 Task: Research Airbnb options in Nsawam, Ghana from 6th December, 2023 to 10th December, 2023 for 1 adult.1  bedroom having 1 bed and 1 bathroom. Property type can be hotel. Look for 4 properties as per requirement.
Action: Mouse moved to (451, 95)
Screenshot: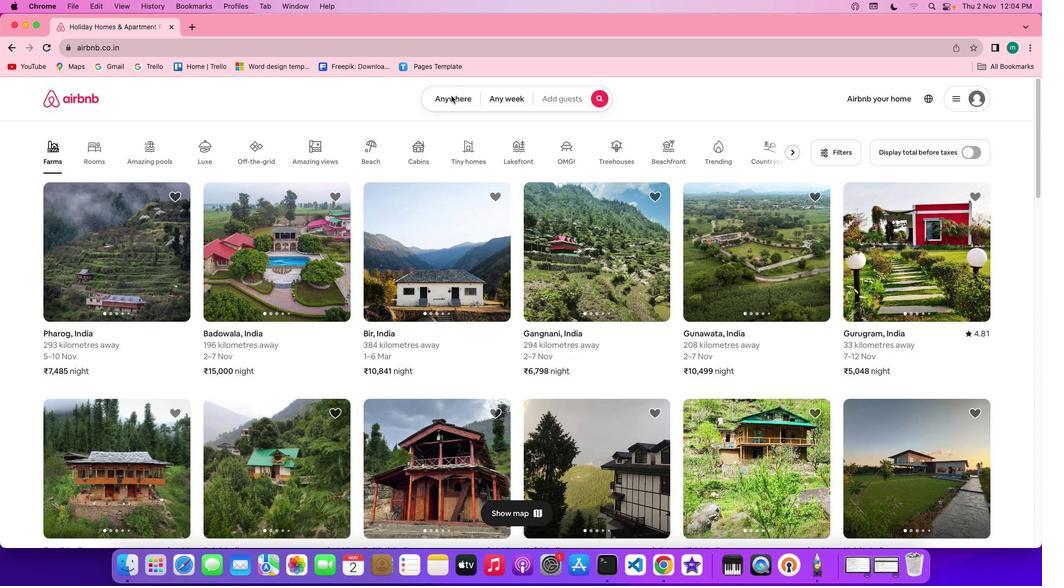 
Action: Mouse pressed left at (451, 95)
Screenshot: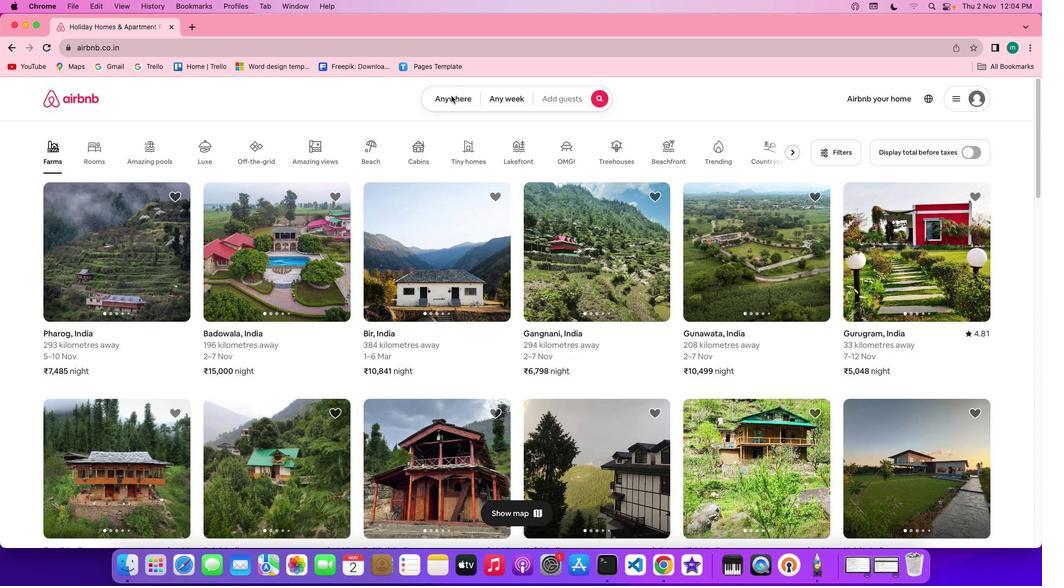 
Action: Mouse pressed left at (451, 95)
Screenshot: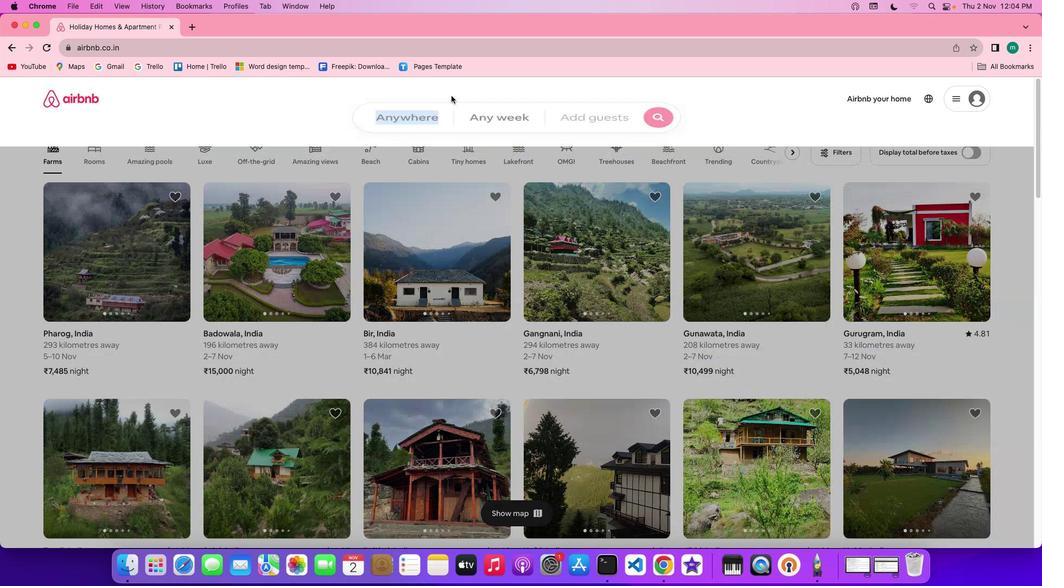 
Action: Mouse moved to (398, 146)
Screenshot: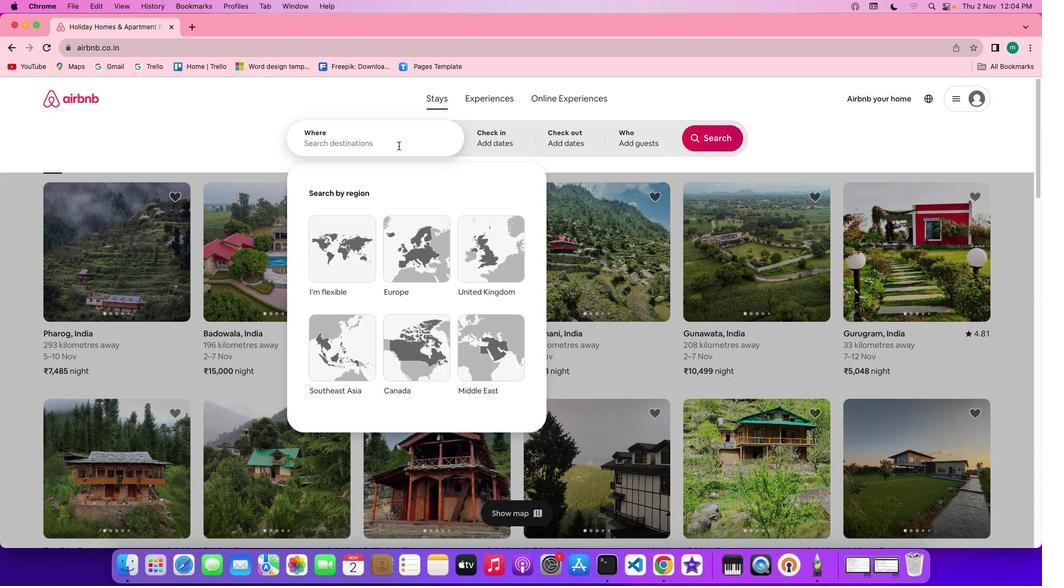 
Action: Key pressed Key.shift'N''s''a''w''a''m'','Key.spaceKey.shift'G''h''a''n''a'
Screenshot: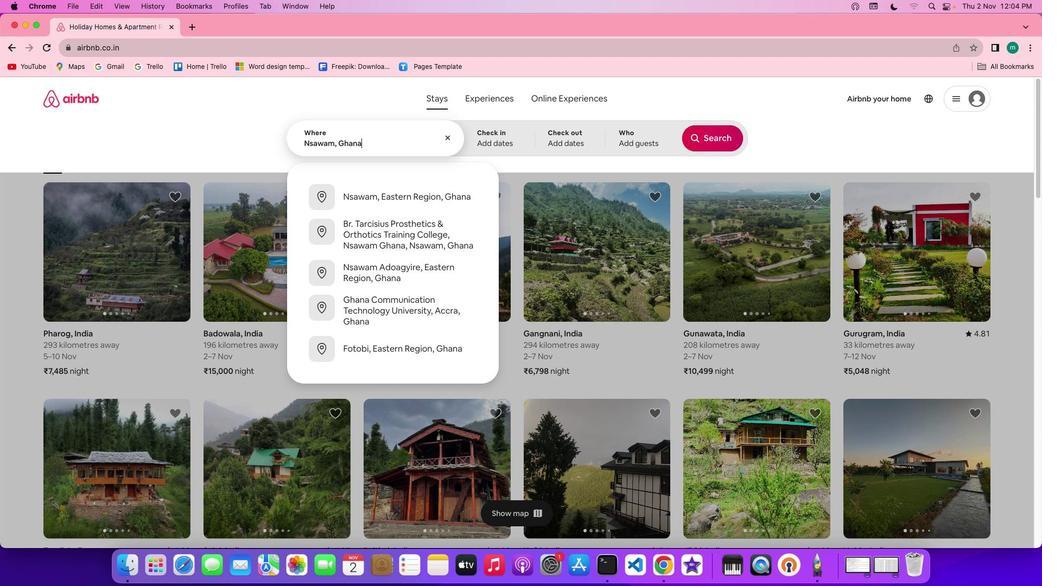 
Action: Mouse moved to (503, 137)
Screenshot: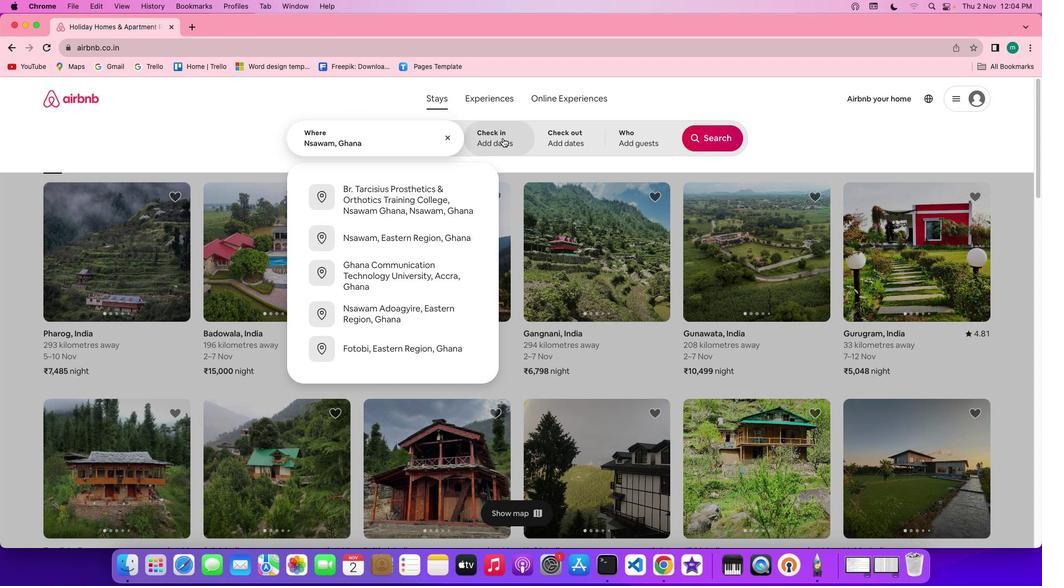 
Action: Mouse pressed left at (503, 137)
Screenshot: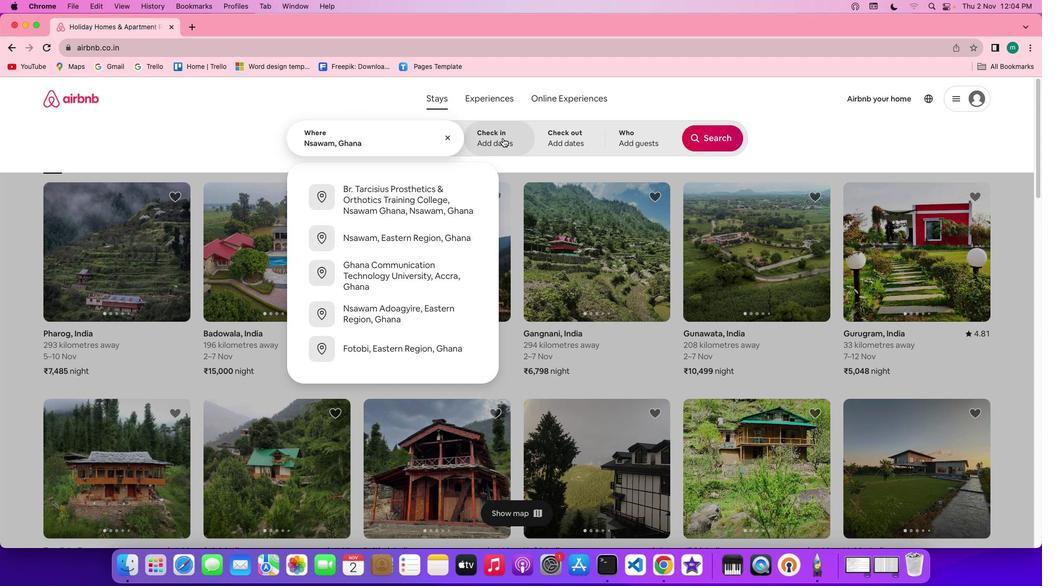 
Action: Mouse moved to (627, 296)
Screenshot: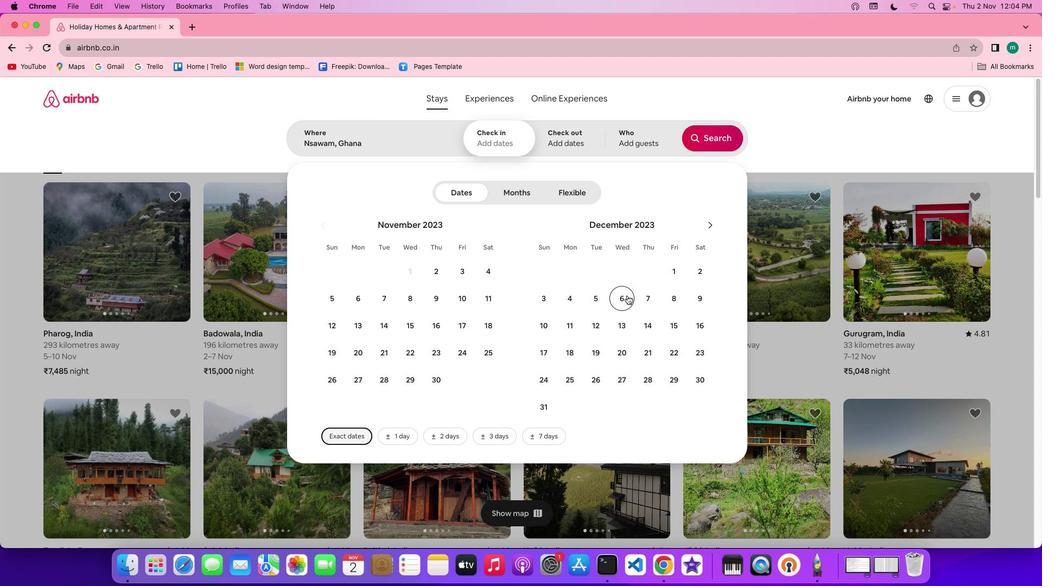 
Action: Mouse pressed left at (627, 296)
Screenshot: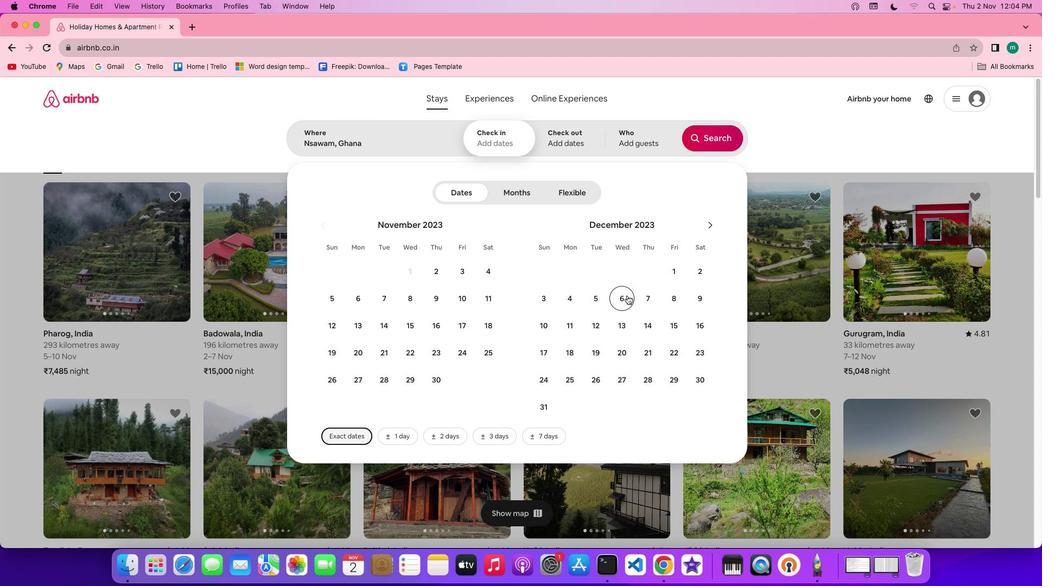 
Action: Mouse moved to (538, 320)
Screenshot: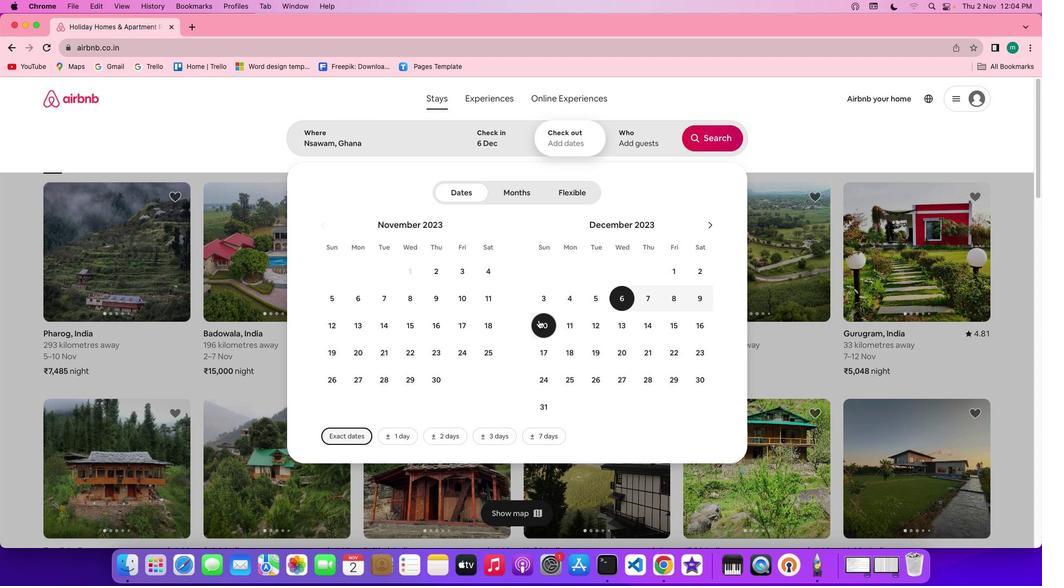 
Action: Mouse pressed left at (538, 320)
Screenshot: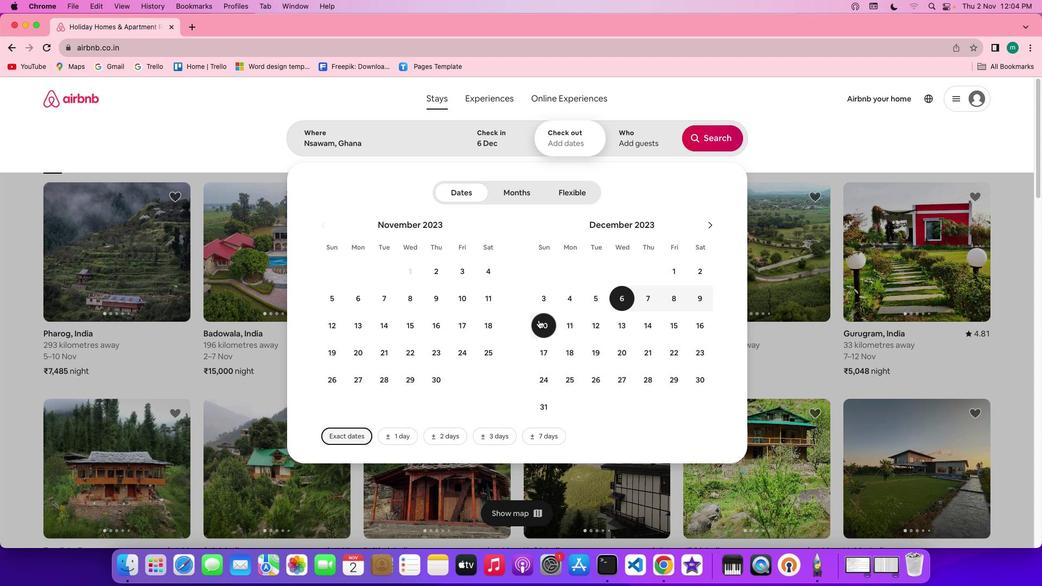 
Action: Mouse moved to (639, 145)
Screenshot: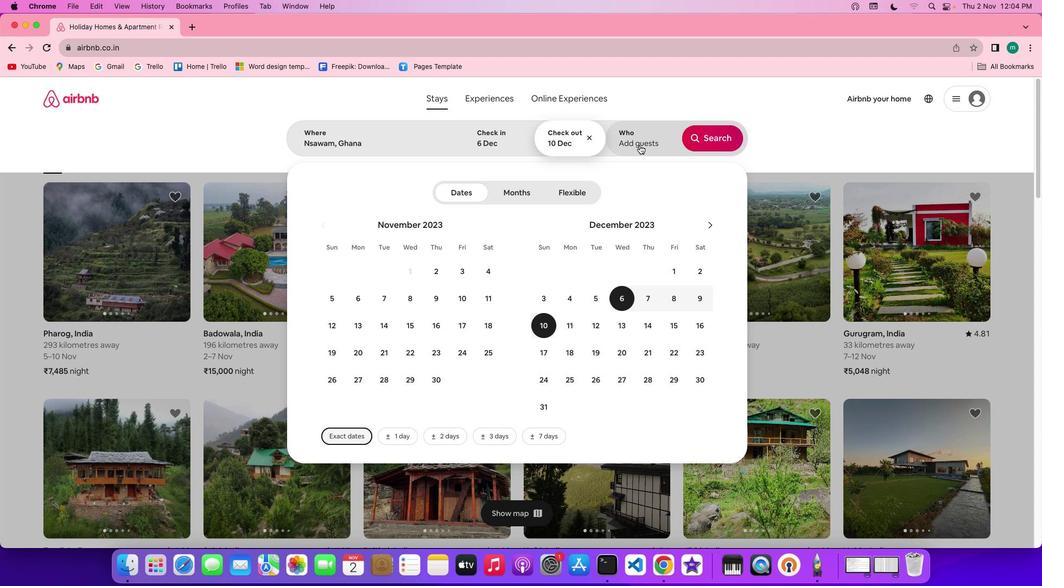 
Action: Mouse pressed left at (639, 145)
Screenshot: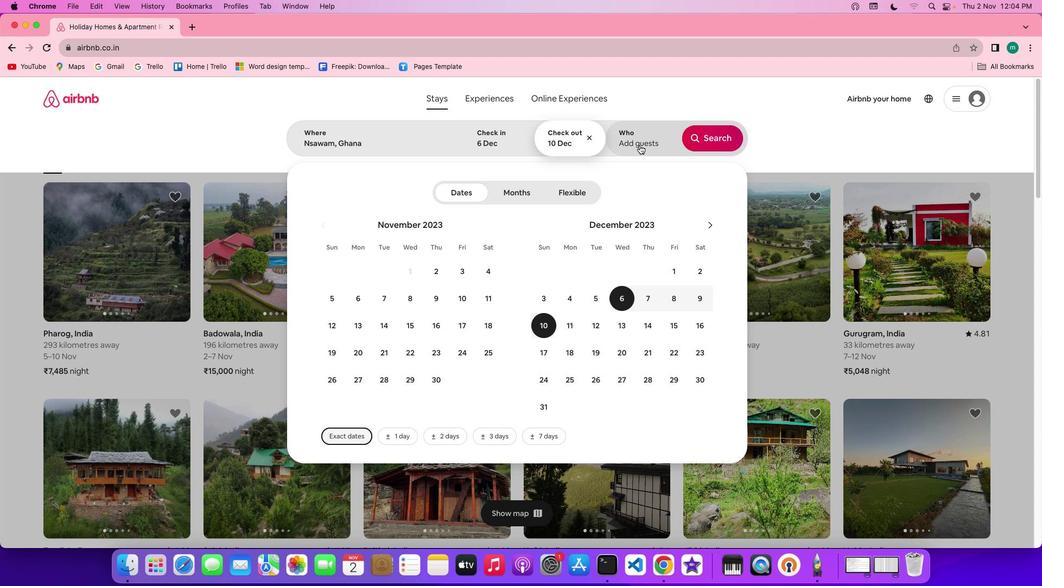 
Action: Mouse moved to (718, 197)
Screenshot: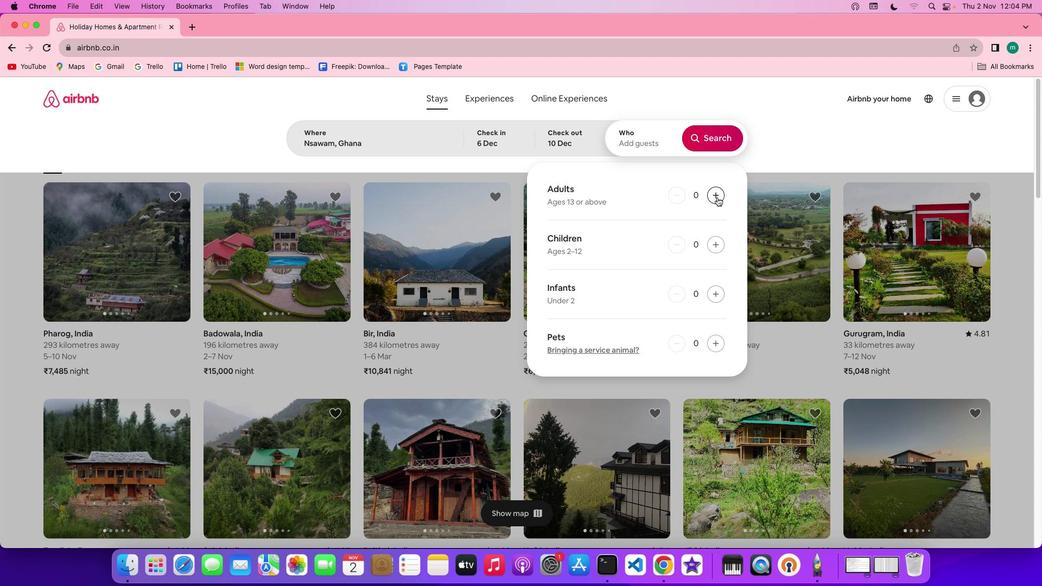 
Action: Mouse pressed left at (718, 197)
Screenshot: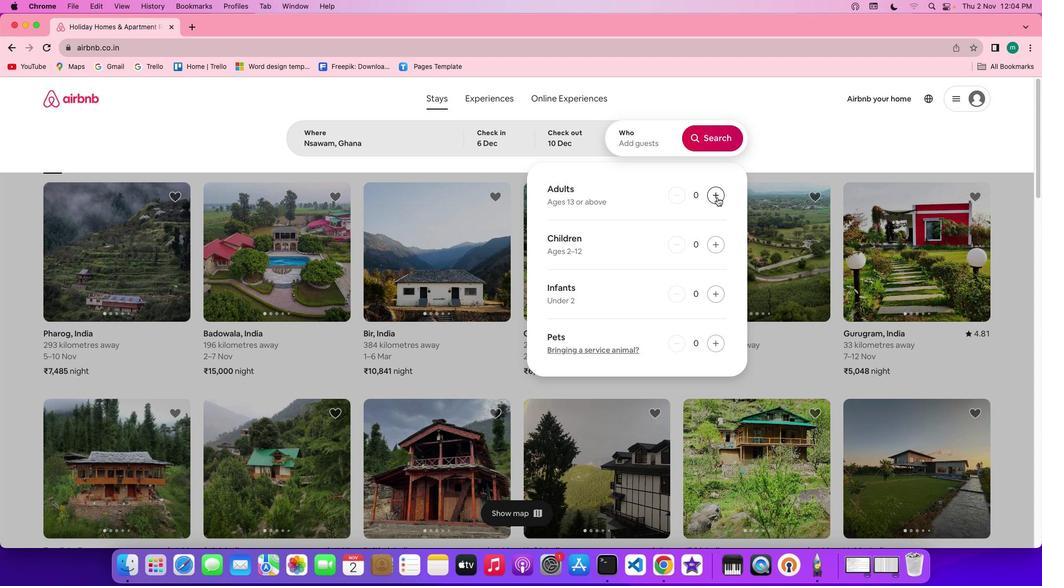 
Action: Mouse moved to (708, 140)
Screenshot: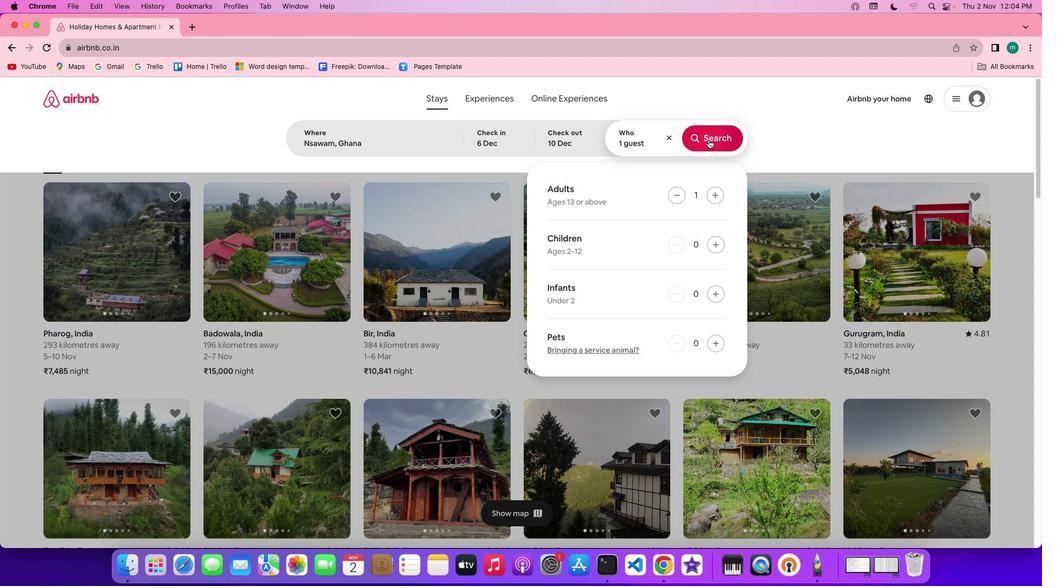 
Action: Mouse pressed left at (708, 140)
Screenshot: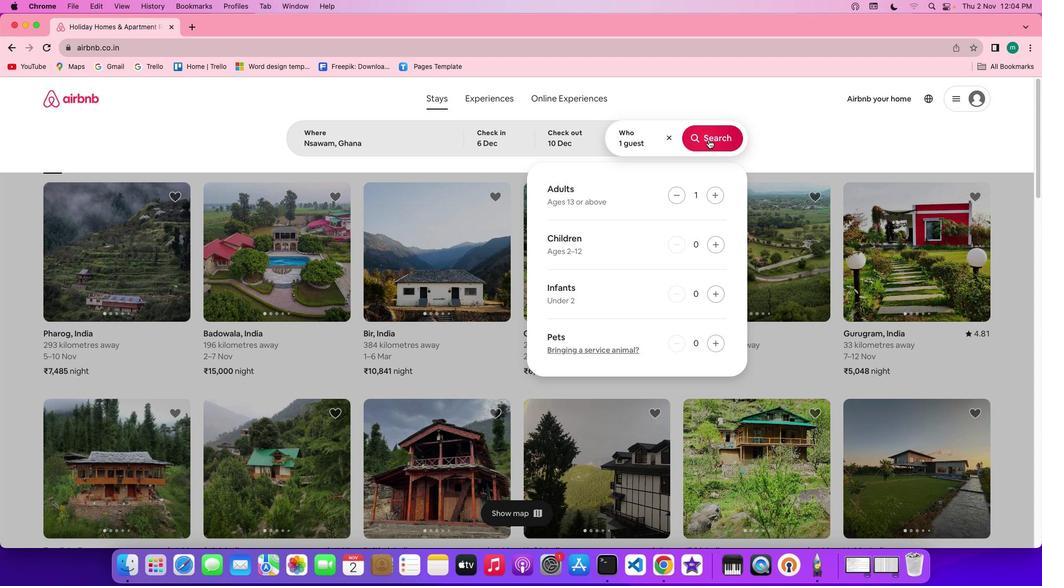 
Action: Mouse moved to (873, 142)
Screenshot: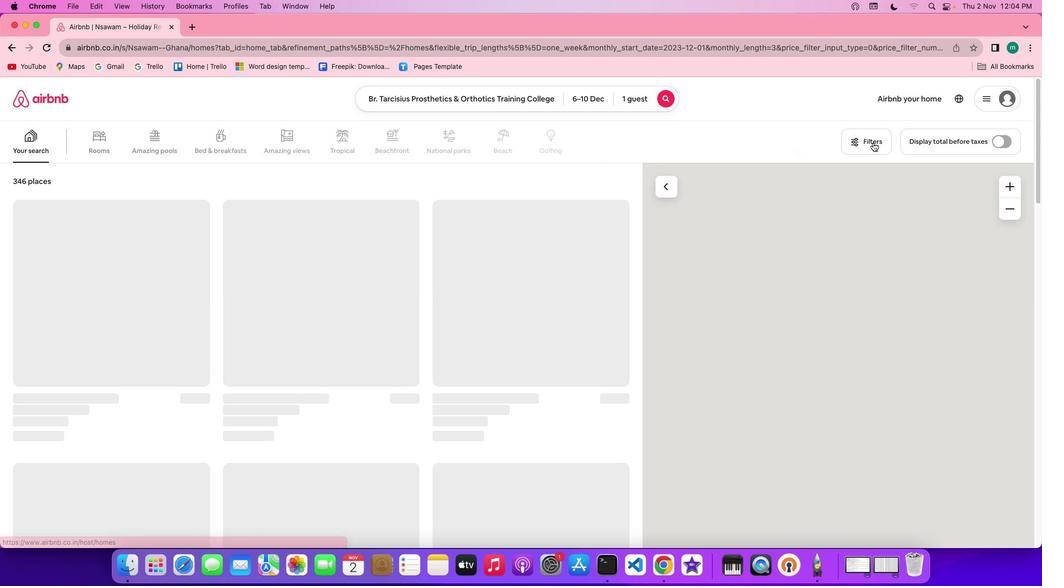 
Action: Mouse pressed left at (873, 142)
Screenshot: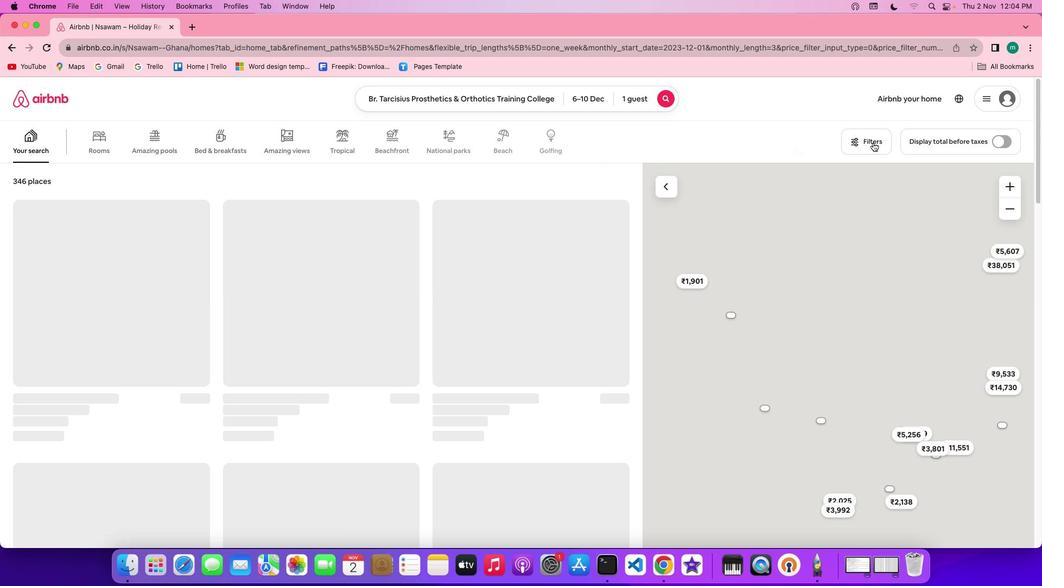 
Action: Mouse moved to (876, 140)
Screenshot: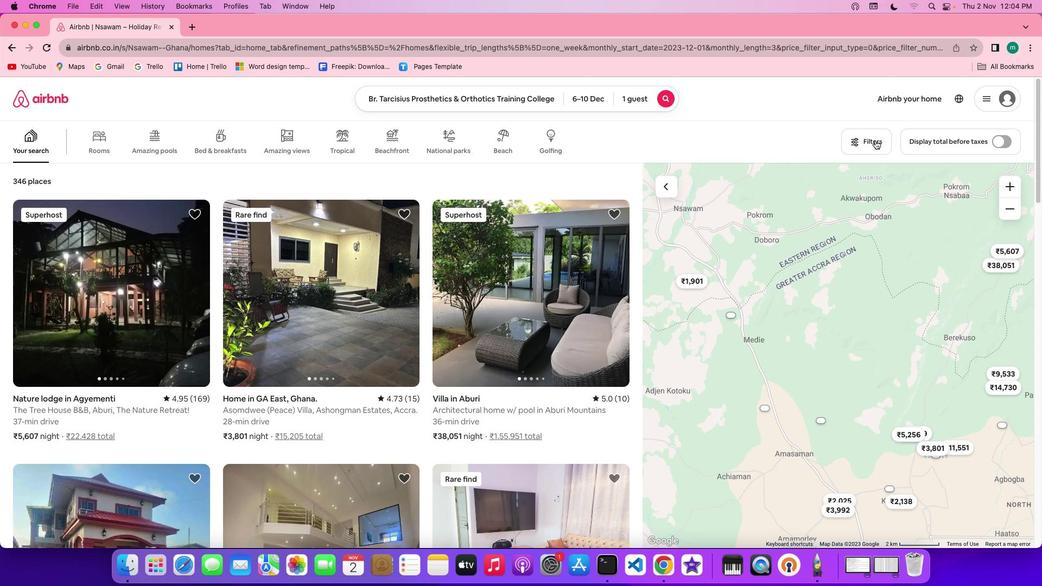 
Action: Mouse pressed left at (876, 140)
Screenshot: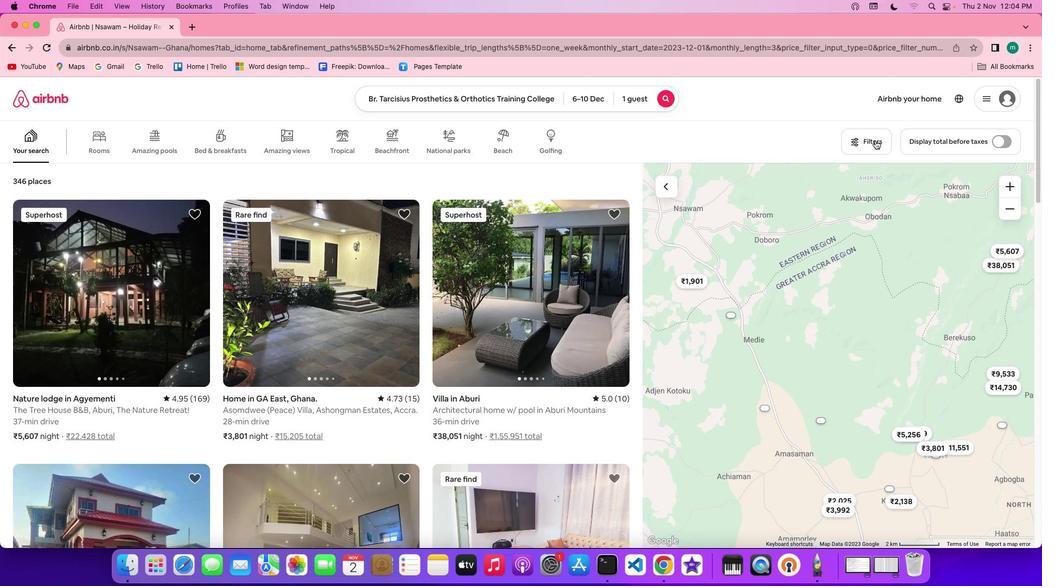 
Action: Mouse moved to (610, 293)
Screenshot: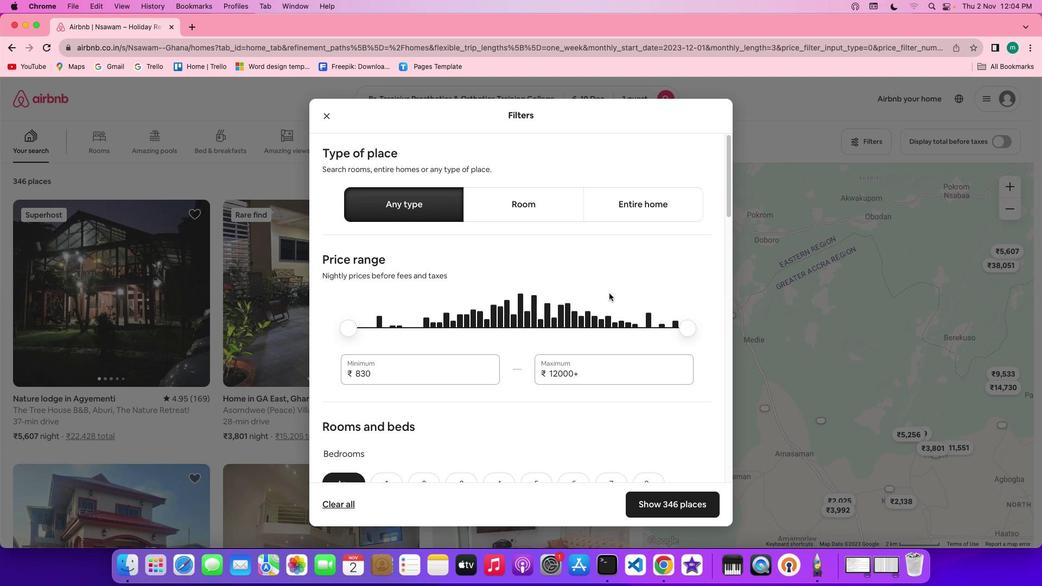 
Action: Mouse scrolled (610, 293) with delta (0, 0)
Screenshot: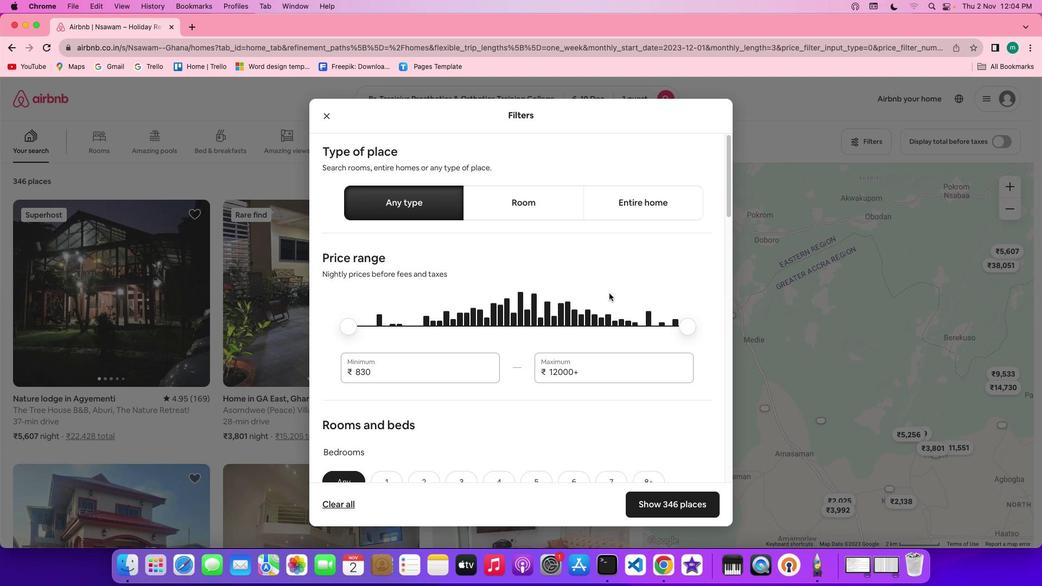 
Action: Mouse scrolled (610, 293) with delta (0, 0)
Screenshot: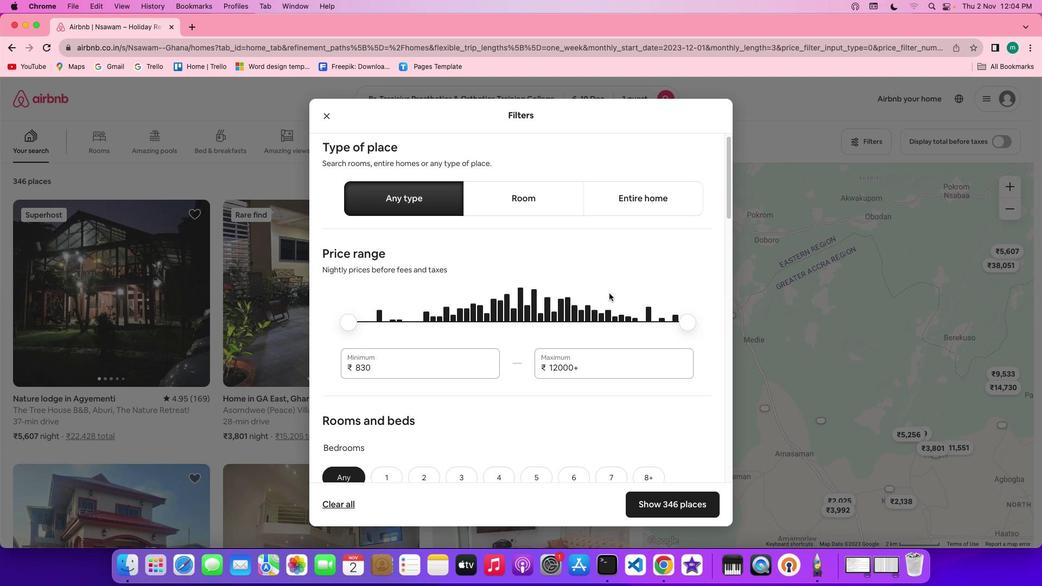 
Action: Mouse scrolled (610, 293) with delta (0, -1)
Screenshot: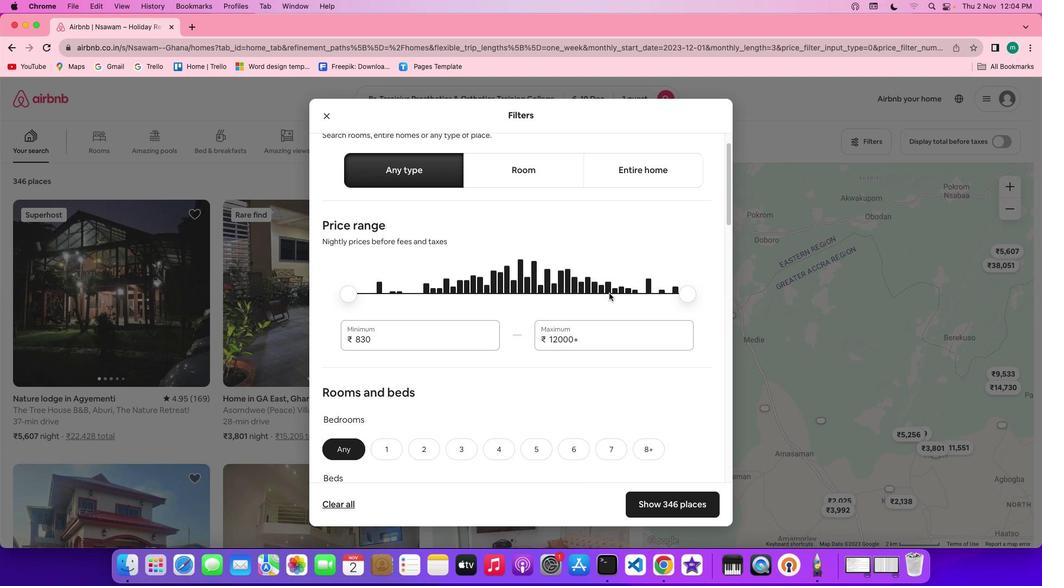
Action: Mouse scrolled (610, 293) with delta (0, -1)
Screenshot: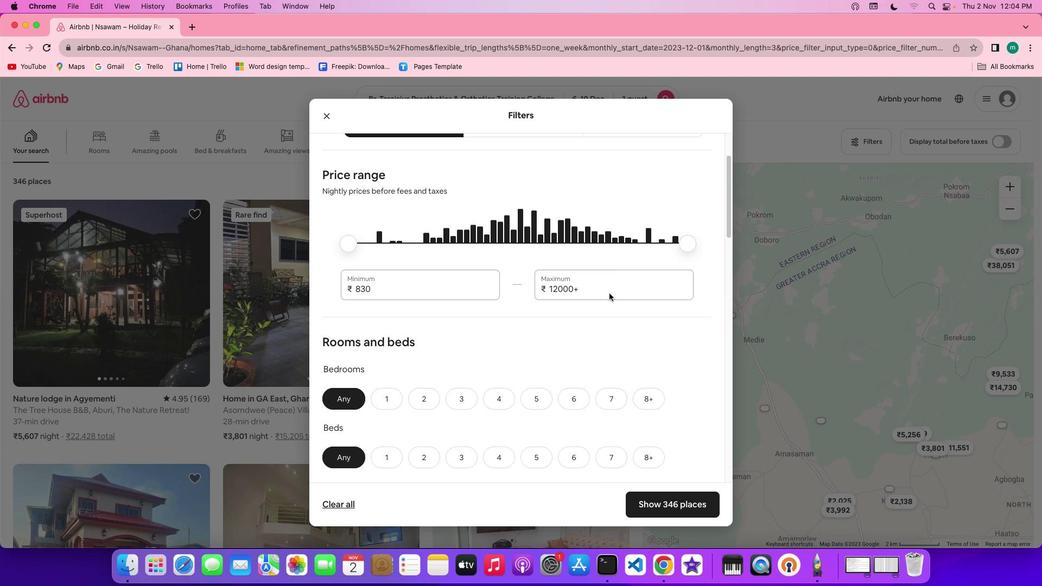 
Action: Mouse scrolled (610, 293) with delta (0, 0)
Screenshot: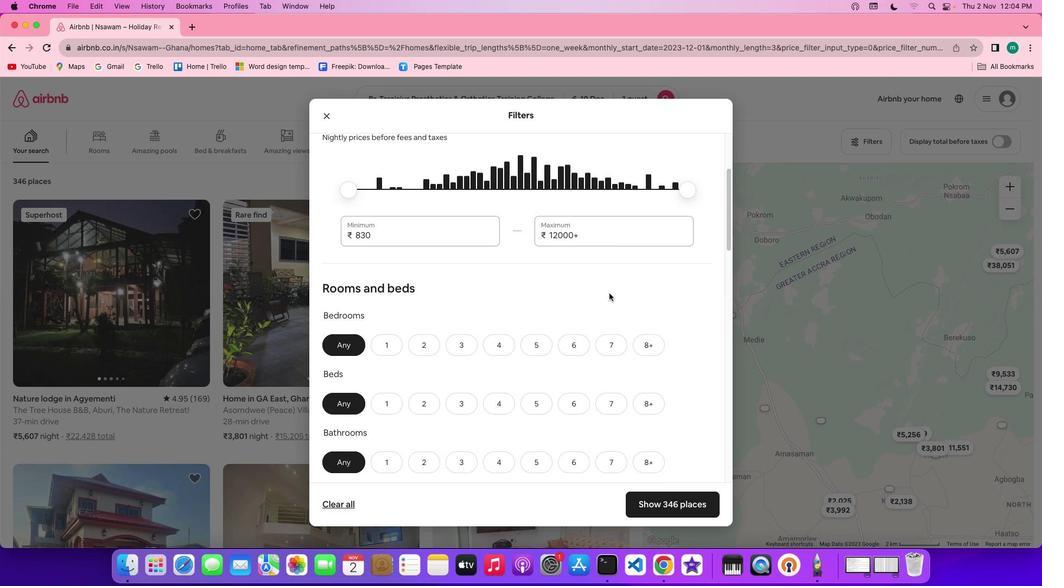 
Action: Mouse scrolled (610, 293) with delta (0, 0)
Screenshot: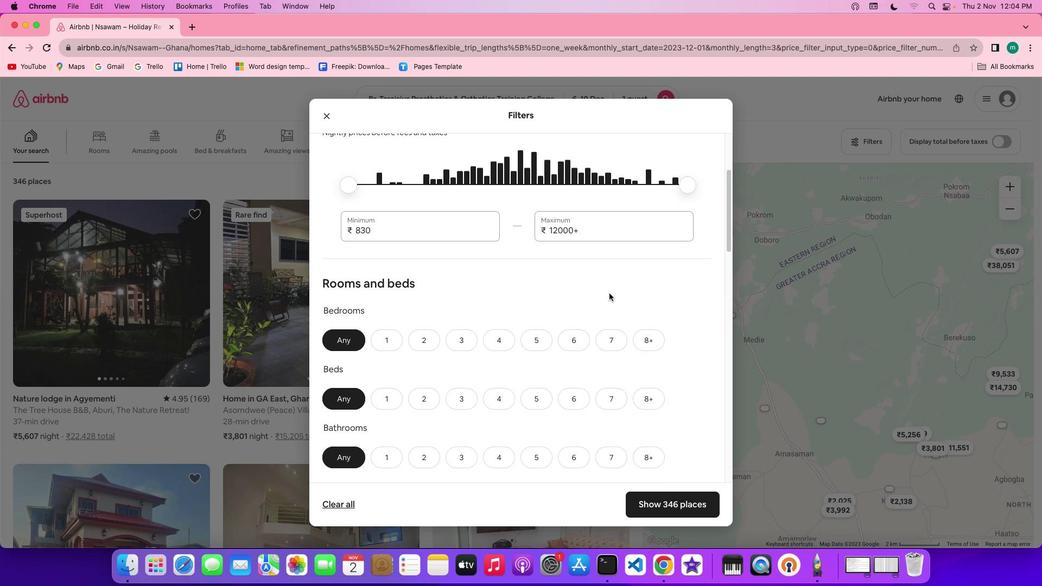 
Action: Mouse scrolled (610, 293) with delta (0, 0)
Screenshot: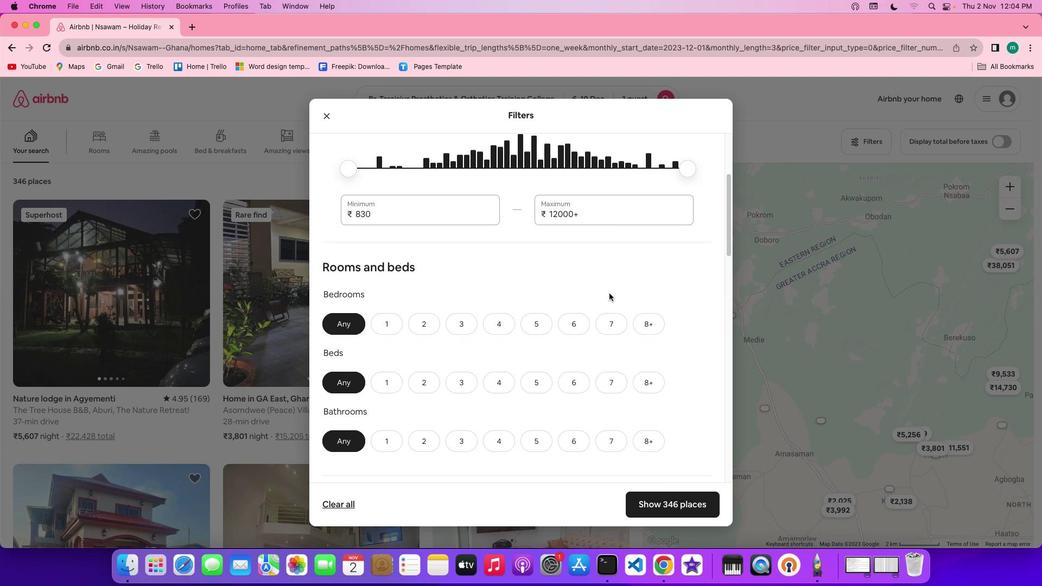
Action: Mouse scrolled (610, 293) with delta (0, 0)
Screenshot: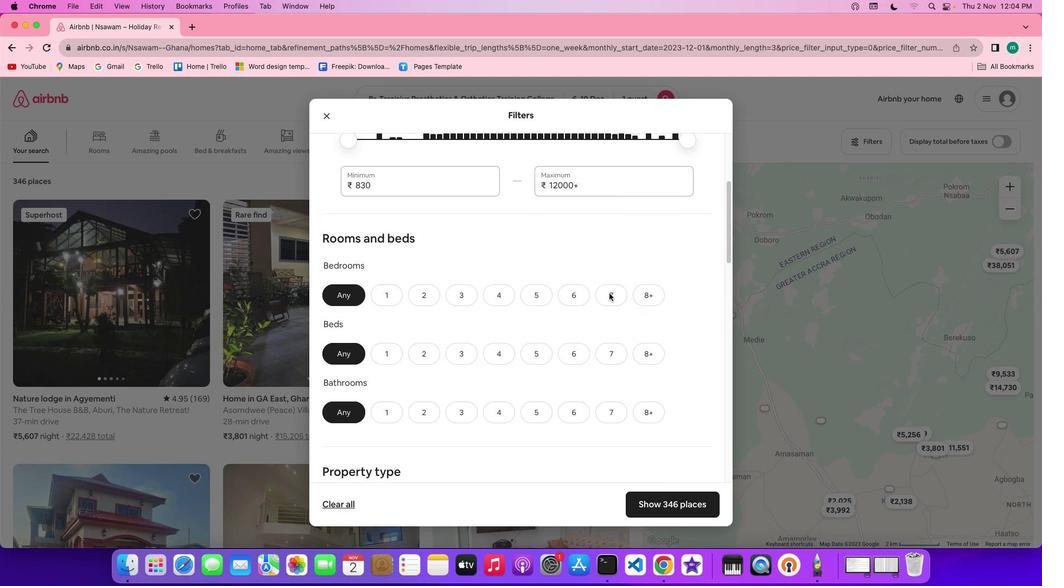 
Action: Mouse scrolled (610, 293) with delta (0, 0)
Screenshot: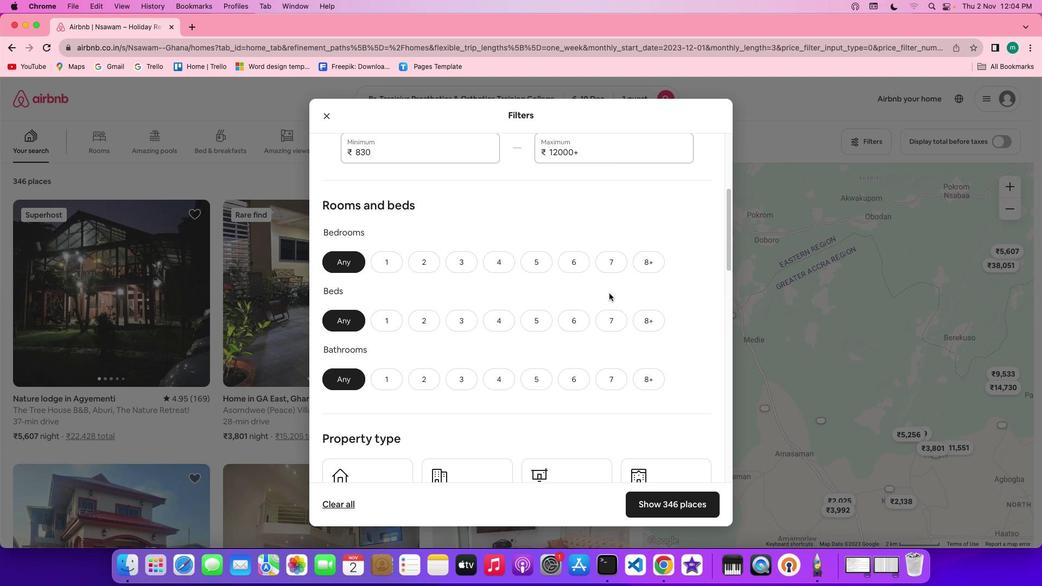 
Action: Mouse scrolled (610, 293) with delta (0, 0)
Screenshot: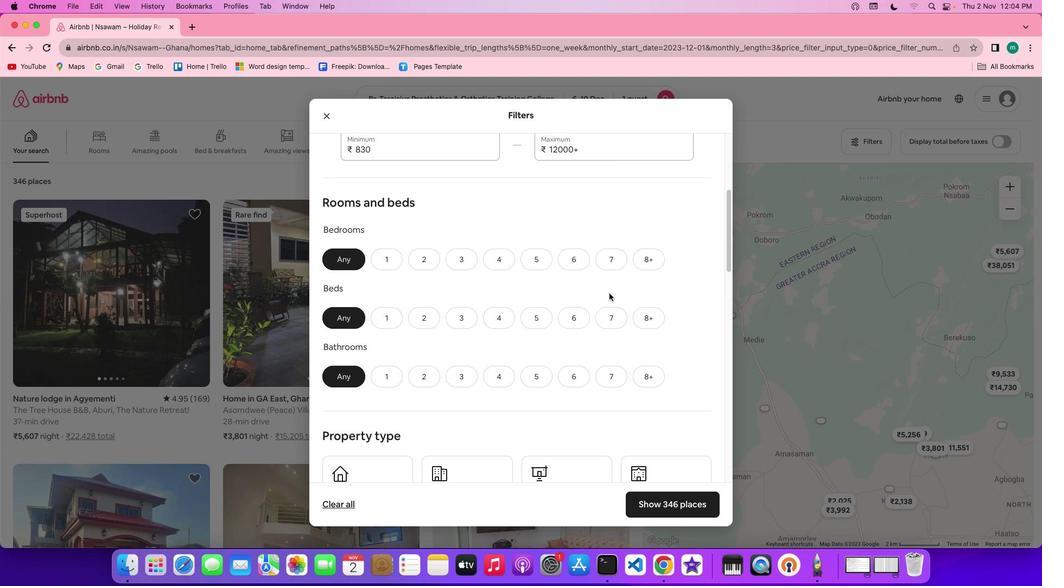 
Action: Mouse scrolled (610, 293) with delta (0, -1)
Screenshot: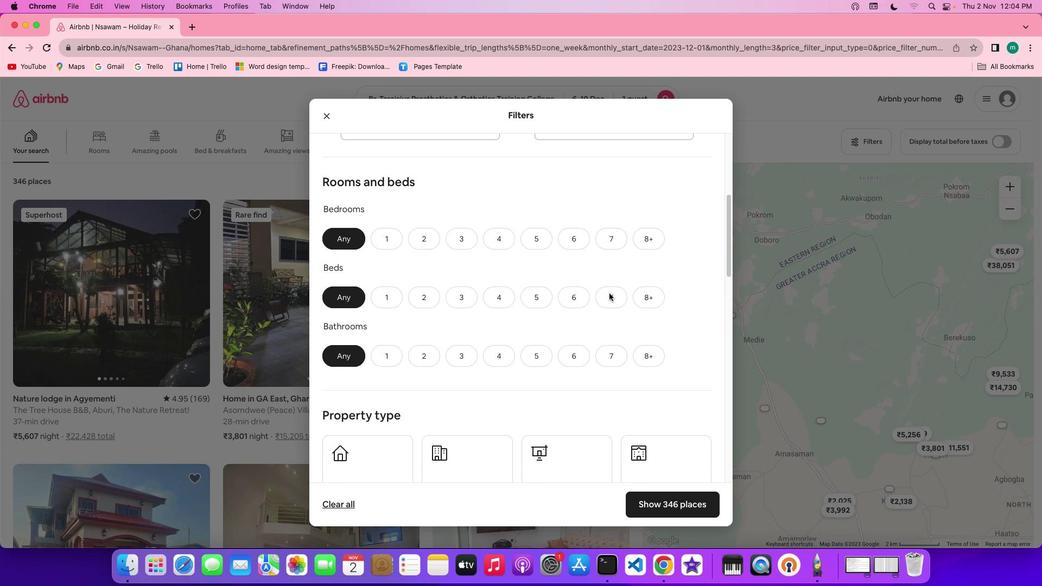 
Action: Mouse scrolled (610, 293) with delta (0, 0)
Screenshot: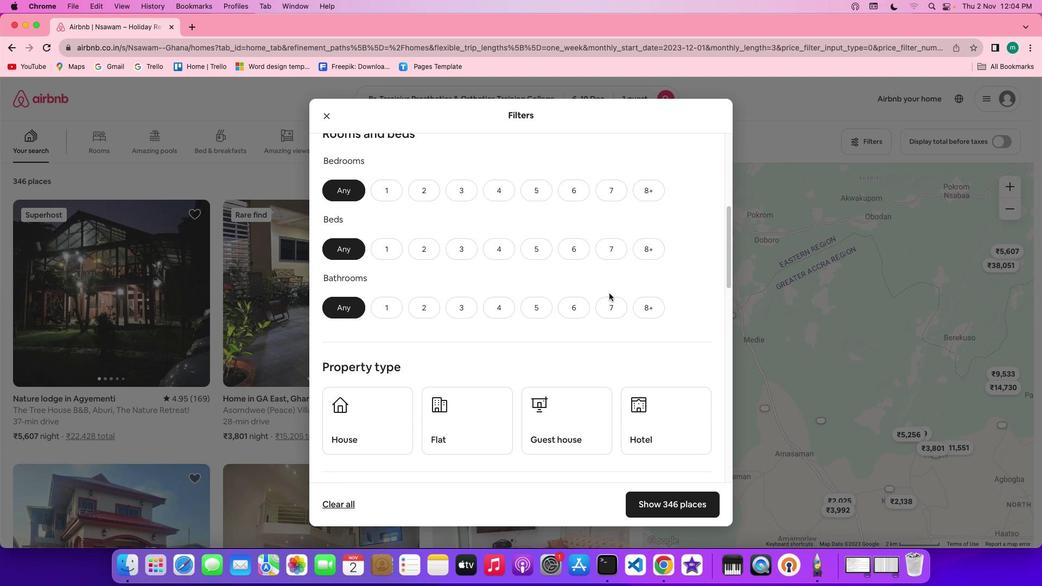 
Action: Mouse scrolled (610, 293) with delta (0, 0)
Screenshot: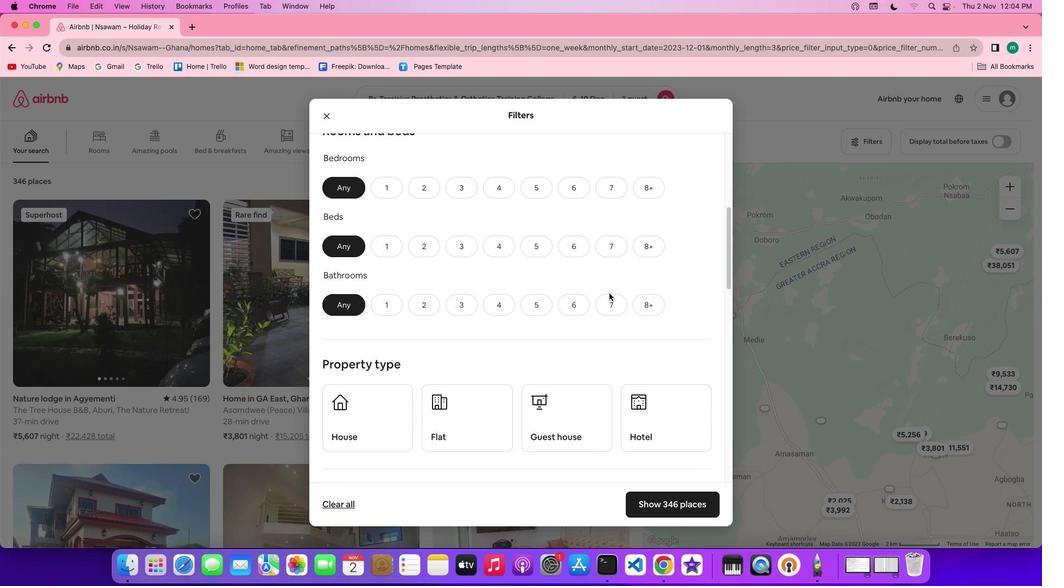 
Action: Mouse moved to (388, 185)
Screenshot: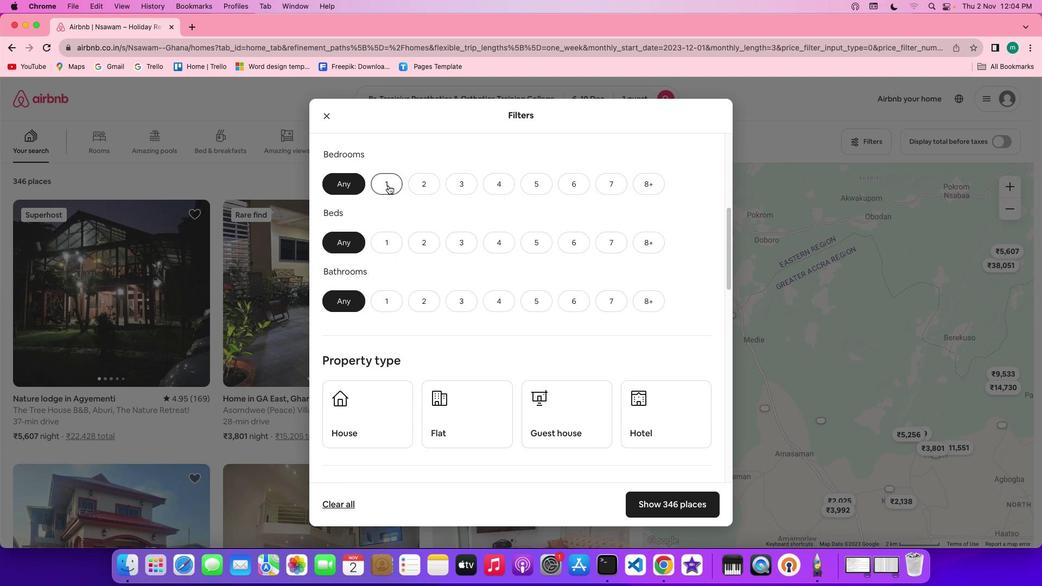
Action: Mouse pressed left at (388, 185)
Screenshot: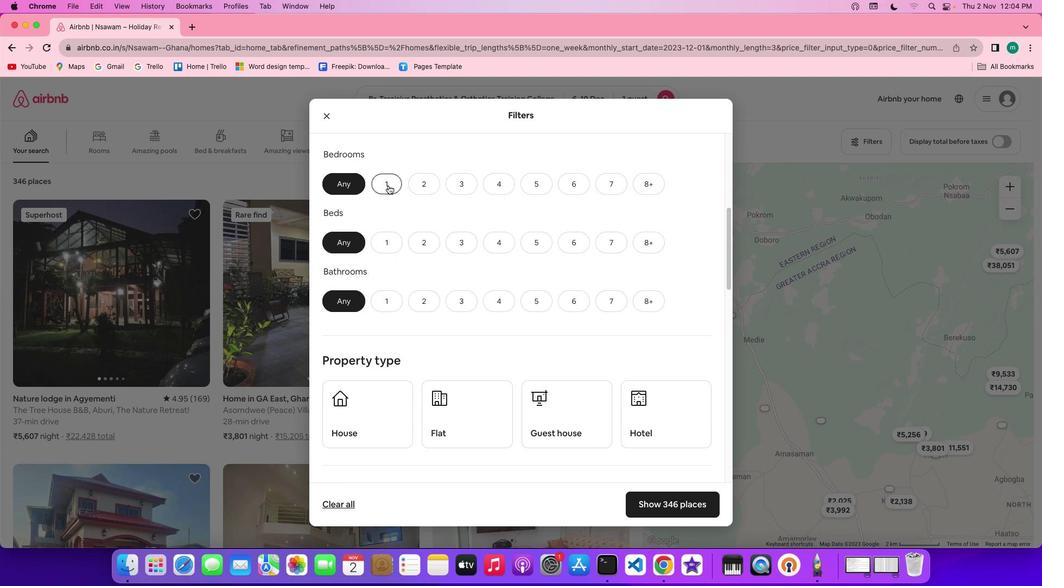 
Action: Mouse moved to (384, 241)
Screenshot: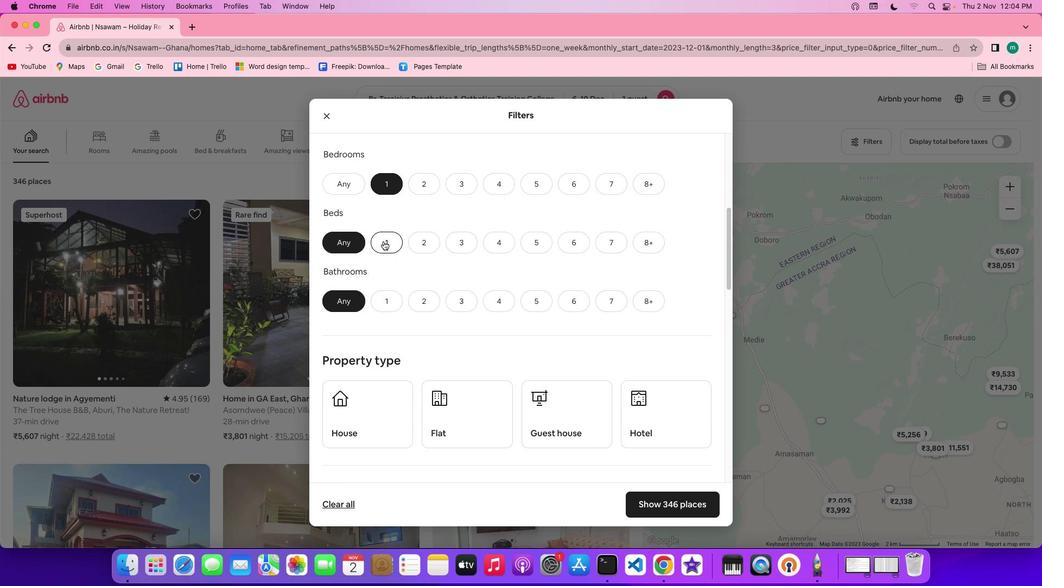 
Action: Mouse pressed left at (384, 241)
Screenshot: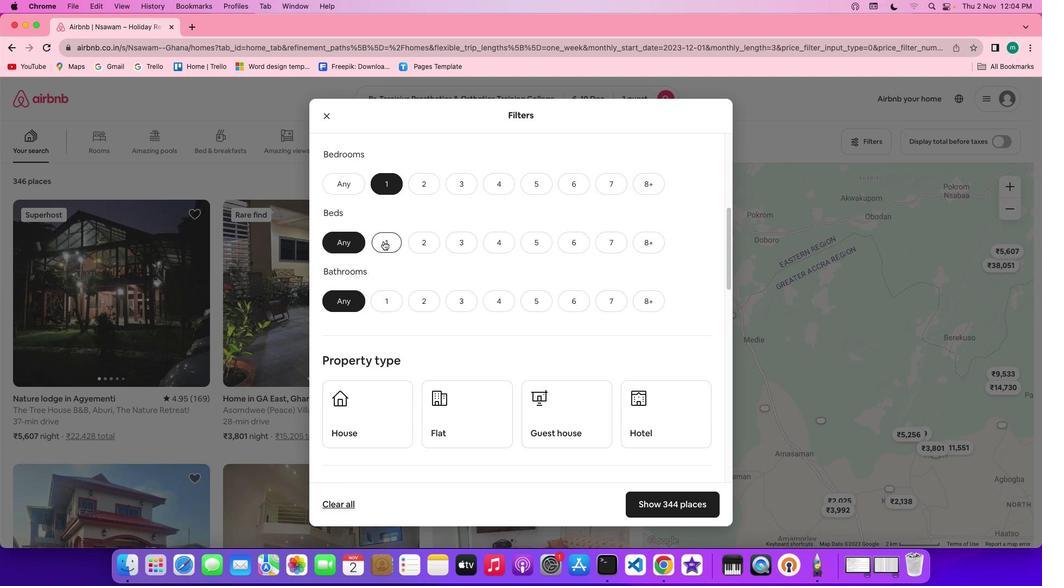 
Action: Mouse moved to (380, 296)
Screenshot: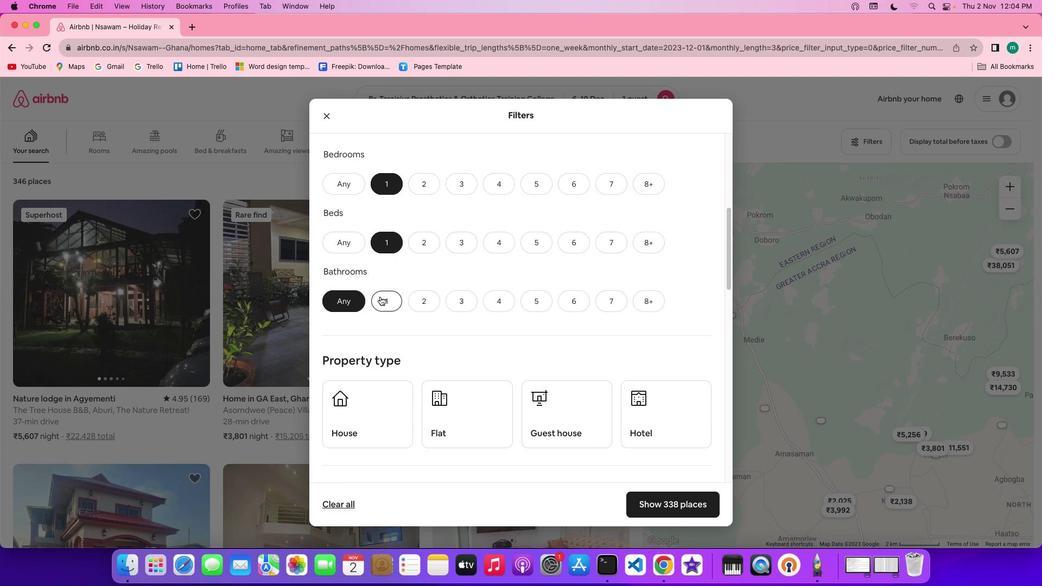 
Action: Mouse pressed left at (380, 296)
Screenshot: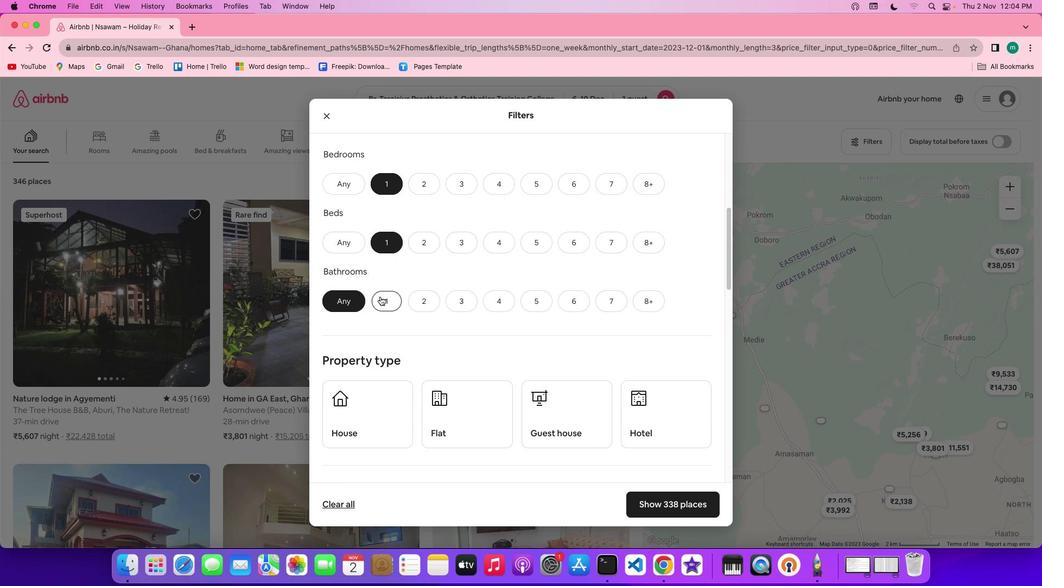 
Action: Mouse moved to (518, 291)
Screenshot: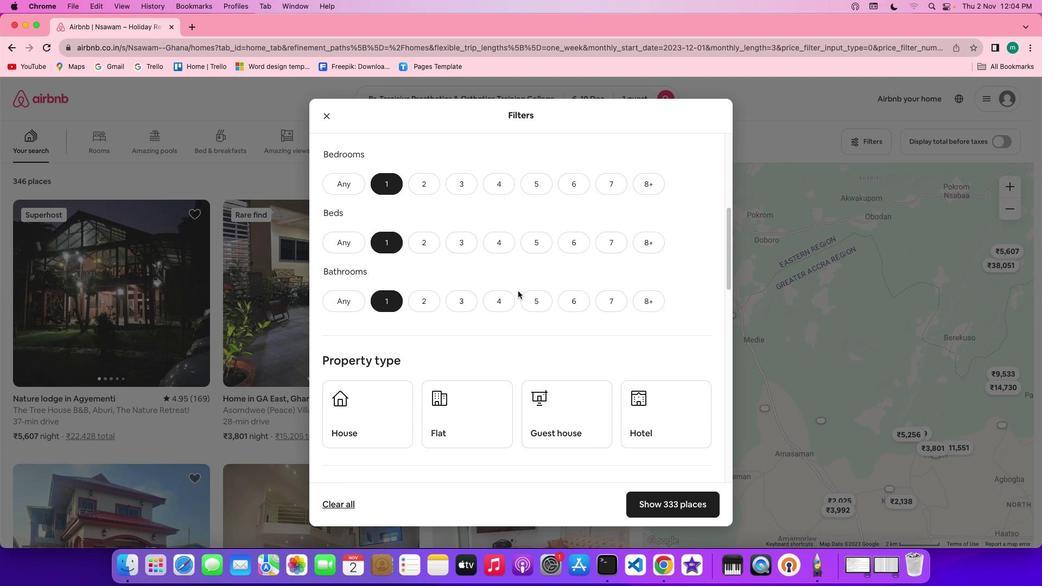 
Action: Mouse scrolled (518, 291) with delta (0, 0)
Screenshot: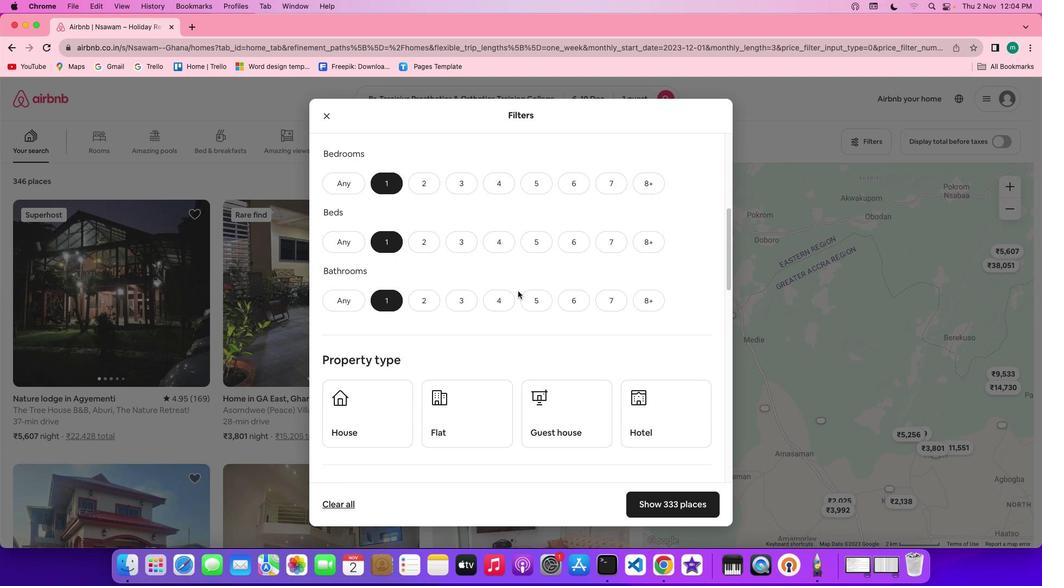 
Action: Mouse scrolled (518, 291) with delta (0, 0)
Screenshot: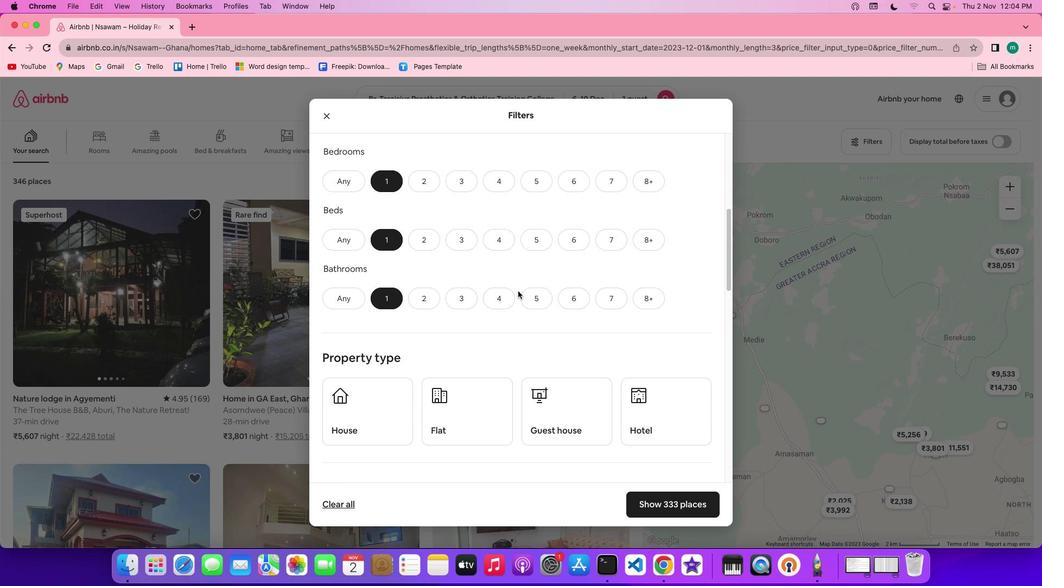 
Action: Mouse scrolled (518, 291) with delta (0, 0)
Screenshot: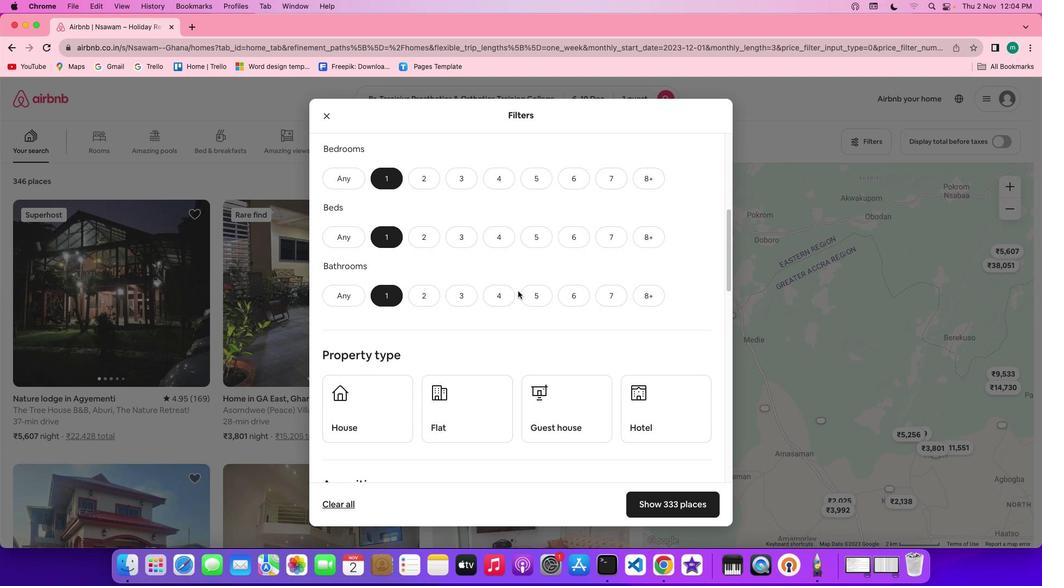
Action: Mouse scrolled (518, 291) with delta (0, 0)
Screenshot: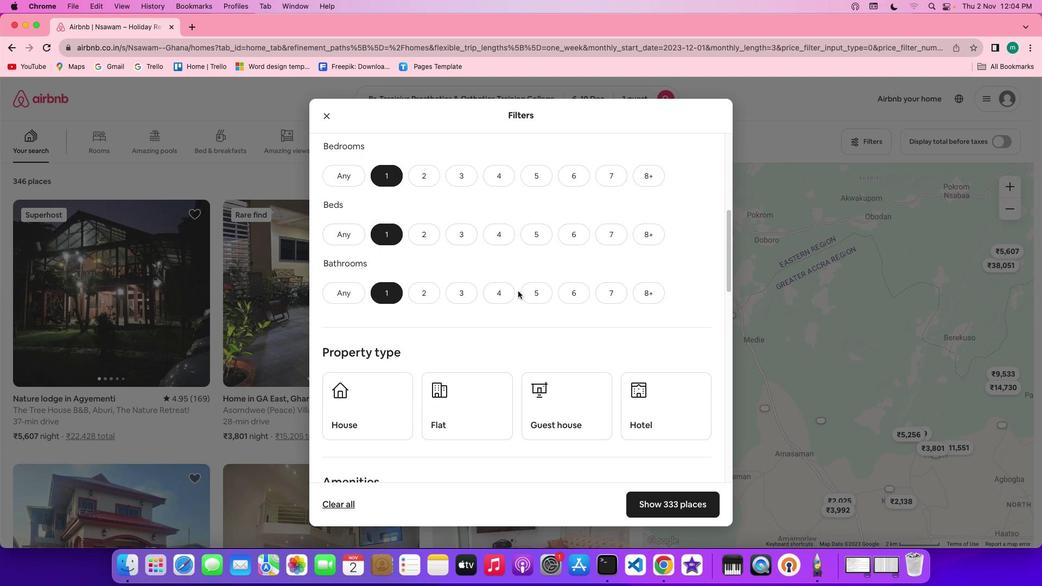 
Action: Mouse scrolled (518, 291) with delta (0, 0)
Screenshot: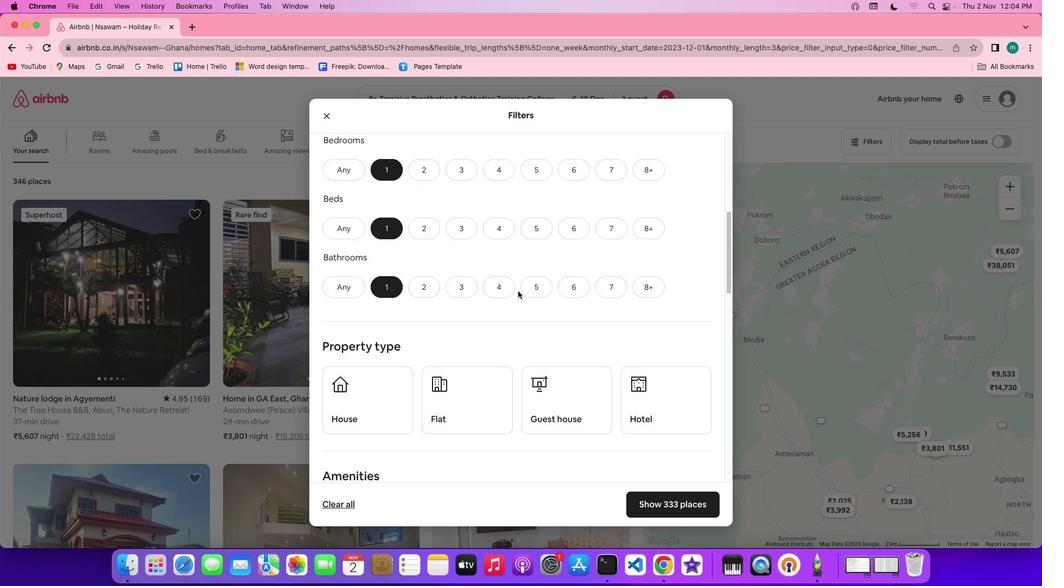 
Action: Mouse scrolled (518, 291) with delta (0, -1)
Screenshot: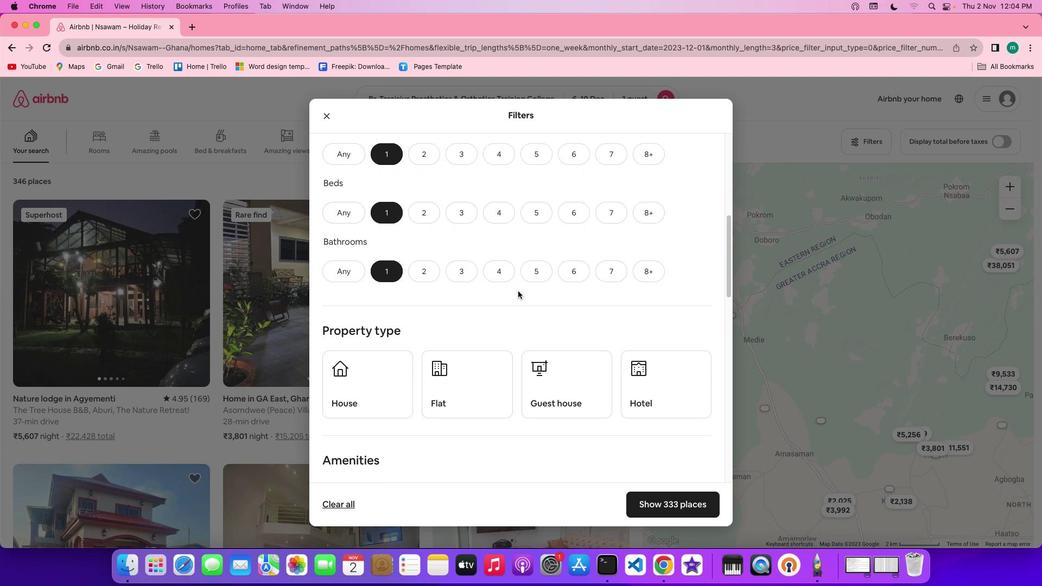 
Action: Mouse scrolled (518, 291) with delta (0, 0)
Screenshot: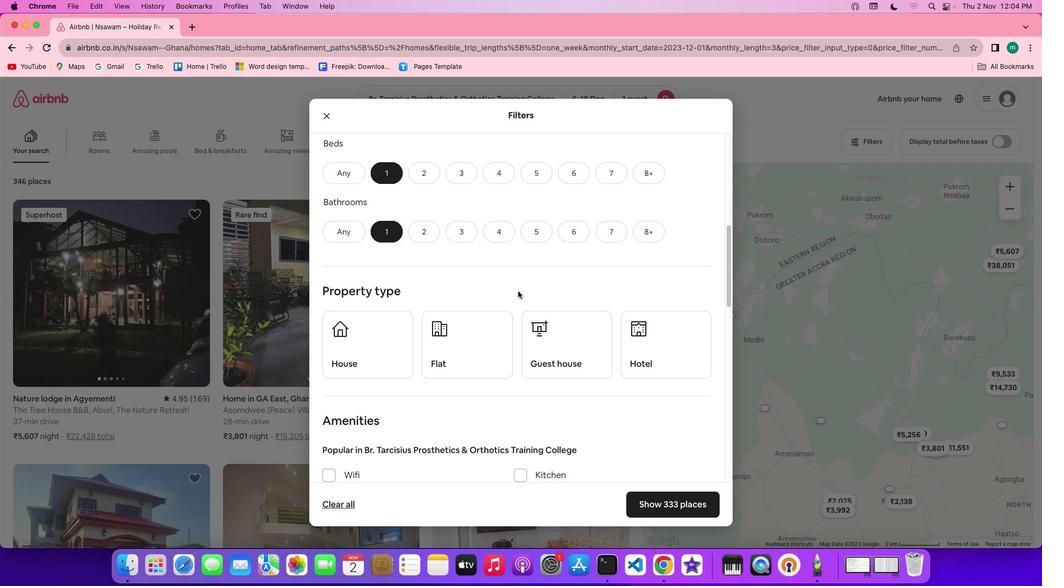 
Action: Mouse scrolled (518, 291) with delta (0, 0)
Screenshot: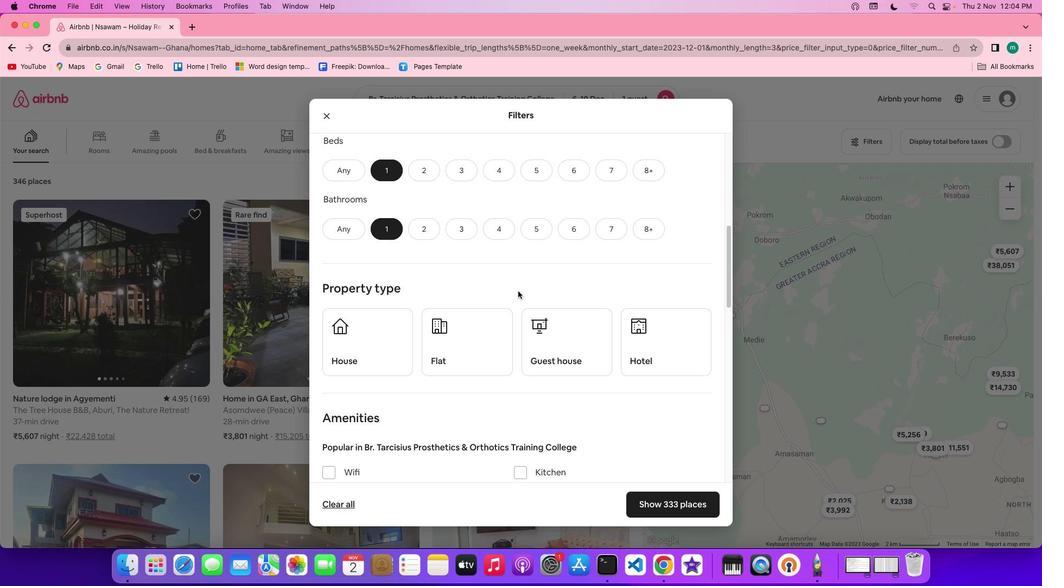 
Action: Mouse scrolled (518, 291) with delta (0, 0)
Screenshot: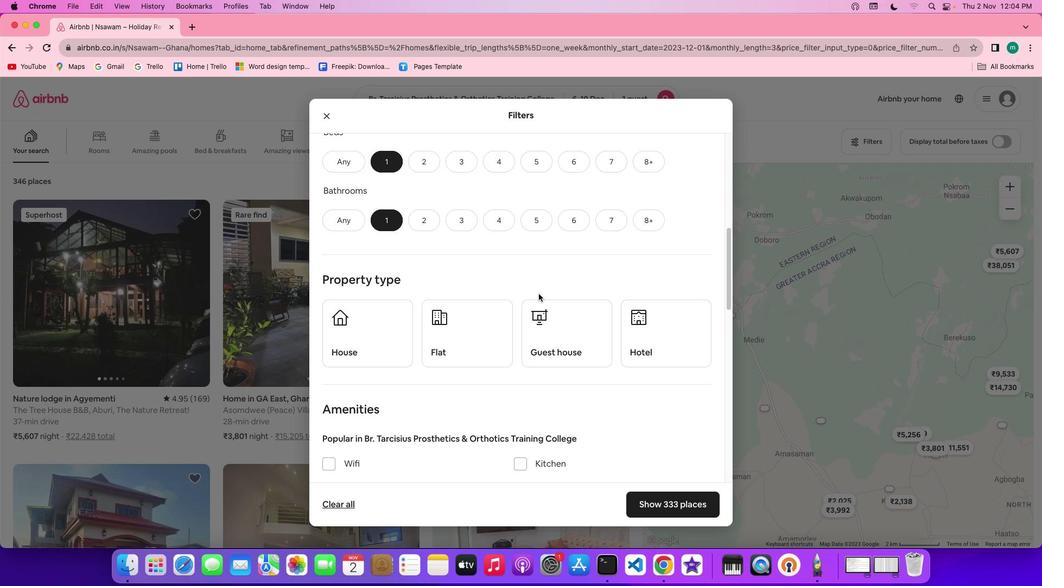 
Action: Mouse moved to (637, 312)
Screenshot: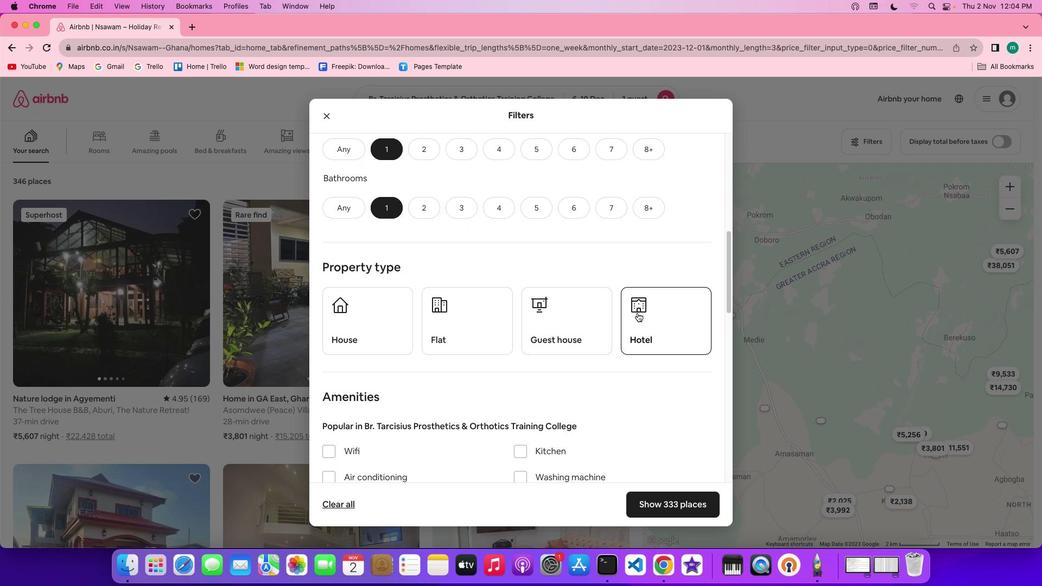 
Action: Mouse pressed left at (637, 312)
Screenshot: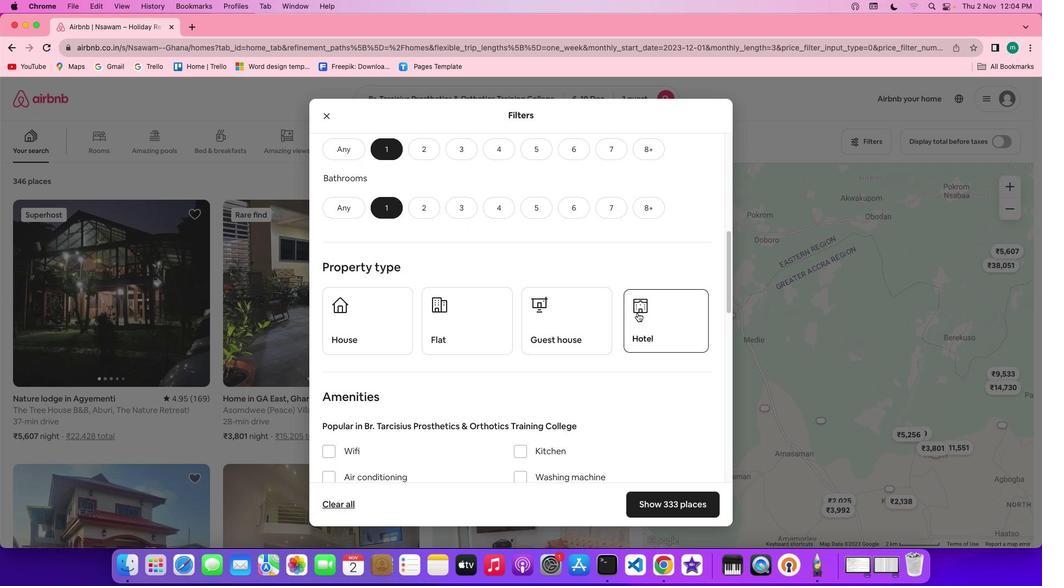 
Action: Mouse moved to (514, 345)
Screenshot: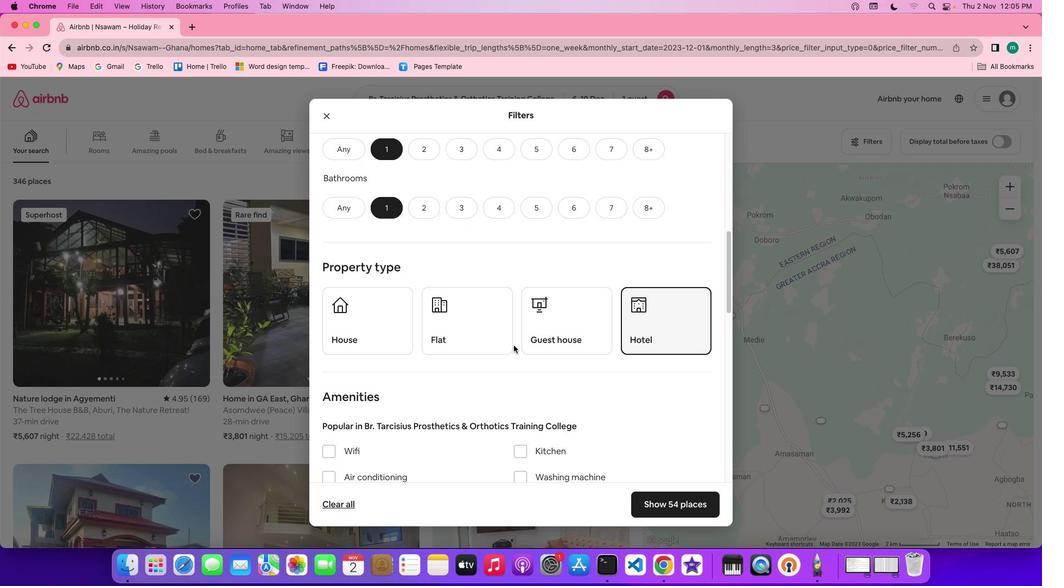 
Action: Mouse scrolled (514, 345) with delta (0, 0)
Screenshot: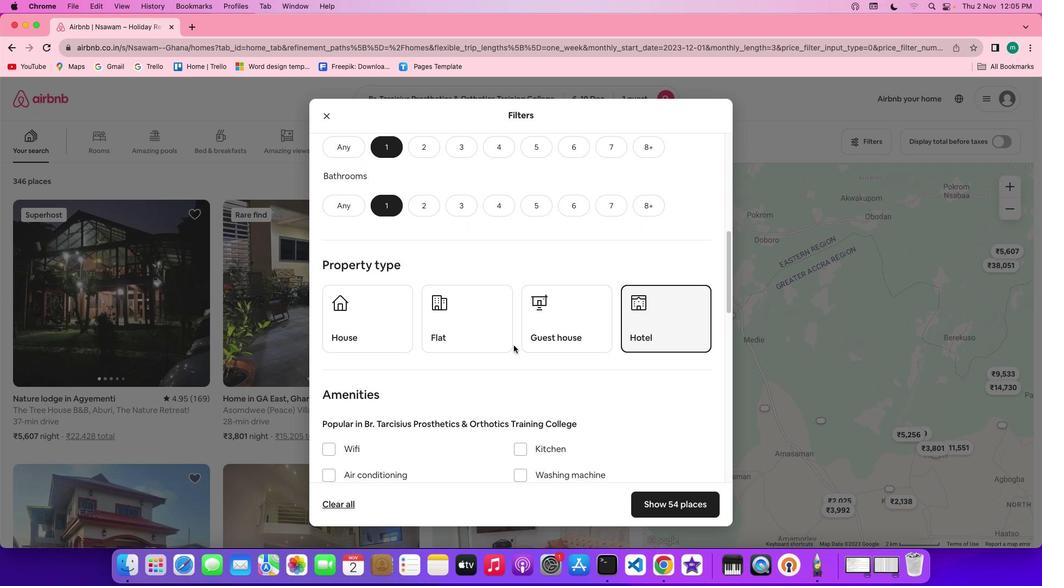 
Action: Mouse scrolled (514, 345) with delta (0, 0)
Screenshot: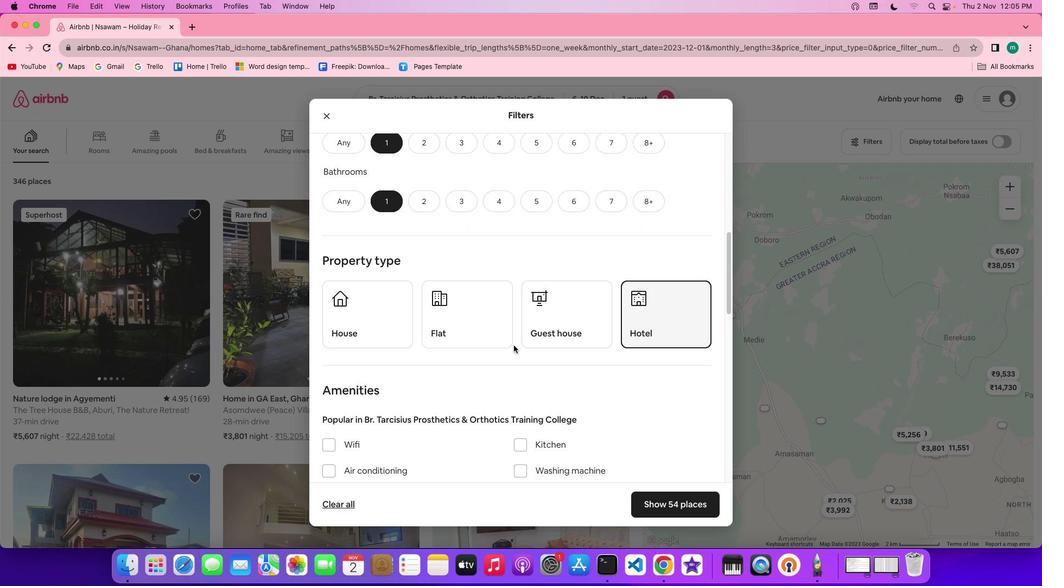 
Action: Mouse scrolled (514, 345) with delta (0, 0)
Screenshot: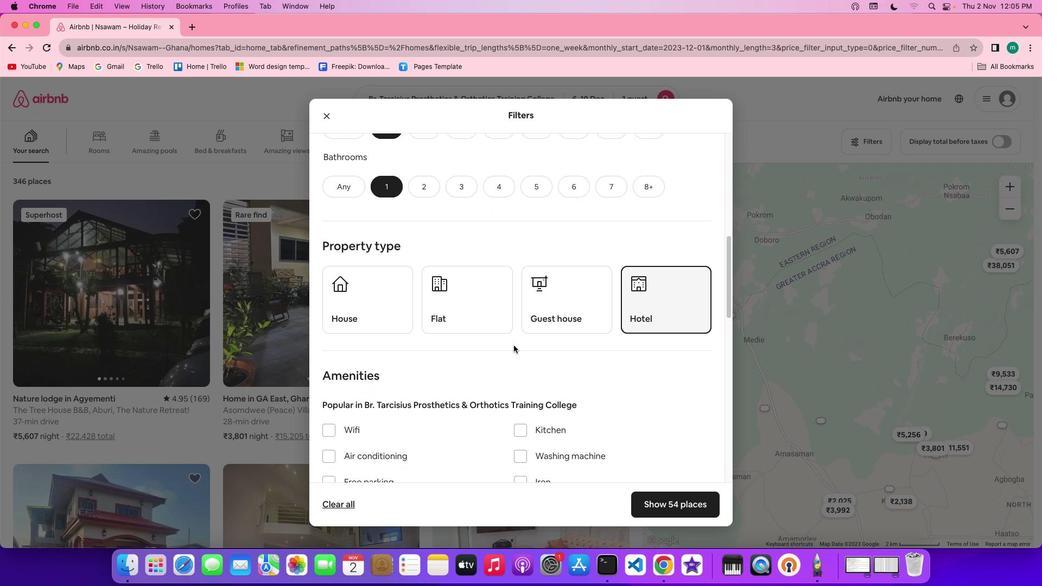 
Action: Mouse moved to (506, 347)
Screenshot: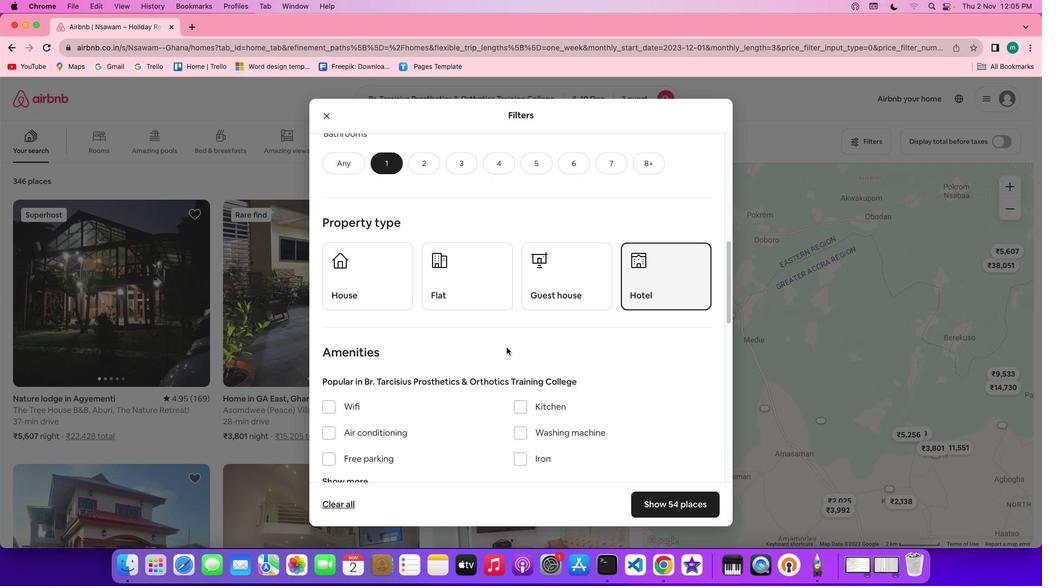 
Action: Mouse scrolled (506, 347) with delta (0, 0)
Screenshot: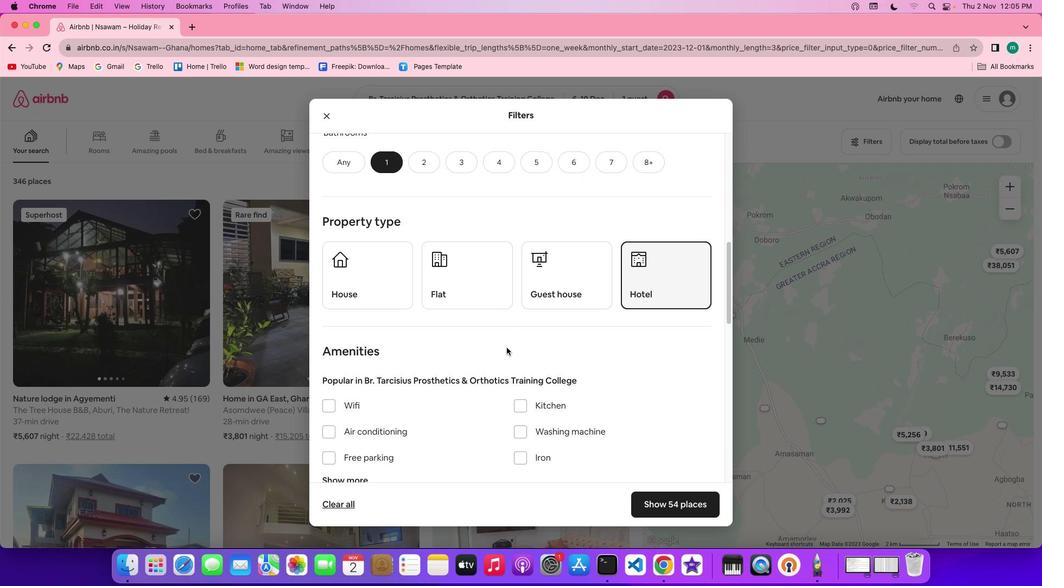 
Action: Mouse scrolled (506, 347) with delta (0, 0)
Screenshot: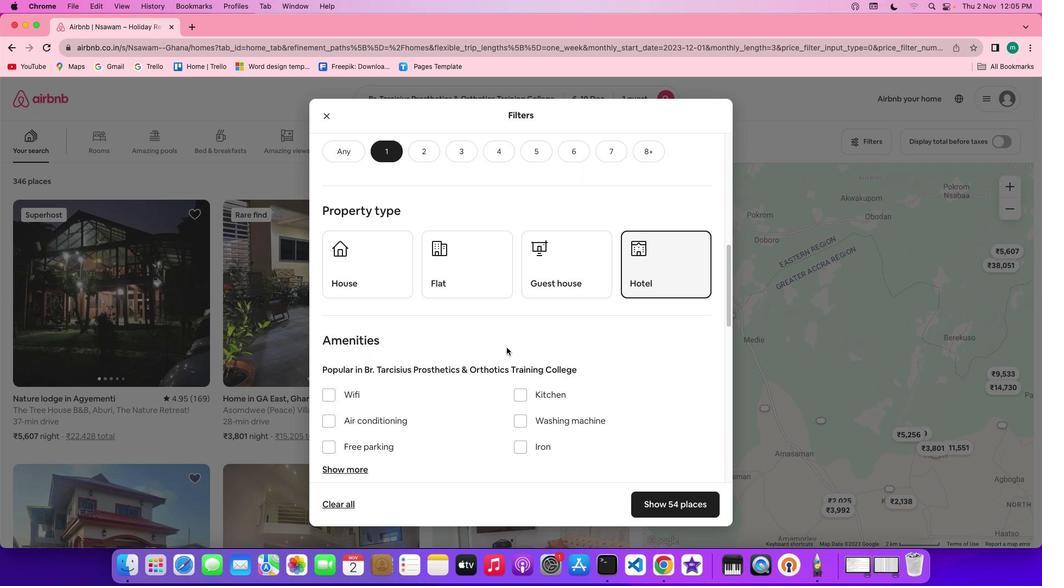 
Action: Mouse scrolled (506, 347) with delta (0, -1)
Screenshot: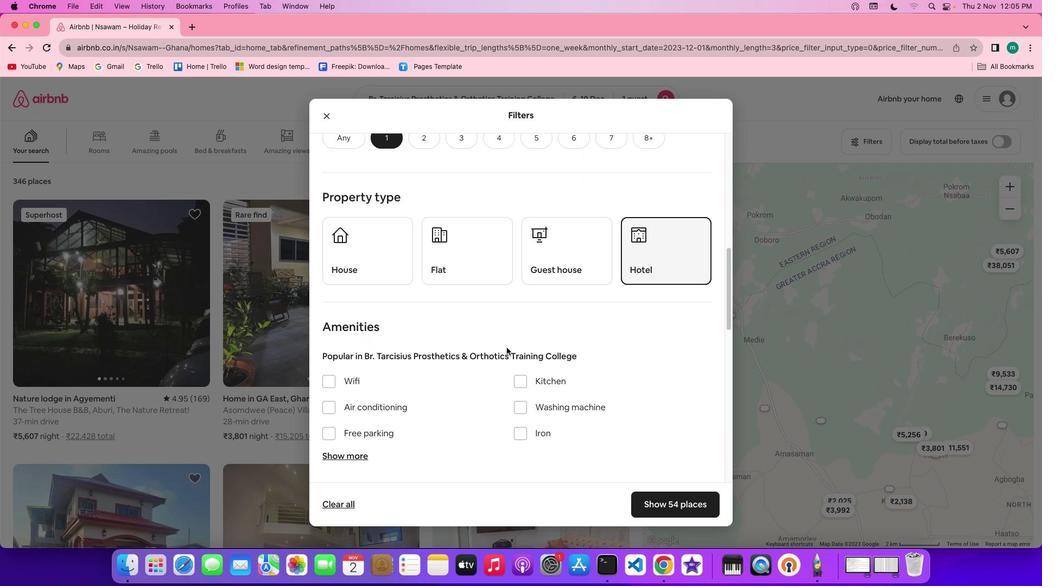 
Action: Mouse scrolled (506, 347) with delta (0, -1)
Screenshot: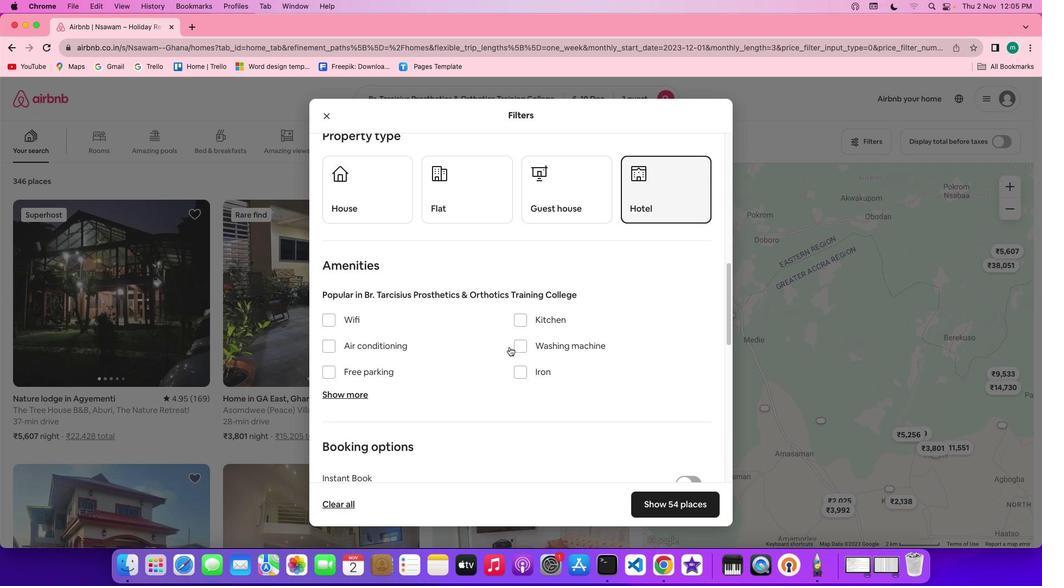 
Action: Mouse moved to (597, 373)
Screenshot: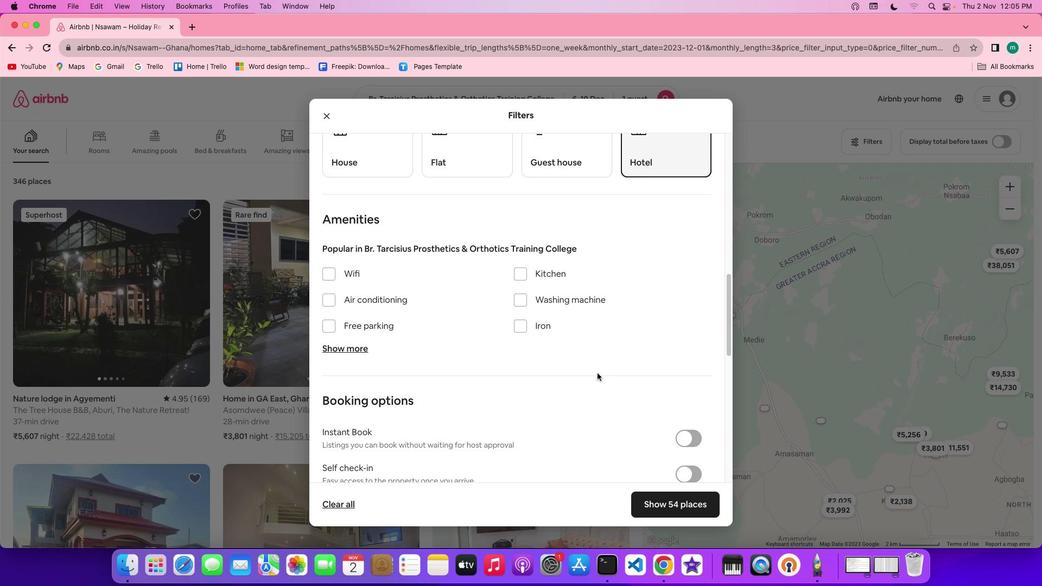 
Action: Mouse scrolled (597, 373) with delta (0, 0)
Screenshot: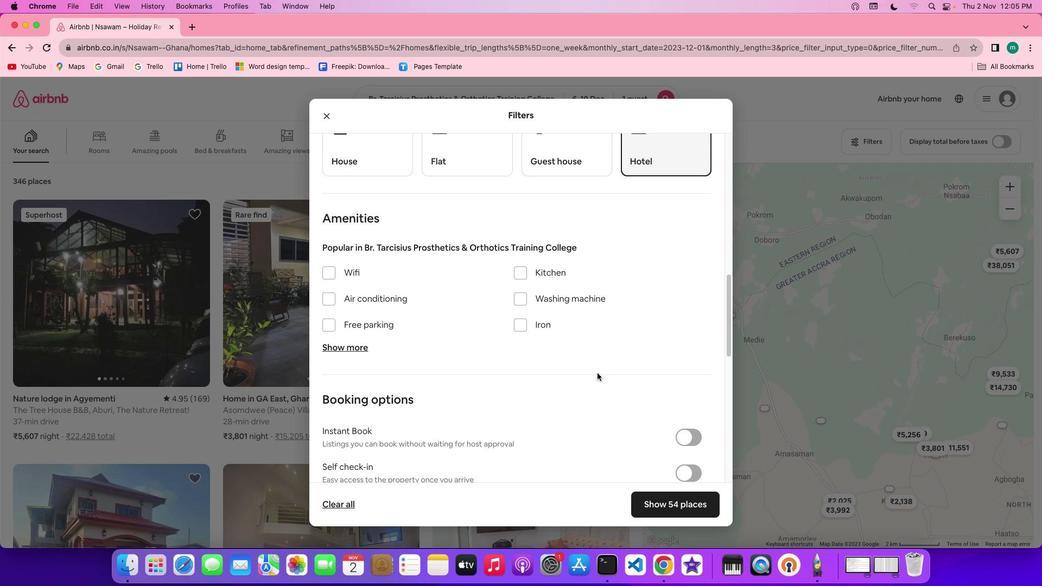 
Action: Mouse scrolled (597, 373) with delta (0, 0)
Screenshot: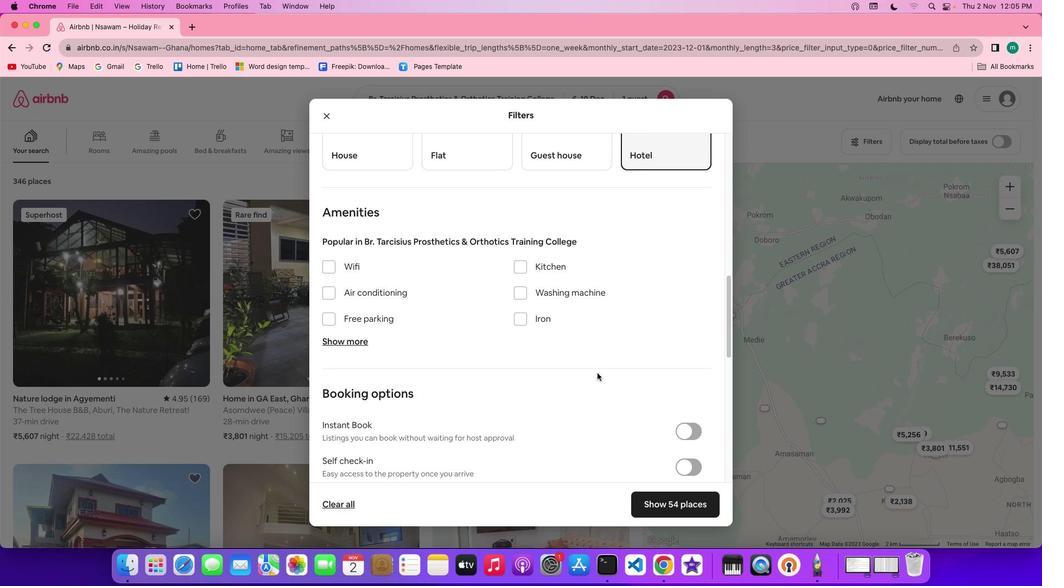 
Action: Mouse scrolled (597, 373) with delta (0, 0)
Screenshot: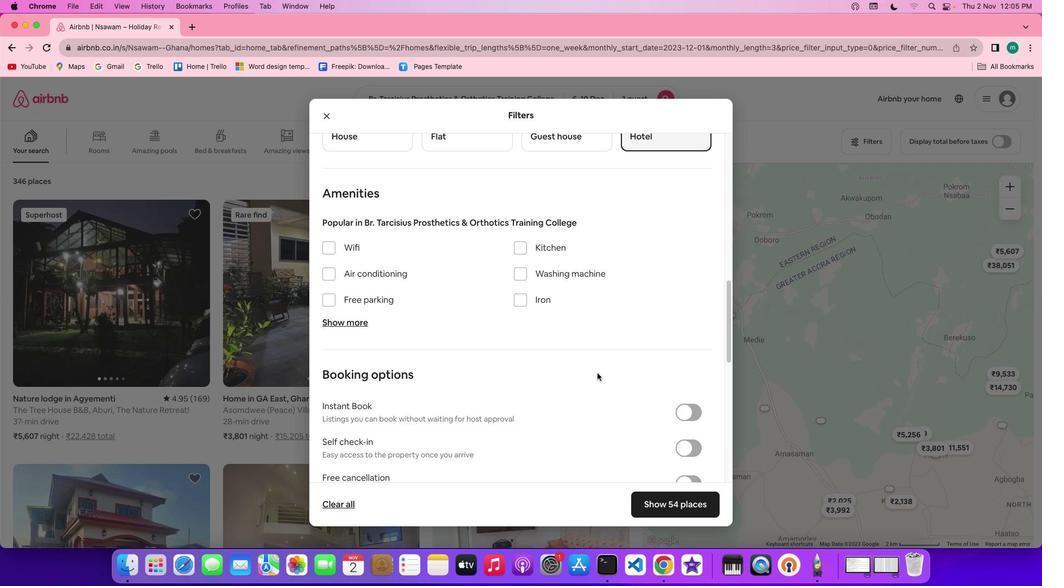 
Action: Mouse moved to (598, 373)
Screenshot: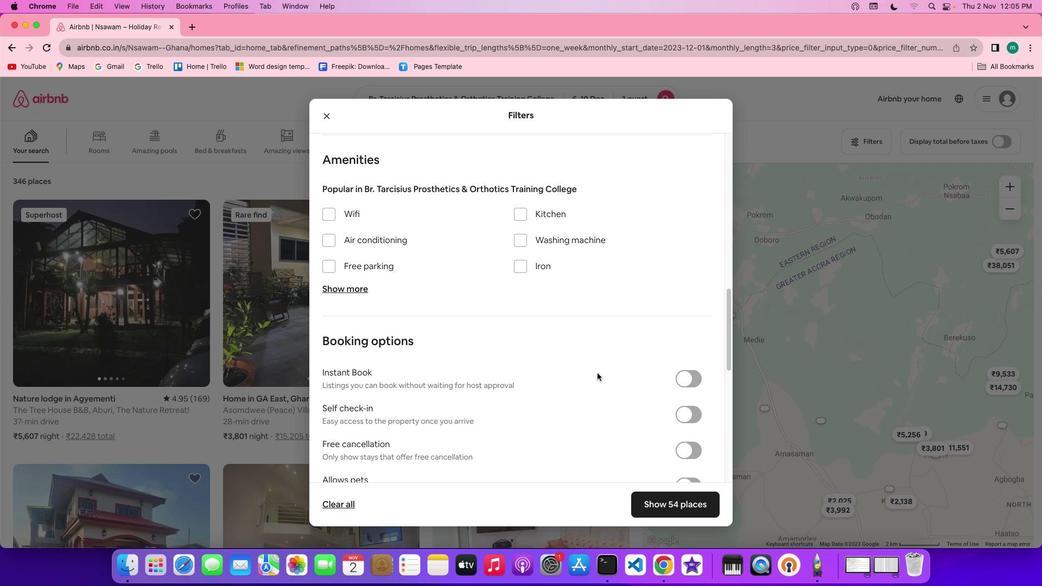 
Action: Mouse scrolled (598, 373) with delta (0, 0)
Screenshot: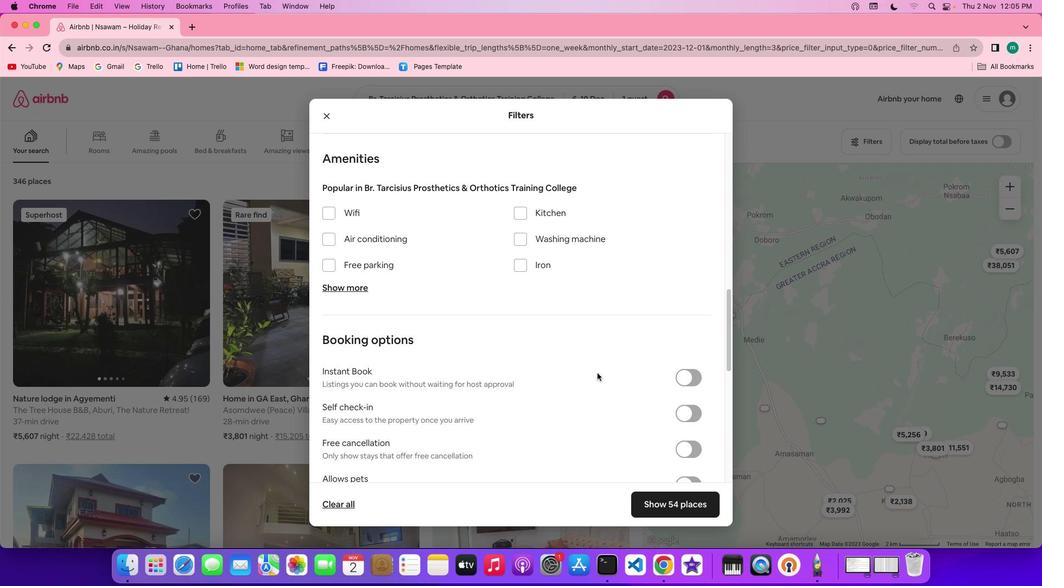 
Action: Mouse scrolled (598, 373) with delta (0, 0)
Screenshot: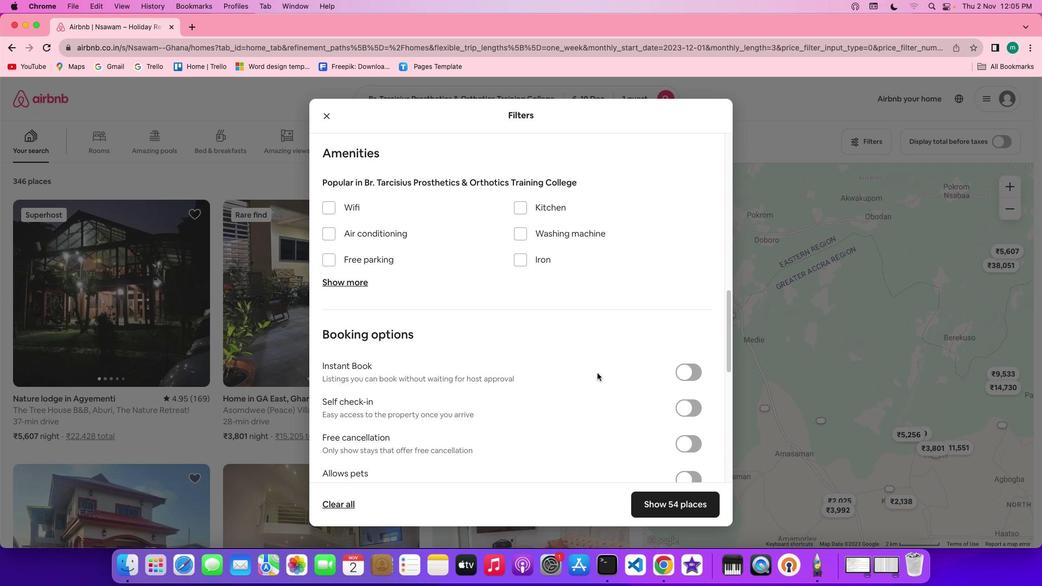 
Action: Mouse scrolled (598, 373) with delta (0, 0)
Screenshot: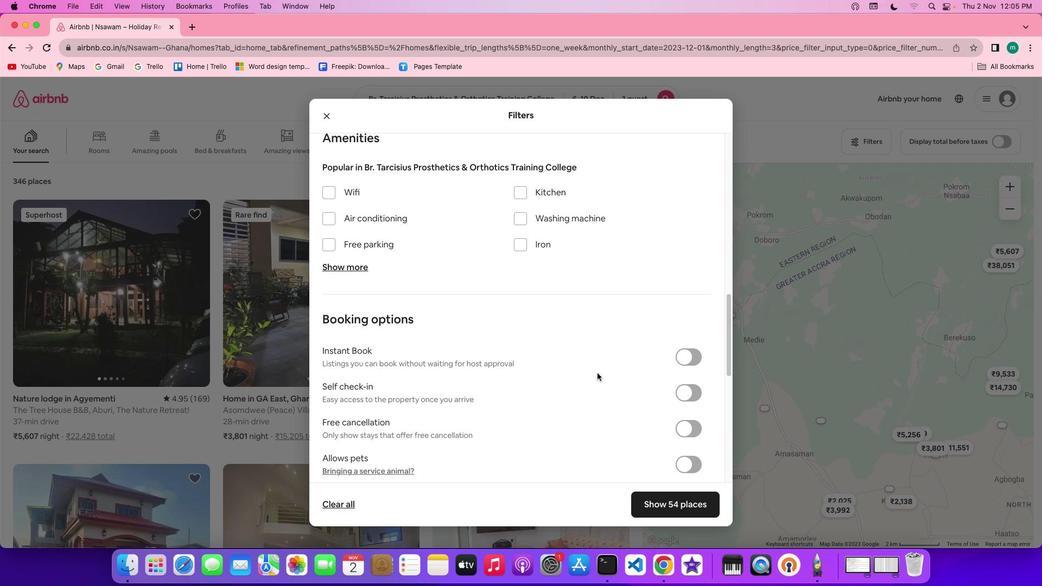 
Action: Mouse scrolled (598, 373) with delta (0, 0)
Screenshot: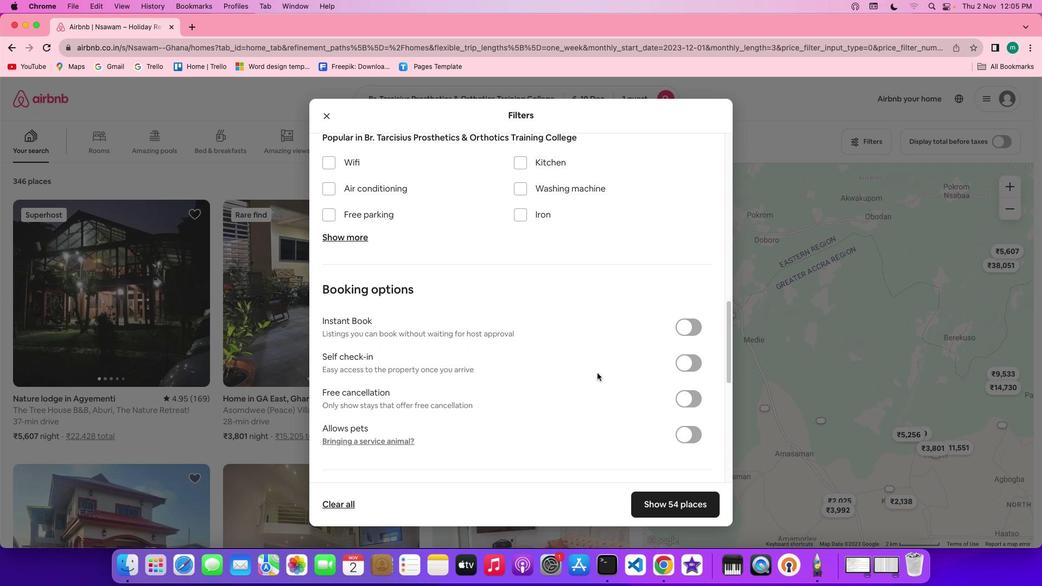 
Action: Mouse scrolled (598, 373) with delta (0, 0)
Screenshot: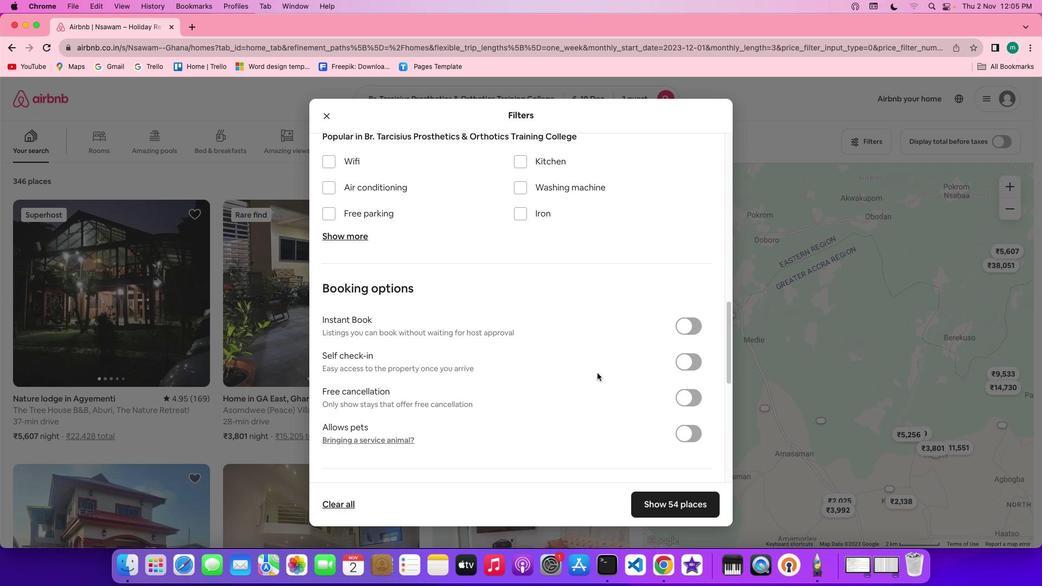 
Action: Mouse scrolled (598, 373) with delta (0, 0)
Screenshot: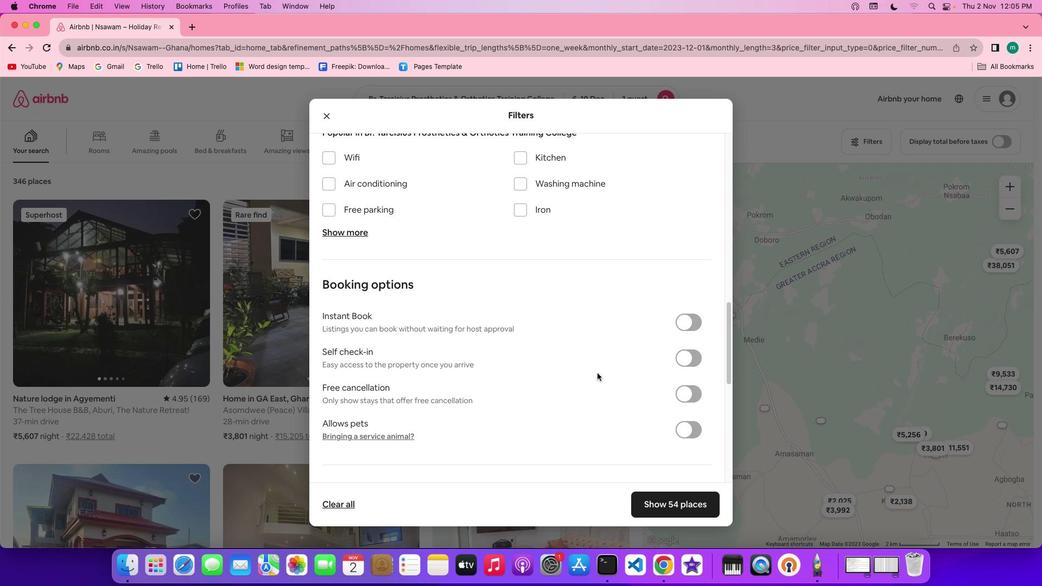 
Action: Mouse scrolled (598, 373) with delta (0, 0)
Screenshot: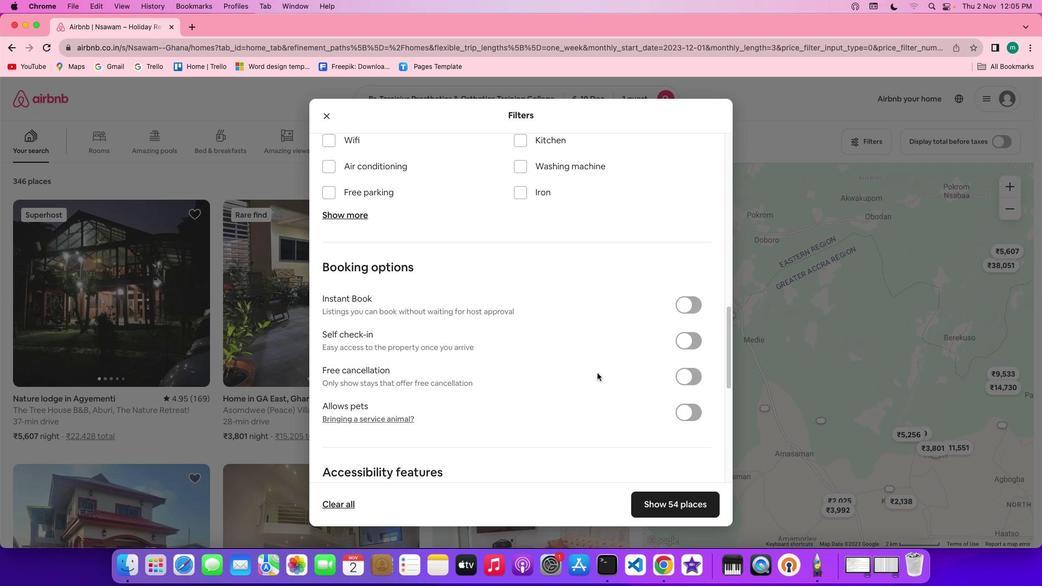 
Action: Mouse moved to (618, 392)
Screenshot: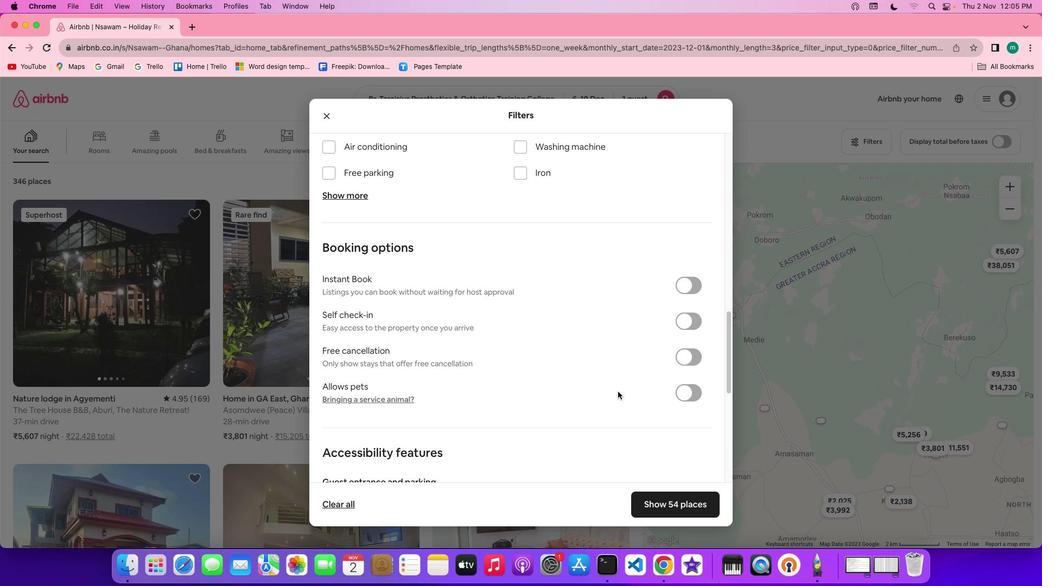 
Action: Mouse scrolled (618, 392) with delta (0, 0)
Screenshot: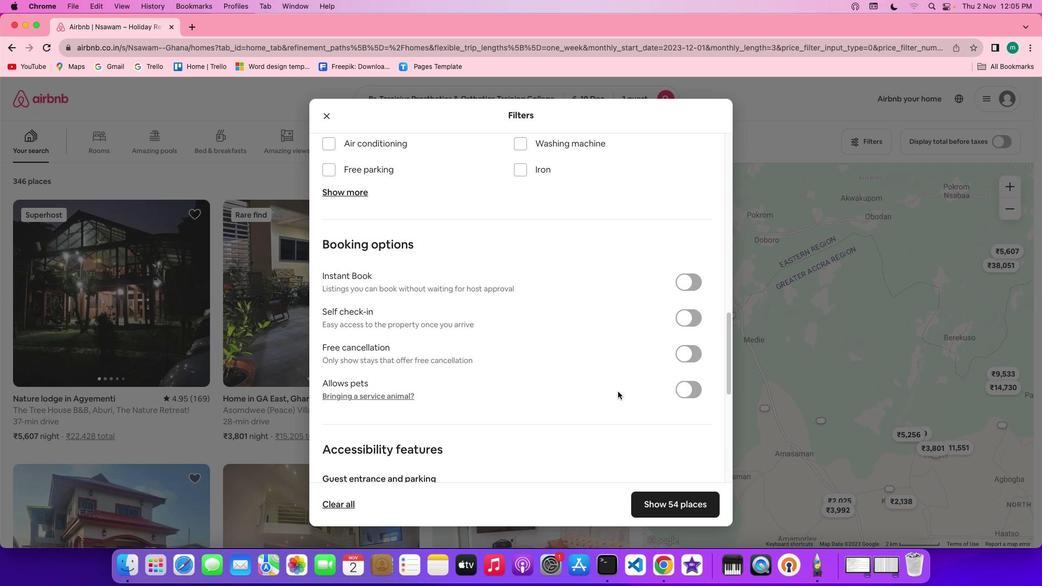 
Action: Mouse scrolled (618, 392) with delta (0, 0)
Screenshot: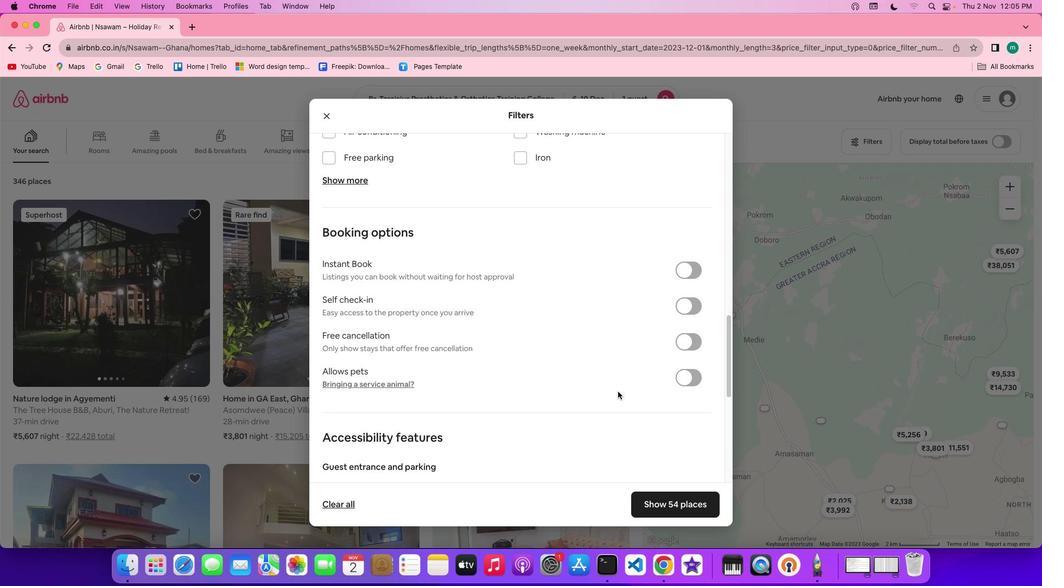 
Action: Mouse scrolled (618, 392) with delta (0, -1)
Screenshot: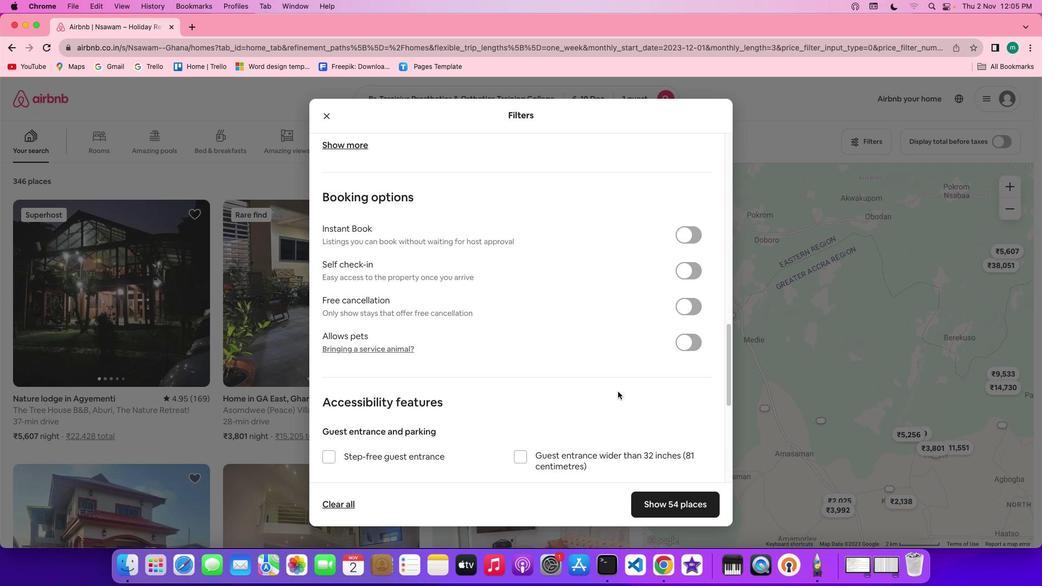 
Action: Mouse scrolled (618, 392) with delta (0, -2)
Screenshot: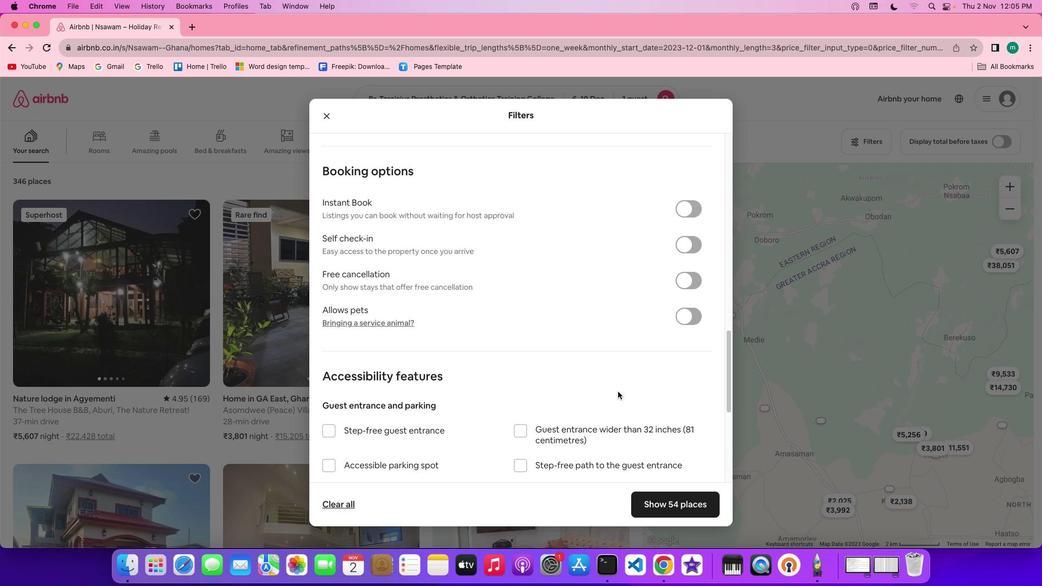 
Action: Mouse scrolled (618, 392) with delta (0, -2)
Screenshot: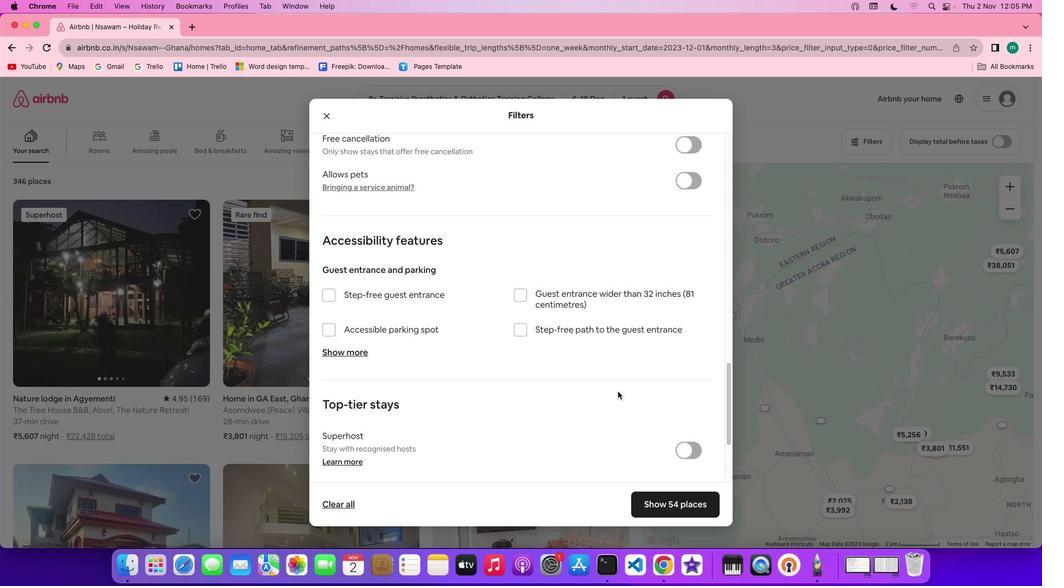 
Action: Mouse scrolled (618, 392) with delta (0, 0)
Screenshot: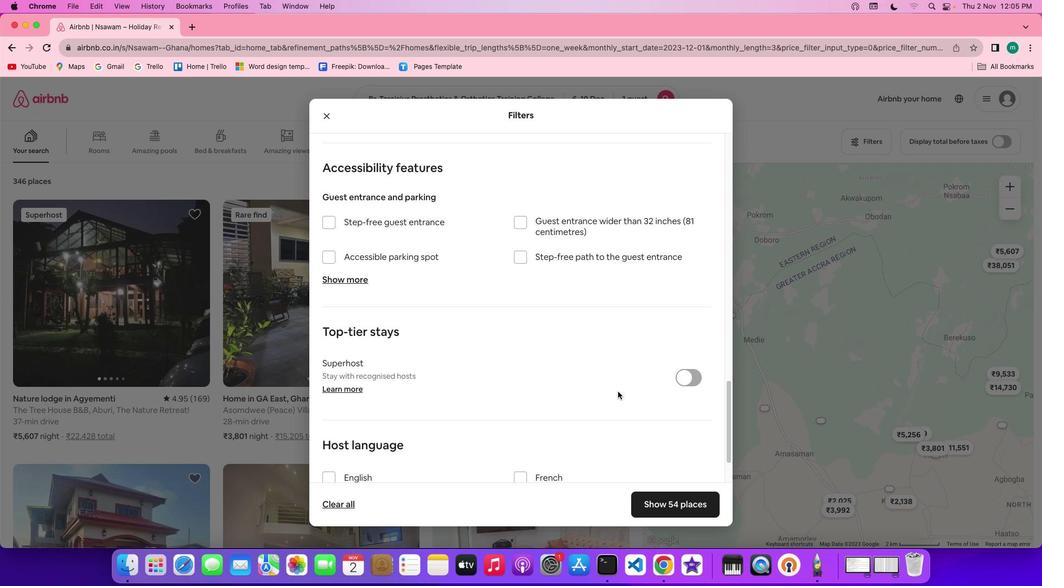 
Action: Mouse scrolled (618, 392) with delta (0, 0)
Screenshot: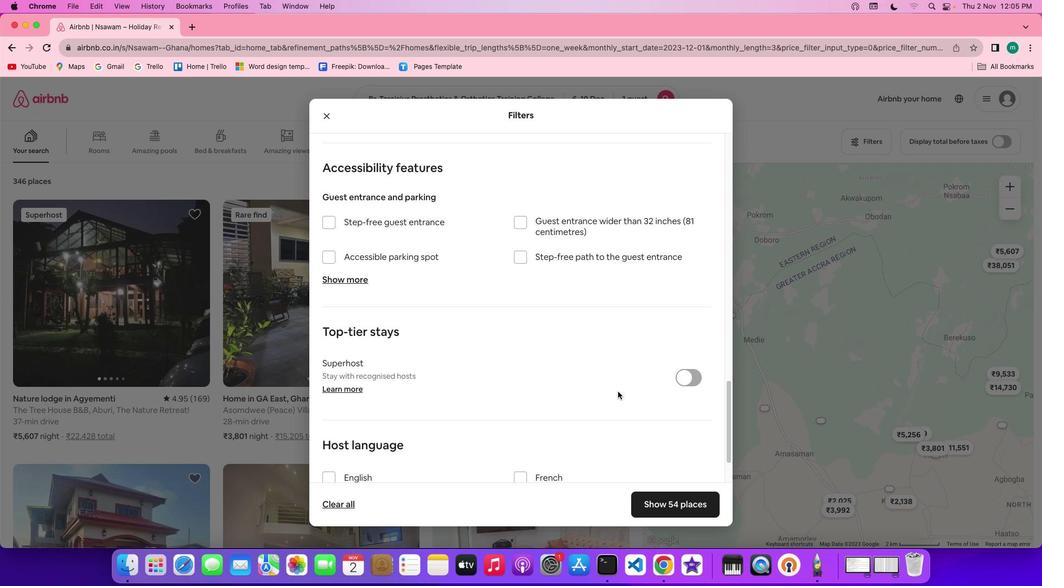 
Action: Mouse scrolled (618, 392) with delta (0, -1)
Screenshot: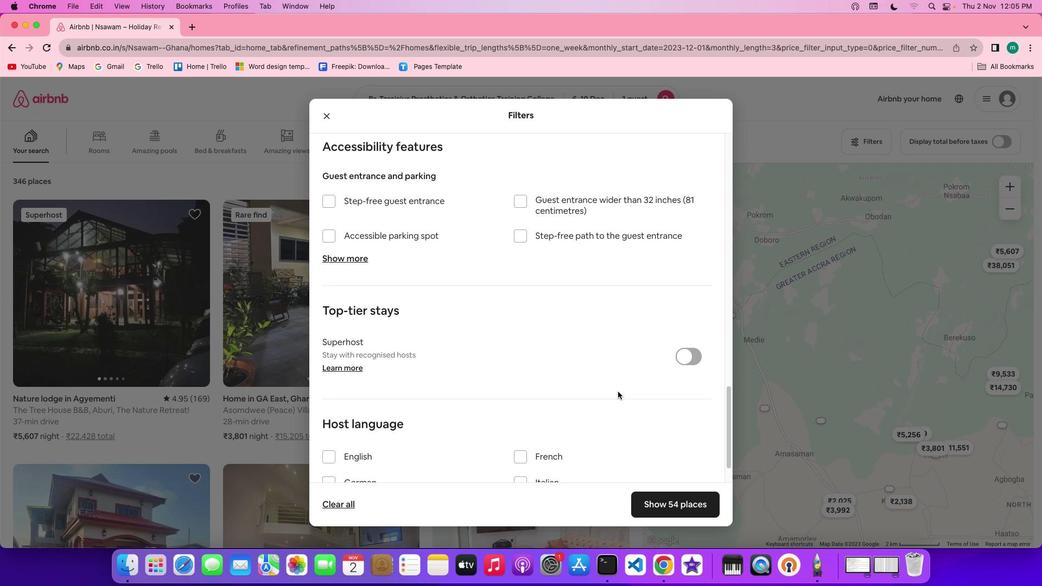 
Action: Mouse scrolled (618, 392) with delta (0, -2)
Screenshot: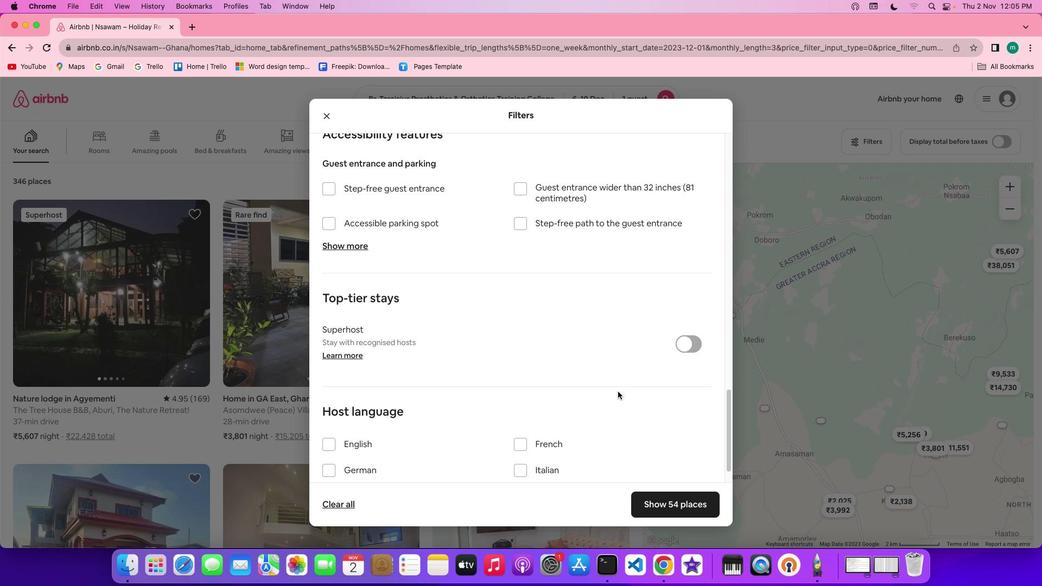 
Action: Mouse scrolled (618, 392) with delta (0, -2)
Screenshot: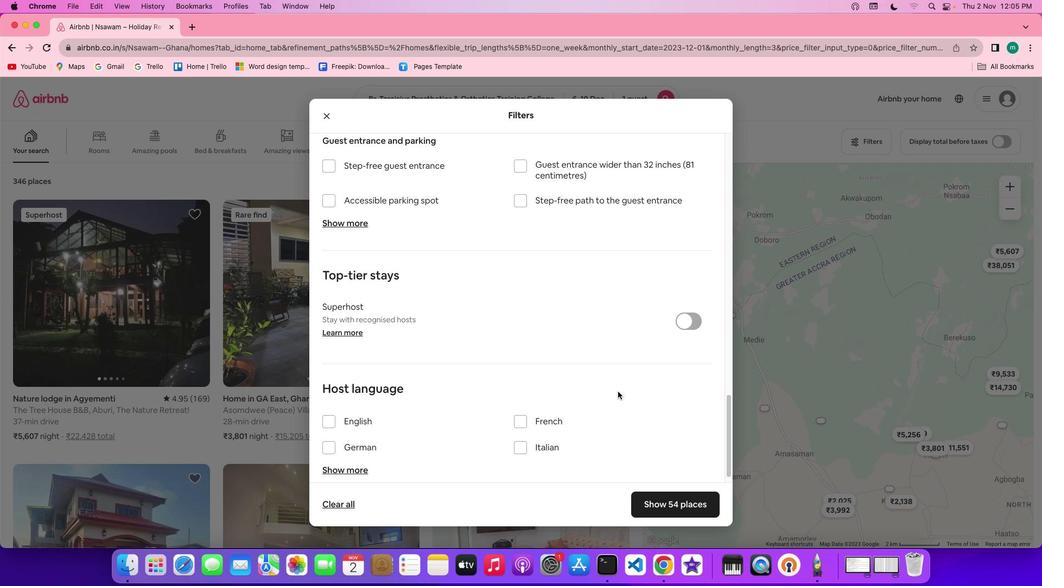 
Action: Mouse scrolled (618, 392) with delta (0, 0)
Screenshot: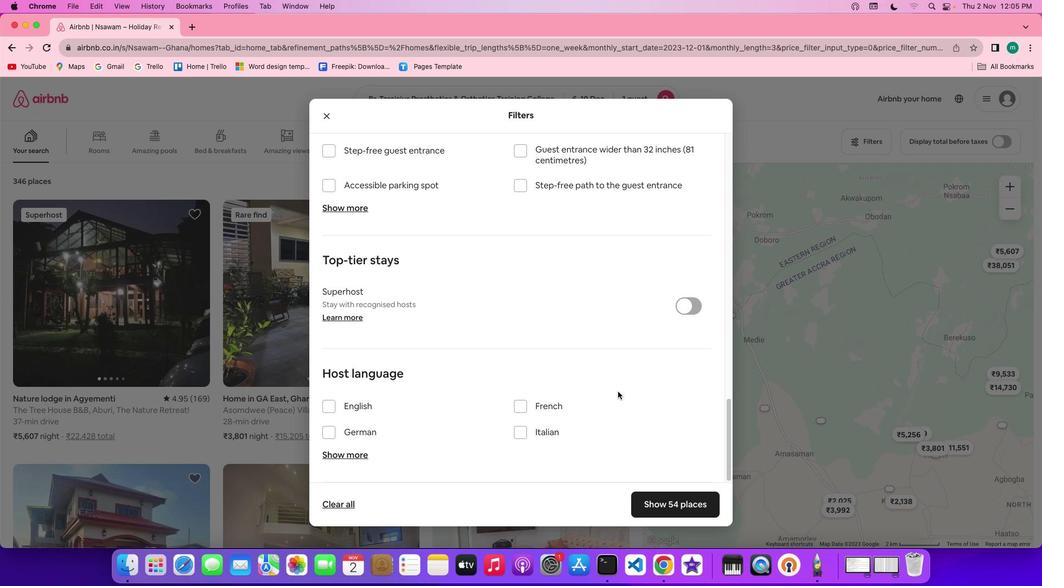 
Action: Mouse scrolled (618, 392) with delta (0, 0)
Screenshot: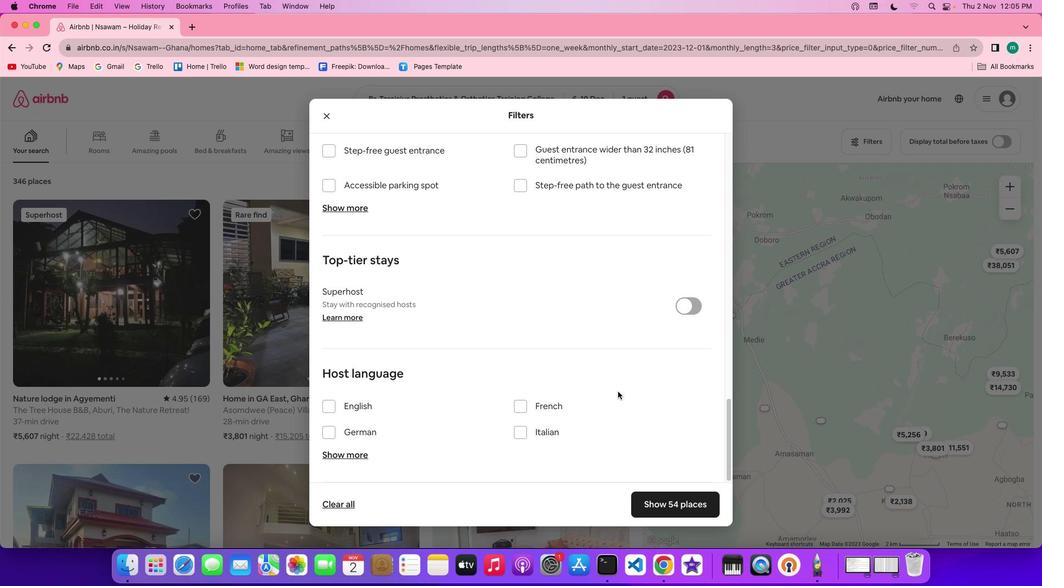 
Action: Mouse scrolled (618, 392) with delta (0, -1)
Screenshot: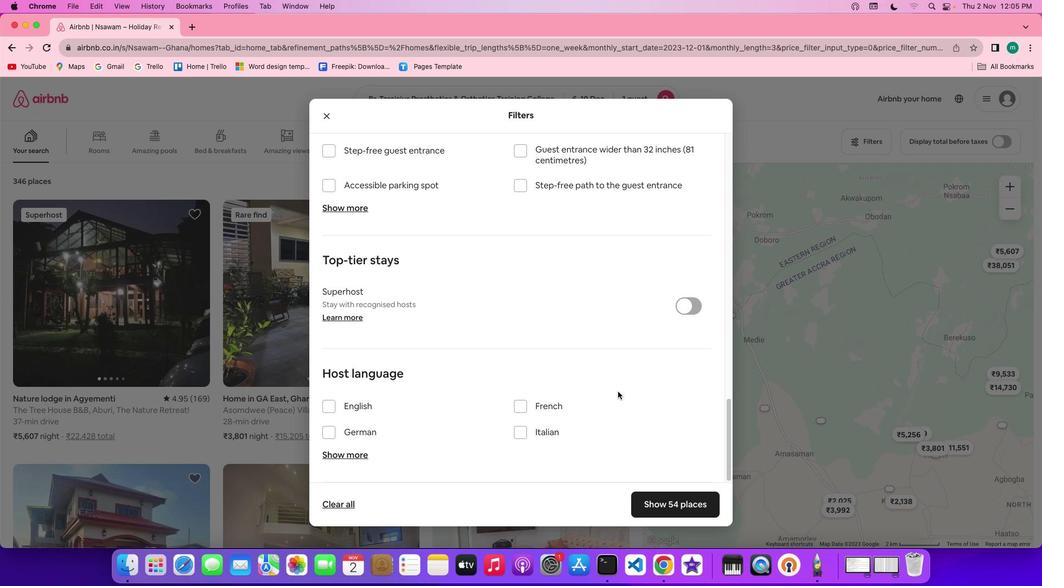 
Action: Mouse scrolled (618, 392) with delta (0, -2)
Screenshot: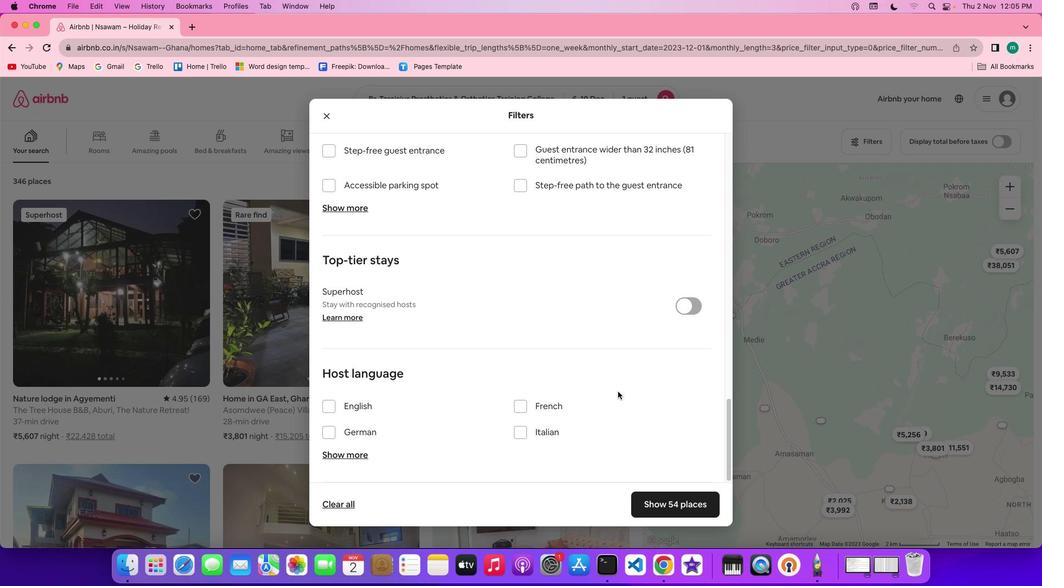
Action: Mouse scrolled (618, 392) with delta (0, -3)
Screenshot: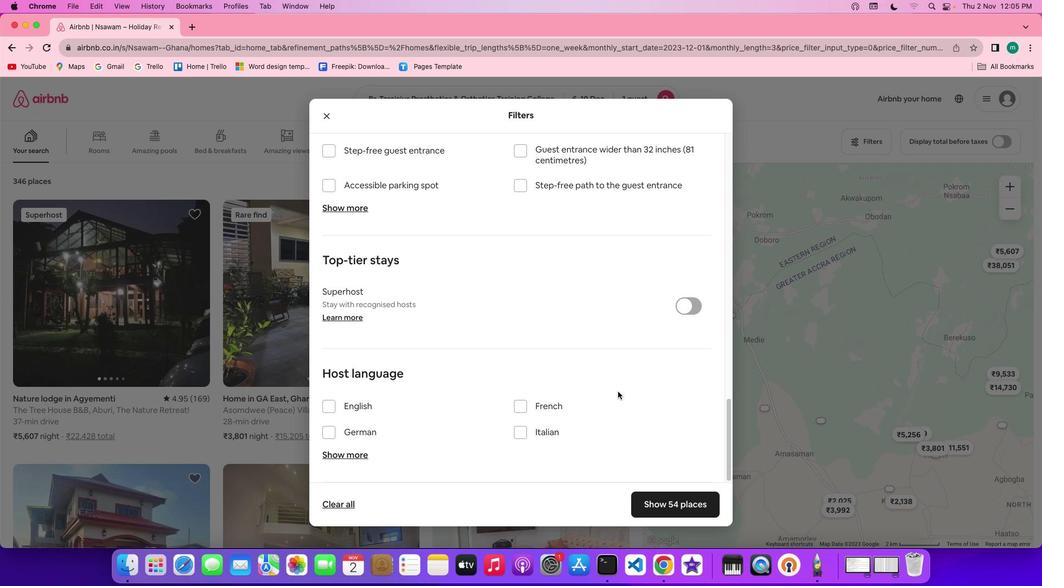 
Action: Mouse scrolled (618, 392) with delta (0, -3)
Screenshot: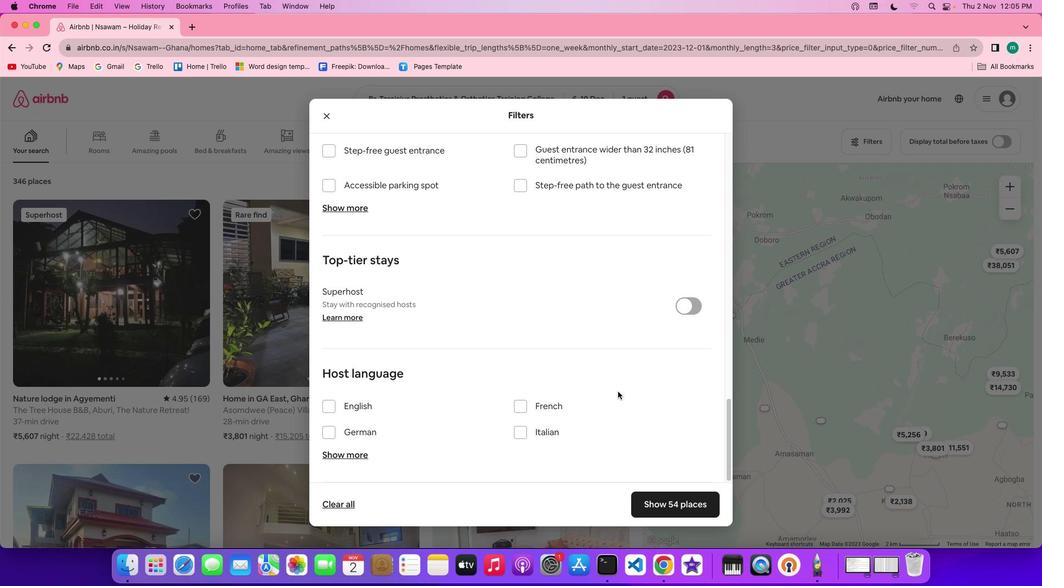 
Action: Mouse moved to (681, 497)
Screenshot: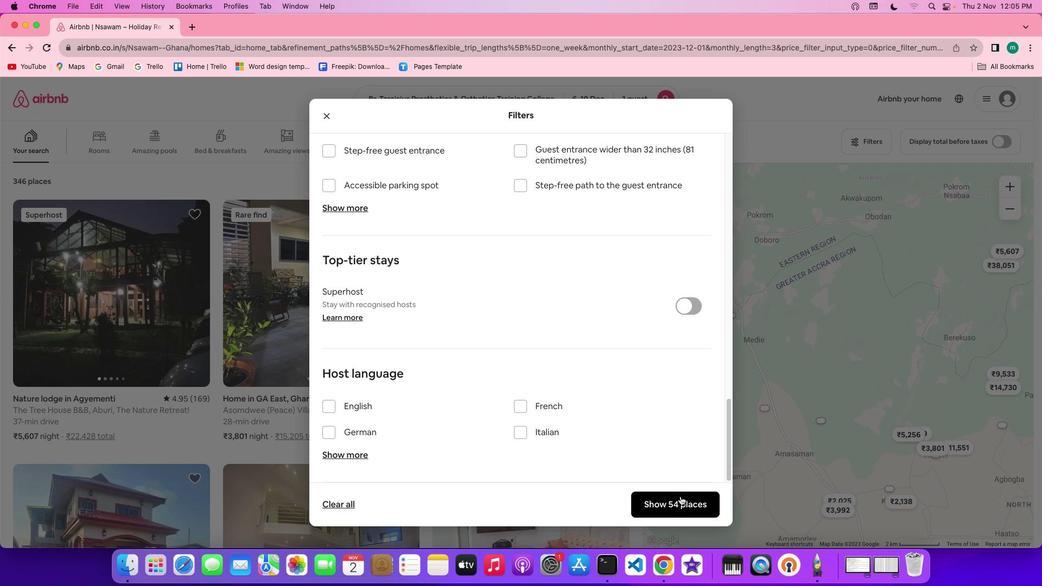 
Action: Mouse pressed left at (681, 497)
Screenshot: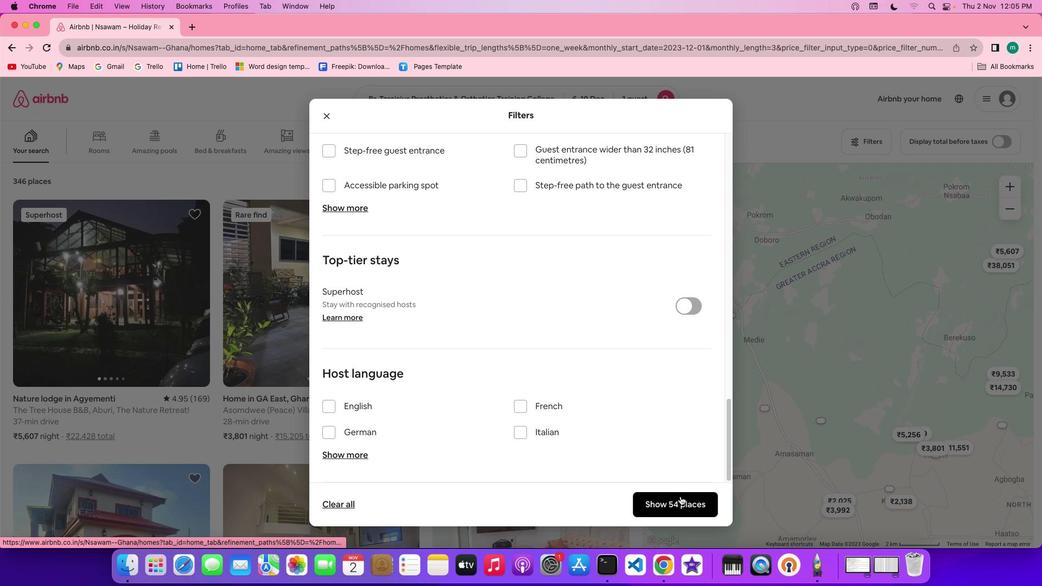 
Action: Mouse moved to (181, 328)
Screenshot: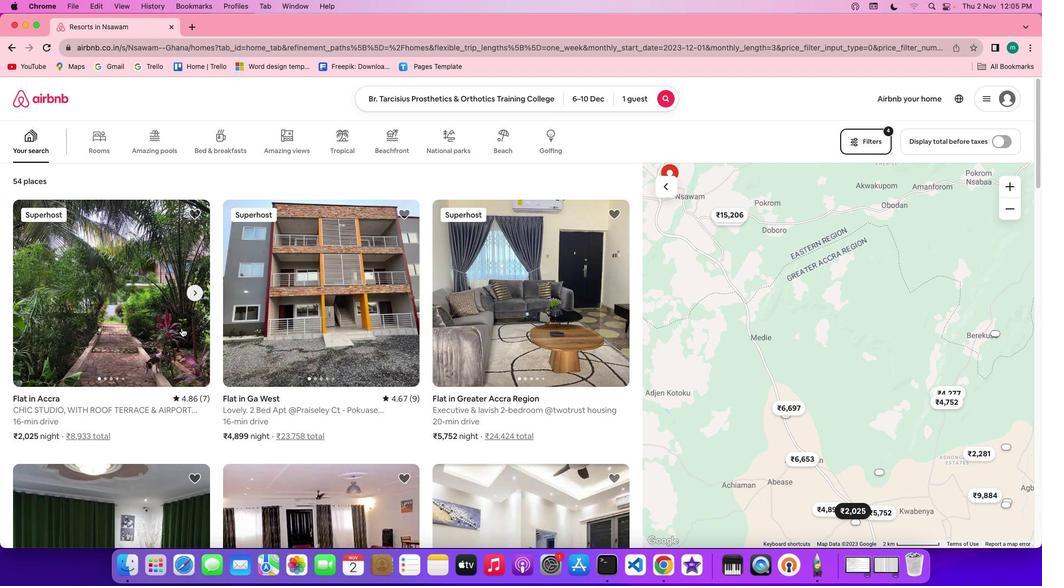 
Action: Mouse pressed left at (181, 328)
Screenshot: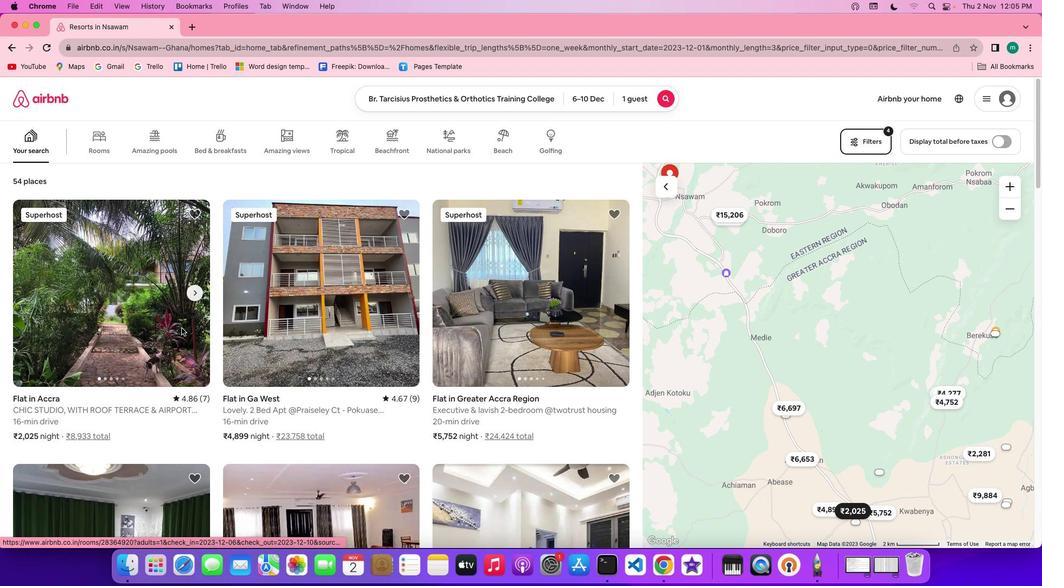 
Action: Mouse moved to (742, 405)
Screenshot: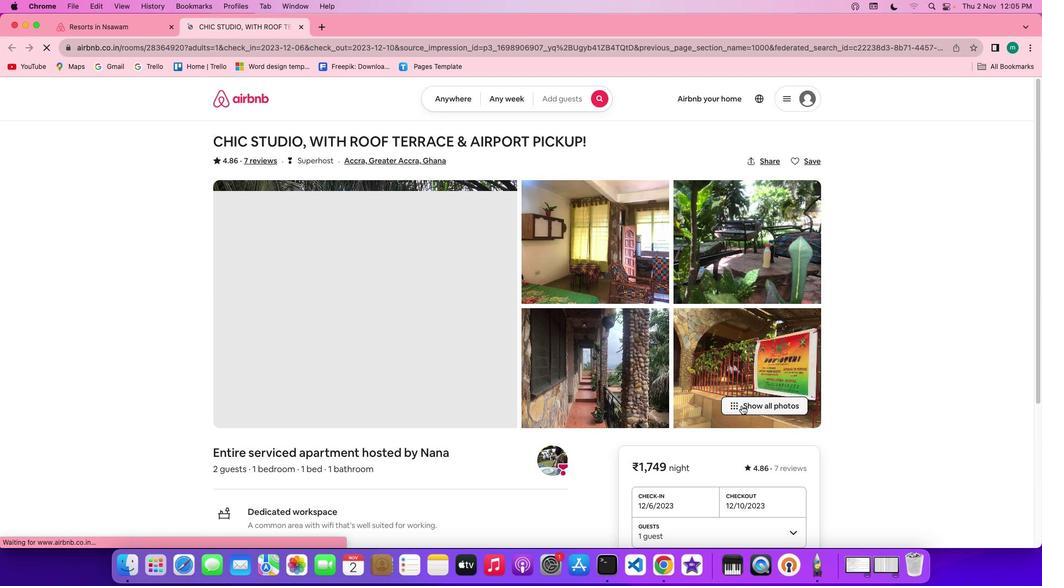 
Action: Mouse pressed left at (742, 405)
Screenshot: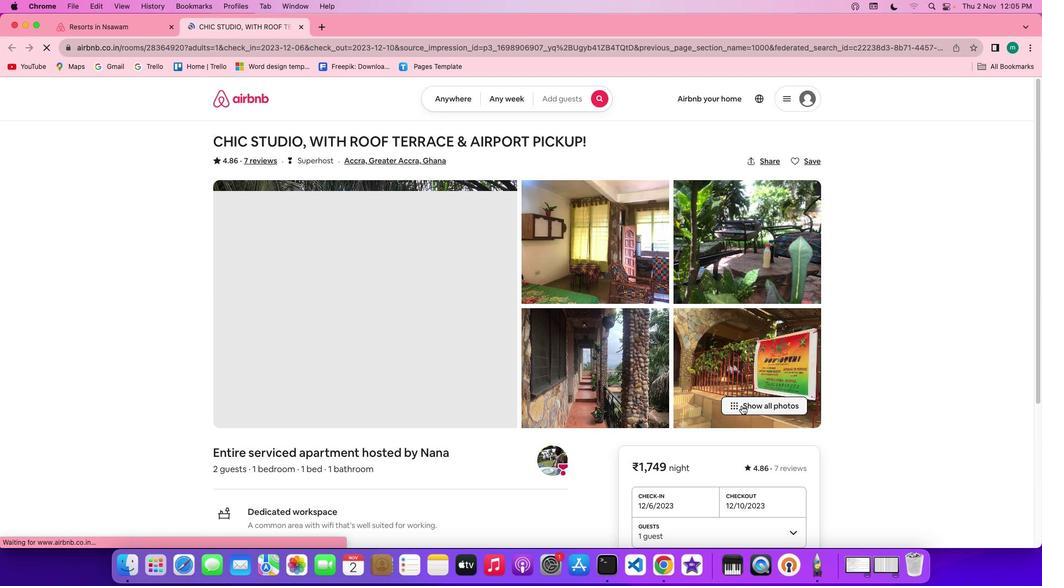 
Action: Mouse moved to (506, 424)
Screenshot: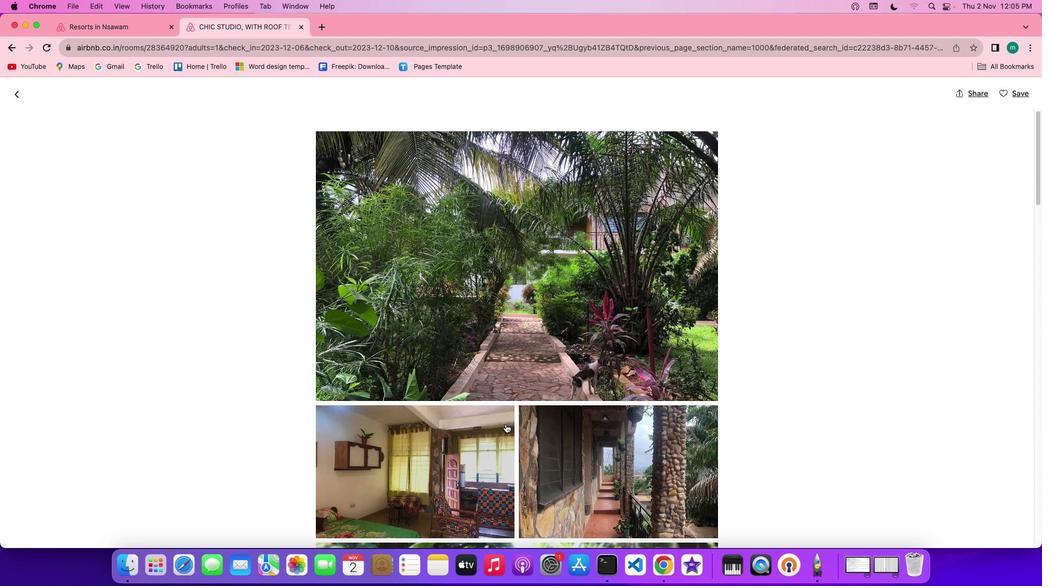
Action: Mouse scrolled (506, 424) with delta (0, 0)
Screenshot: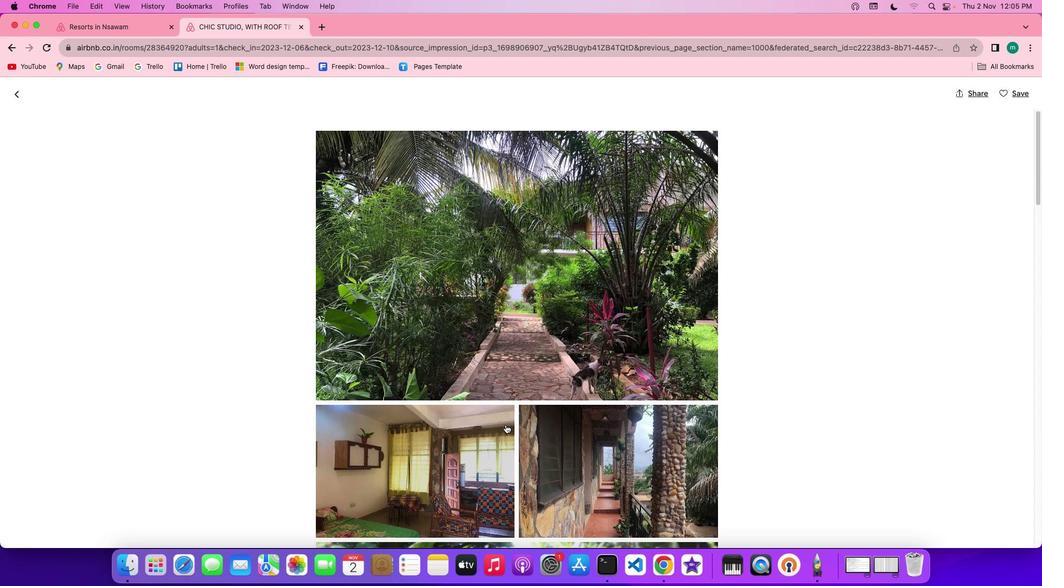 
Action: Mouse scrolled (506, 424) with delta (0, 0)
Screenshot: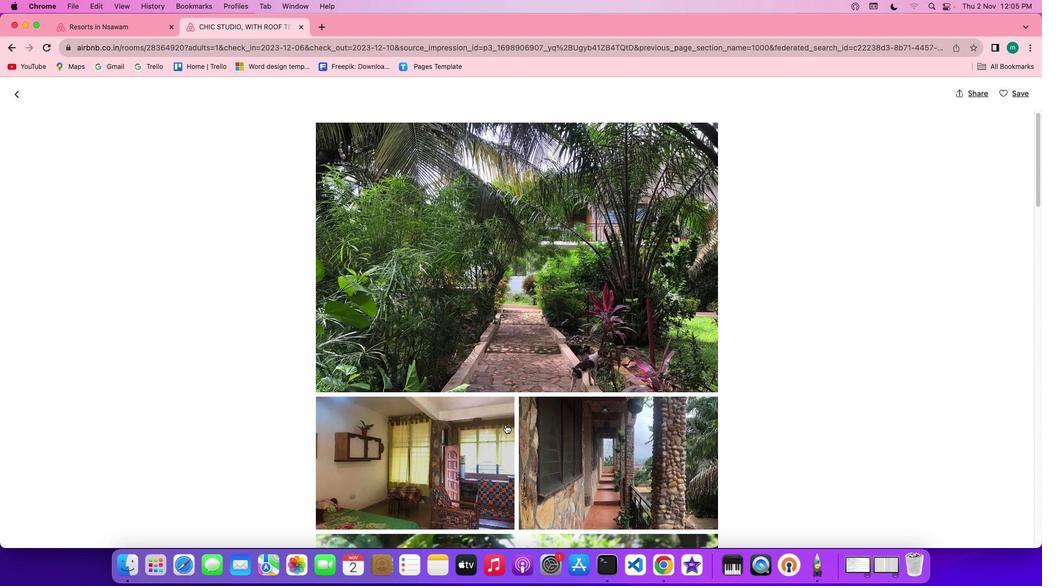 
Action: Mouse moved to (506, 424)
Screenshot: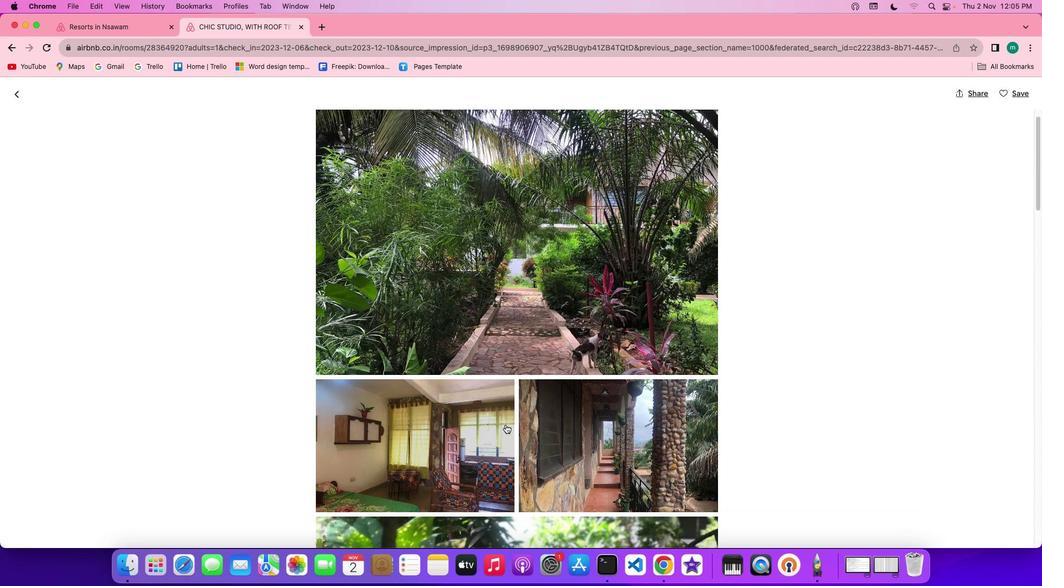 
Action: Mouse scrolled (506, 424) with delta (0, -1)
Screenshot: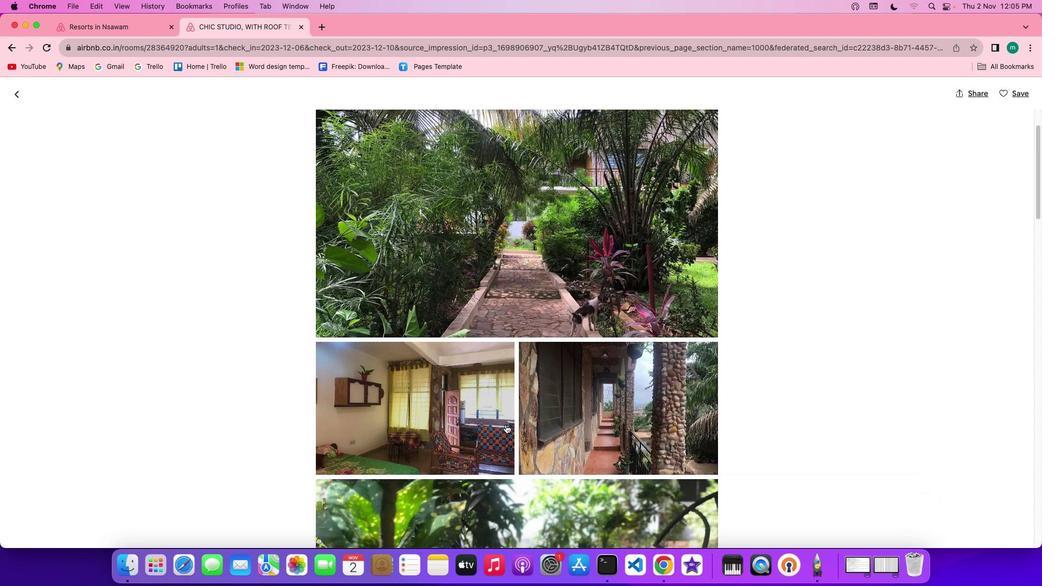 
Action: Mouse moved to (506, 426)
Screenshot: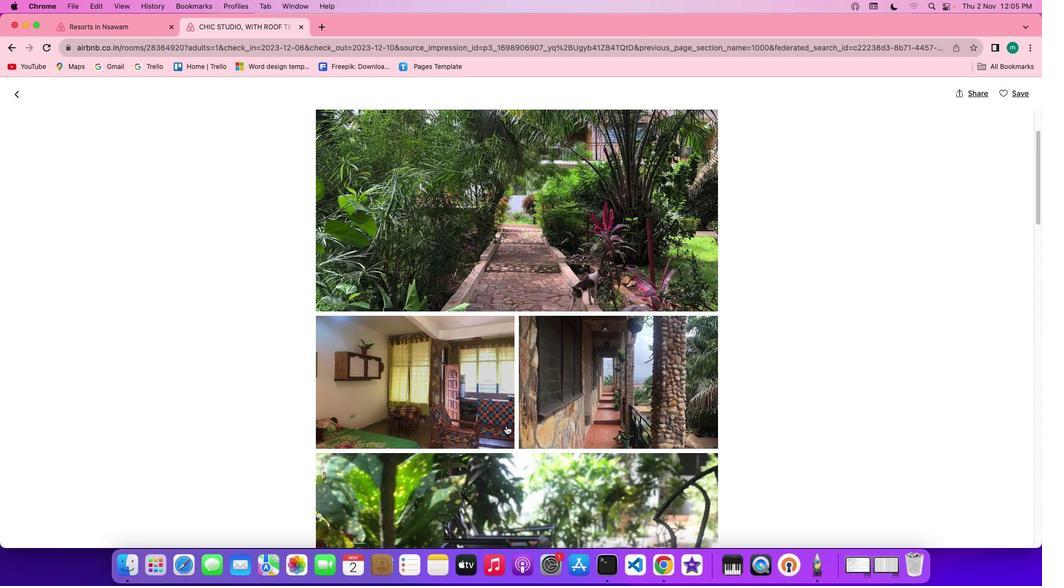 
Action: Mouse scrolled (506, 426) with delta (0, 0)
Screenshot: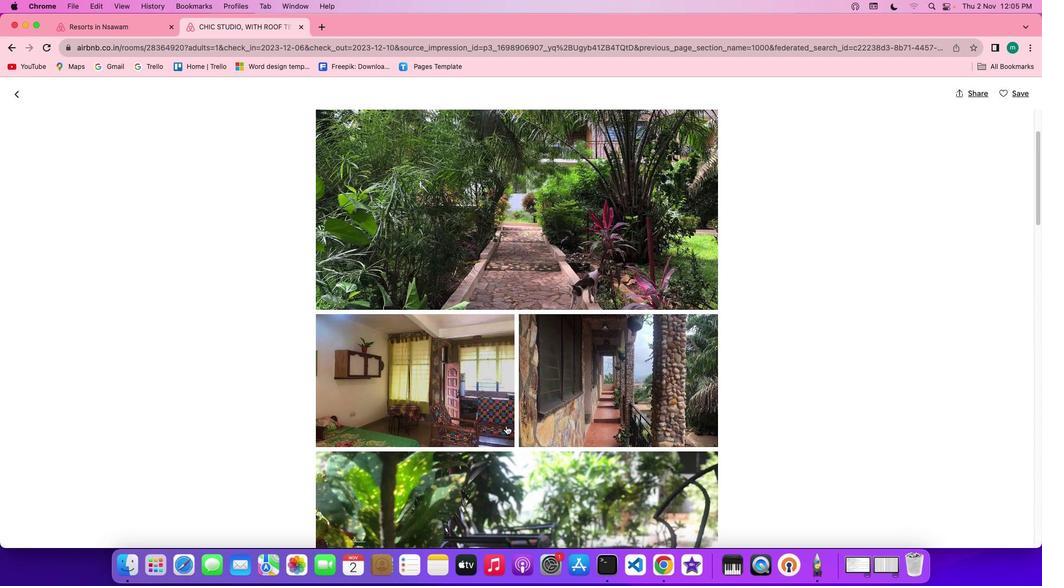 
Action: Mouse scrolled (506, 426) with delta (0, 0)
Screenshot: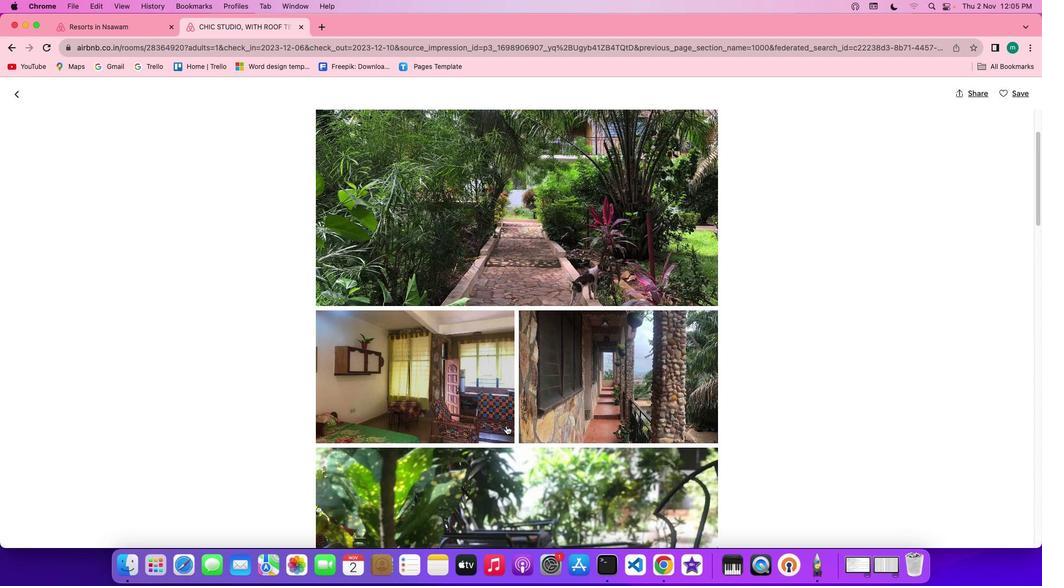 
Action: Mouse moved to (506, 426)
Screenshot: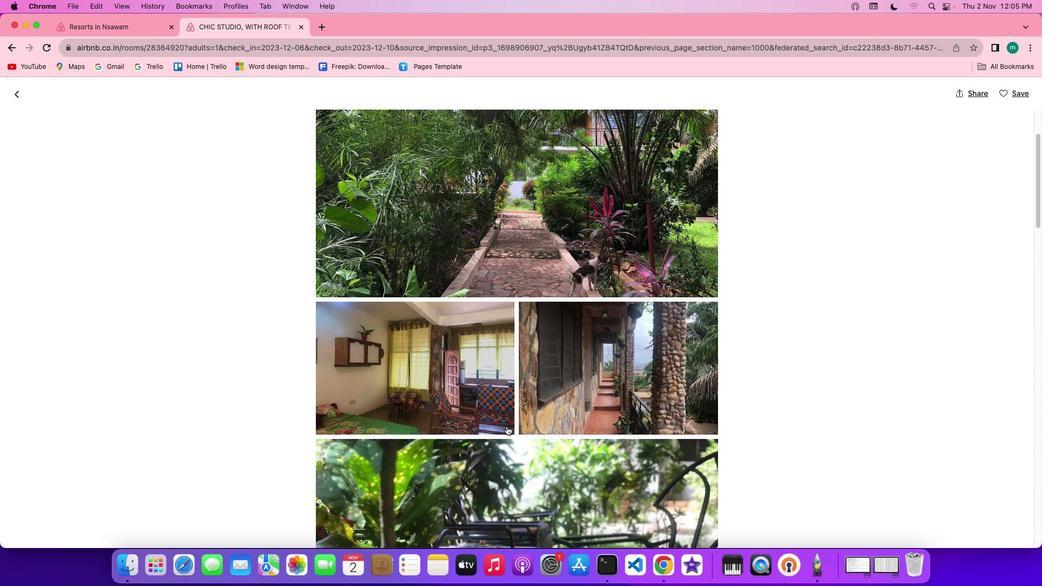 
Action: Mouse scrolled (506, 426) with delta (0, 0)
Screenshot: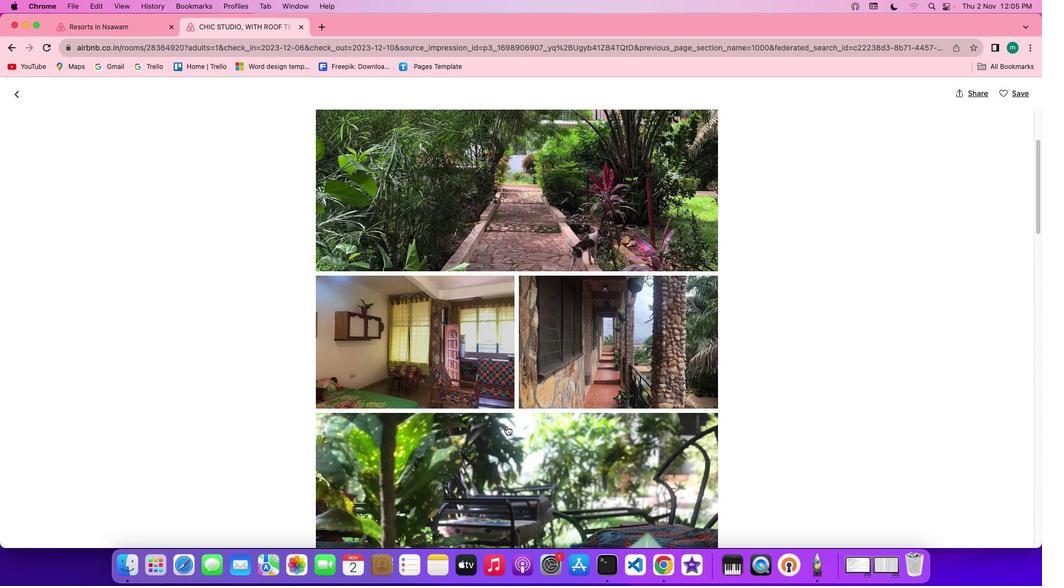 
Action: Mouse scrolled (506, 426) with delta (0, 0)
Screenshot: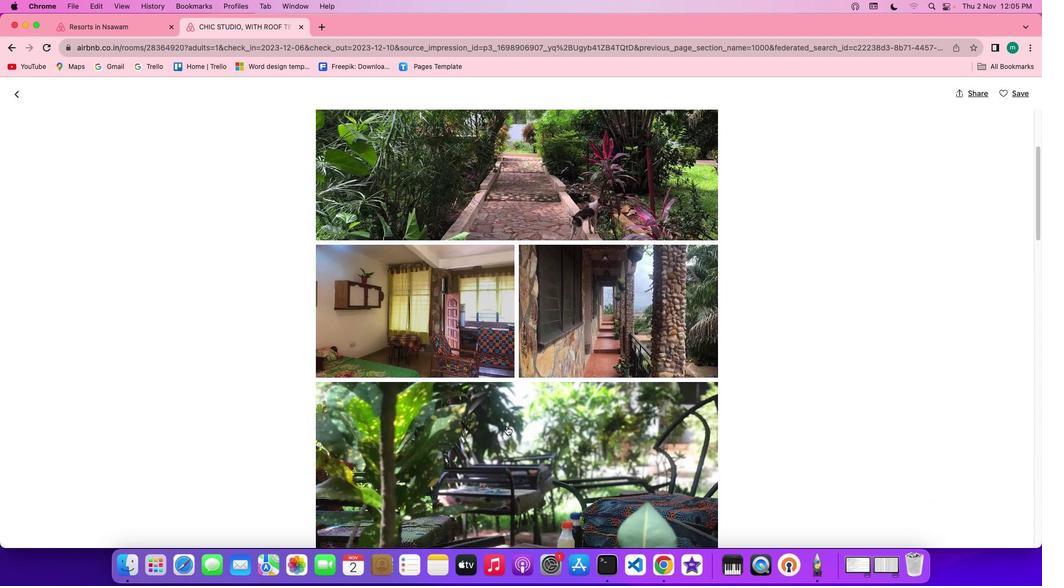 
Action: Mouse scrolled (506, 426) with delta (0, -1)
Screenshot: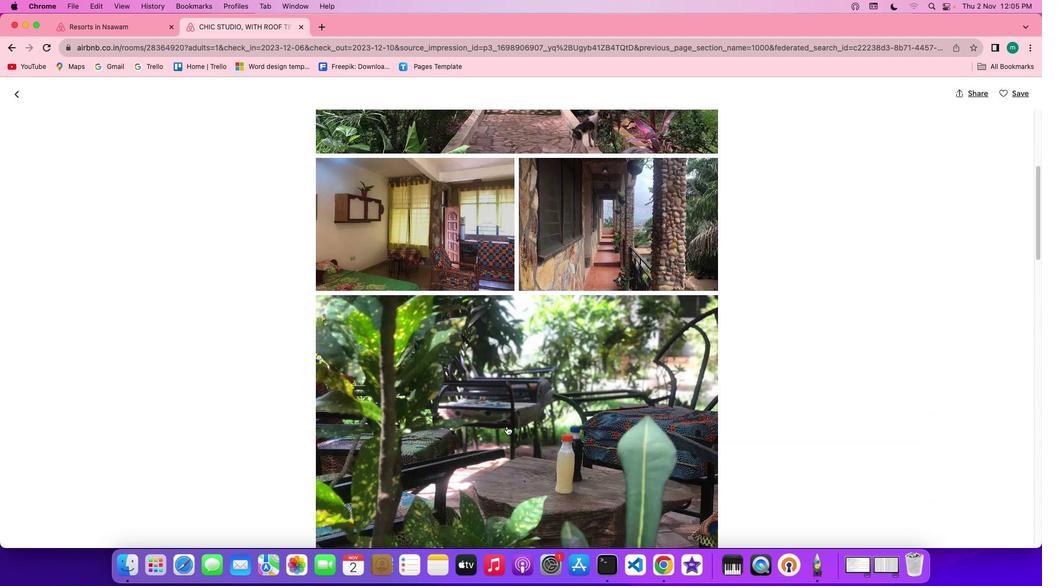 
Action: Mouse scrolled (506, 426) with delta (0, -2)
Screenshot: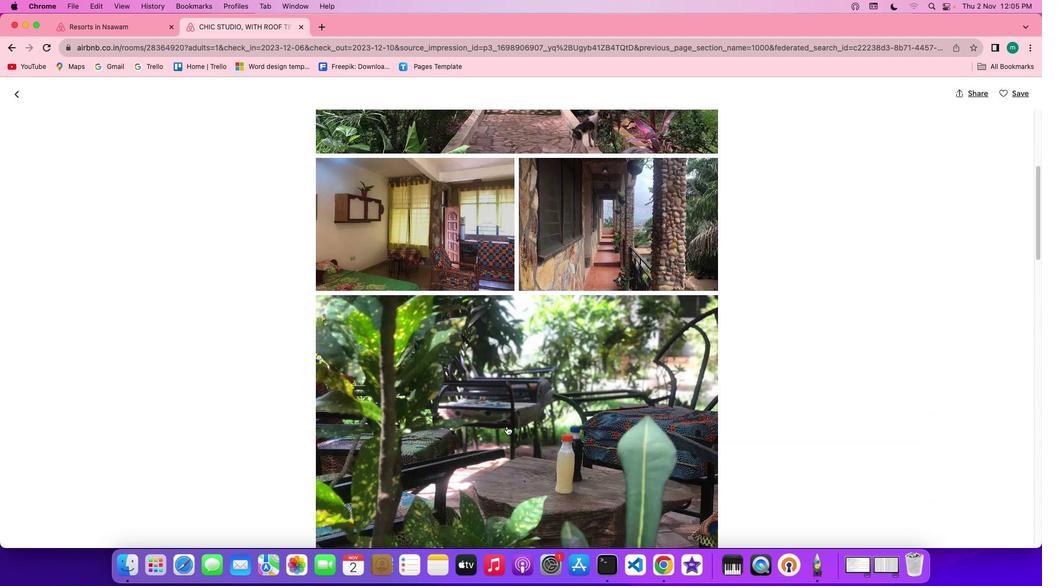 
Action: Mouse moved to (506, 427)
Screenshot: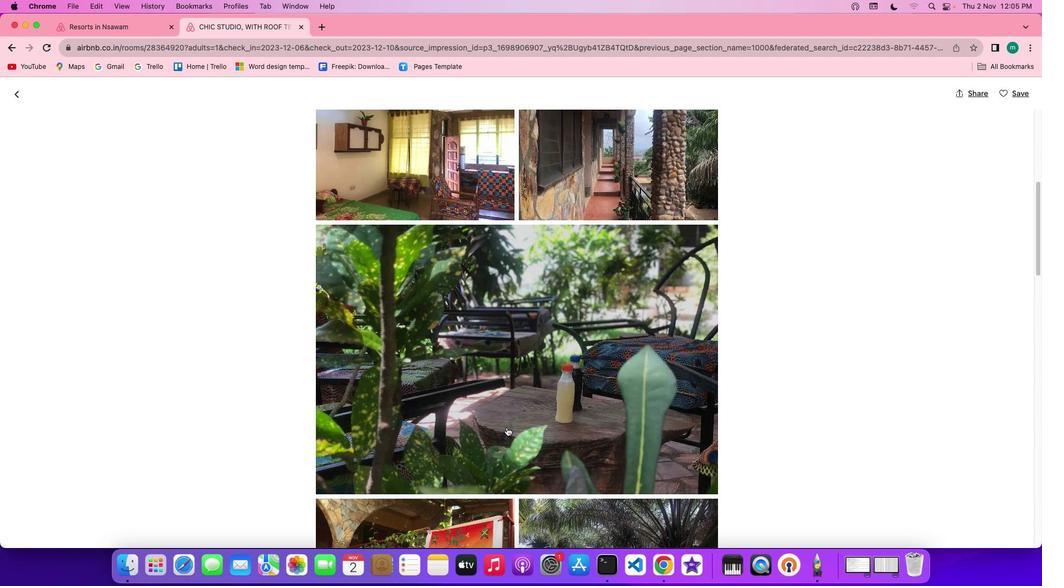 
Action: Mouse scrolled (506, 427) with delta (0, 0)
Screenshot: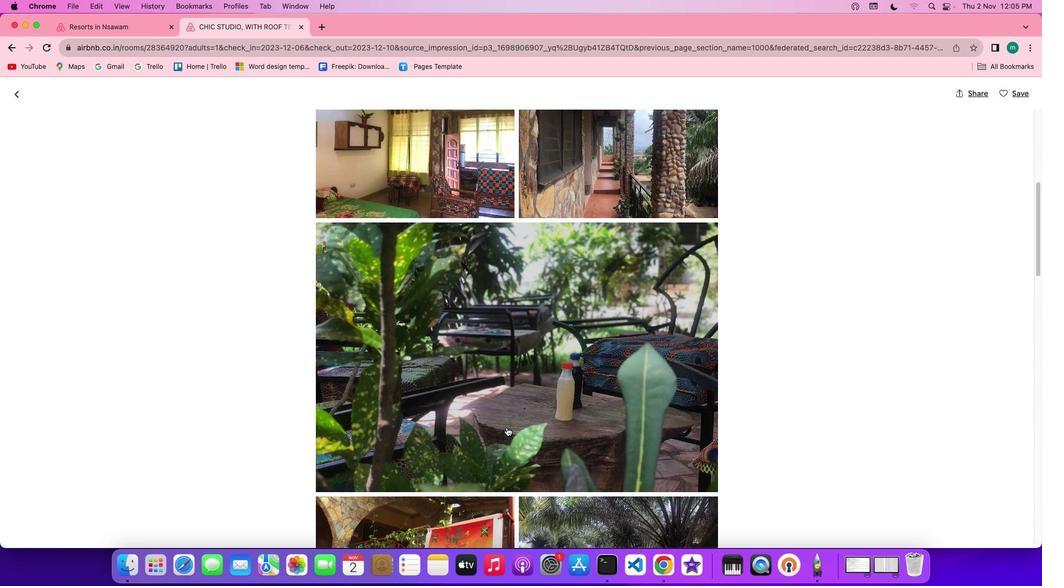 
Action: Mouse scrolled (506, 427) with delta (0, 0)
Screenshot: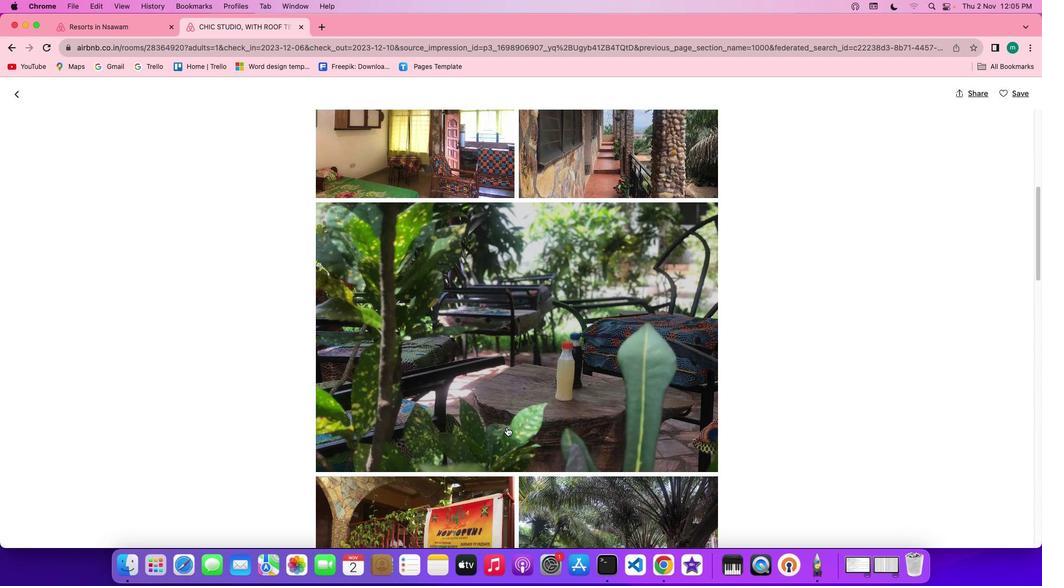 
Action: Mouse scrolled (506, 427) with delta (0, -1)
Screenshot: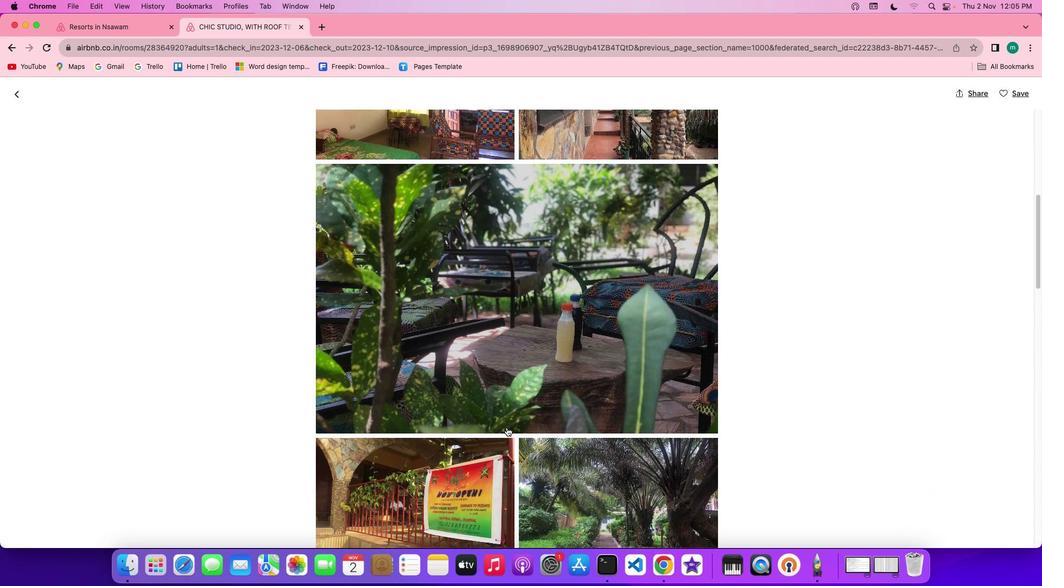 
Action: Mouse scrolled (506, 427) with delta (0, -2)
Screenshot: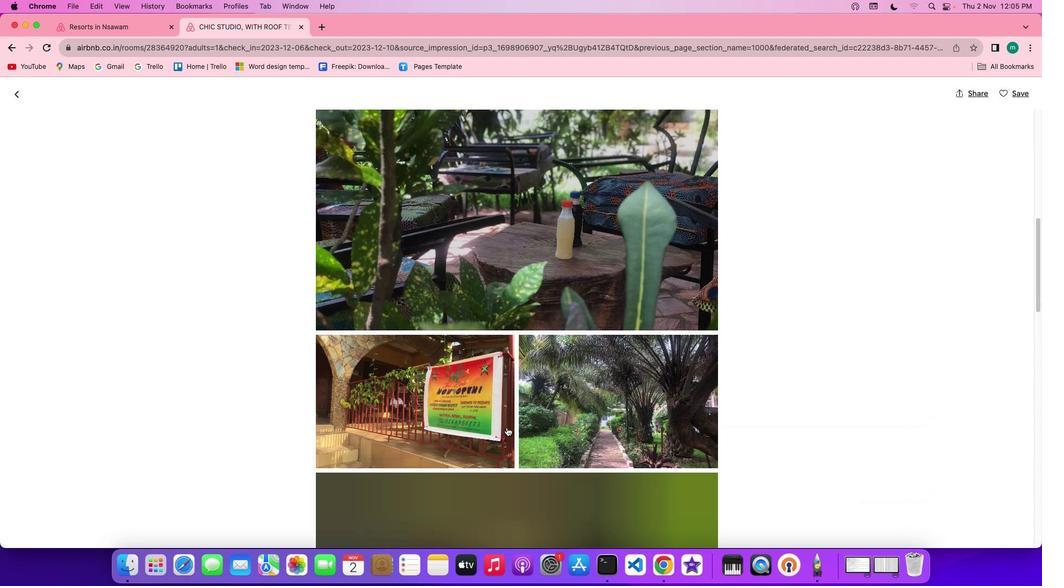 
Action: Mouse moved to (506, 428)
Screenshot: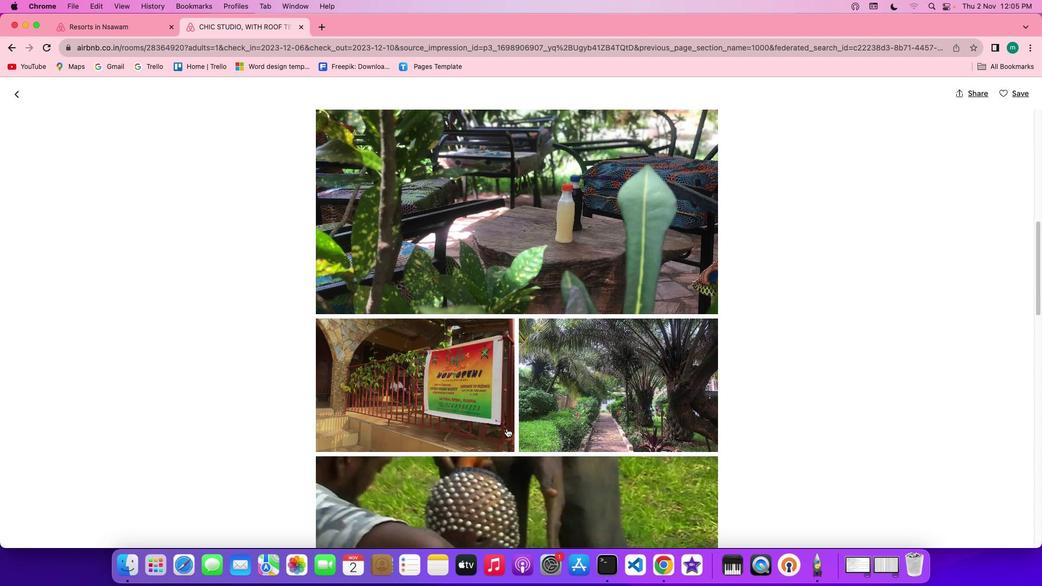 
Action: Mouse scrolled (506, 428) with delta (0, 0)
Screenshot: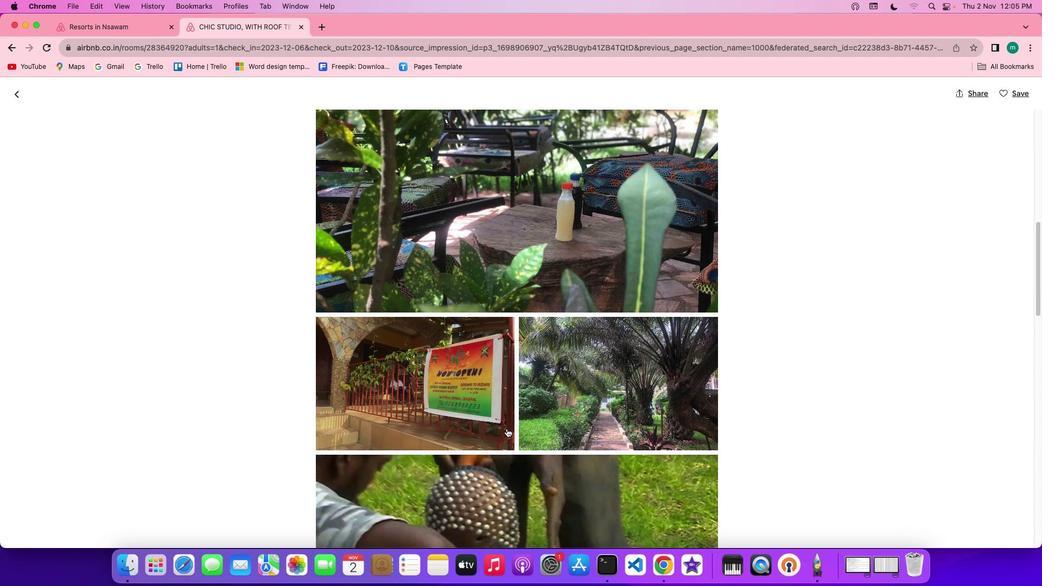 
Action: Mouse scrolled (506, 428) with delta (0, 0)
Screenshot: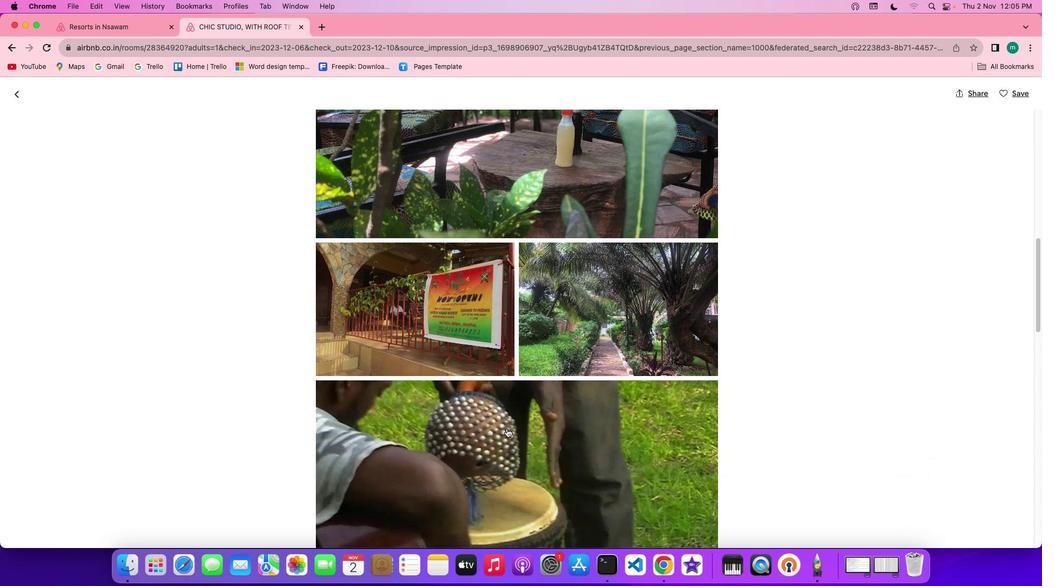 
Action: Mouse scrolled (506, 428) with delta (0, -1)
Screenshot: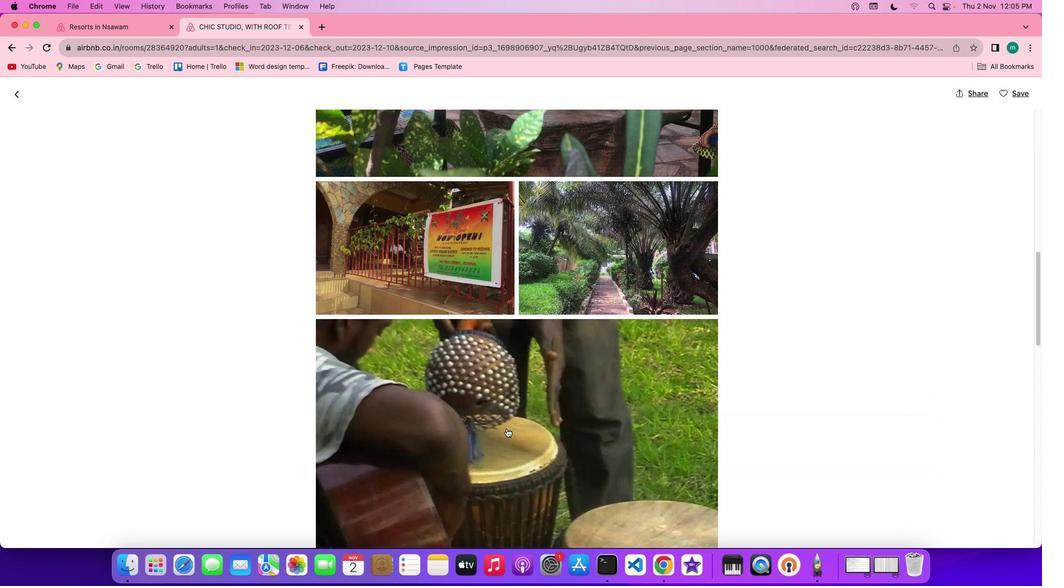 
Action: Mouse scrolled (506, 428) with delta (0, -2)
Screenshot: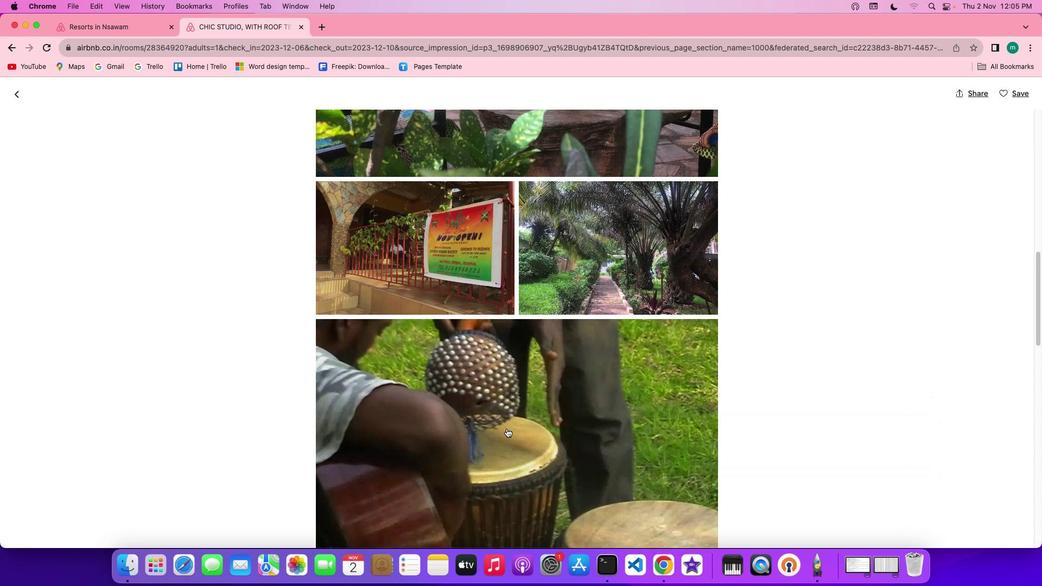 
Action: Mouse scrolled (506, 428) with delta (0, 0)
Screenshot: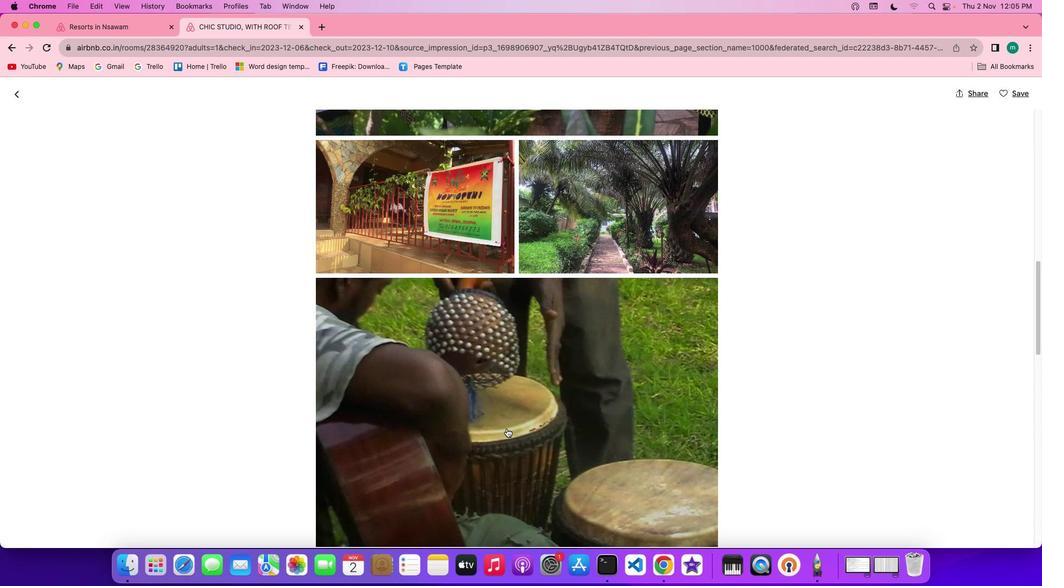 
Action: Mouse scrolled (506, 428) with delta (0, 0)
Screenshot: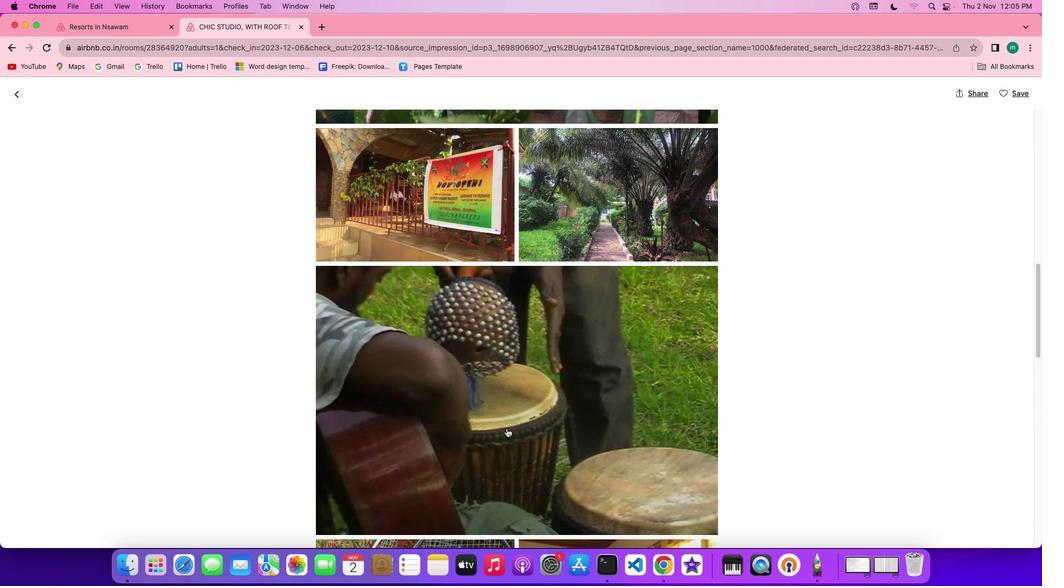 
Action: Mouse scrolled (506, 428) with delta (0, -1)
Screenshot: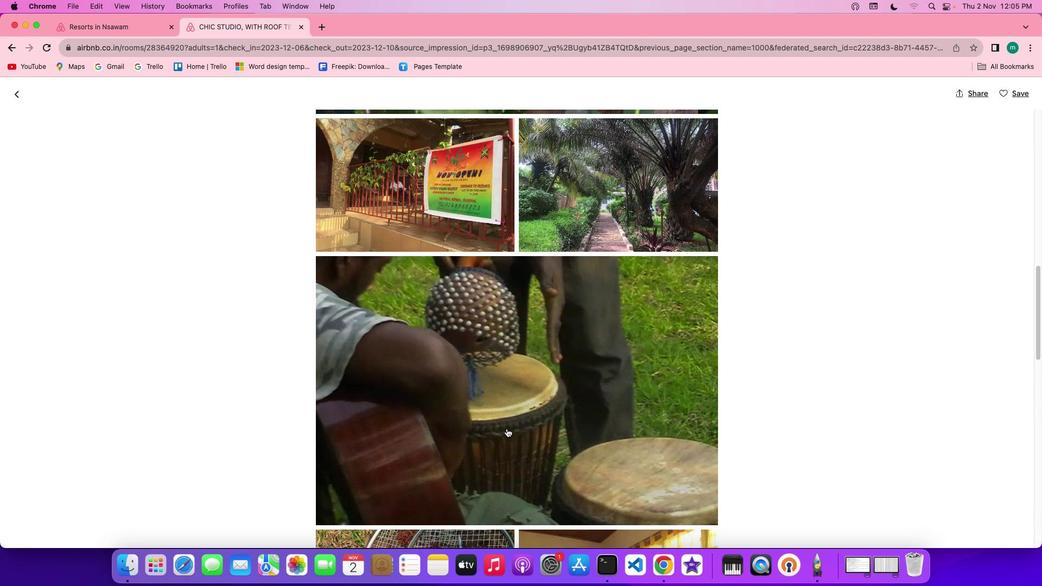 
Action: Mouse scrolled (506, 428) with delta (0, -2)
Screenshot: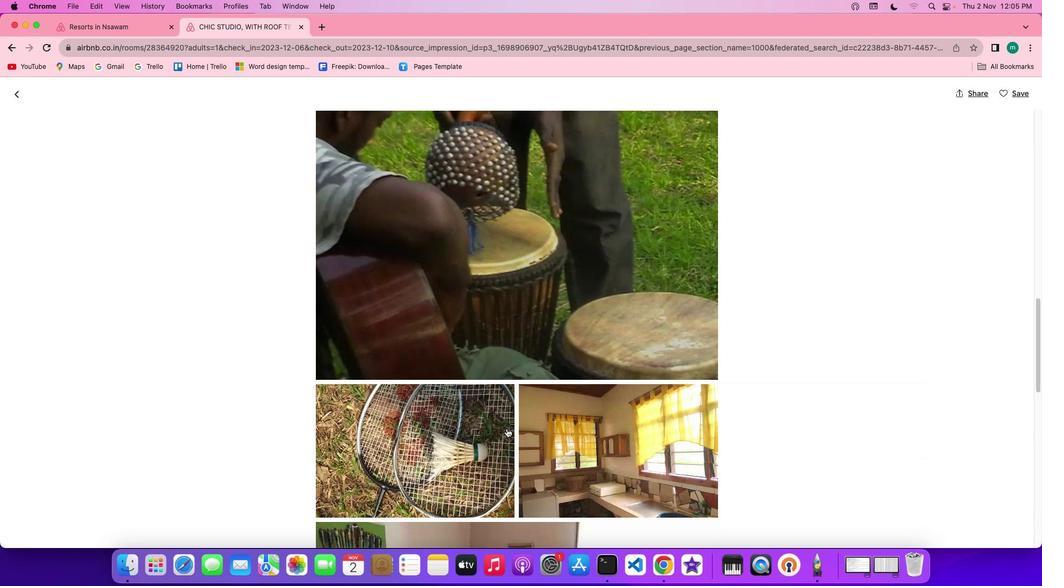
Action: Mouse scrolled (506, 428) with delta (0, -2)
Screenshot: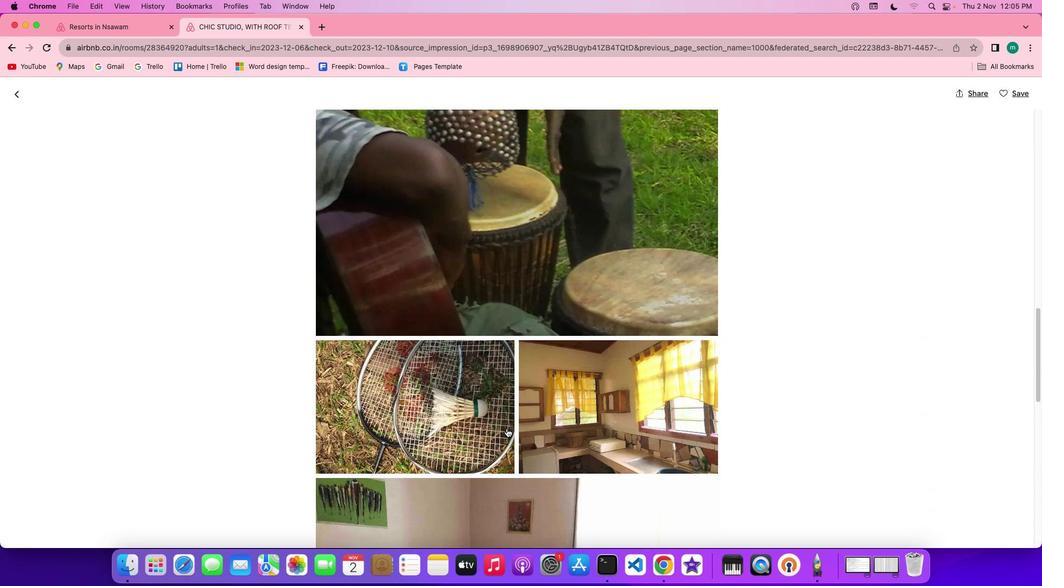 
Action: Mouse scrolled (506, 428) with delta (0, 0)
Screenshot: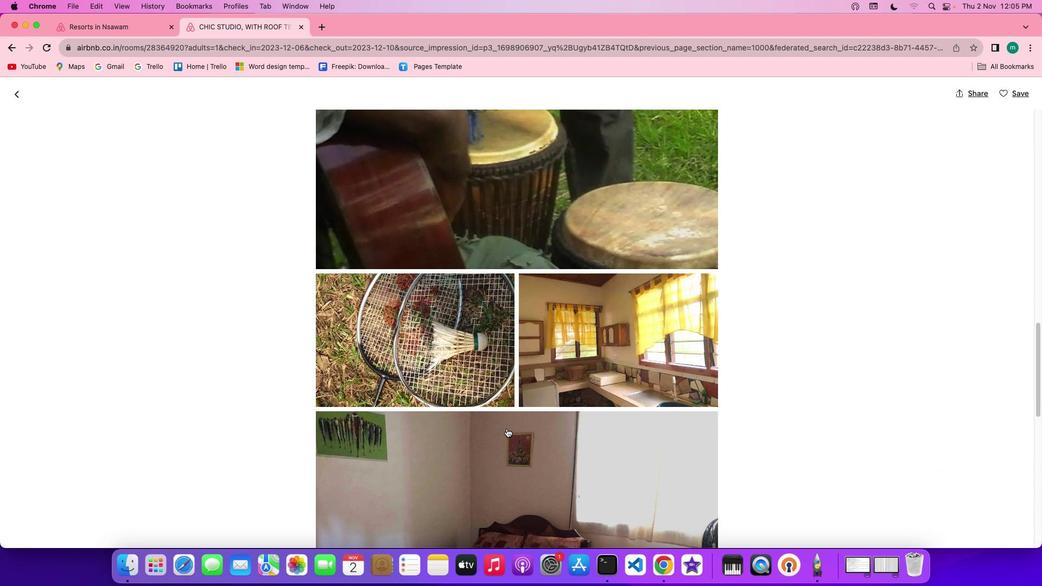 
Action: Mouse scrolled (506, 428) with delta (0, 0)
Screenshot: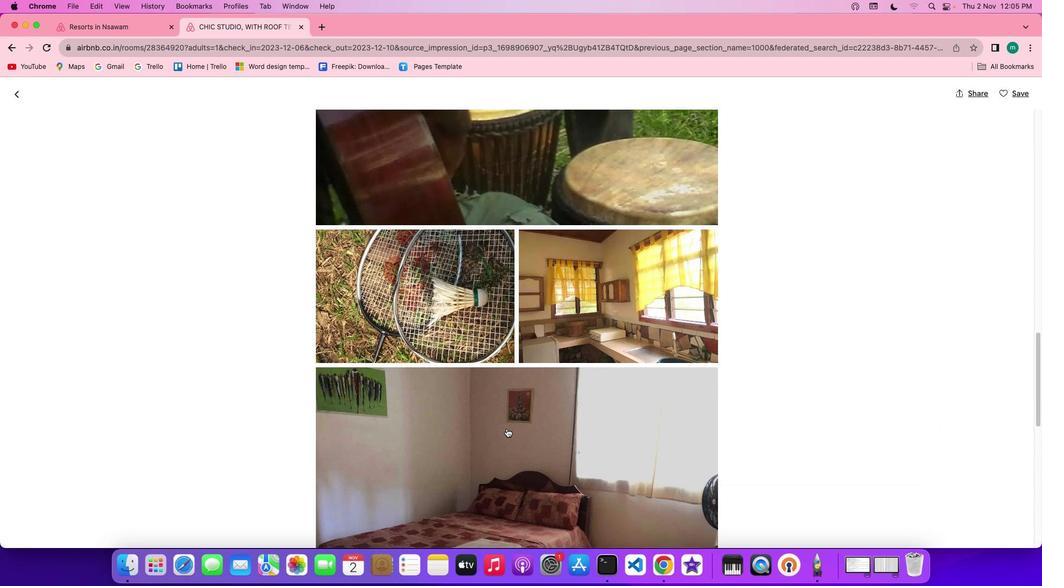 
Action: Mouse scrolled (506, 428) with delta (0, -1)
Screenshot: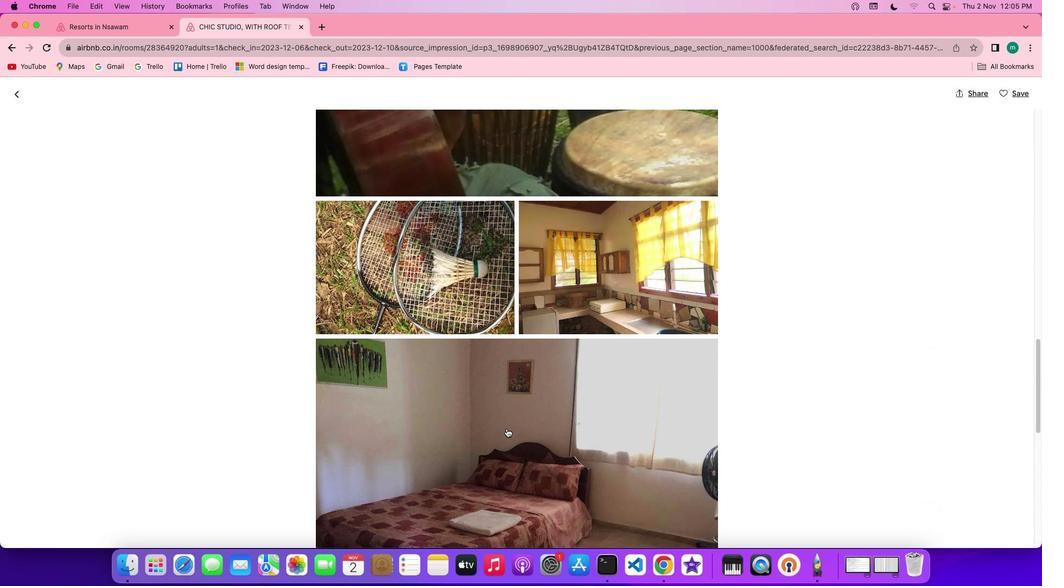 
Action: Mouse scrolled (506, 428) with delta (0, -2)
Screenshot: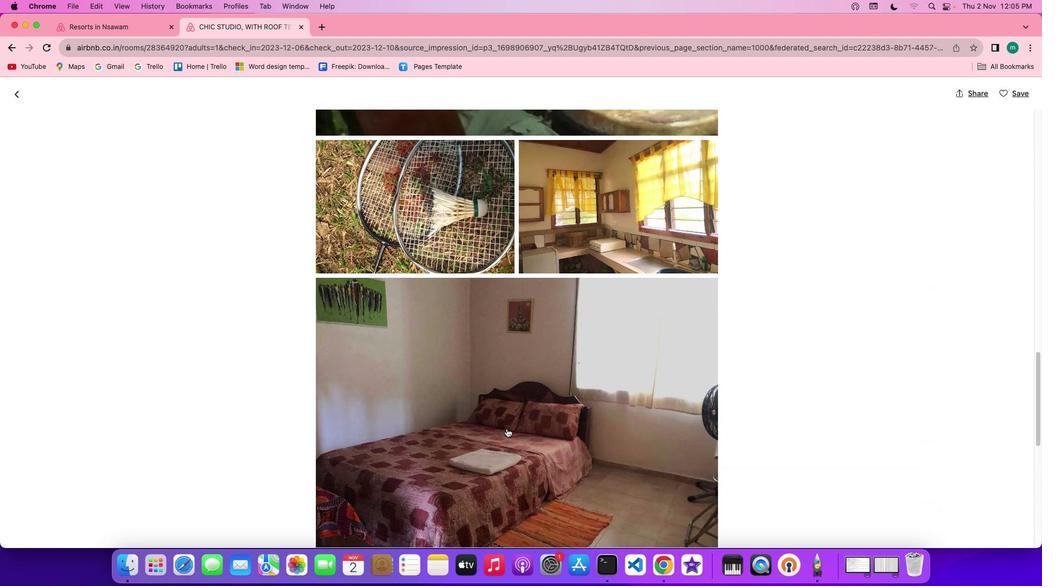 
Action: Mouse scrolled (506, 428) with delta (0, 0)
Screenshot: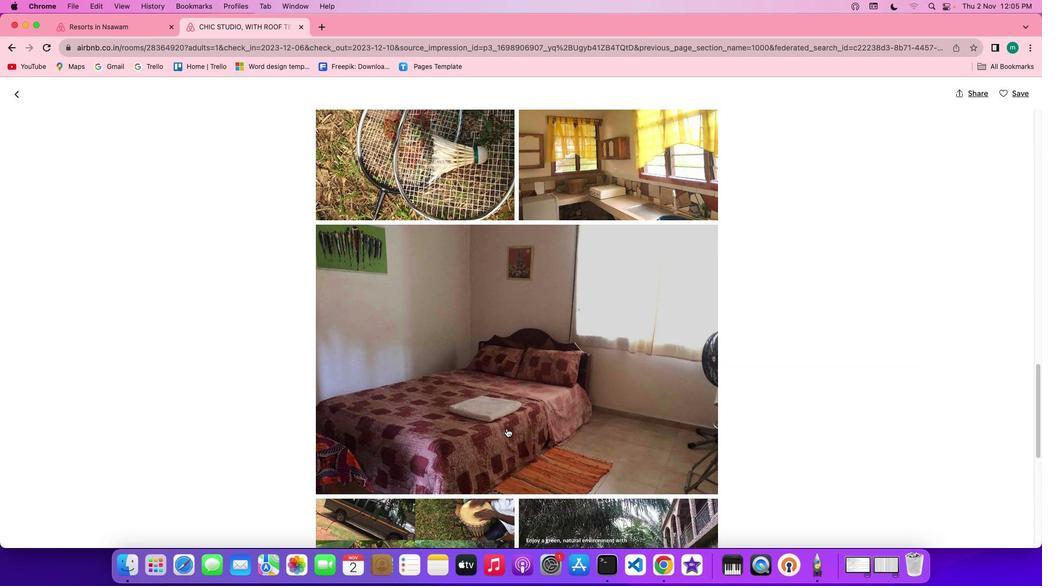 
Action: Mouse scrolled (506, 428) with delta (0, 0)
Screenshot: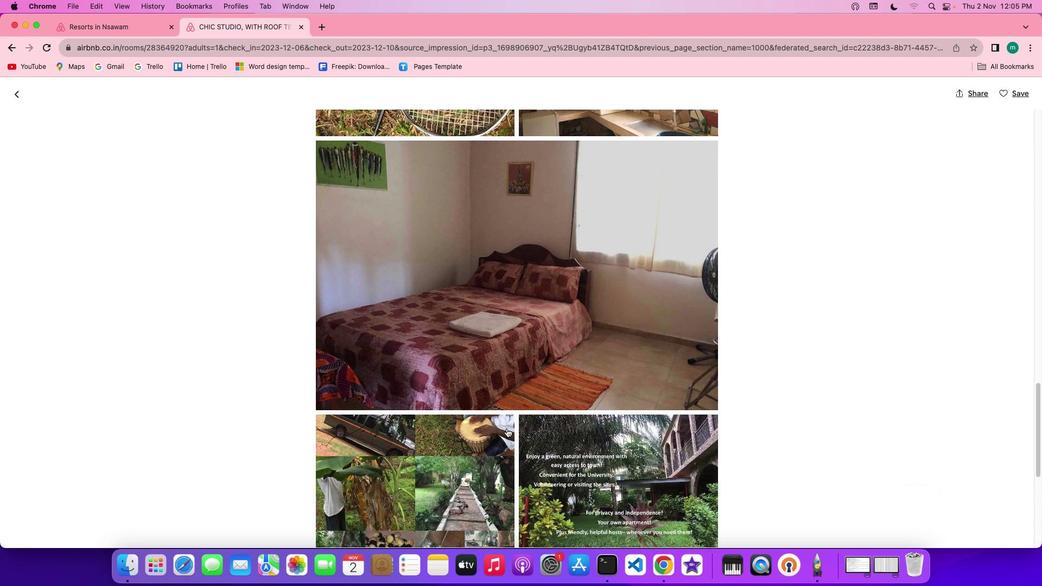 
Action: Mouse scrolled (506, 428) with delta (0, -1)
Screenshot: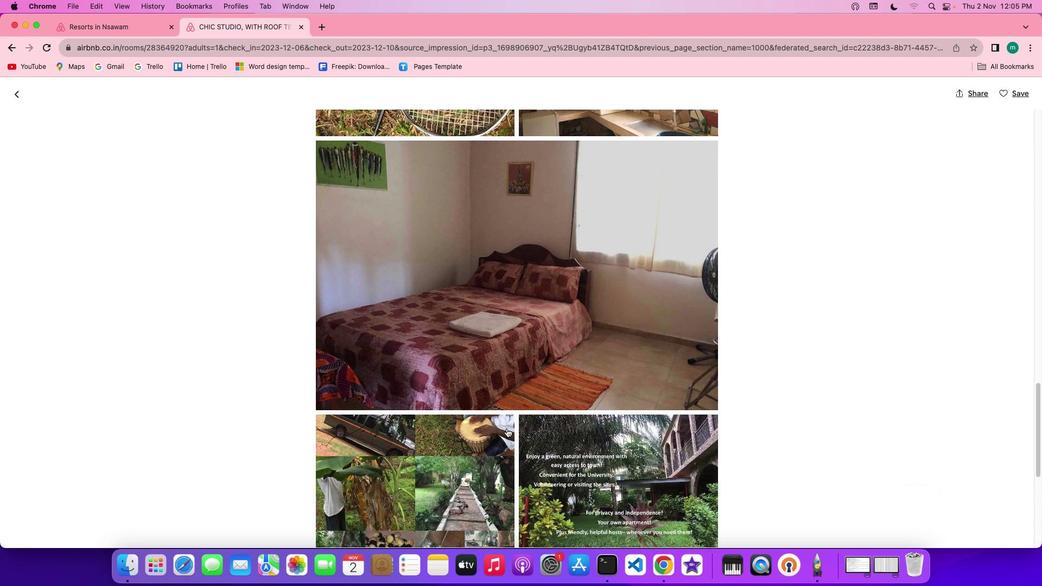 
Action: Mouse scrolled (506, 428) with delta (0, -2)
Screenshot: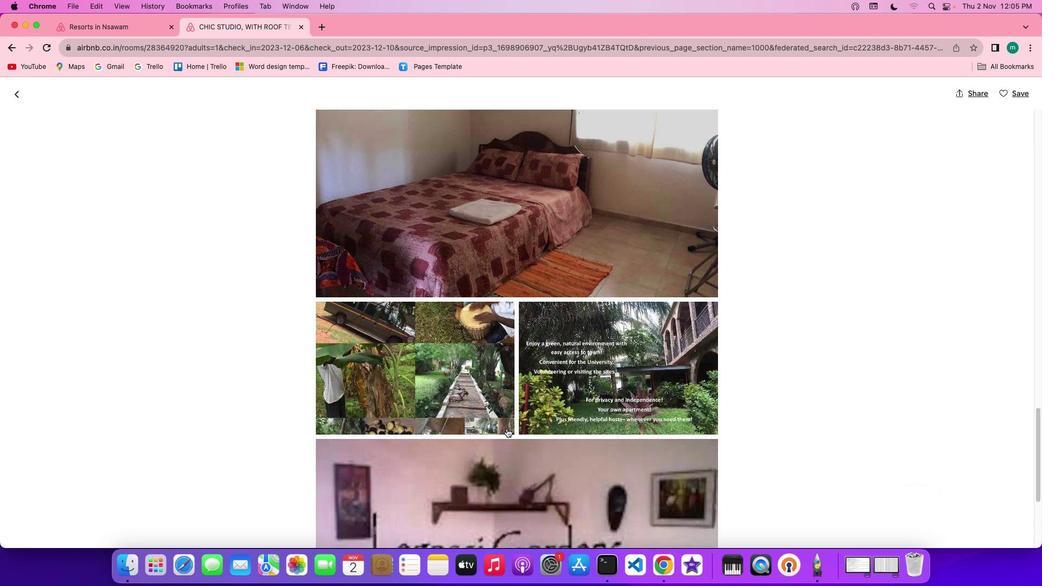 
Action: Mouse scrolled (506, 428) with delta (0, -2)
Screenshot: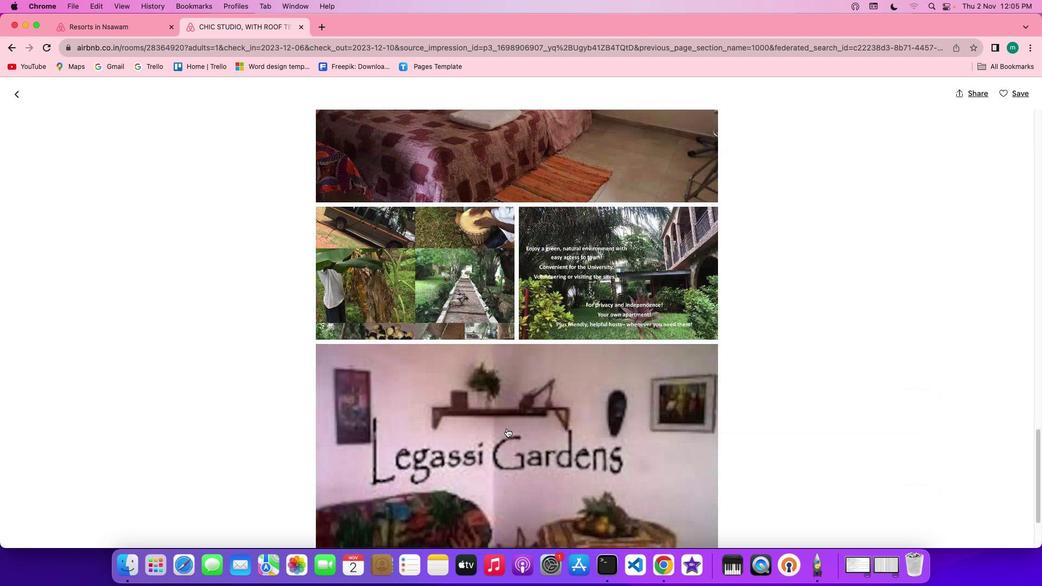 
Action: Mouse scrolled (506, 428) with delta (0, 0)
Screenshot: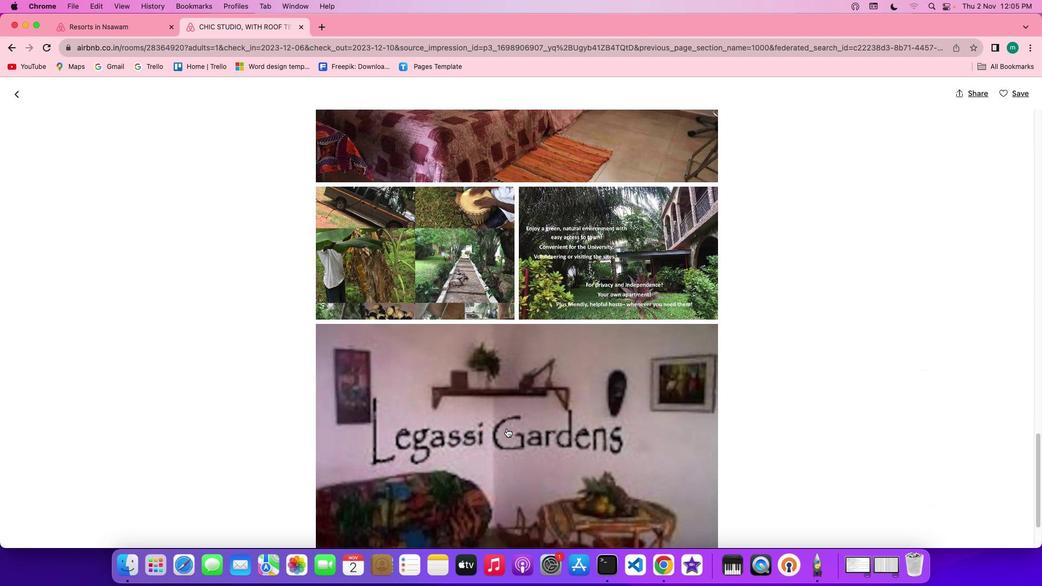 
Action: Mouse scrolled (506, 428) with delta (0, 0)
Screenshot: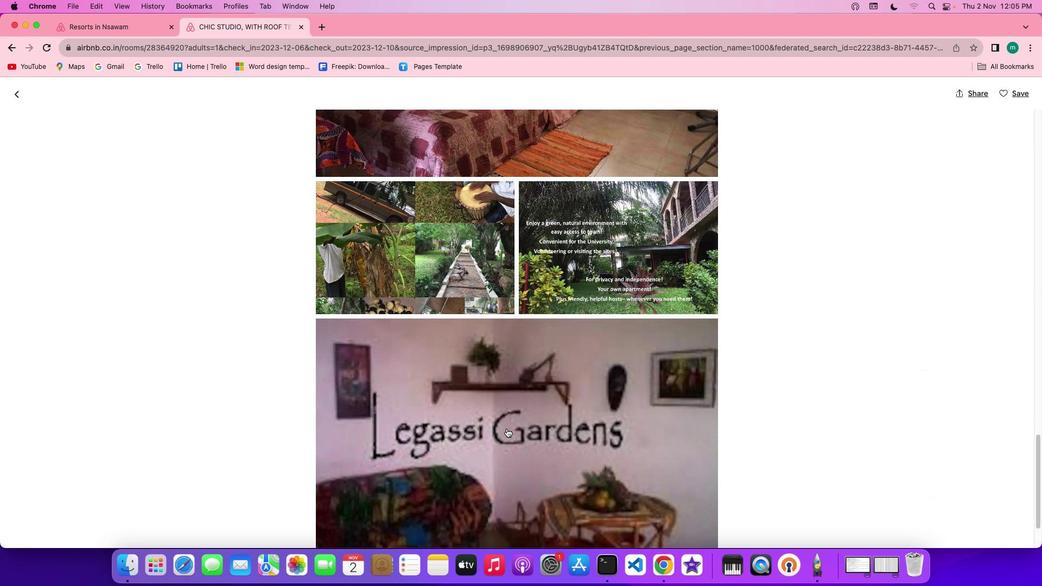 
Action: Mouse scrolled (506, 428) with delta (0, -1)
Screenshot: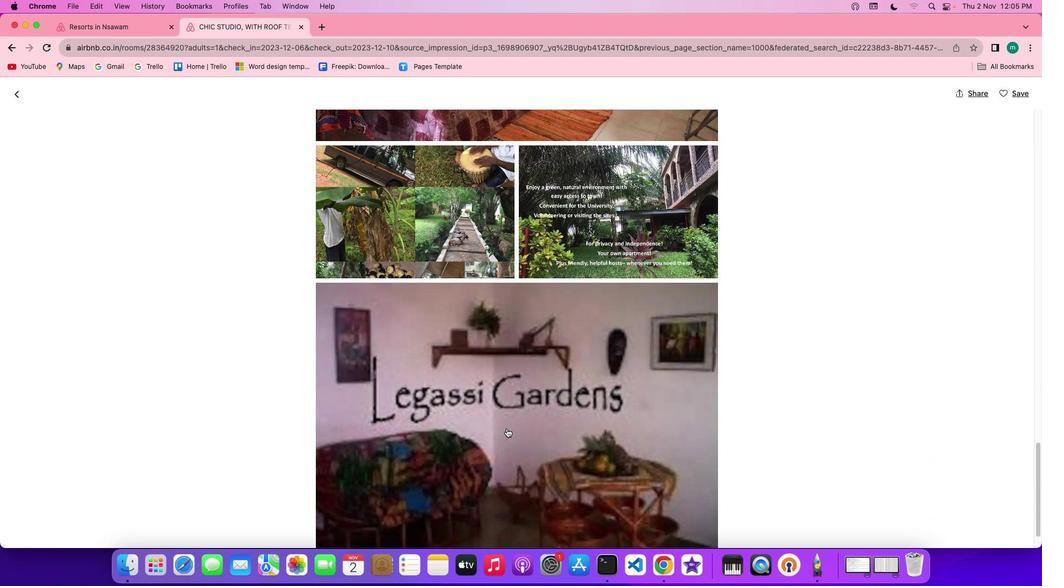 
Action: Mouse scrolled (506, 428) with delta (0, -1)
Screenshot: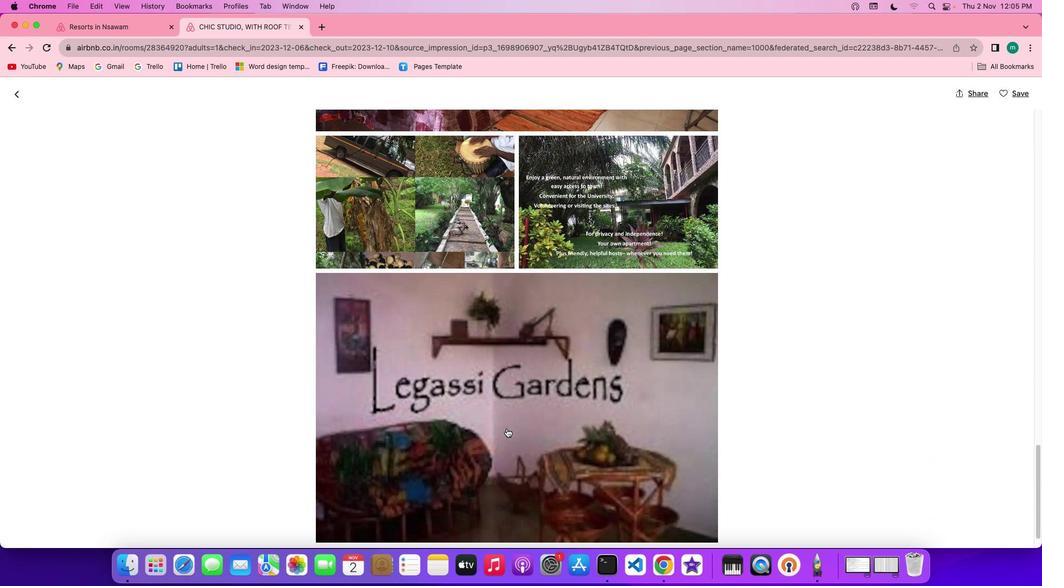 
Action: Mouse scrolled (506, 428) with delta (0, -2)
Screenshot: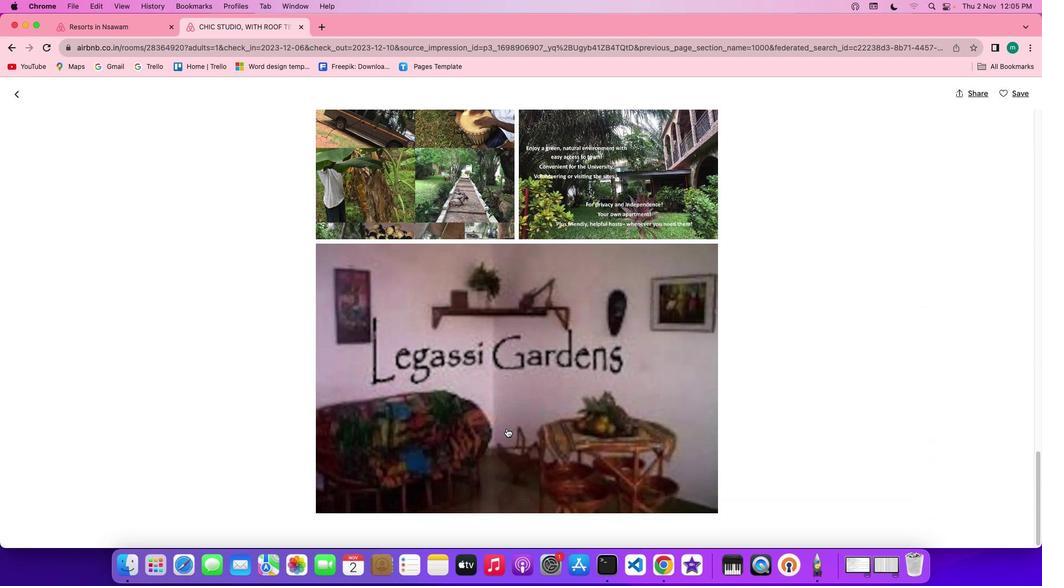 
Action: Mouse moved to (506, 429)
Screenshot: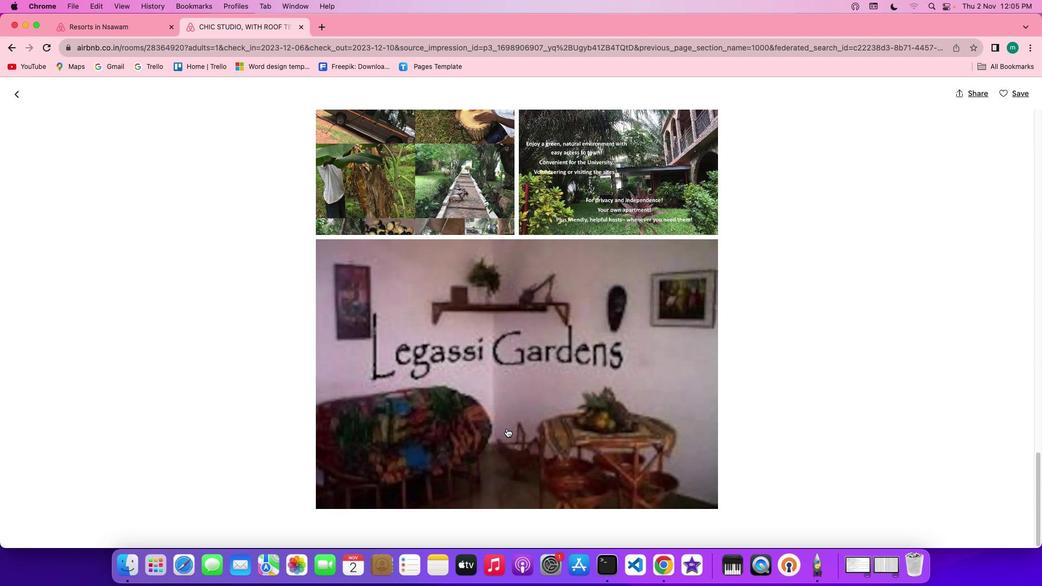 
Action: Mouse scrolled (506, 429) with delta (0, 0)
Screenshot: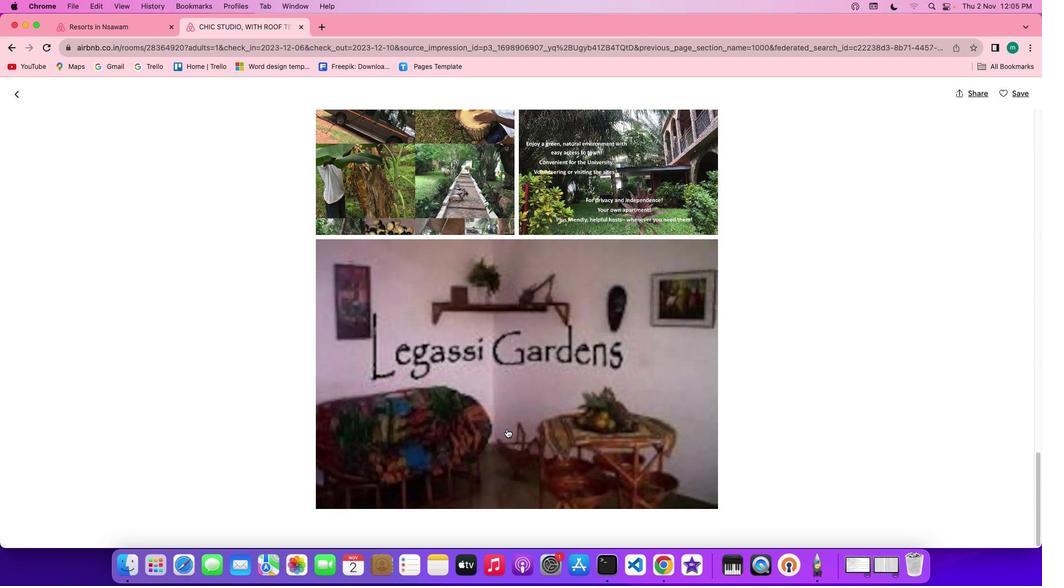 
Action: Mouse scrolled (506, 429) with delta (0, 0)
Screenshot: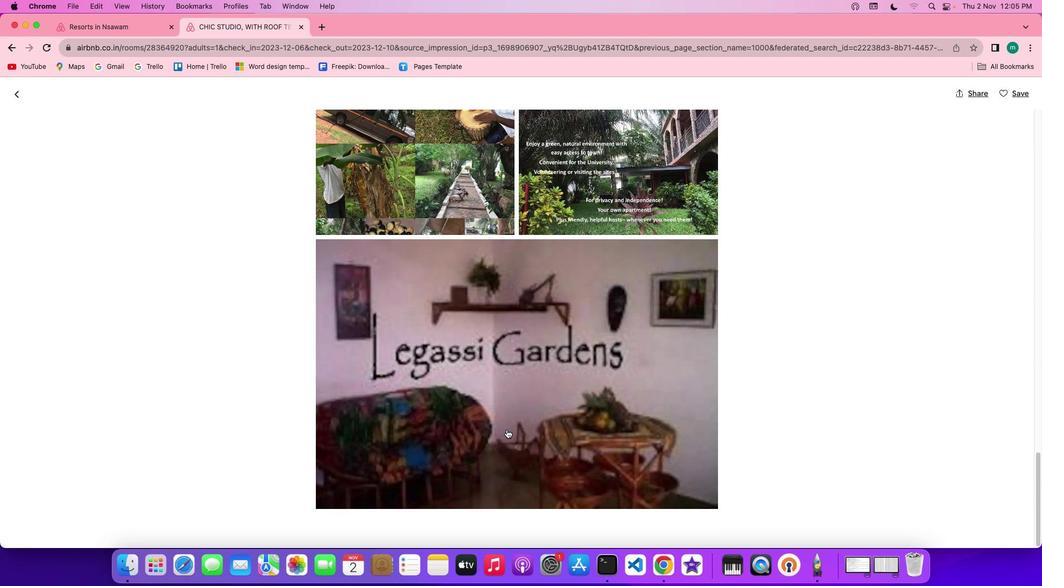 
Action: Mouse moved to (506, 429)
Screenshot: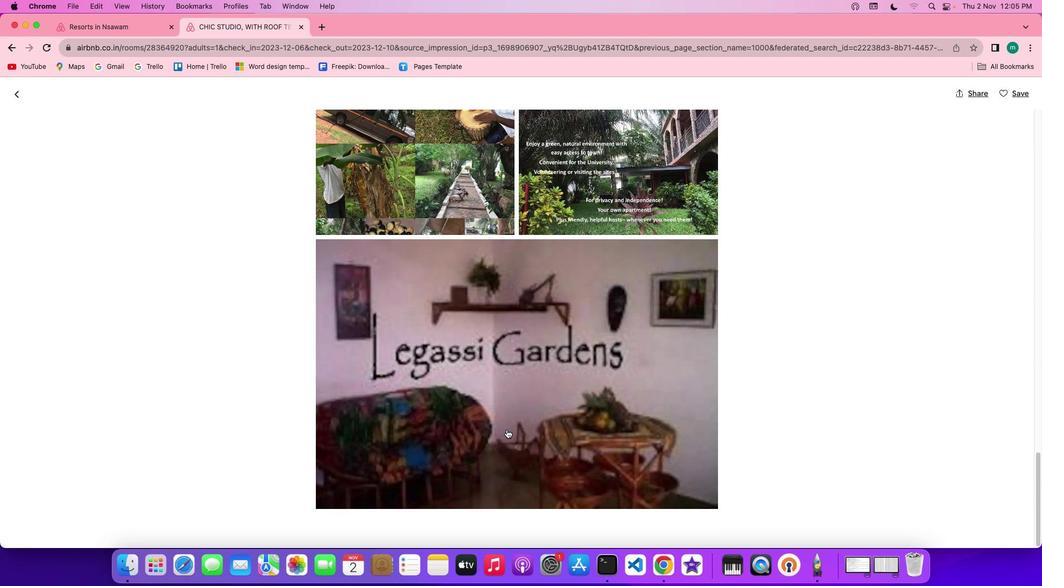 
Action: Mouse scrolled (506, 429) with delta (0, -1)
Screenshot: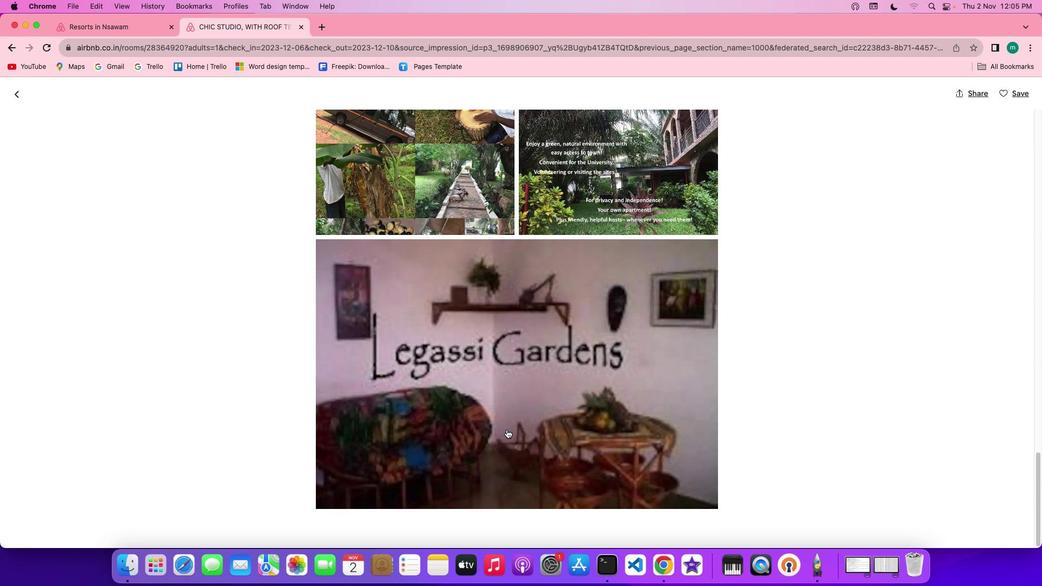 
Action: Mouse moved to (506, 429)
Screenshot: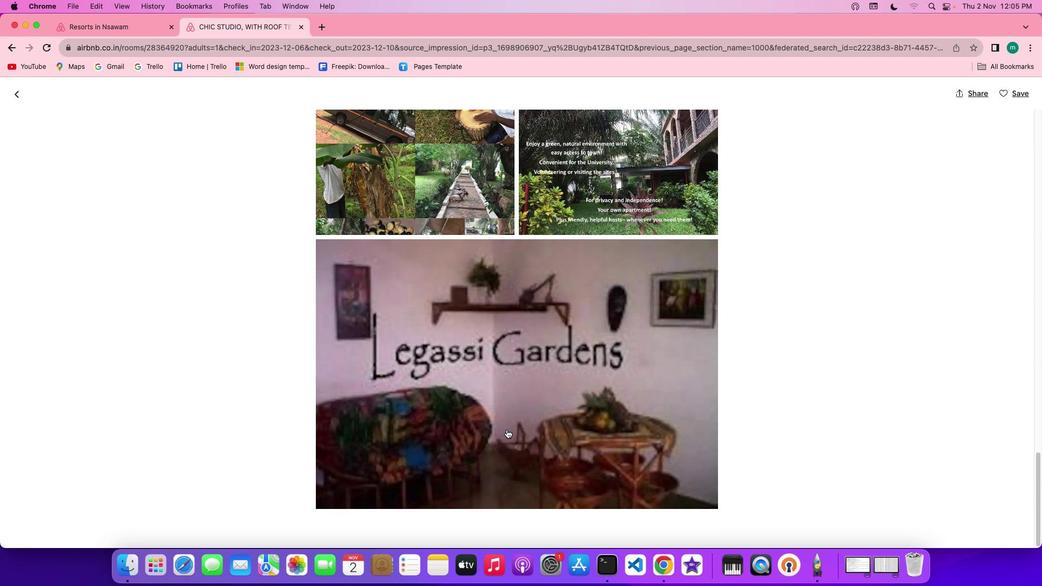 
Action: Mouse scrolled (506, 429) with delta (0, -1)
Screenshot: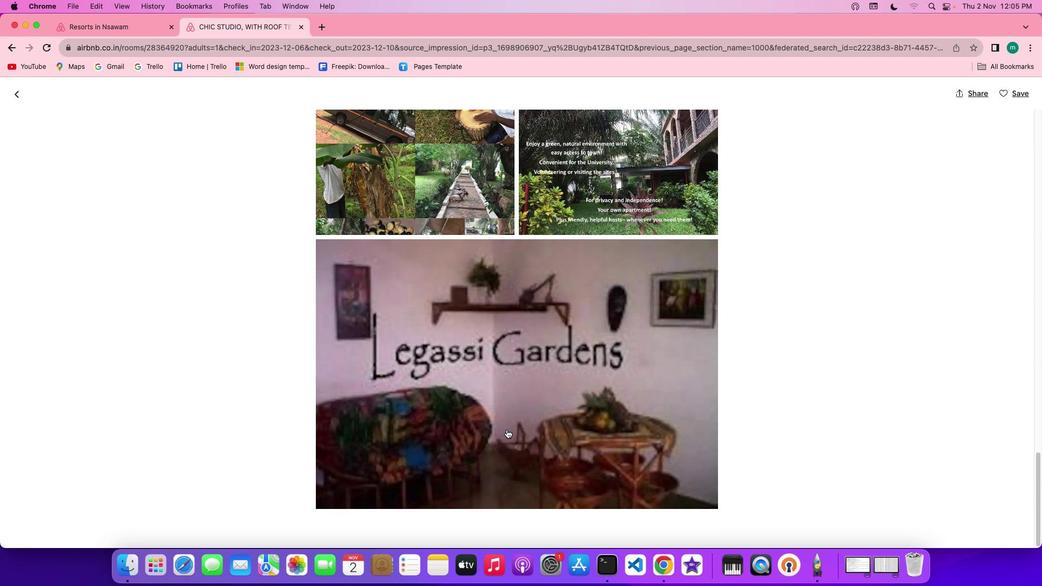 
Action: Mouse moved to (506, 430)
Screenshot: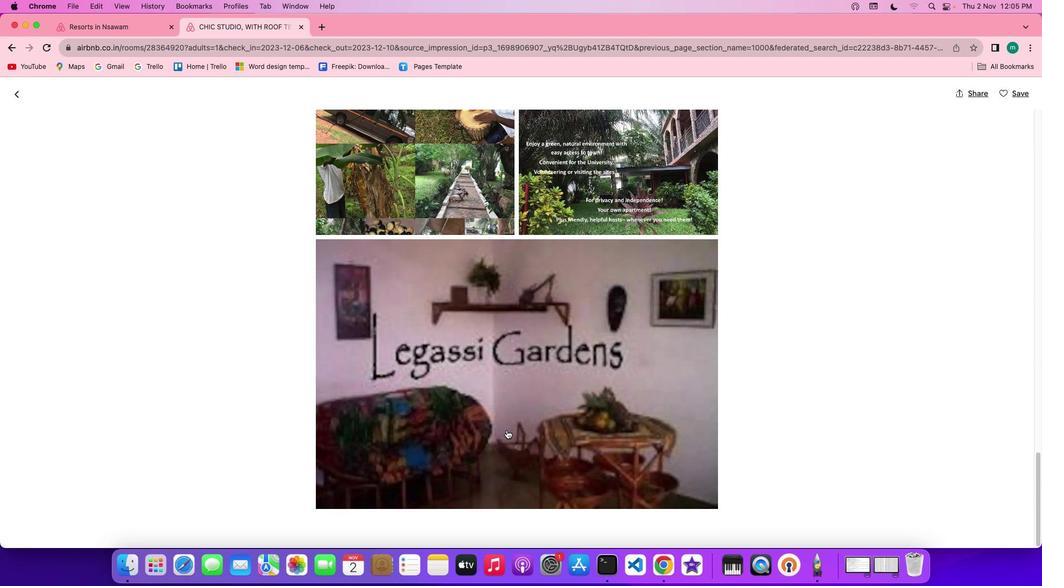 
Action: Mouse scrolled (506, 430) with delta (0, 0)
Screenshot: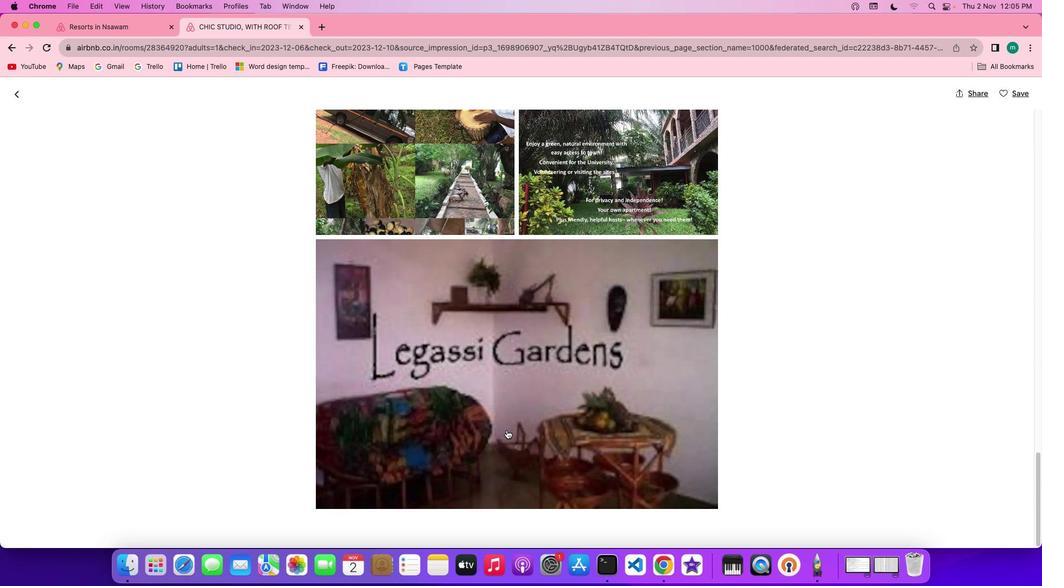 
Action: Mouse scrolled (506, 430) with delta (0, 0)
Screenshot: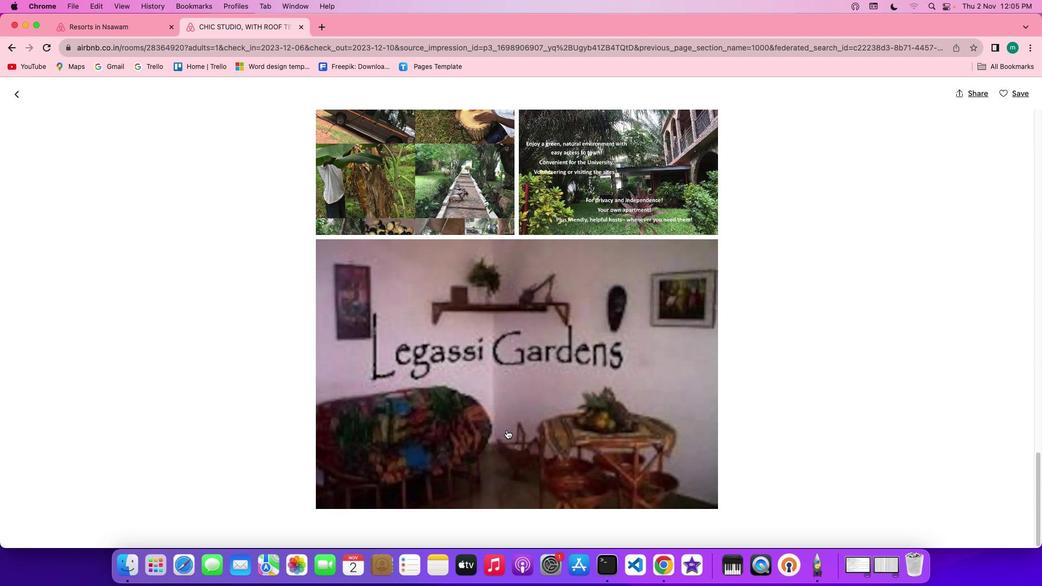 
Action: Mouse scrolled (506, 430) with delta (0, -1)
Screenshot: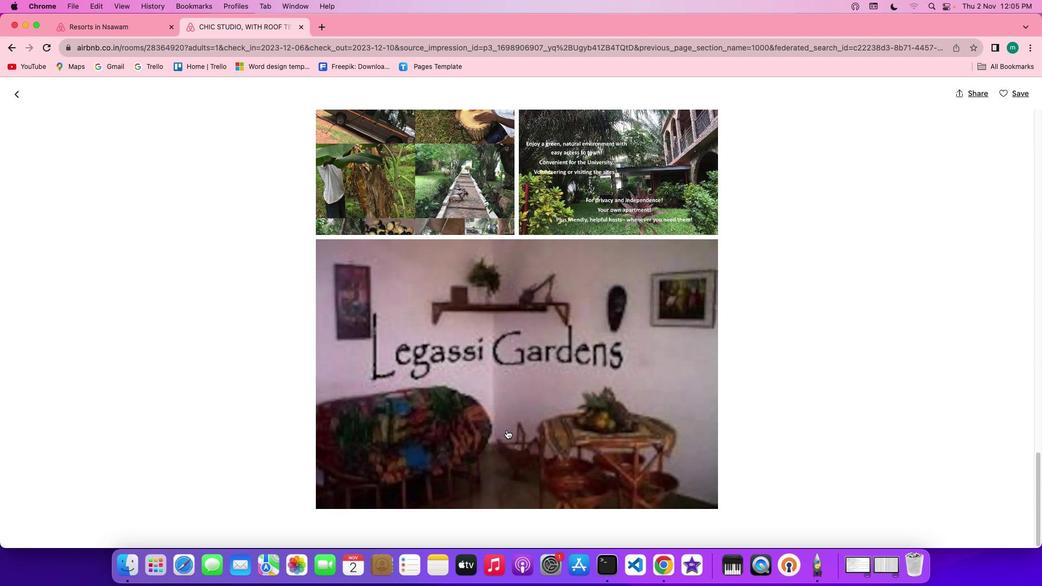 
Action: Mouse scrolled (506, 430) with delta (0, -2)
Screenshot: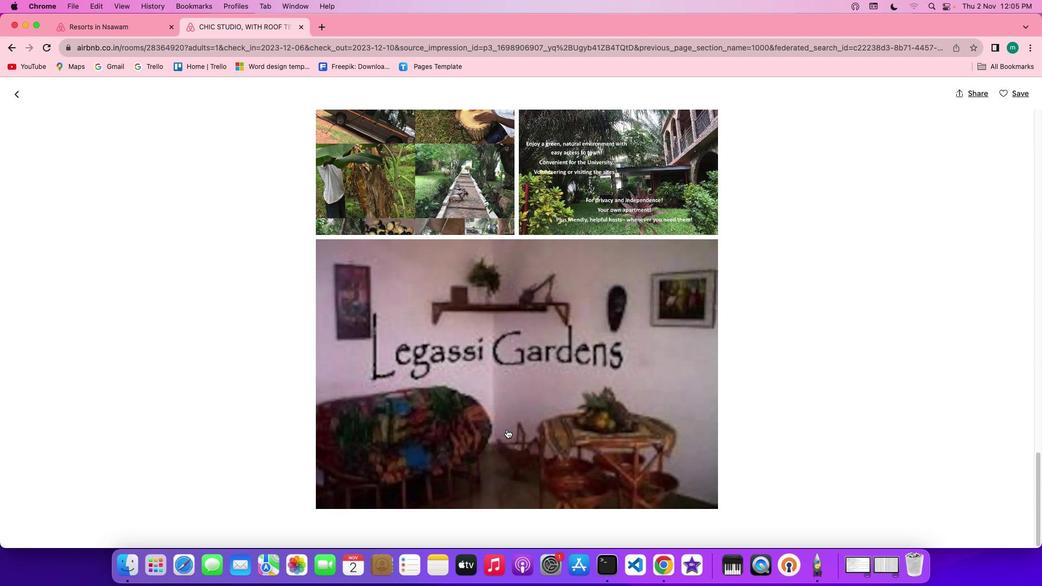 
Action: Mouse moved to (14, 90)
Screenshot: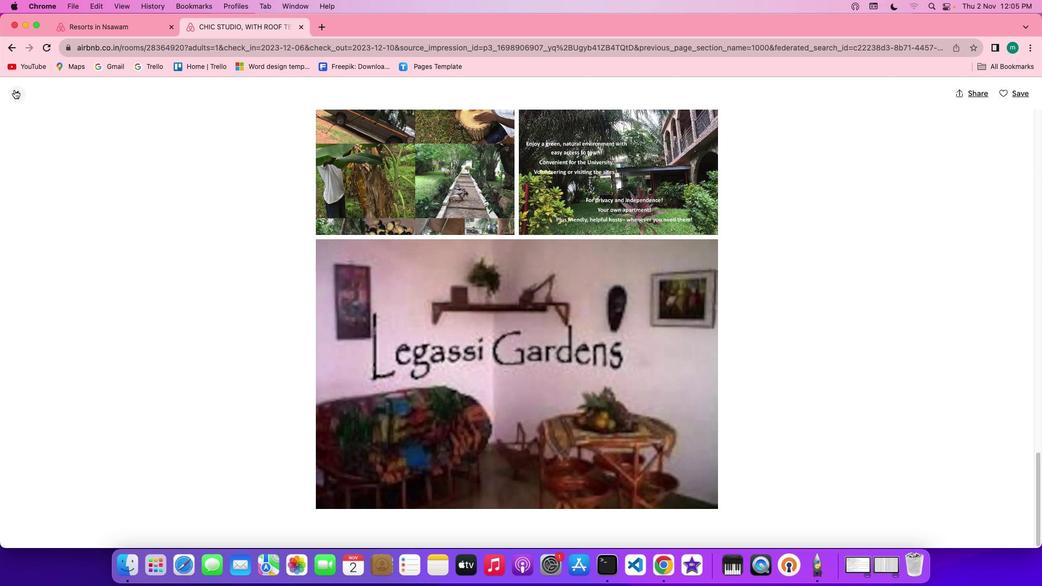
Action: Mouse pressed left at (14, 90)
Screenshot: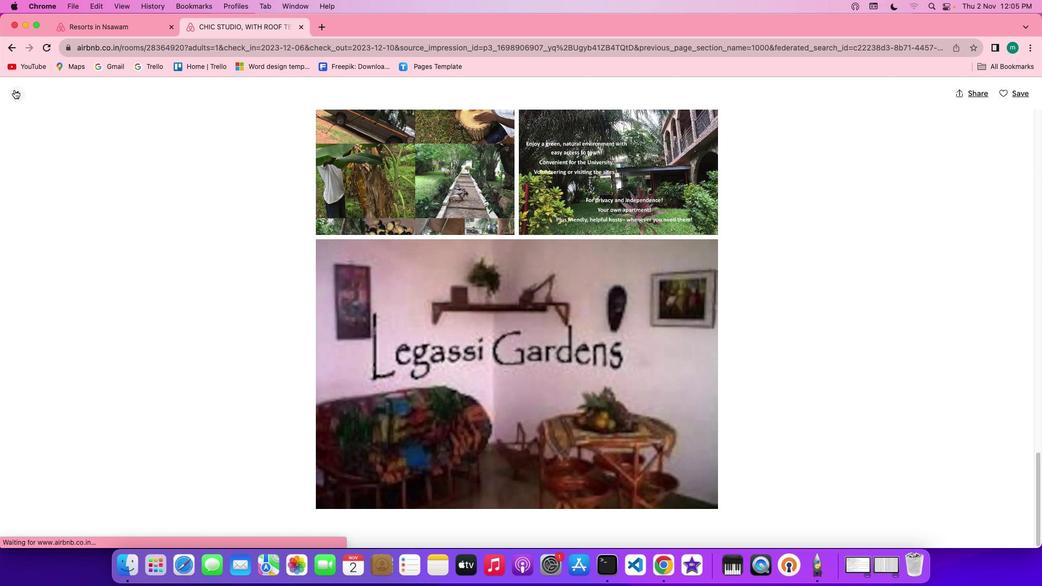 
Action: Mouse moved to (574, 360)
Screenshot: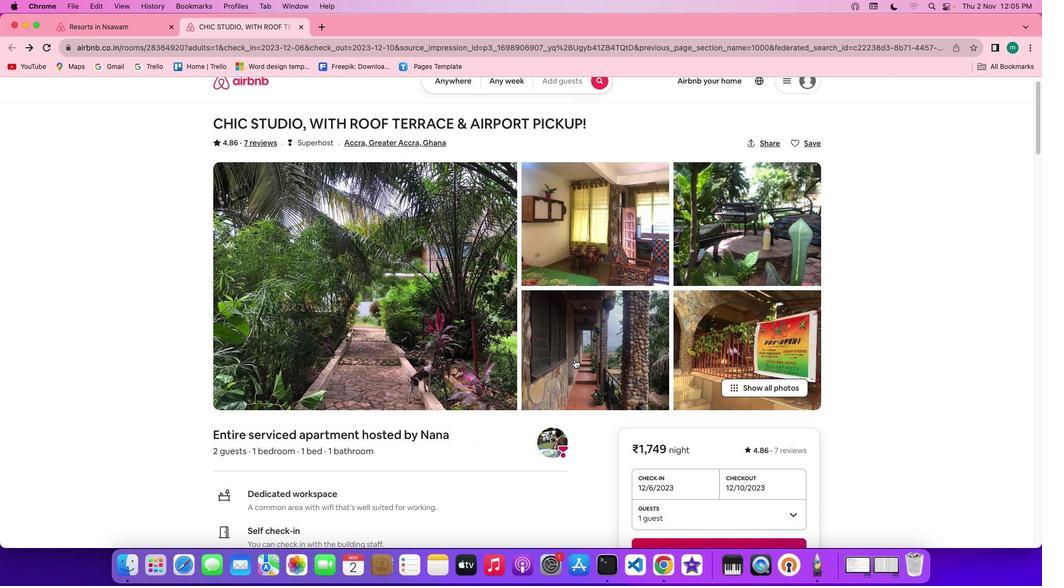 
Action: Mouse scrolled (574, 360) with delta (0, 0)
Screenshot: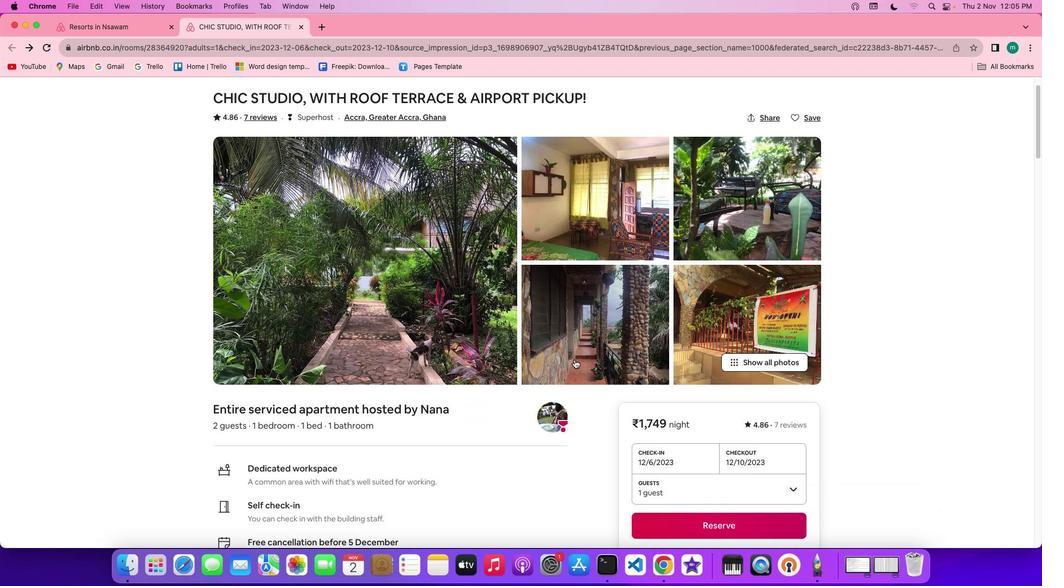 
Action: Mouse scrolled (574, 360) with delta (0, 0)
Screenshot: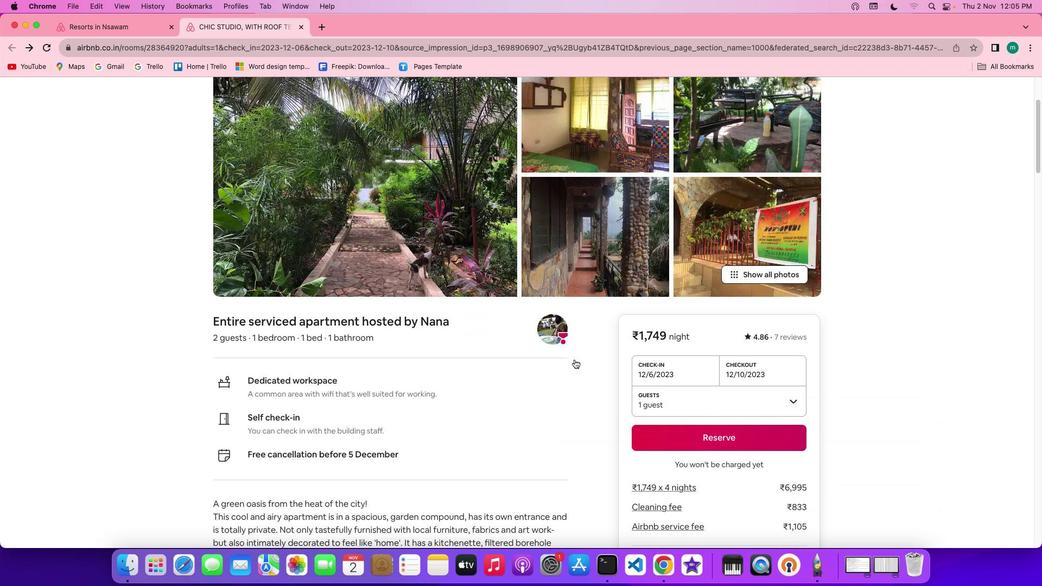 
Action: Mouse scrolled (574, 360) with delta (0, -1)
Screenshot: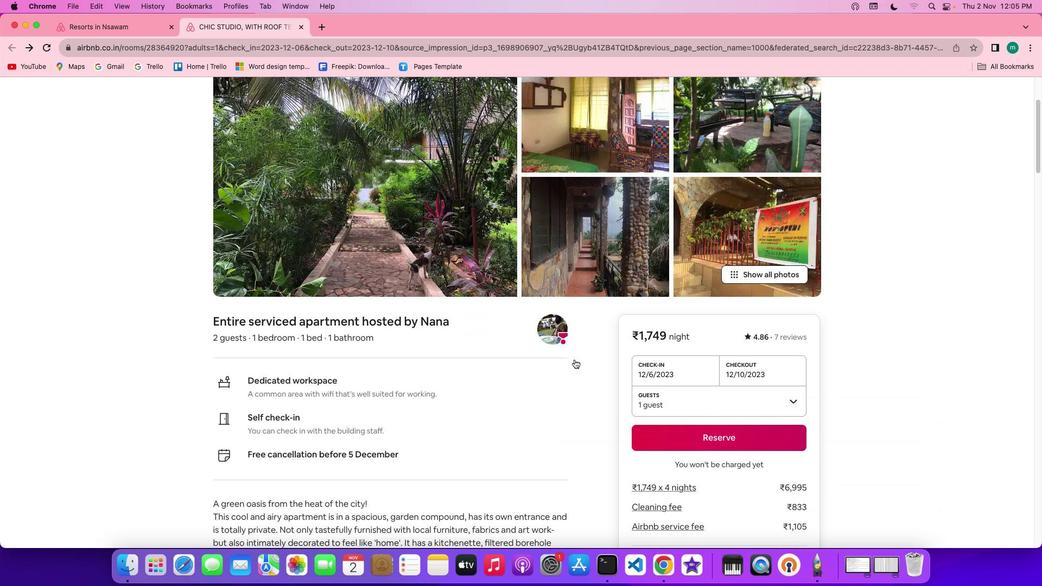 
Action: Mouse scrolled (574, 360) with delta (0, -2)
Screenshot: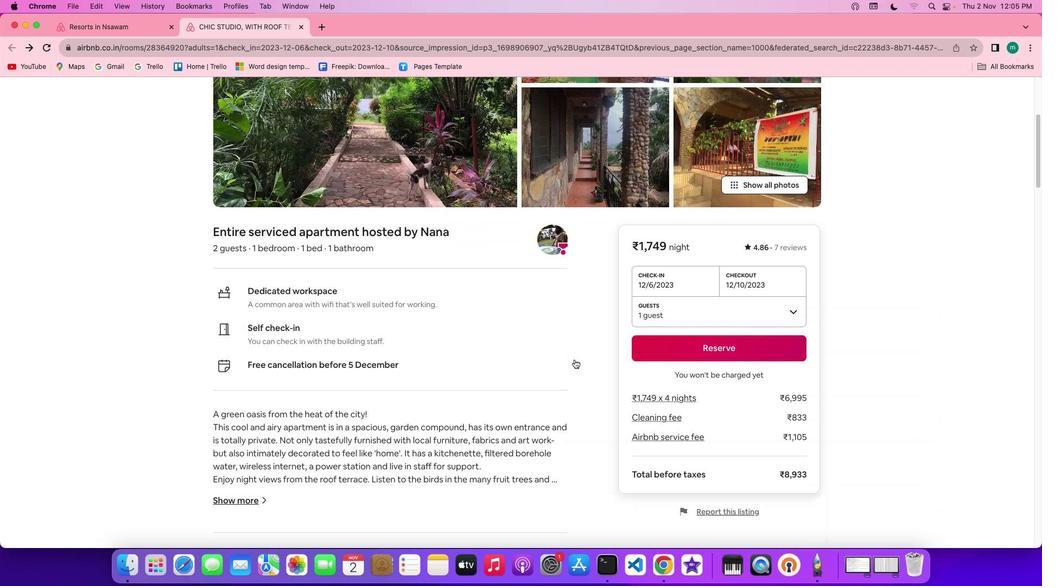 
Action: Mouse scrolled (574, 360) with delta (0, -2)
Screenshot: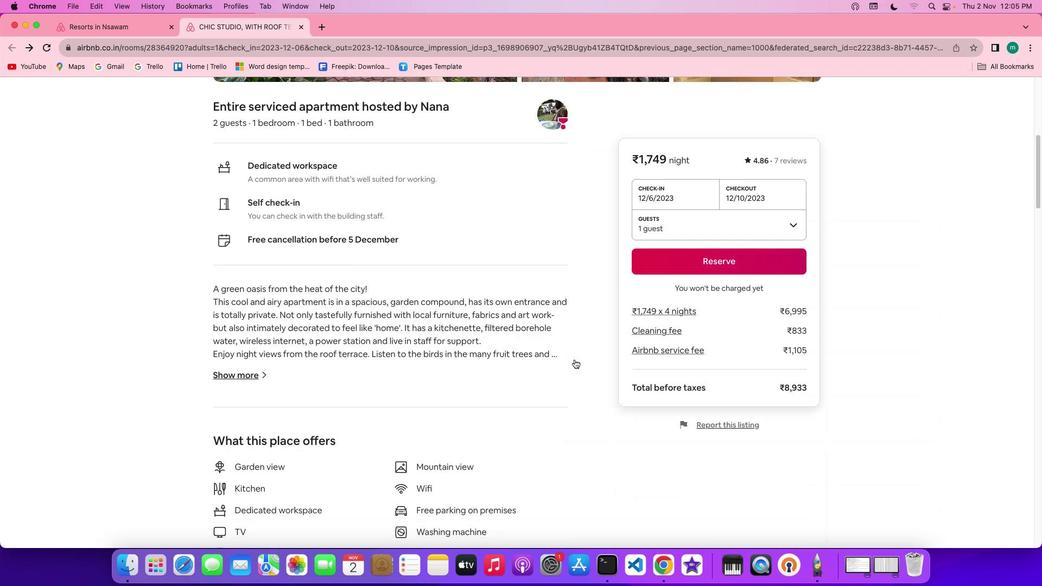 
Action: Mouse moved to (230, 379)
Screenshot: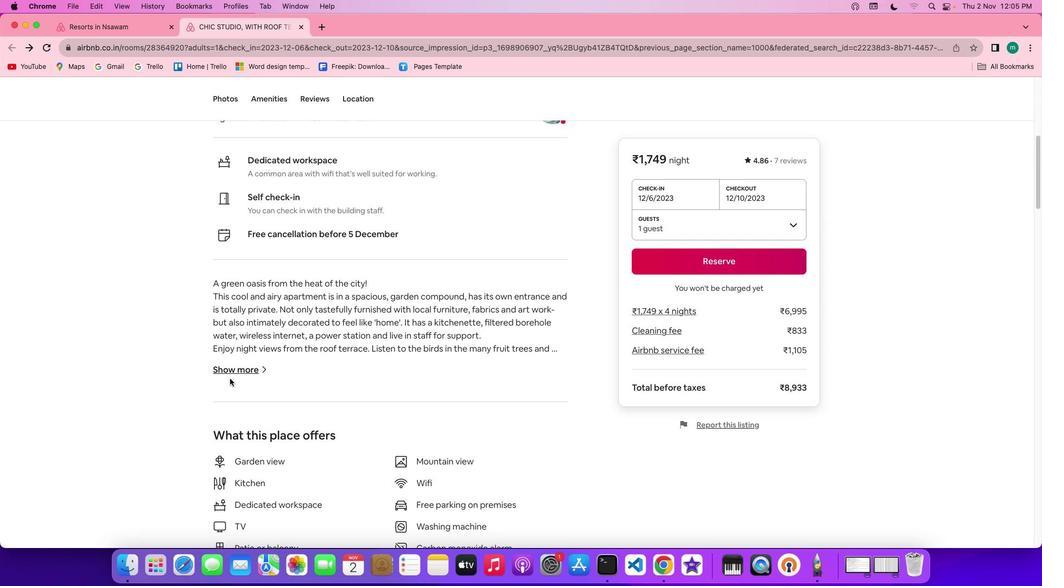 
Action: Mouse pressed left at (230, 379)
Screenshot: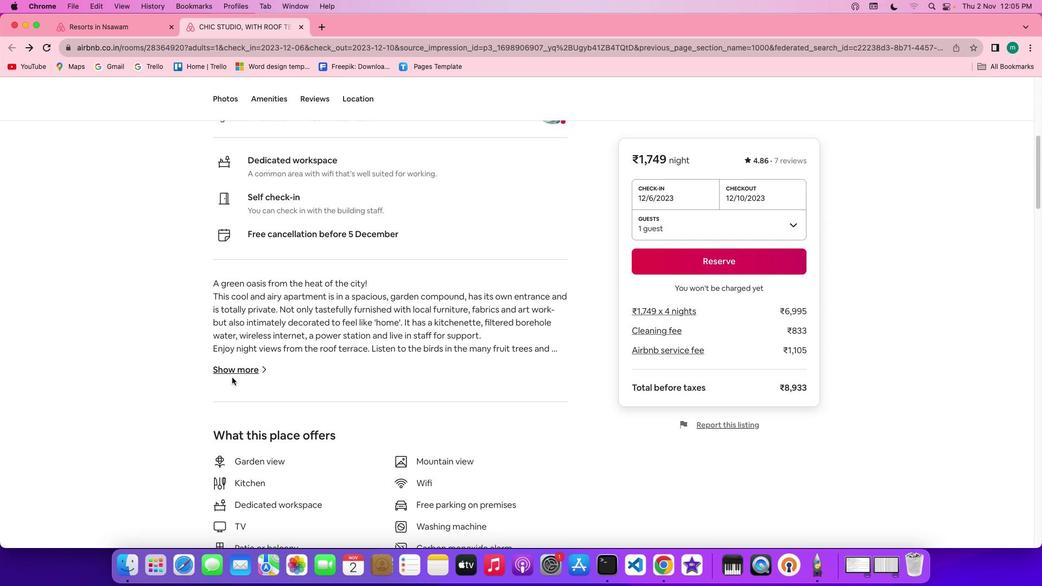 
Action: Mouse moved to (234, 372)
Screenshot: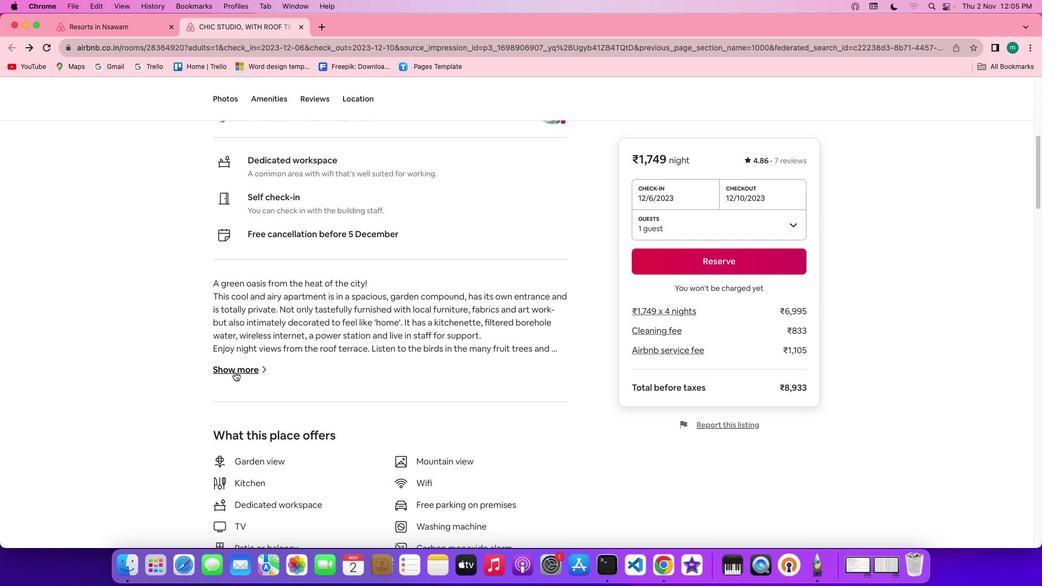 
Action: Mouse pressed left at (234, 372)
Screenshot: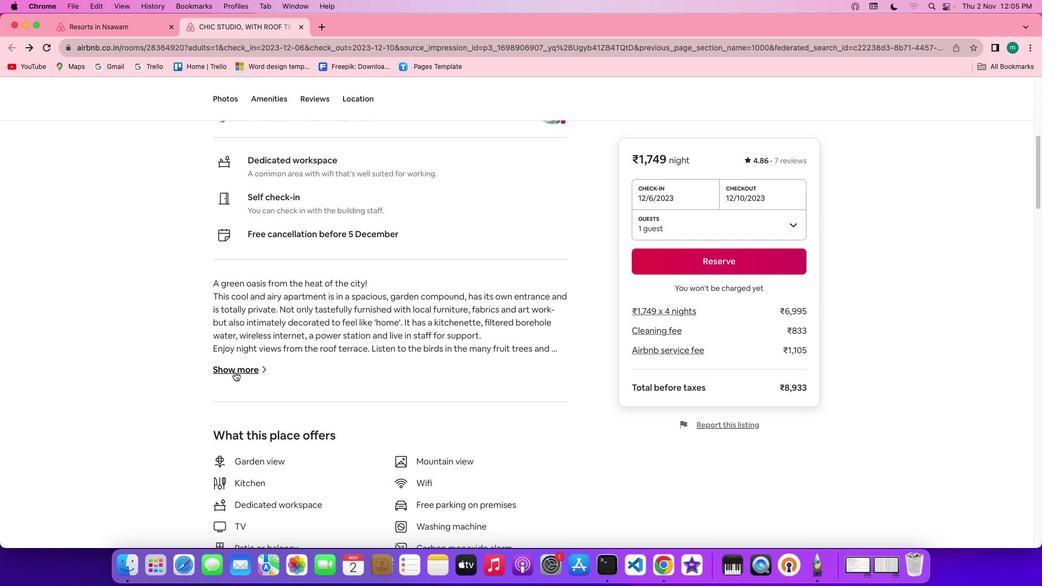 
Action: Mouse moved to (516, 411)
Screenshot: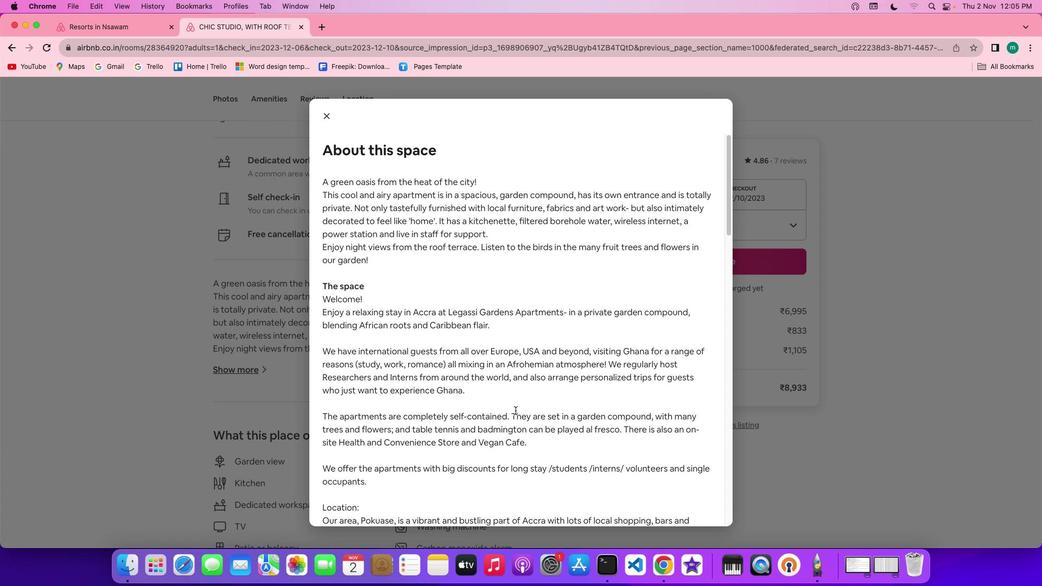 
Action: Mouse scrolled (516, 411) with delta (0, 0)
Screenshot: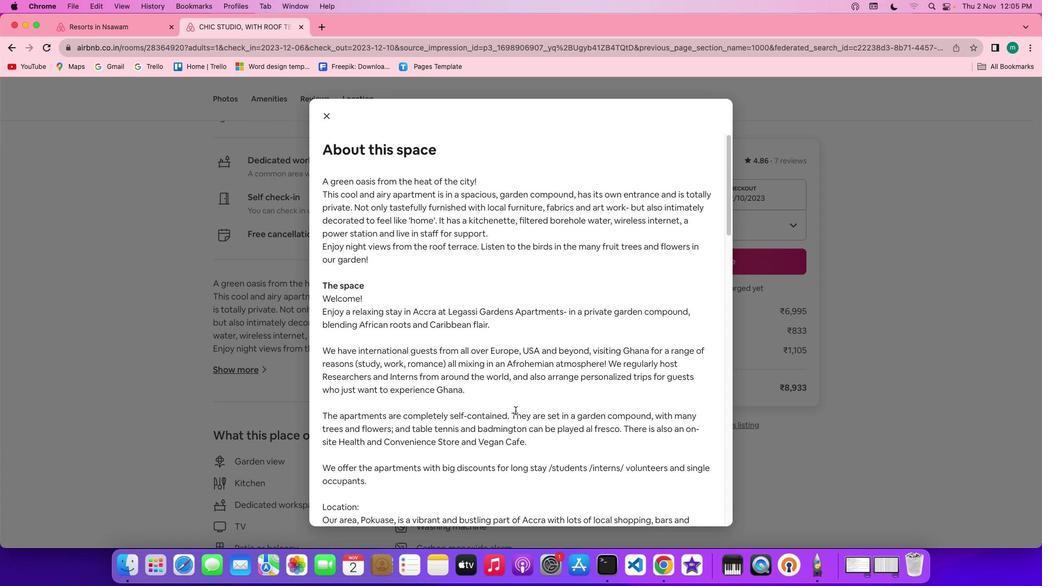 
Action: Mouse scrolled (516, 411) with delta (0, 0)
Screenshot: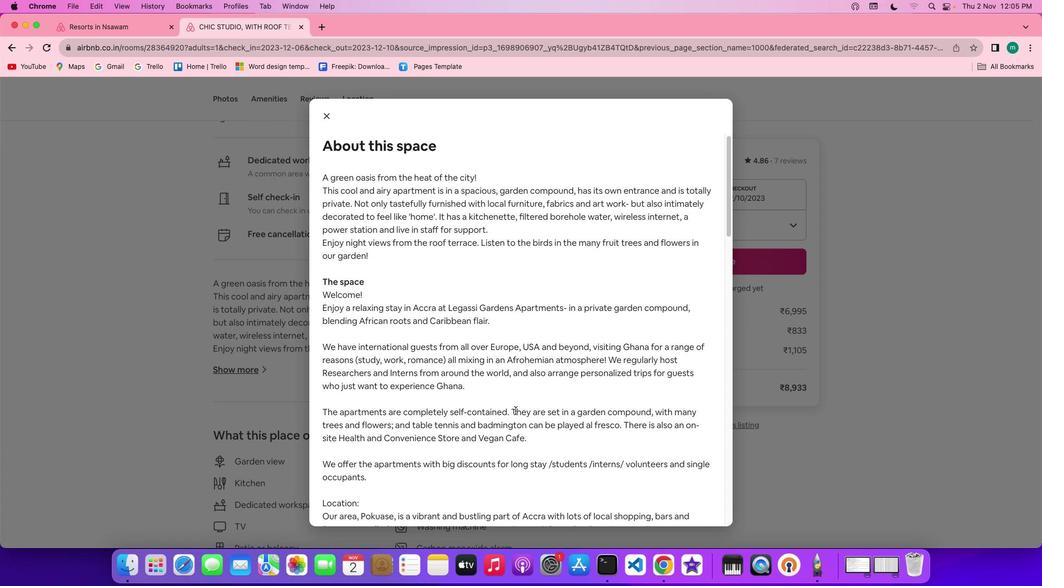 
Action: Mouse scrolled (516, 411) with delta (0, 0)
Screenshot: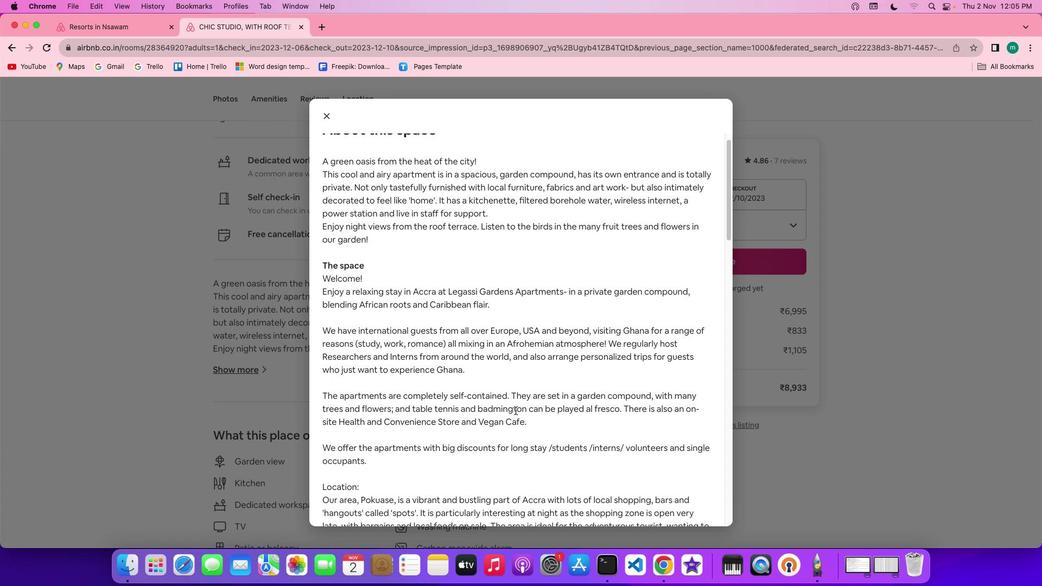 
Action: Mouse scrolled (516, 411) with delta (0, 0)
Screenshot: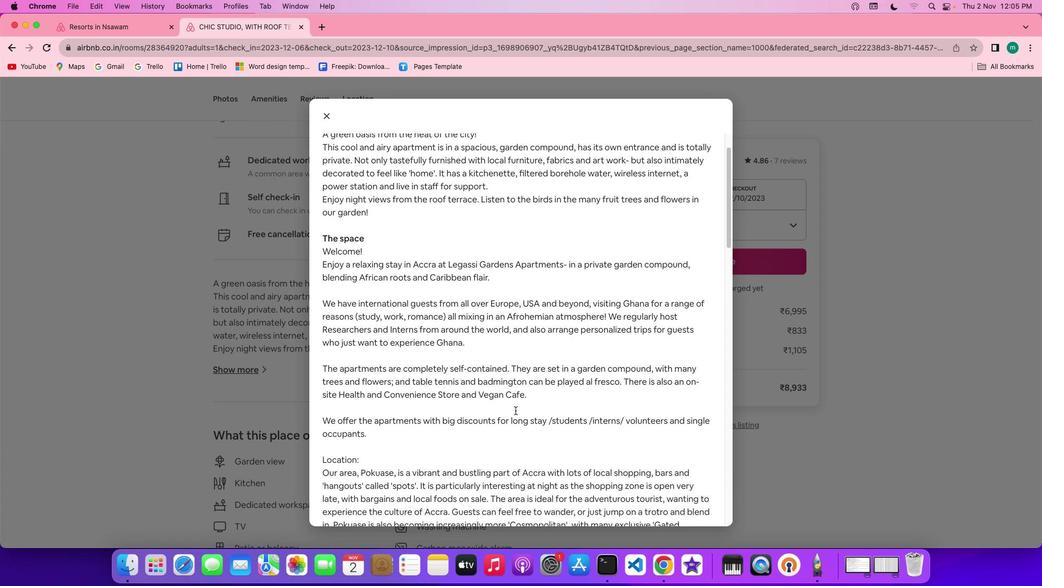 
Action: Mouse scrolled (516, 411) with delta (0, 0)
Screenshot: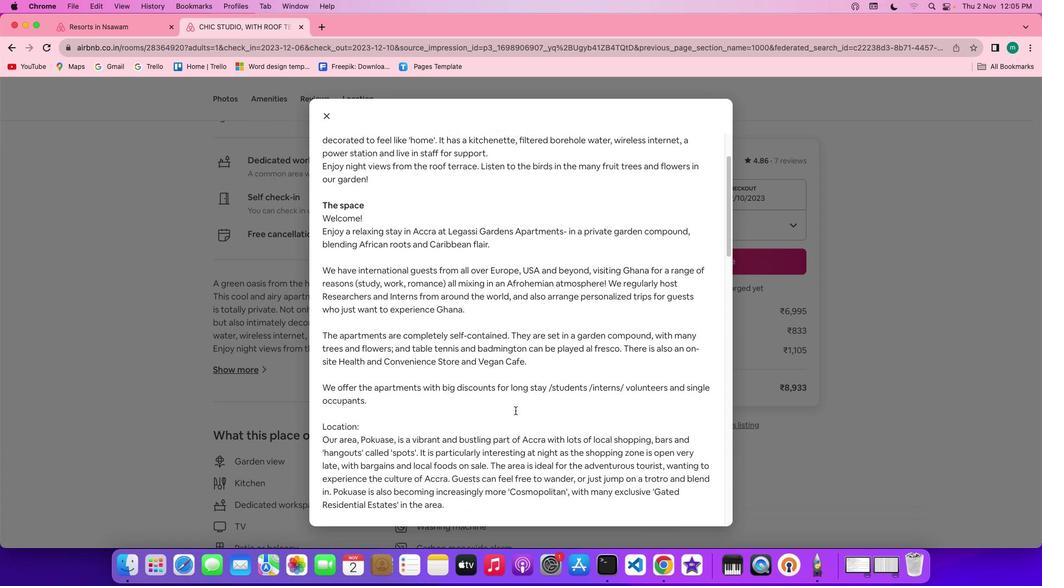 
Action: Mouse scrolled (516, 411) with delta (0, 0)
Screenshot: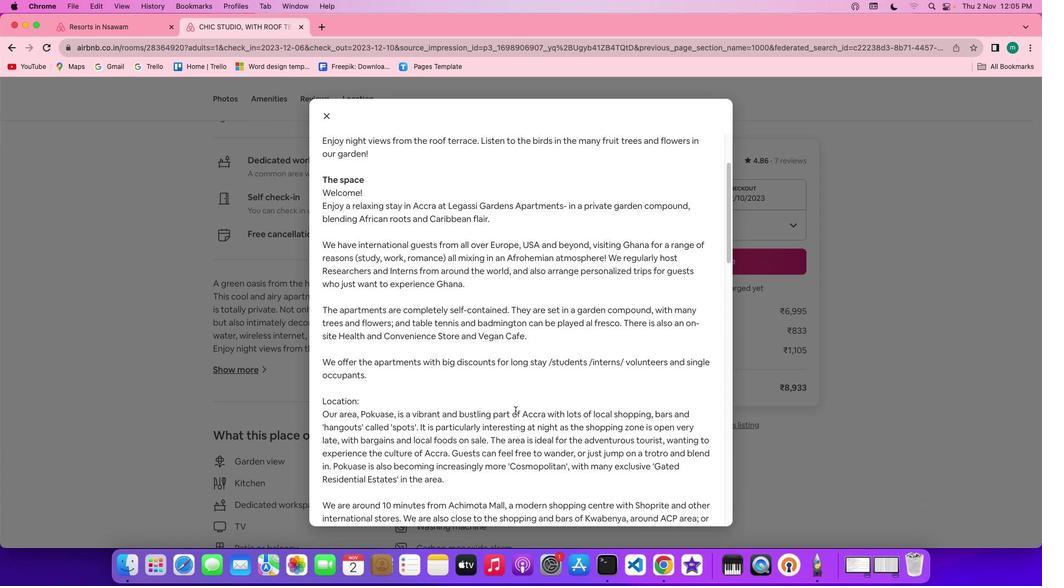 
Action: Mouse scrolled (516, 411) with delta (0, 0)
Screenshot: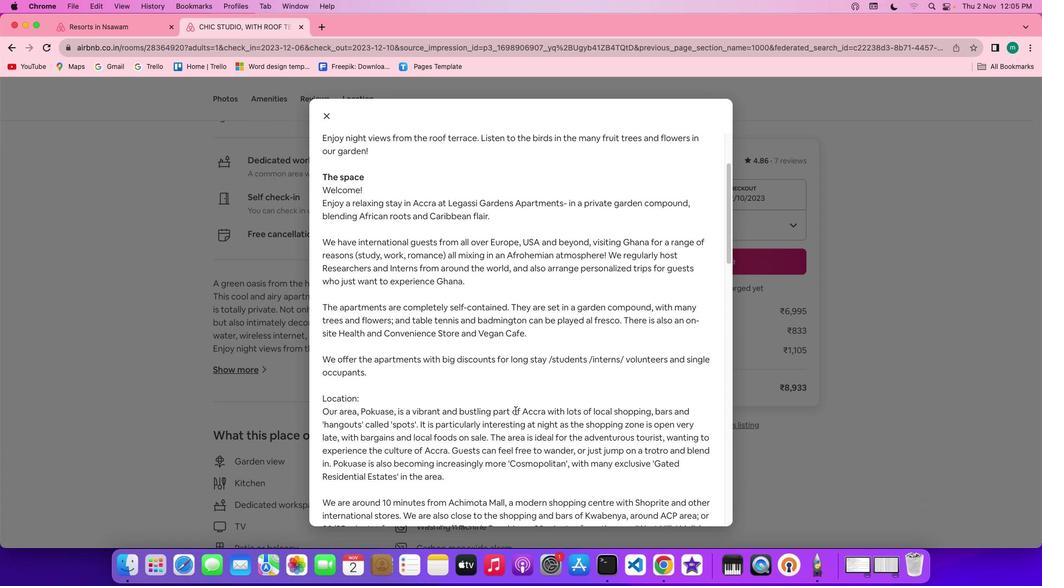 
Action: Mouse scrolled (516, 411) with delta (0, -1)
Screenshot: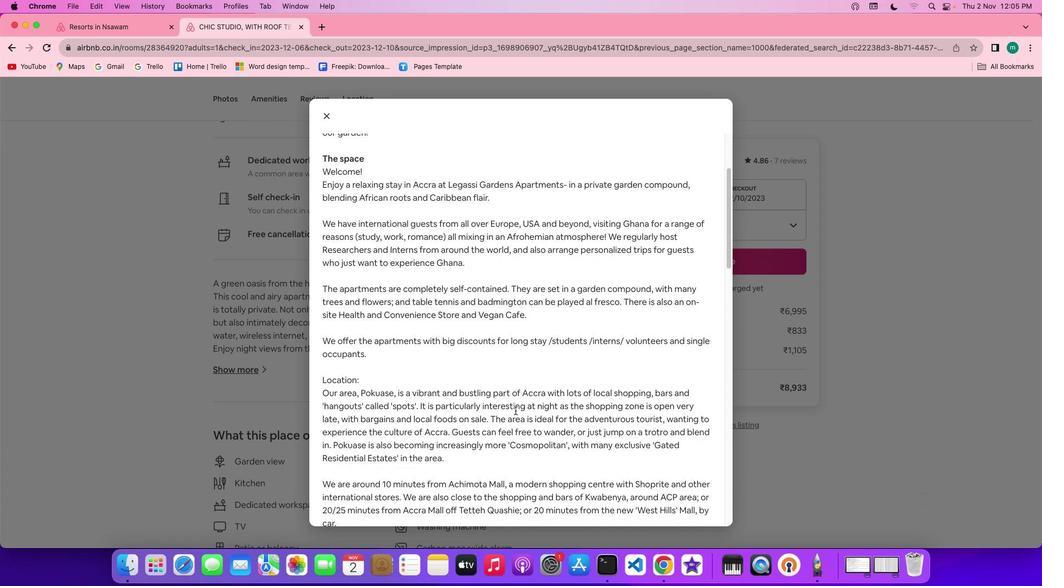 
Action: Mouse scrolled (516, 411) with delta (0, 0)
Screenshot: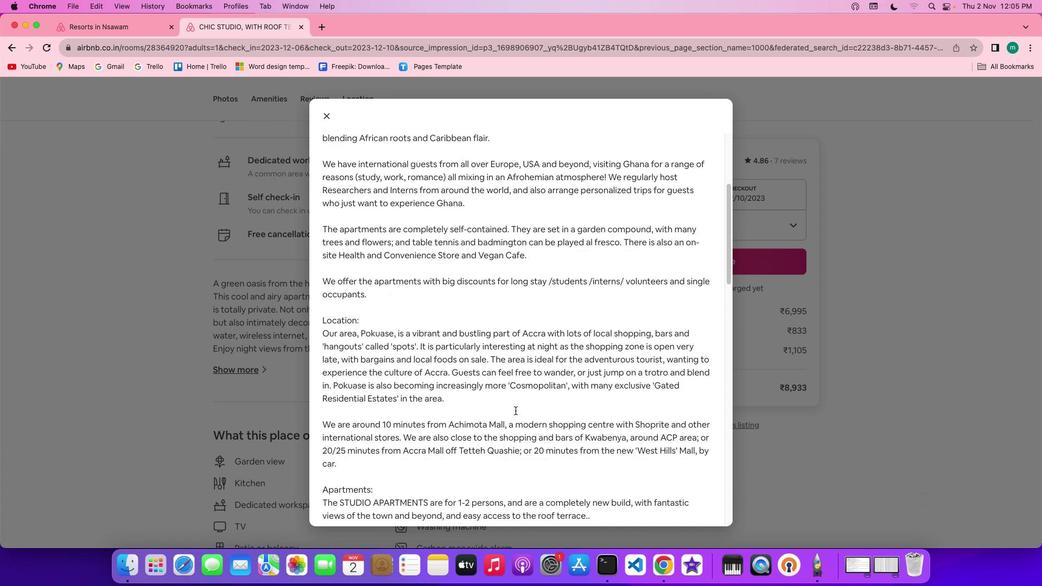
Action: Mouse scrolled (516, 411) with delta (0, 0)
Screenshot: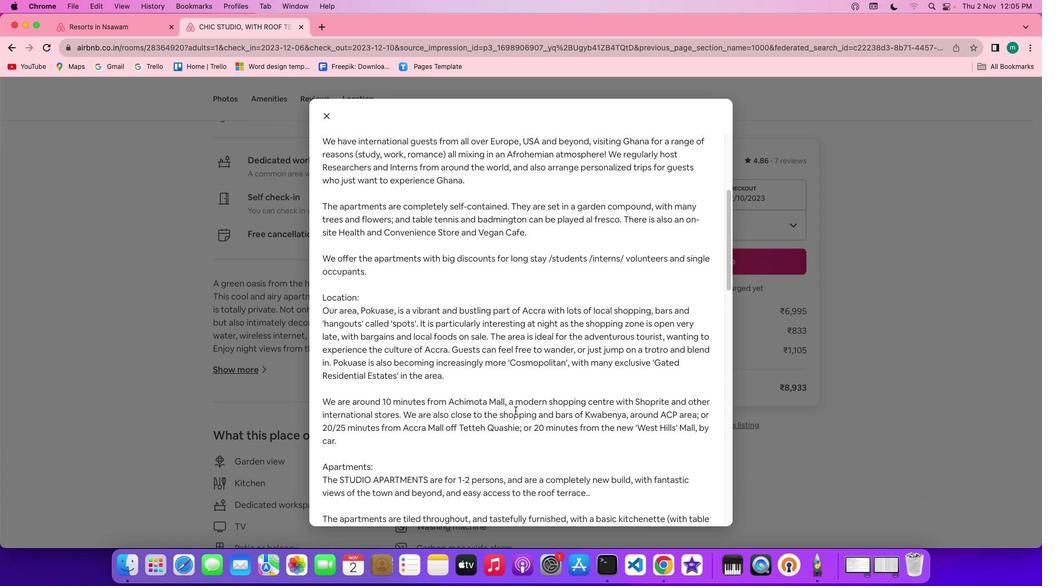 
Action: Mouse scrolled (516, 411) with delta (0, 0)
Screenshot: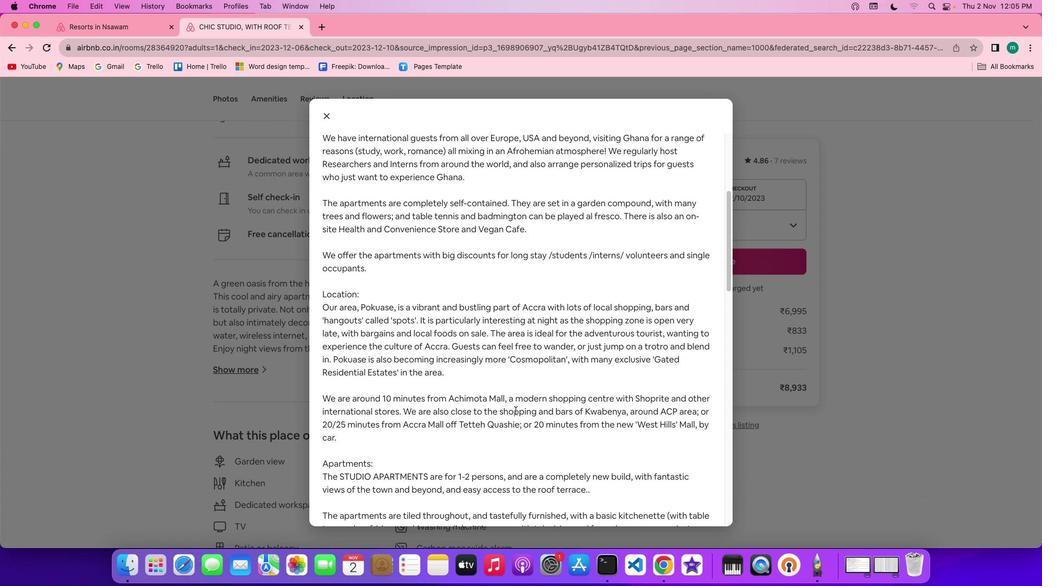 
Action: Mouse scrolled (516, 411) with delta (0, -1)
Screenshot: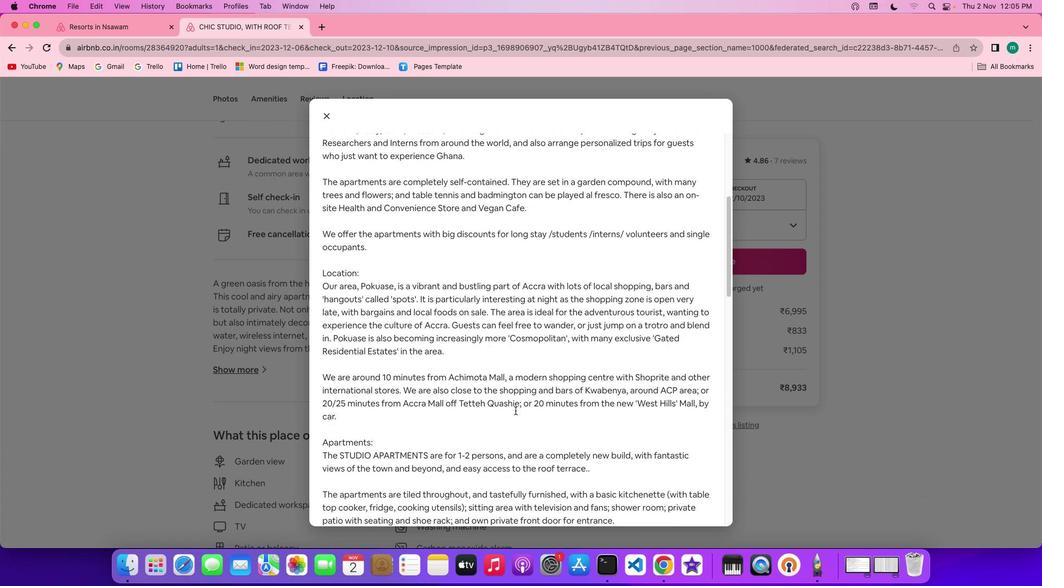 
Action: Mouse scrolled (516, 411) with delta (0, -1)
Screenshot: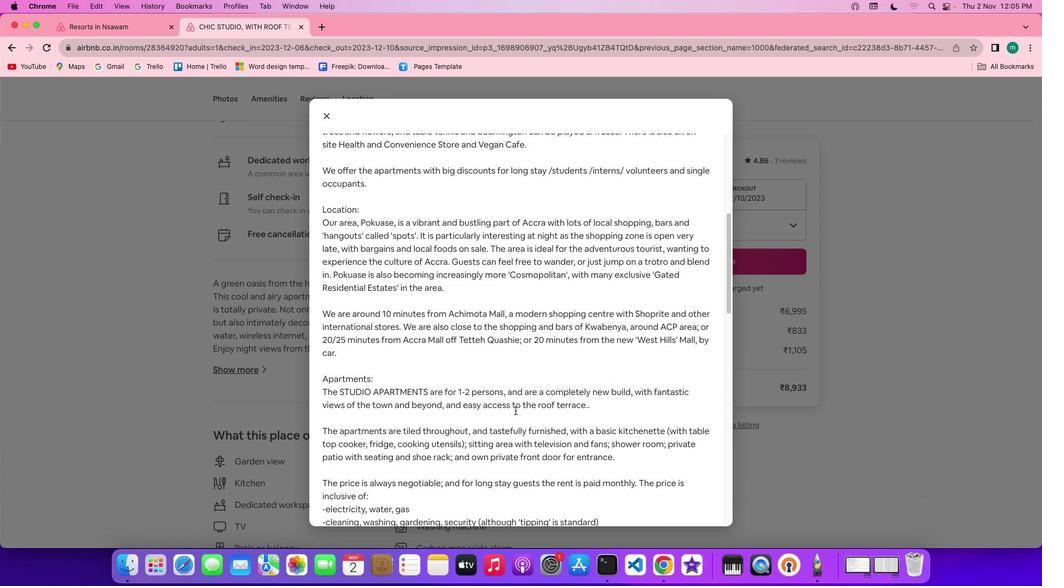 
Action: Mouse moved to (516, 411)
Screenshot: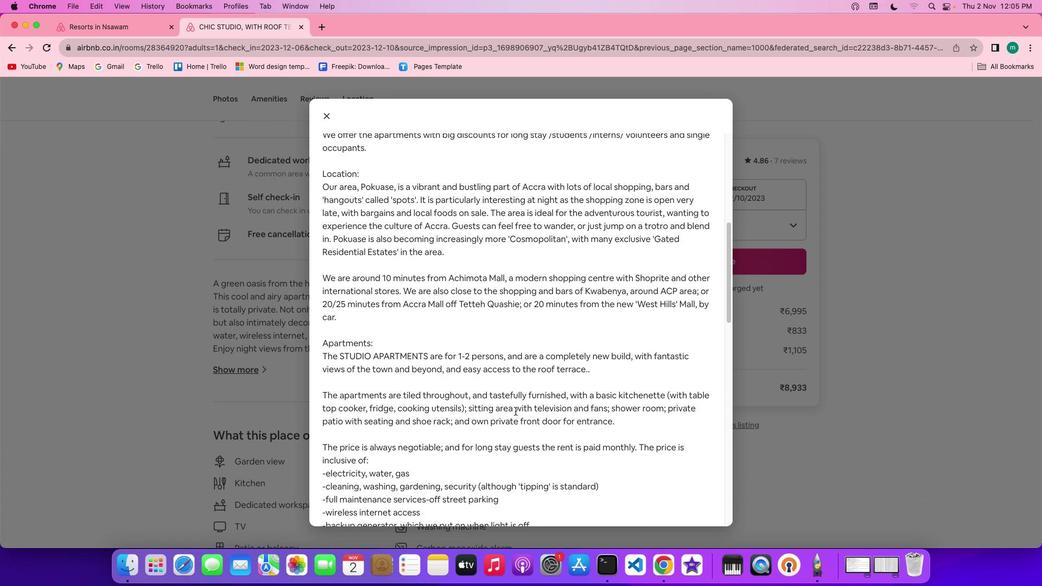 
Action: Mouse scrolled (516, 411) with delta (0, 0)
Screenshot: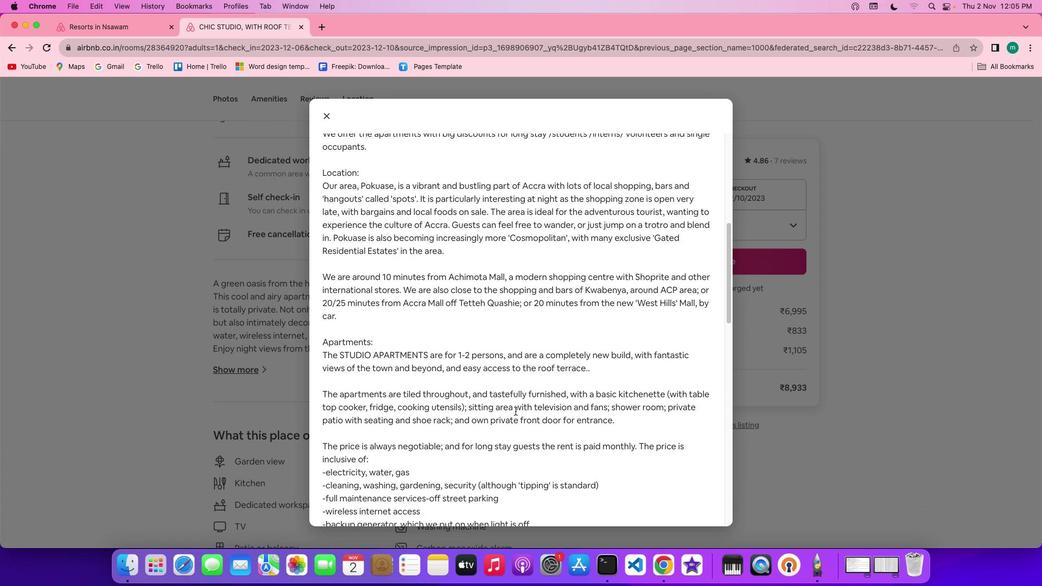 
Action: Mouse scrolled (516, 411) with delta (0, 0)
Screenshot: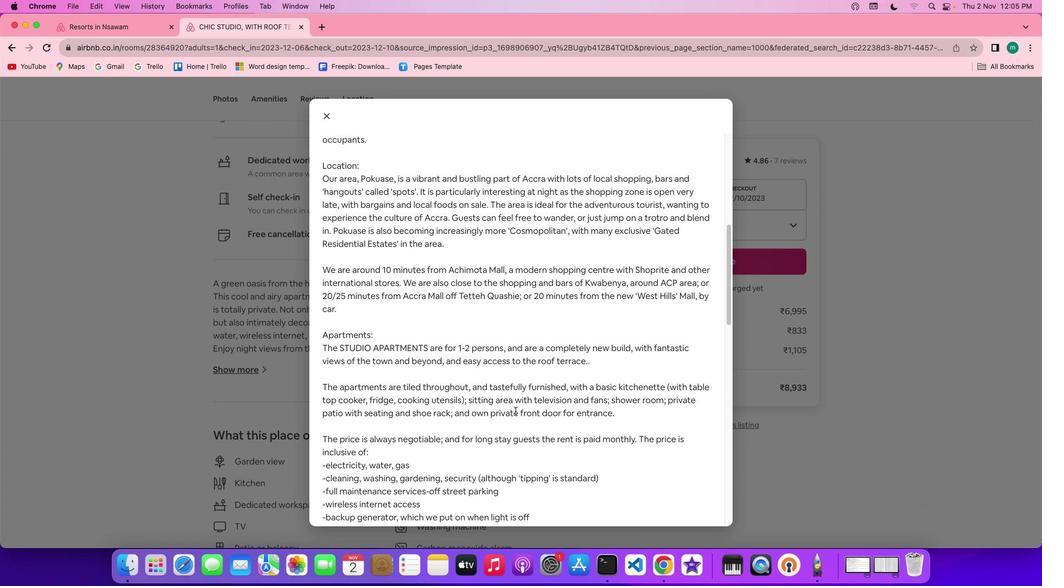 
Action: Mouse scrolled (516, 411) with delta (0, 0)
Screenshot: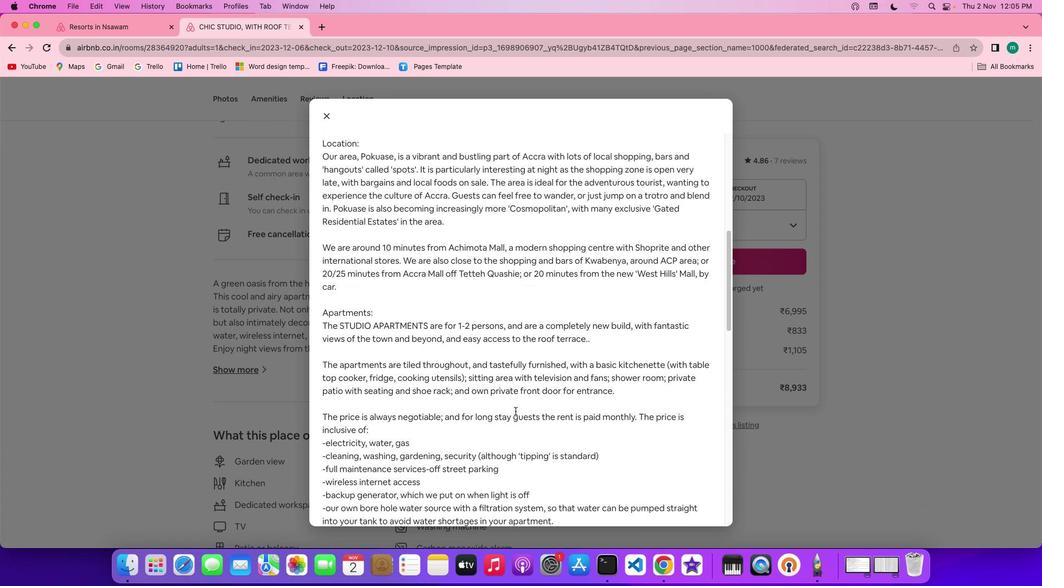 
Action: Mouse scrolled (516, 411) with delta (0, 0)
Screenshot: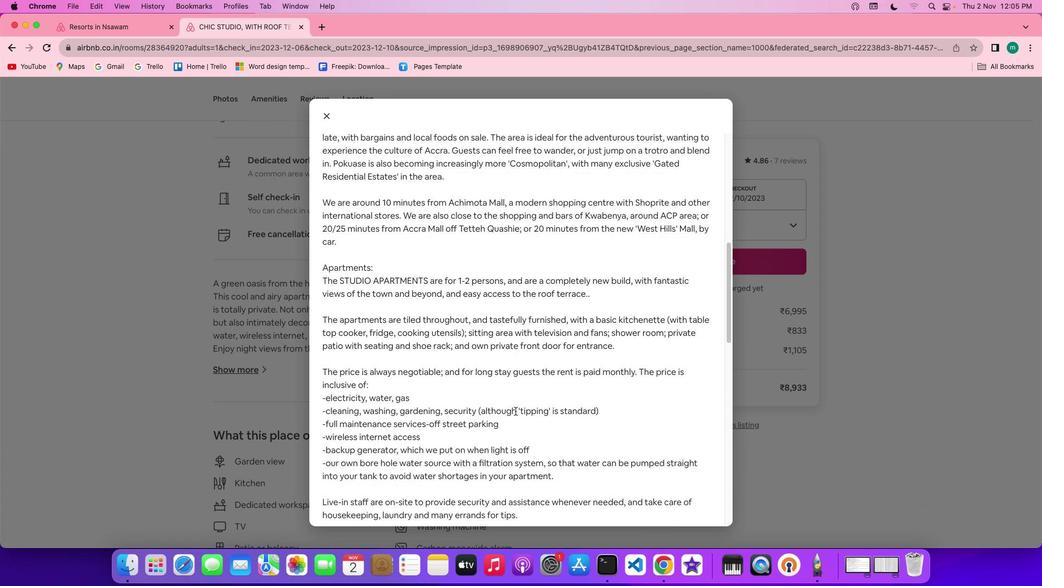 
Action: Mouse scrolled (516, 411) with delta (0, 0)
Screenshot: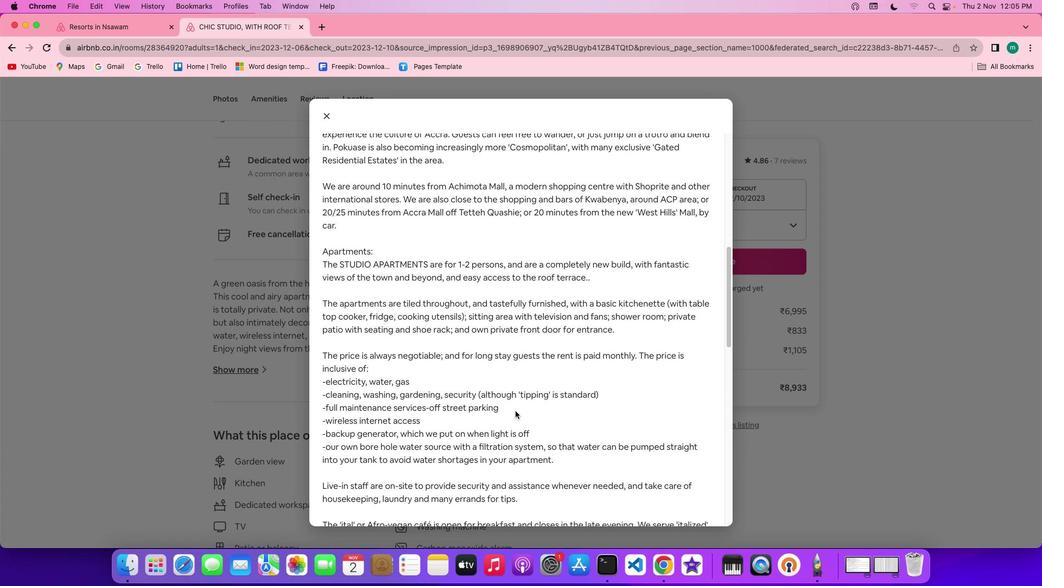 
Action: Mouse scrolled (516, 411) with delta (0, 0)
Screenshot: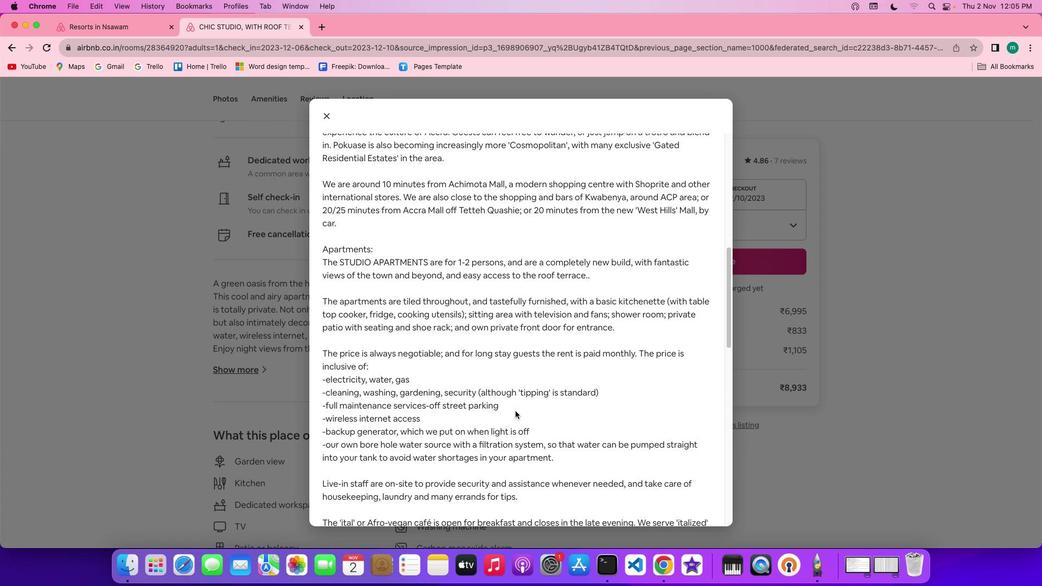 
Action: Mouse scrolled (516, 411) with delta (0, 0)
Screenshot: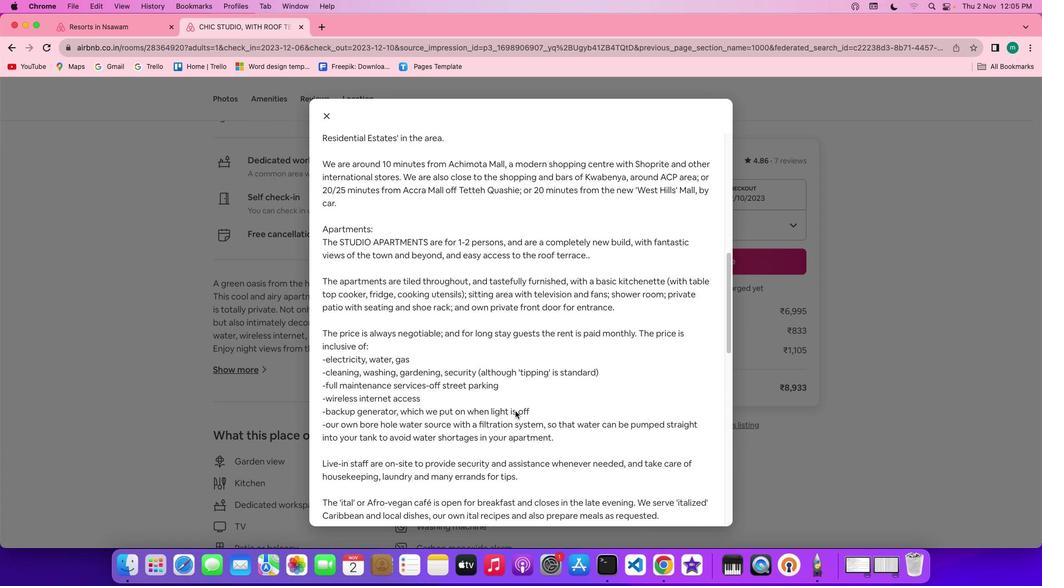 
Action: Mouse scrolled (516, 411) with delta (0, 0)
Screenshot: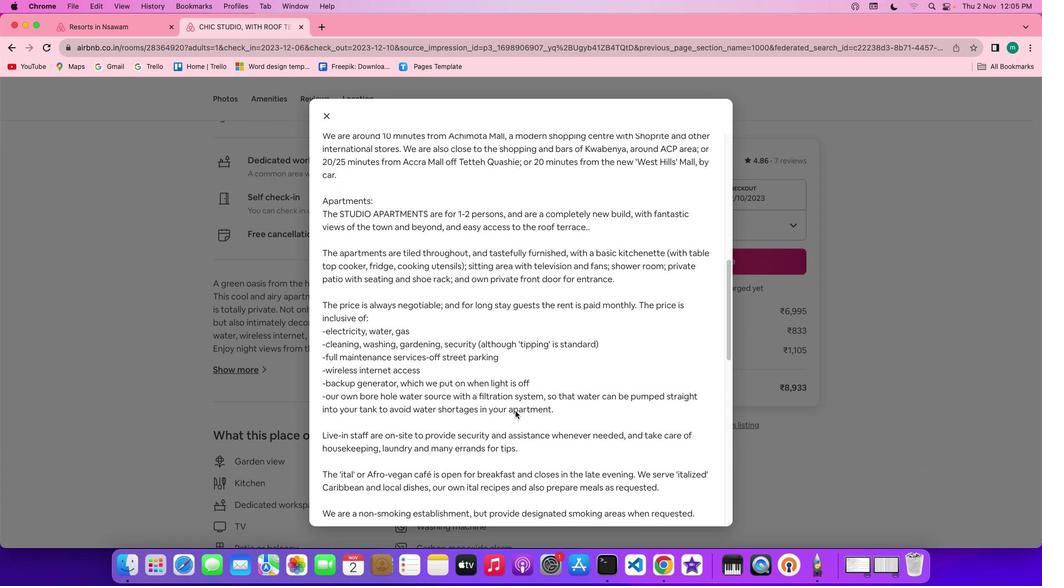 
Action: Mouse scrolled (516, 411) with delta (0, 0)
Screenshot: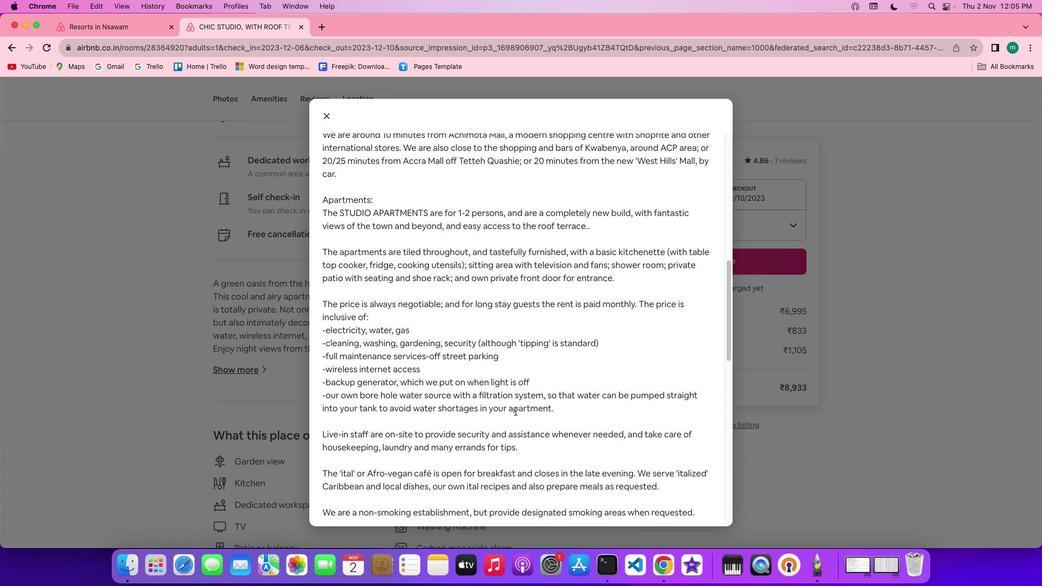 
Action: Mouse scrolled (516, 411) with delta (0, 0)
Screenshot: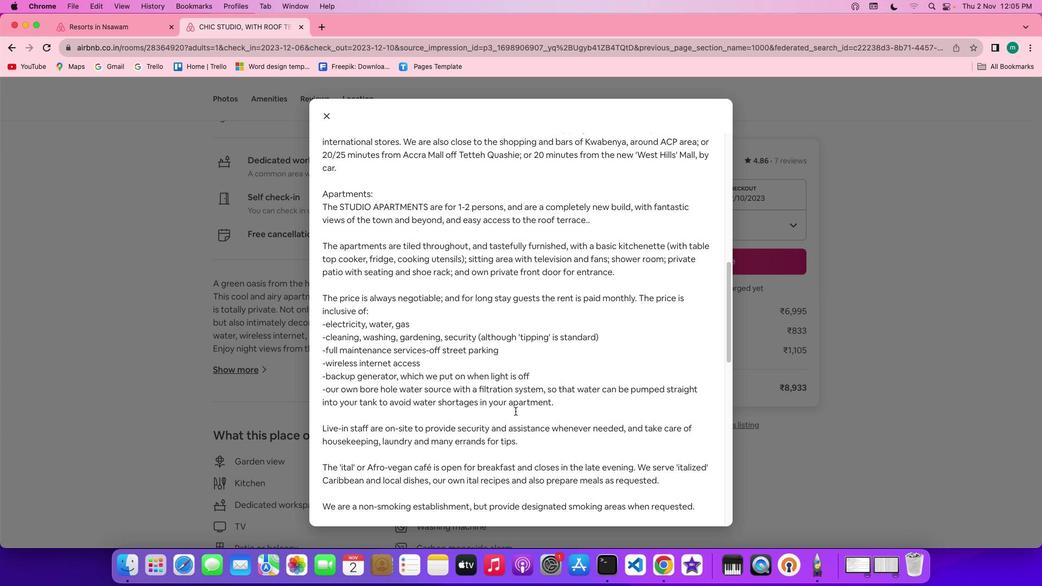 
Action: Mouse scrolled (516, 411) with delta (0, 0)
Screenshot: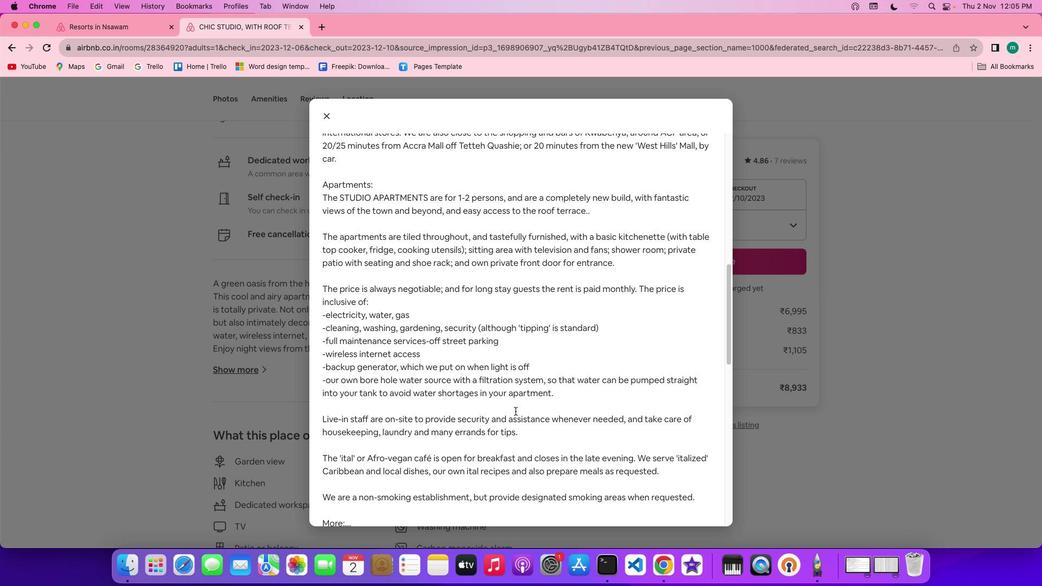 
Action: Mouse scrolled (516, 411) with delta (0, 0)
Screenshot: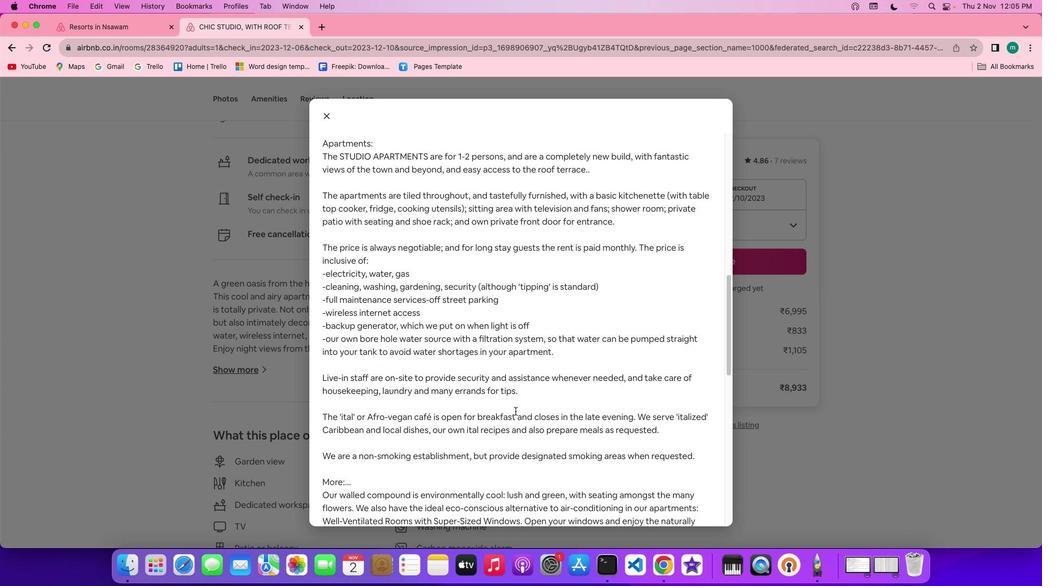 
Action: Mouse scrolled (516, 411) with delta (0, 0)
Screenshot: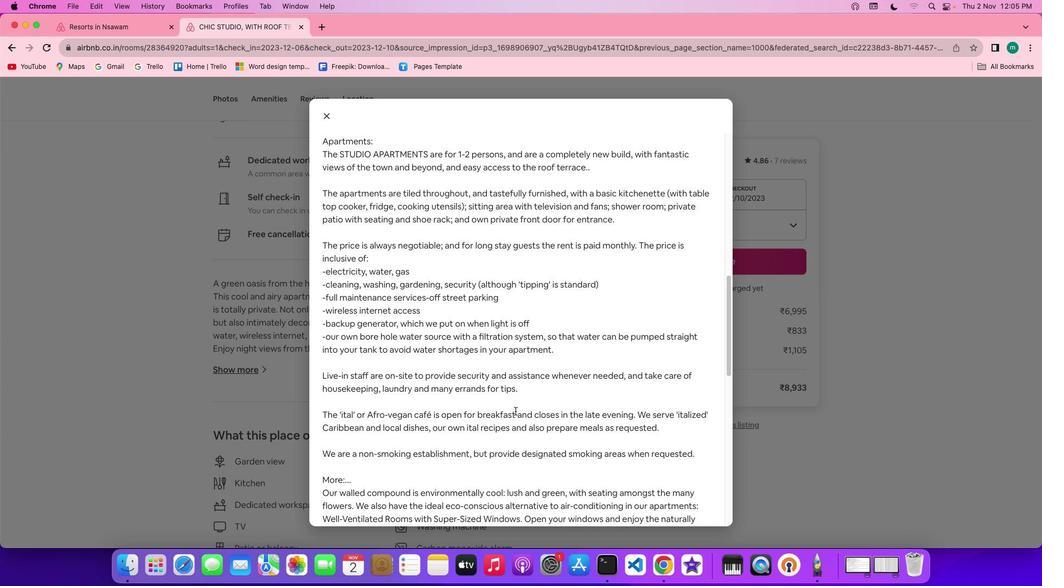 
Action: Mouse scrolled (516, 411) with delta (0, 0)
Screenshot: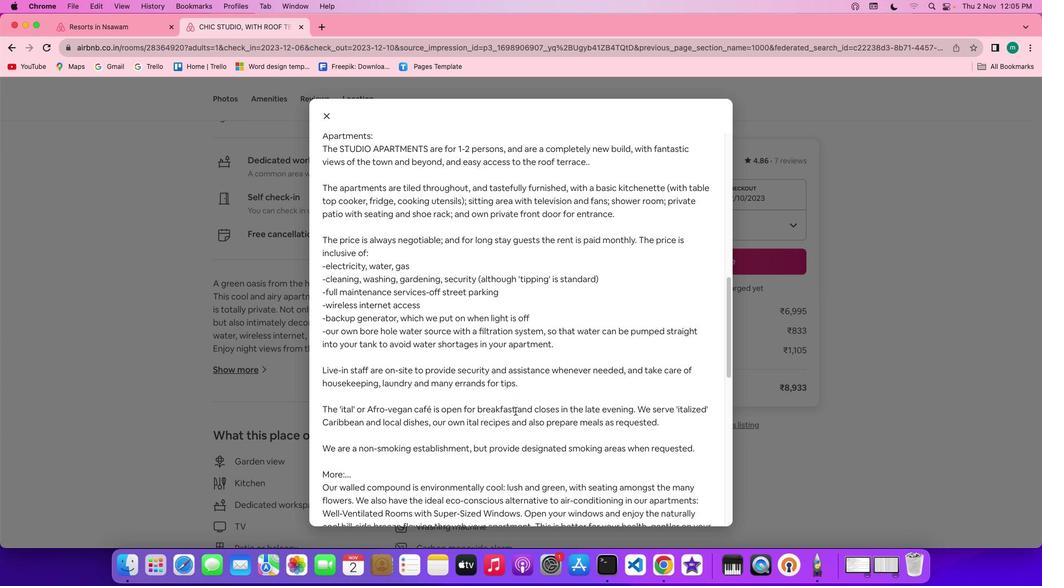 
Action: Mouse scrolled (516, 411) with delta (0, 0)
Screenshot: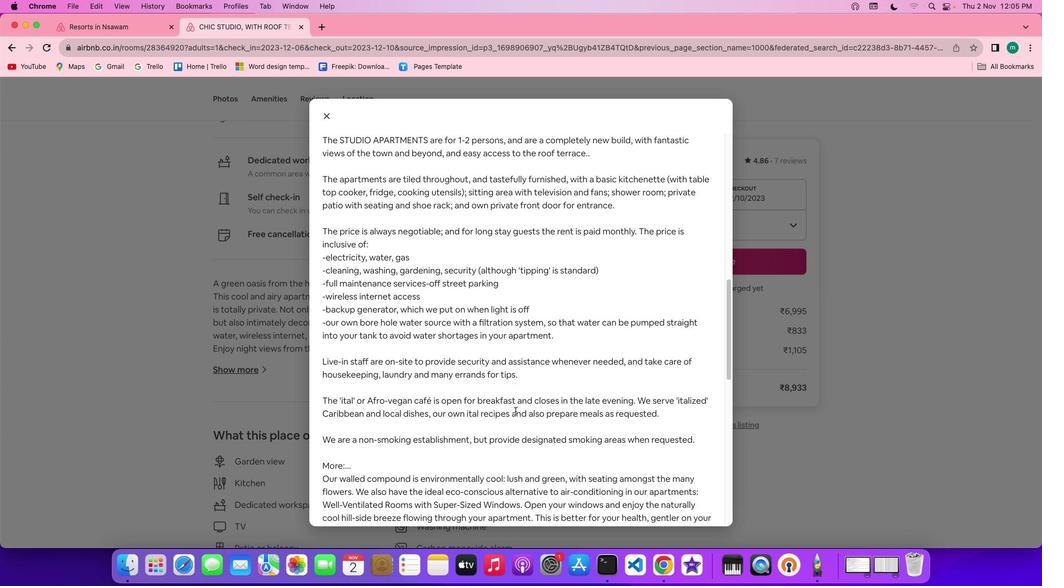
Action: Mouse scrolled (516, 411) with delta (0, 0)
Screenshot: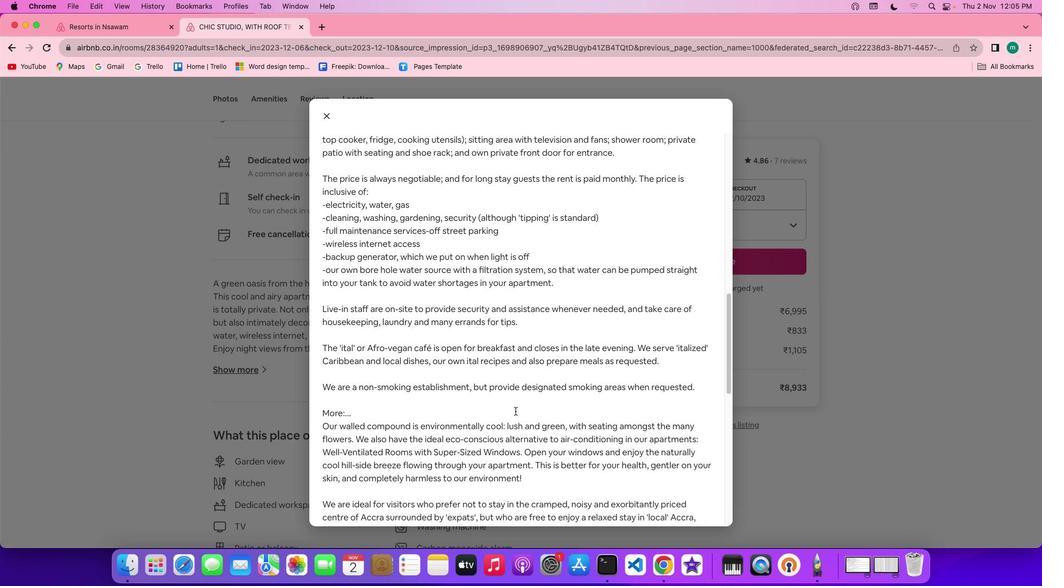 
Action: Mouse scrolled (516, 411) with delta (0, 0)
Screenshot: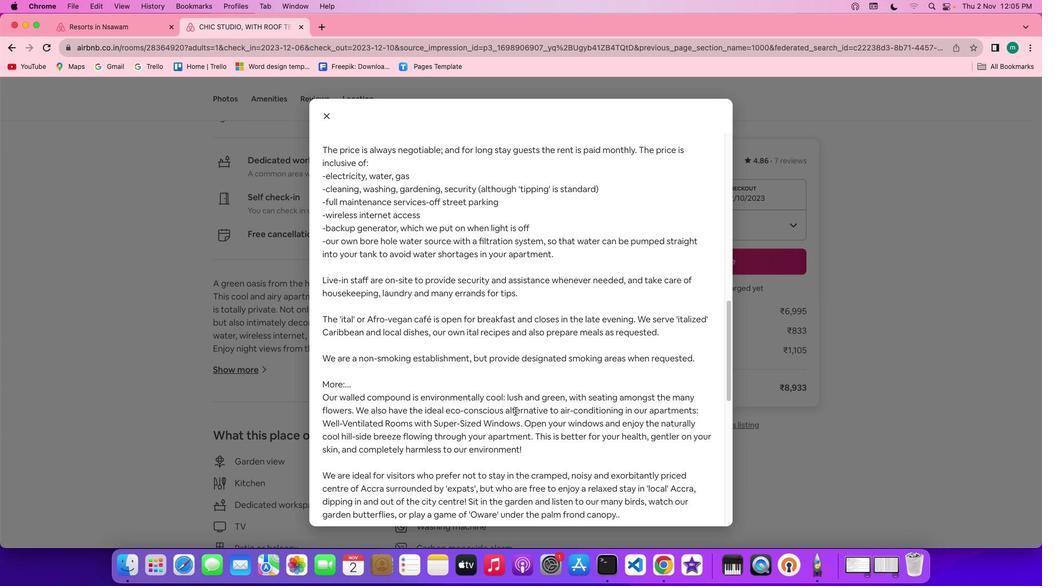 
Action: Mouse scrolled (516, 411) with delta (0, 0)
Screenshot: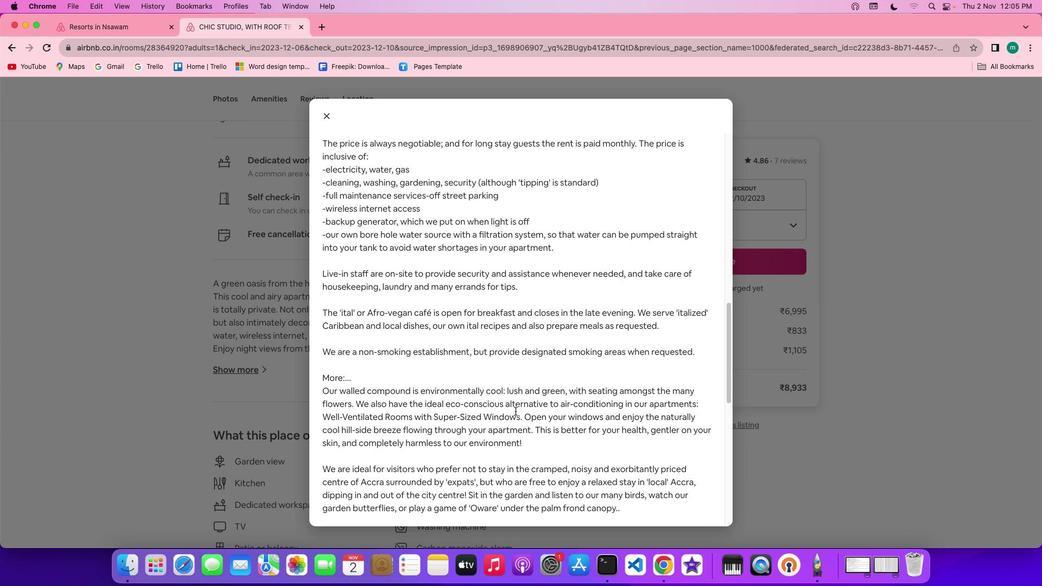 
Action: Mouse scrolled (516, 411) with delta (0, 0)
Screenshot: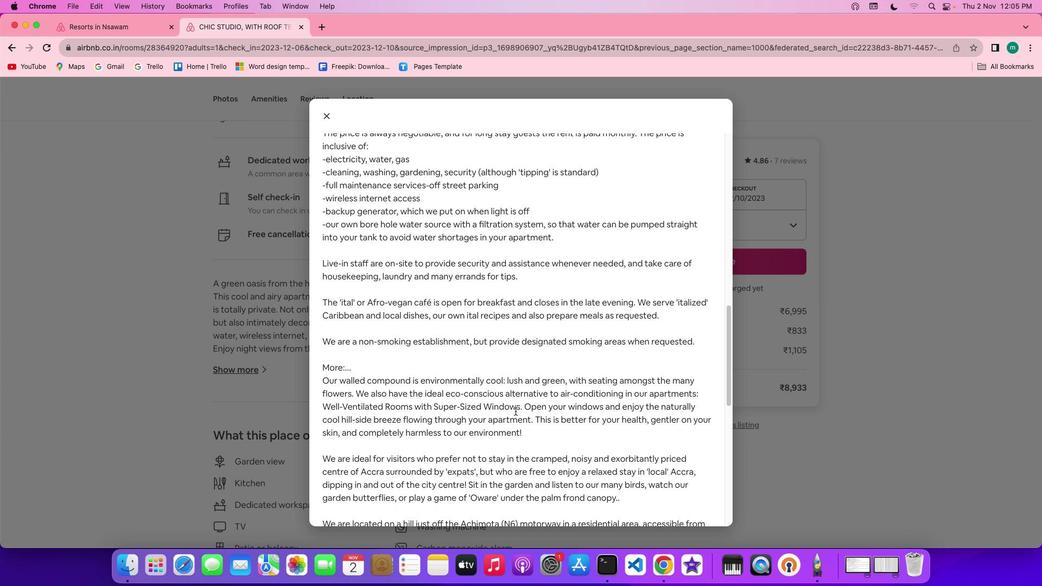 
Action: Mouse scrolled (516, 411) with delta (0, 0)
Screenshot: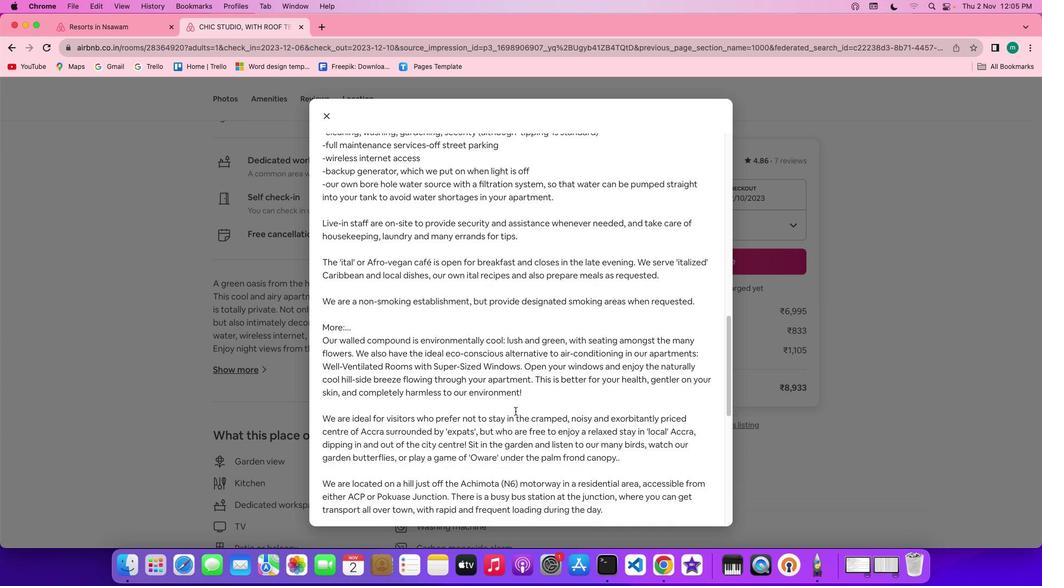 
Action: Mouse scrolled (516, 411) with delta (0, 0)
Screenshot: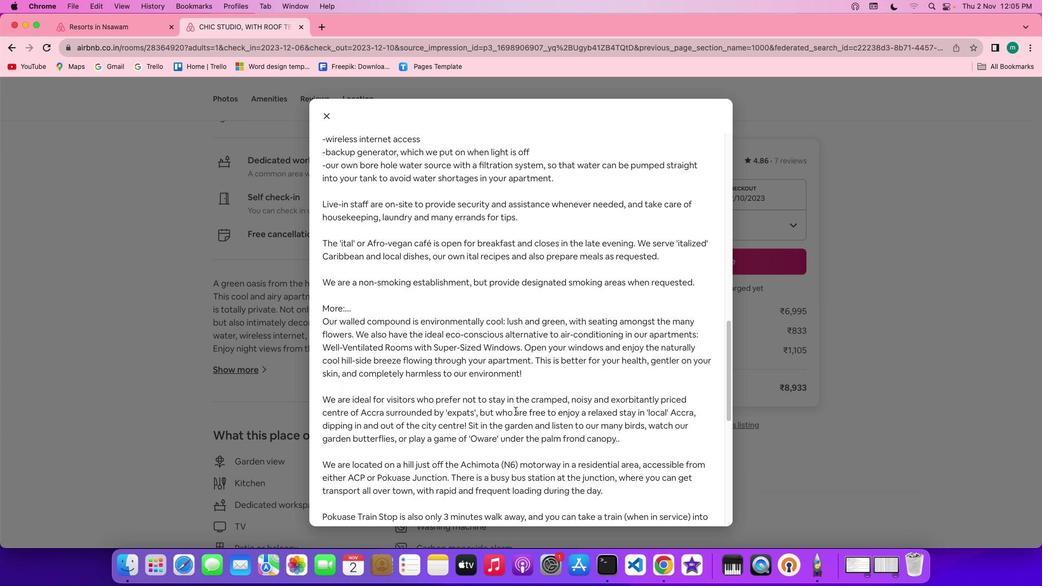 
Action: Mouse scrolled (516, 411) with delta (0, 0)
Screenshot: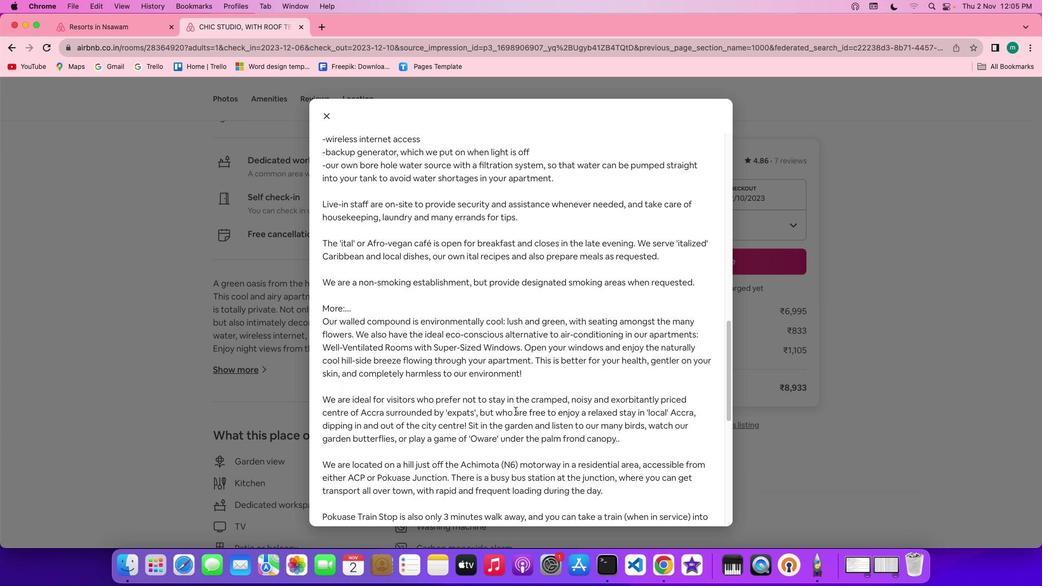 
Action: Mouse scrolled (516, 411) with delta (0, -1)
Screenshot: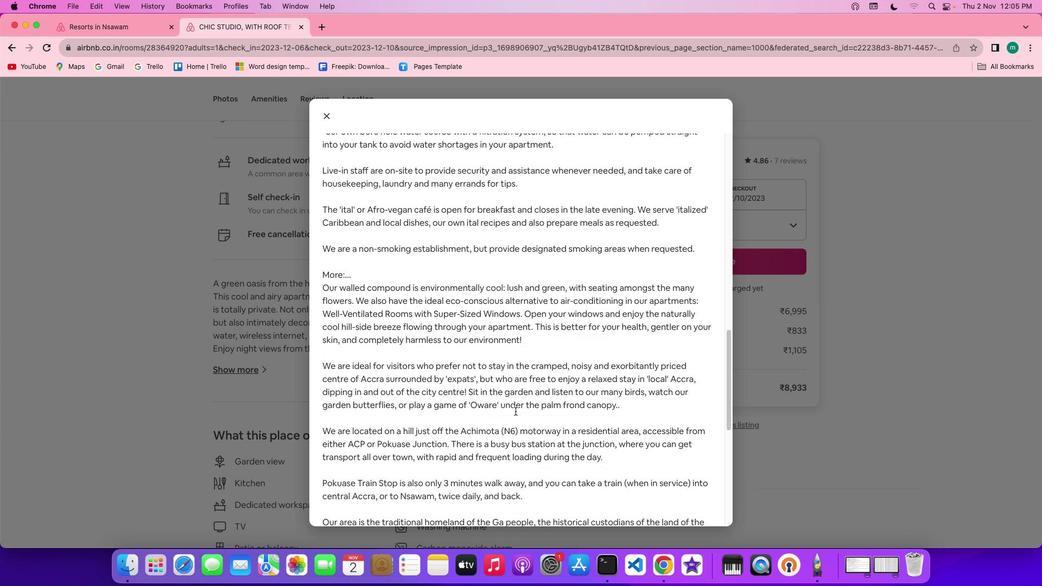 
Action: Mouse scrolled (516, 411) with delta (0, -1)
Screenshot: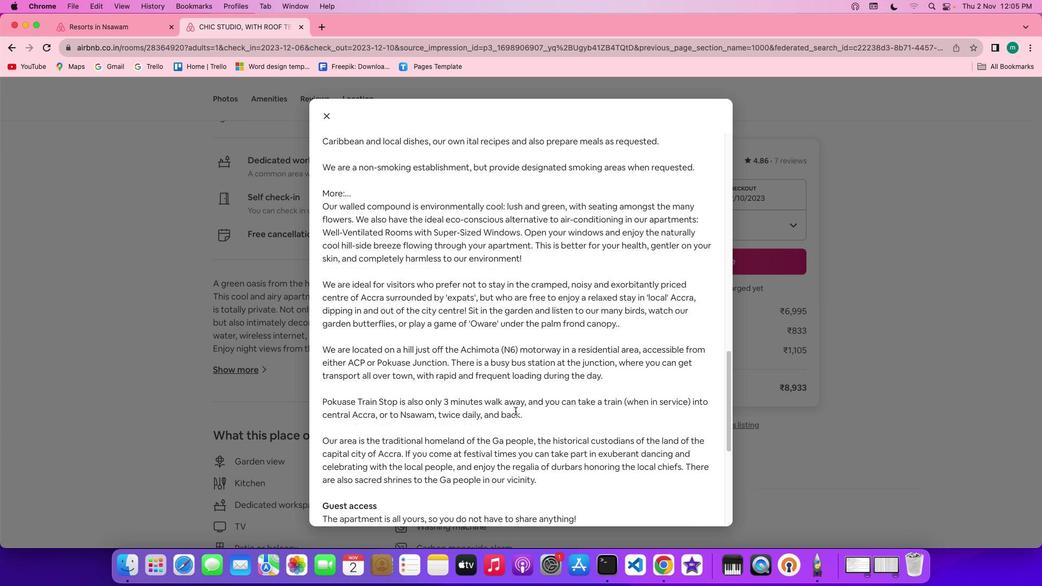 
Action: Mouse scrolled (516, 411) with delta (0, 0)
Screenshot: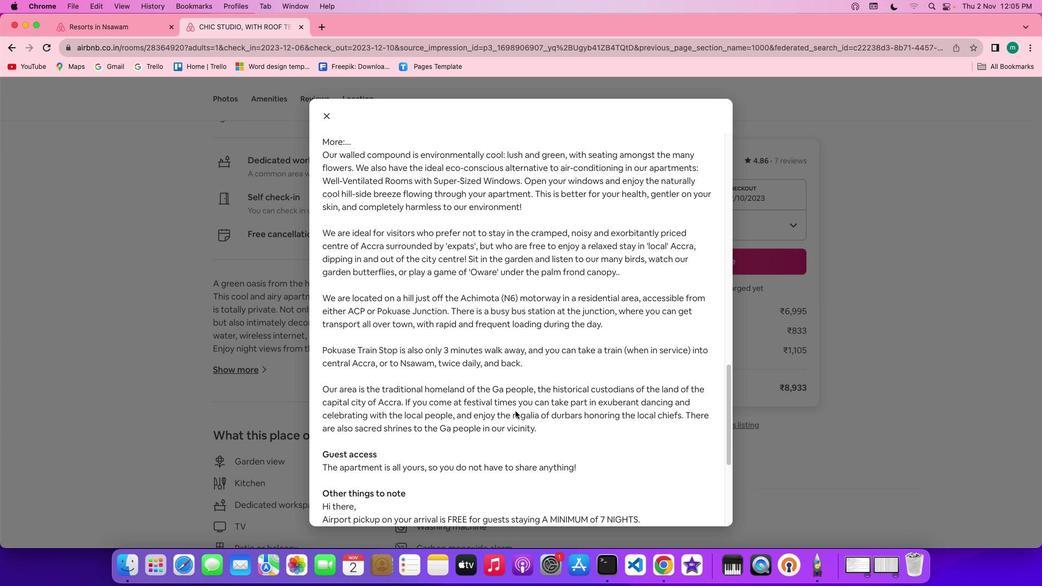 
Action: Mouse scrolled (516, 411) with delta (0, 0)
Screenshot: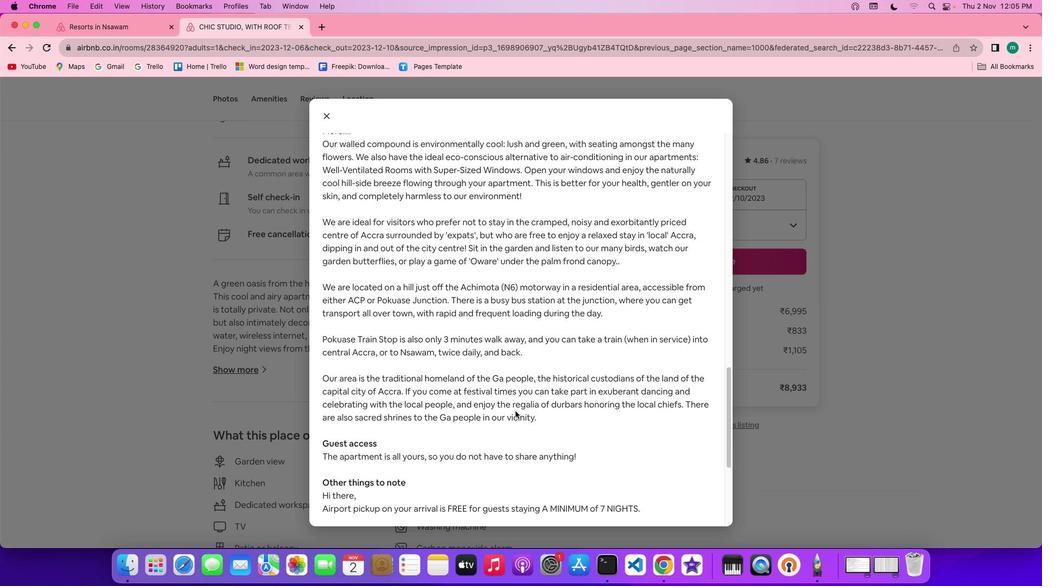 
Action: Mouse scrolled (516, 411) with delta (0, -1)
Screenshot: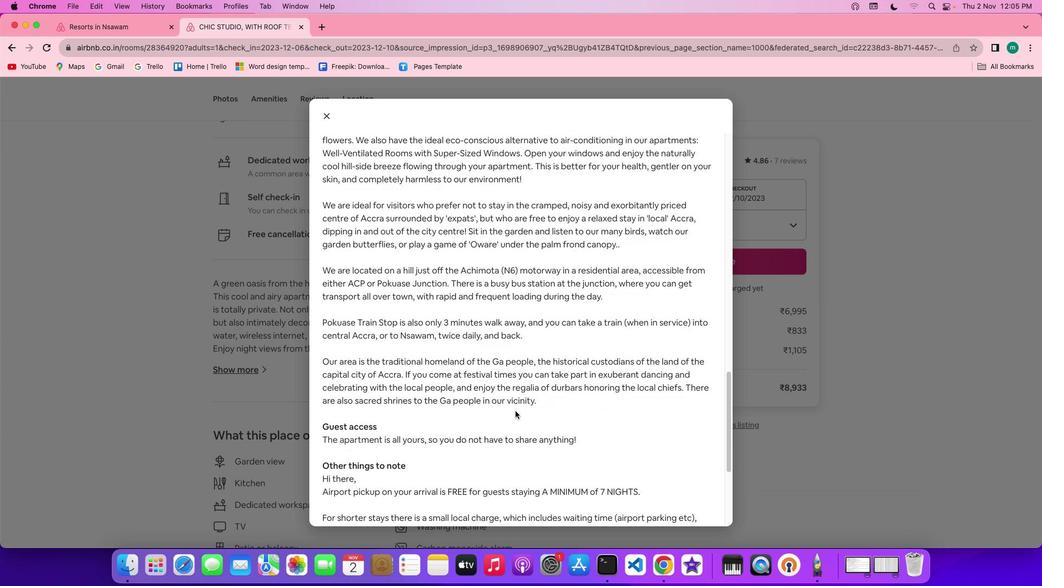 
Action: Mouse scrolled (516, 411) with delta (0, -1)
Screenshot: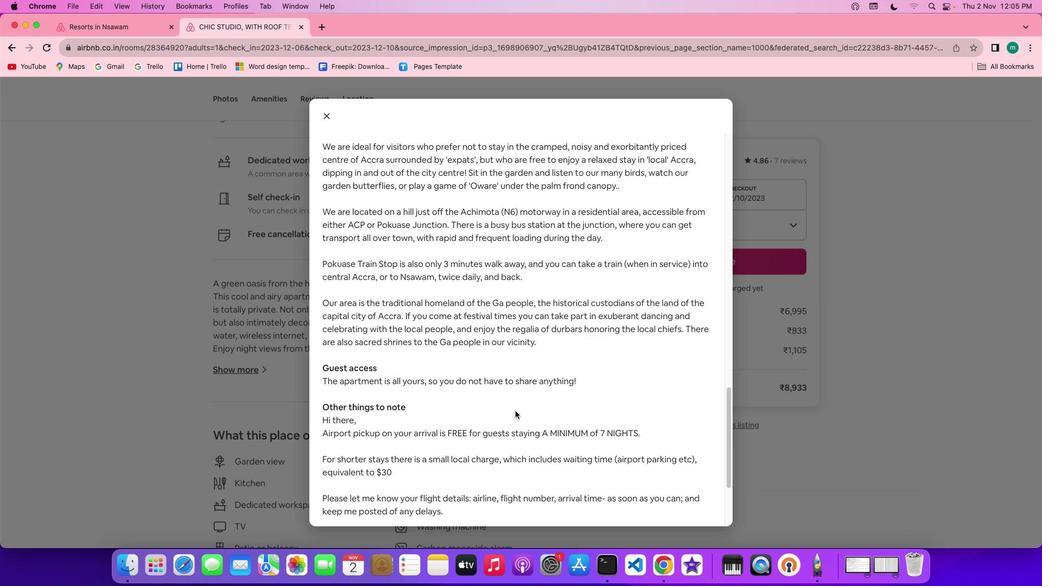 
Action: Mouse scrolled (516, 411) with delta (0, 0)
Screenshot: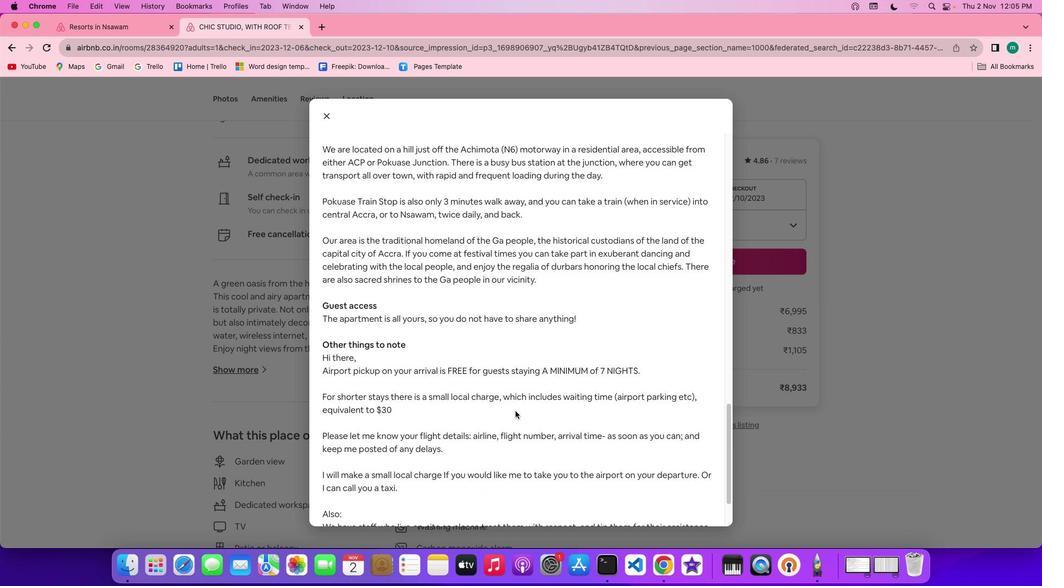 
Action: Mouse scrolled (516, 411) with delta (0, 0)
Screenshot: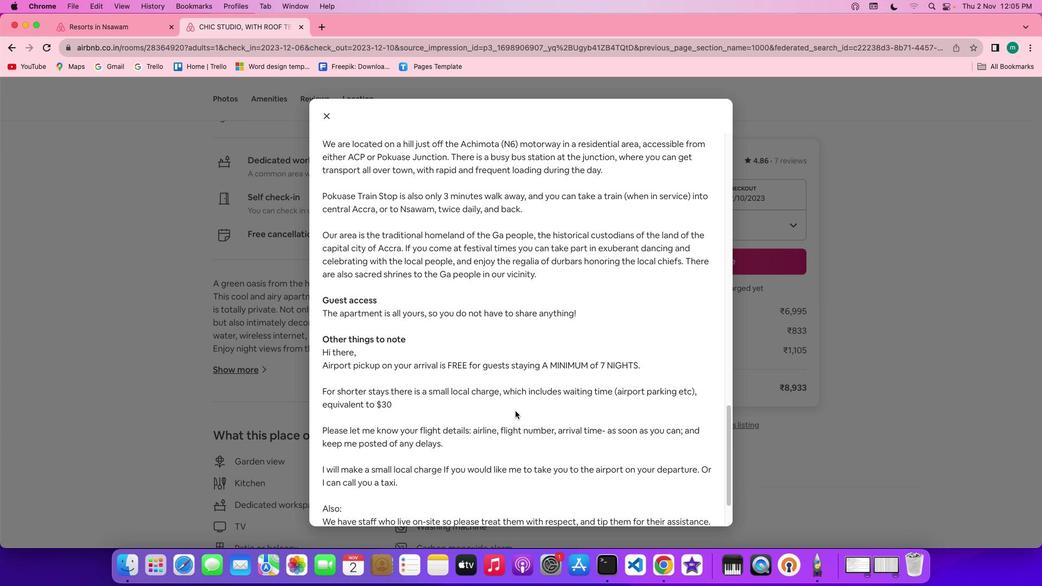 
Action: Mouse scrolled (516, 411) with delta (0, 0)
Screenshot: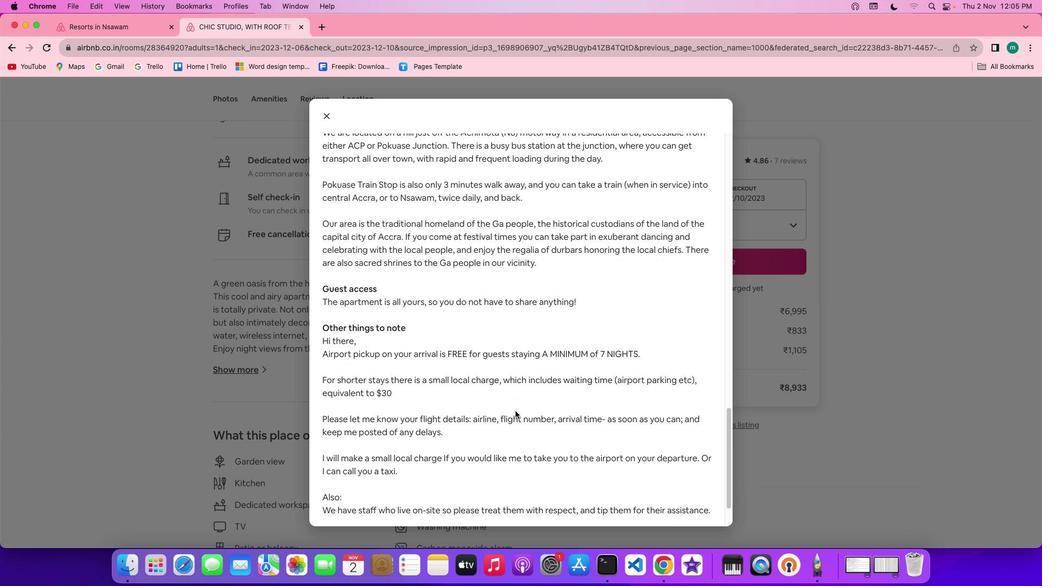 
Action: Mouse scrolled (516, 411) with delta (0, -1)
Screenshot: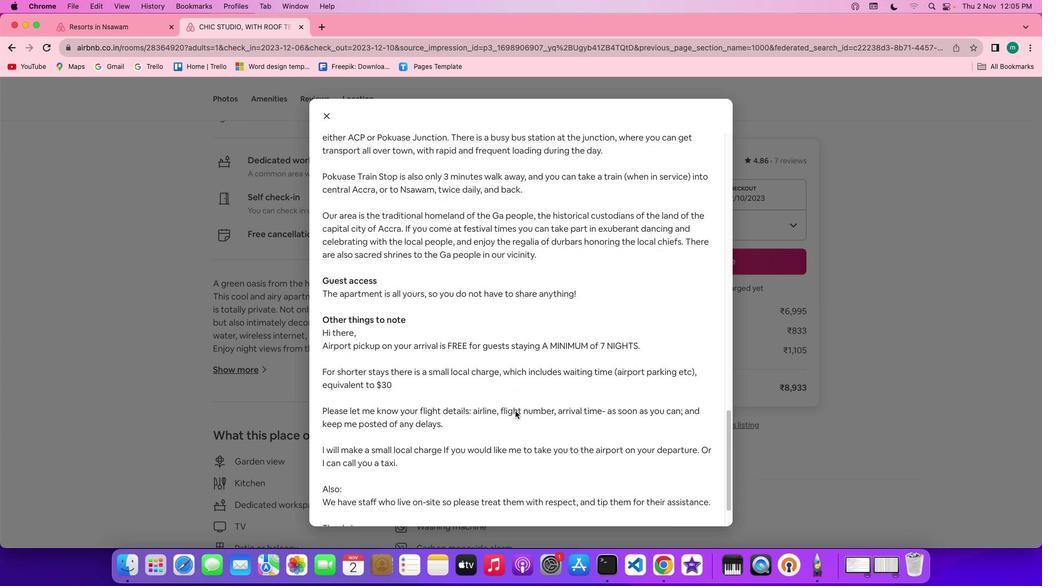 
Action: Mouse scrolled (516, 411) with delta (0, -1)
Screenshot: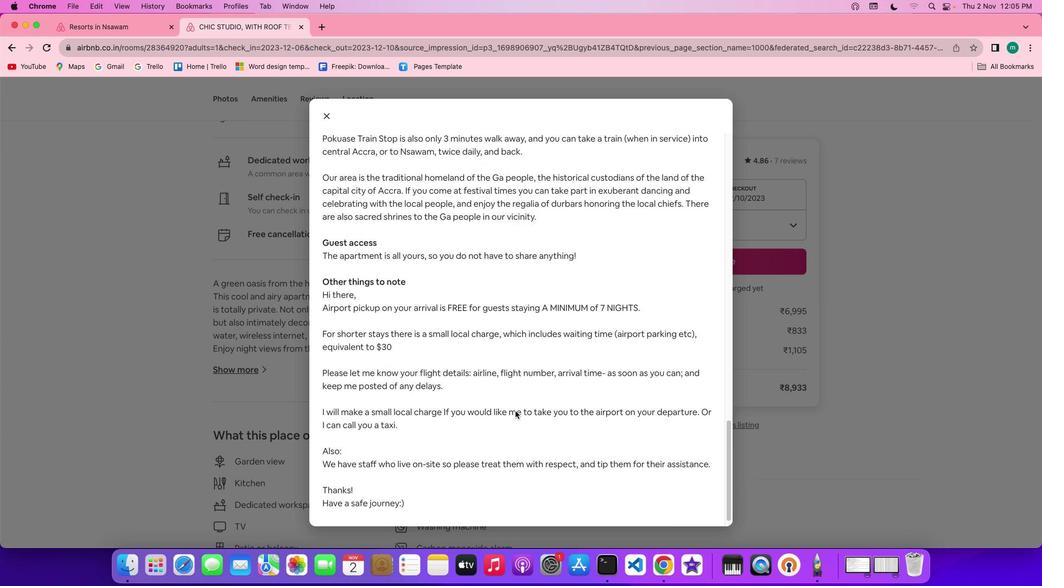 
Action: Mouse scrolled (516, 411) with delta (0, 0)
Screenshot: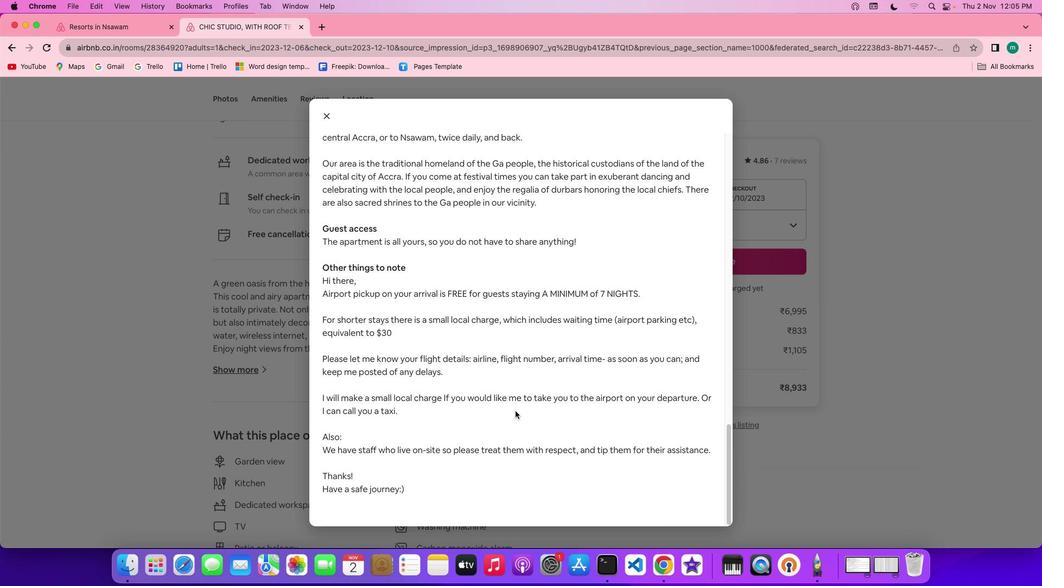 
Action: Mouse scrolled (516, 411) with delta (0, 0)
Screenshot: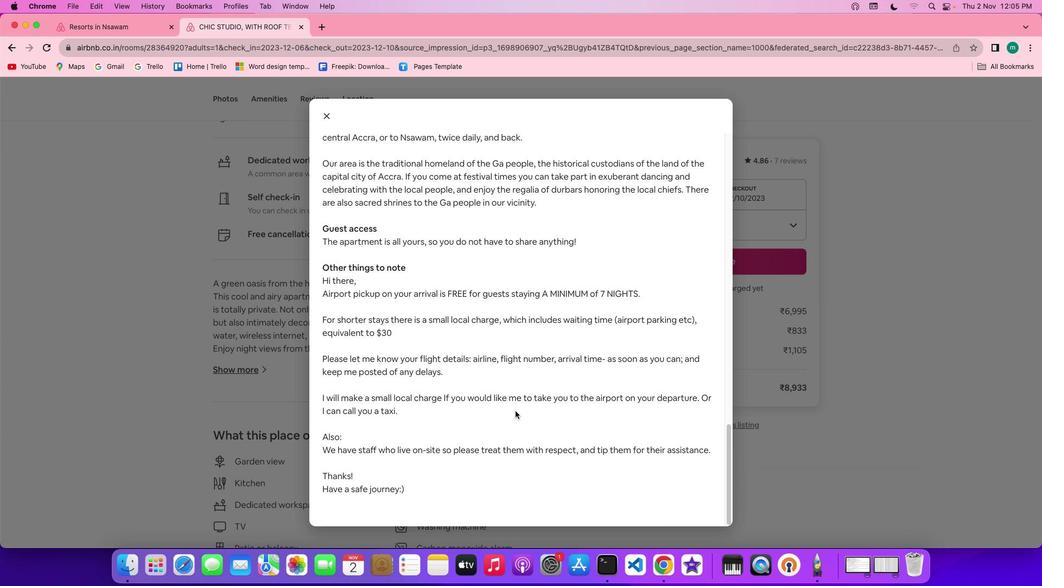 
Action: Mouse scrolled (516, 411) with delta (0, -1)
Screenshot: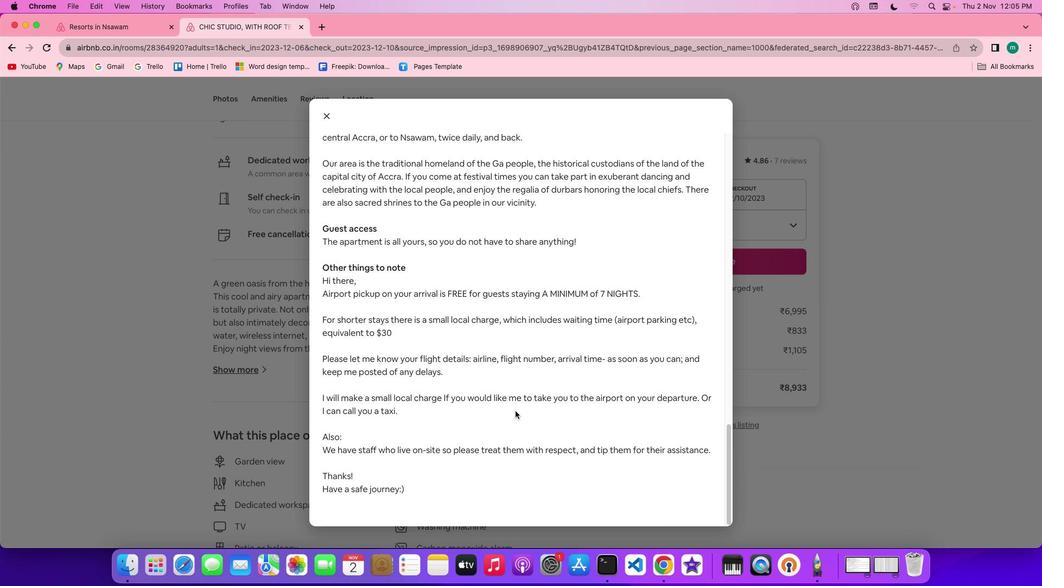 
Action: Mouse scrolled (516, 411) with delta (0, -1)
Screenshot: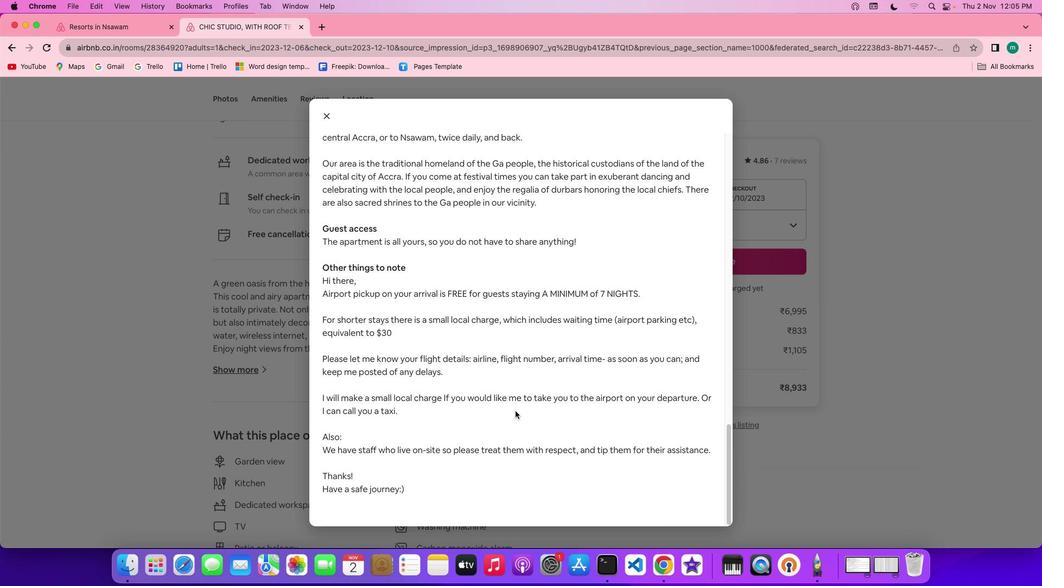 
Action: Mouse scrolled (516, 411) with delta (0, 0)
Screenshot: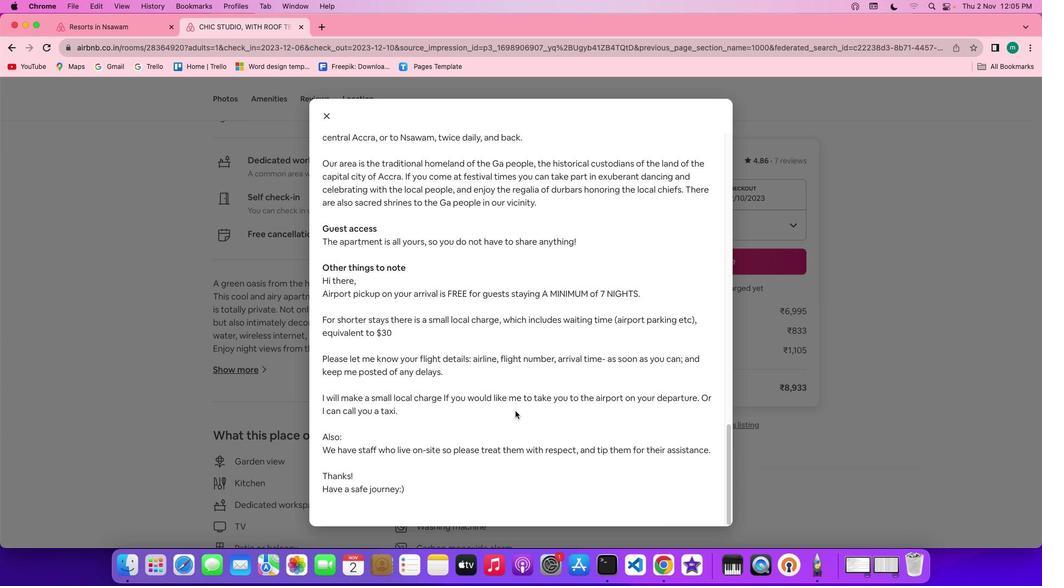 
Action: Mouse scrolled (516, 411) with delta (0, 0)
Screenshot: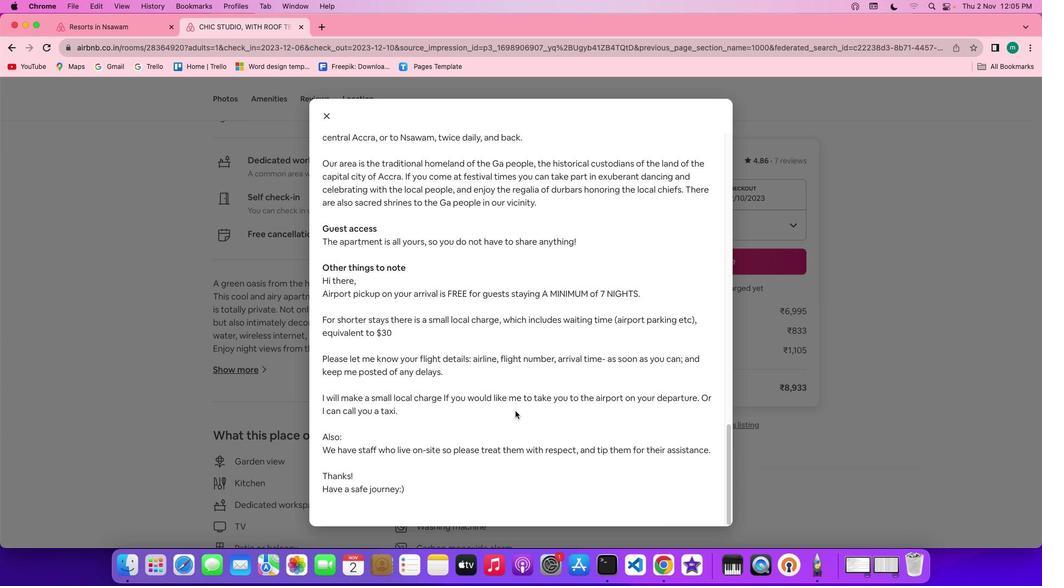 
Action: Mouse scrolled (516, 411) with delta (0, -1)
Screenshot: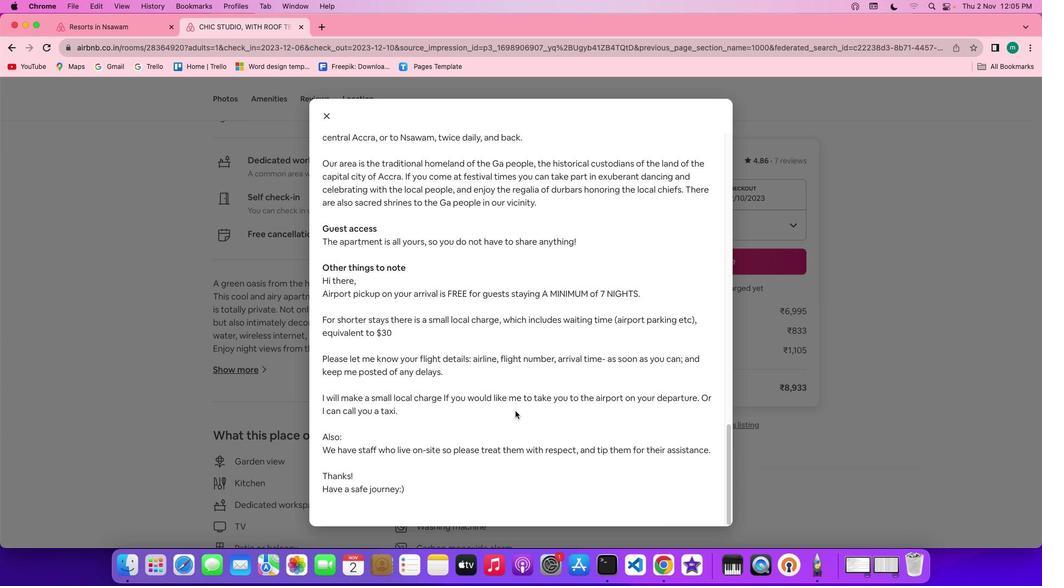 
Action: Mouse scrolled (516, 411) with delta (0, -2)
Screenshot: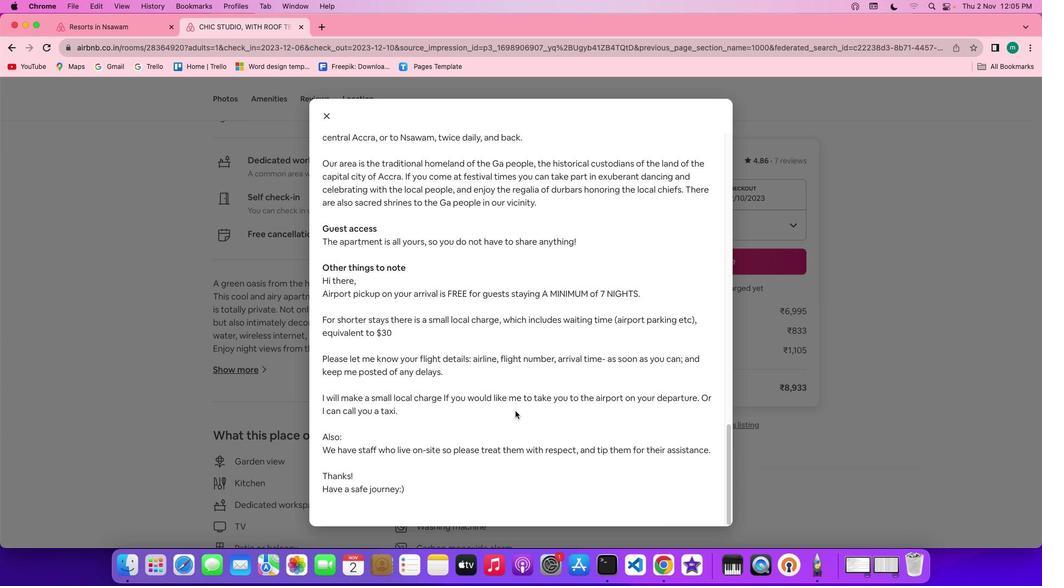 
Action: Mouse scrolled (516, 411) with delta (0, -2)
Screenshot: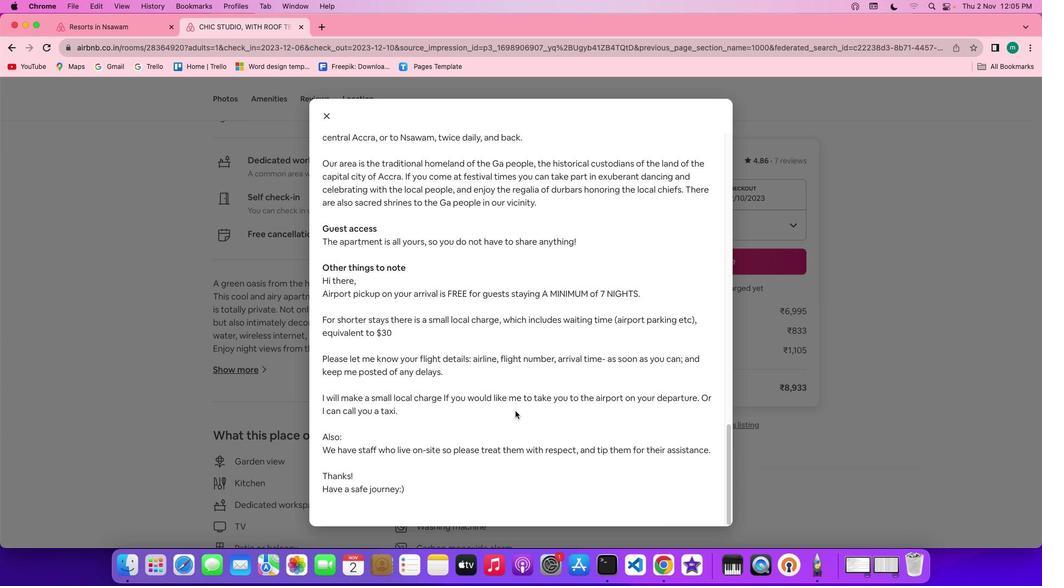 
Action: Mouse moved to (325, 123)
Screenshot: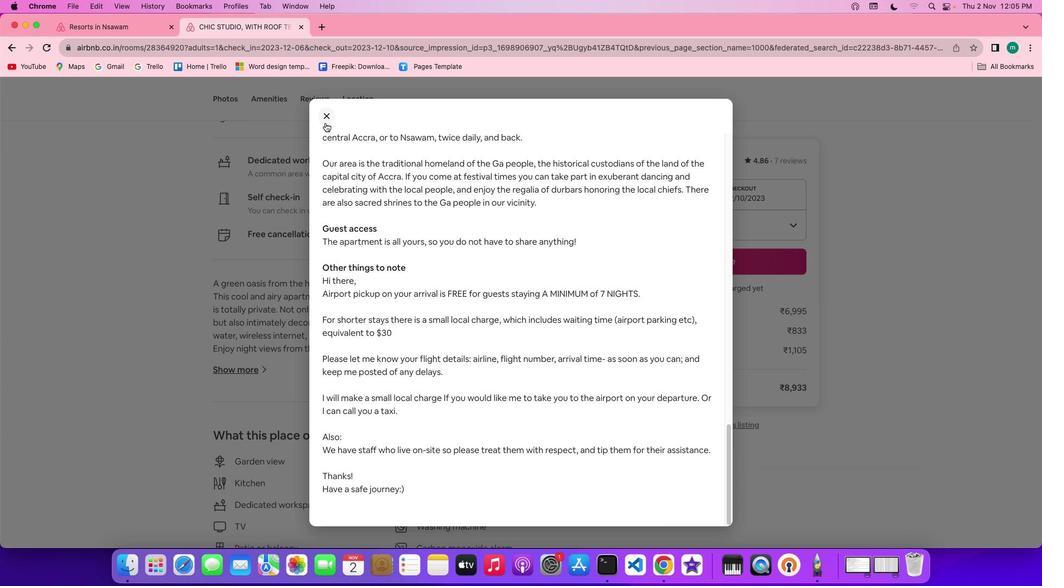 
Action: Mouse pressed left at (325, 123)
Screenshot: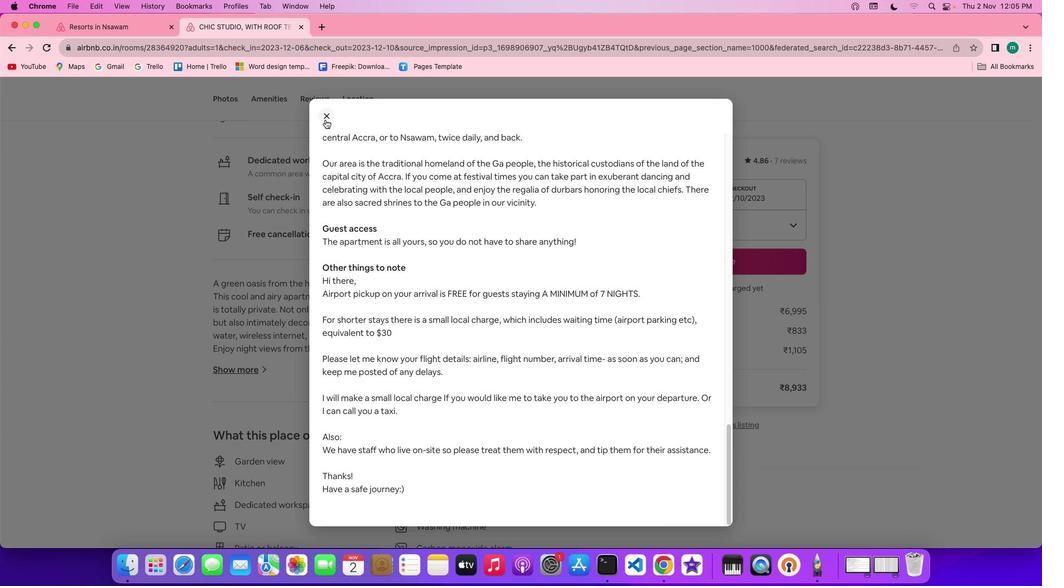 
Action: Mouse moved to (325, 117)
Screenshot: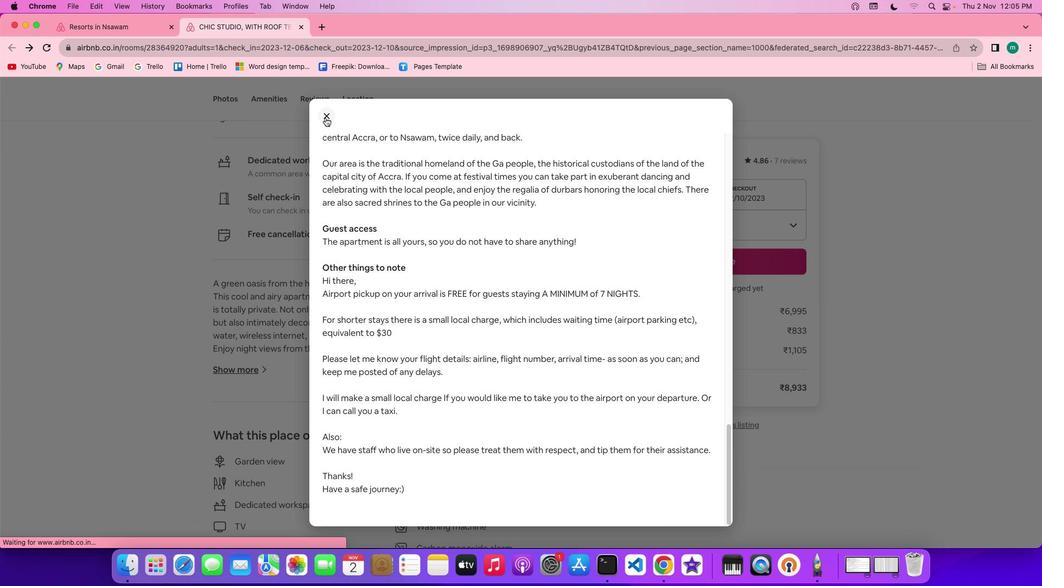 
Action: Mouse pressed left at (325, 117)
Screenshot: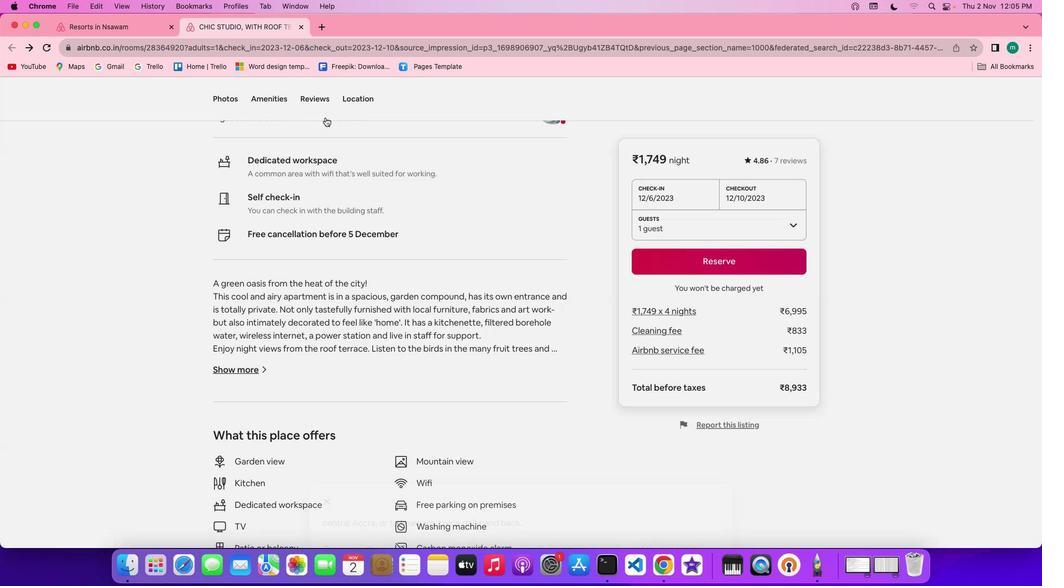 
Action: Mouse moved to (462, 324)
Screenshot: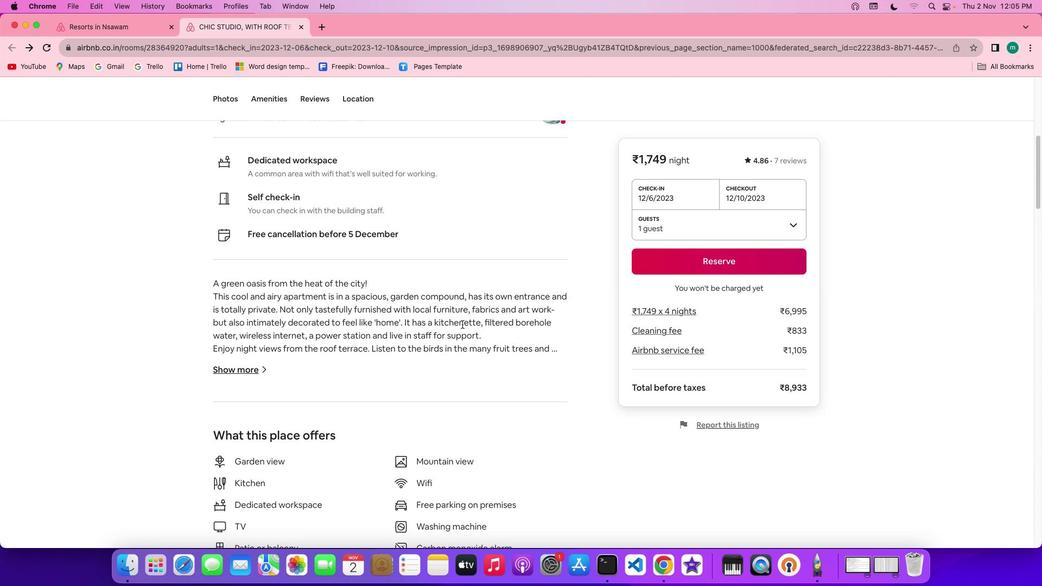 
Action: Mouse scrolled (462, 324) with delta (0, 0)
Screenshot: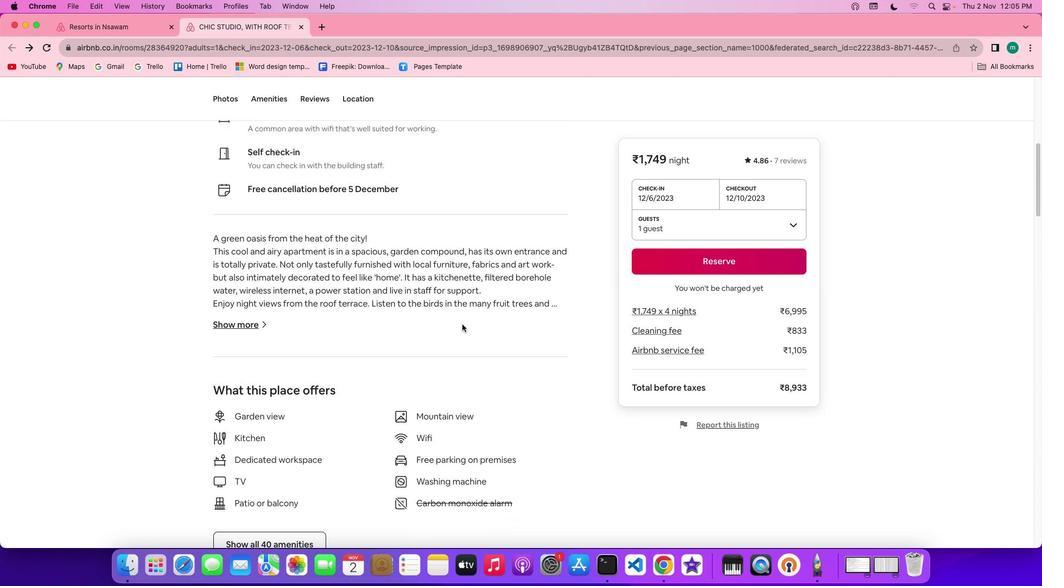 
Action: Mouse scrolled (462, 324) with delta (0, 0)
Screenshot: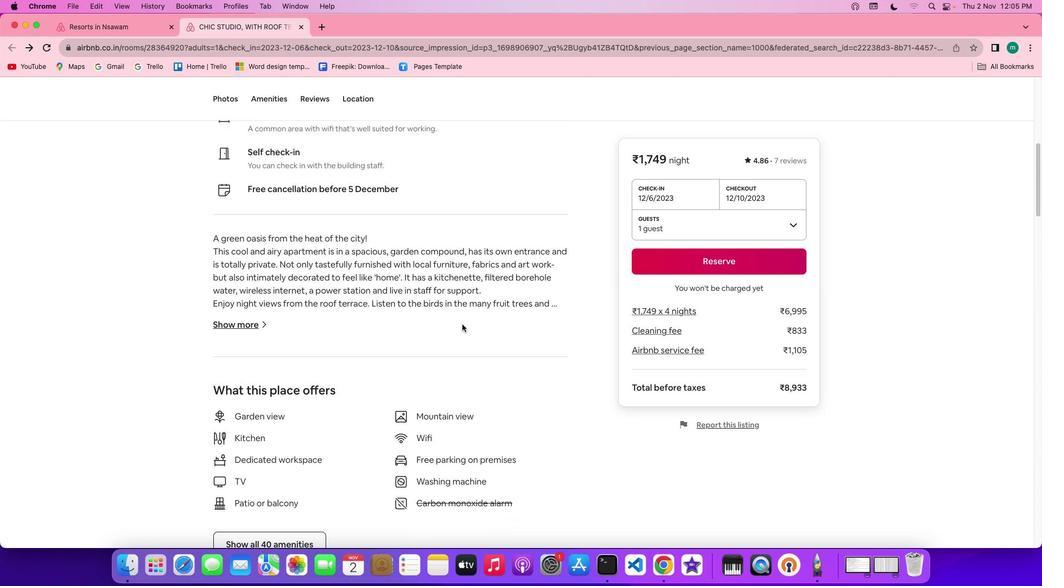 
Action: Mouse scrolled (462, 324) with delta (0, -1)
Screenshot: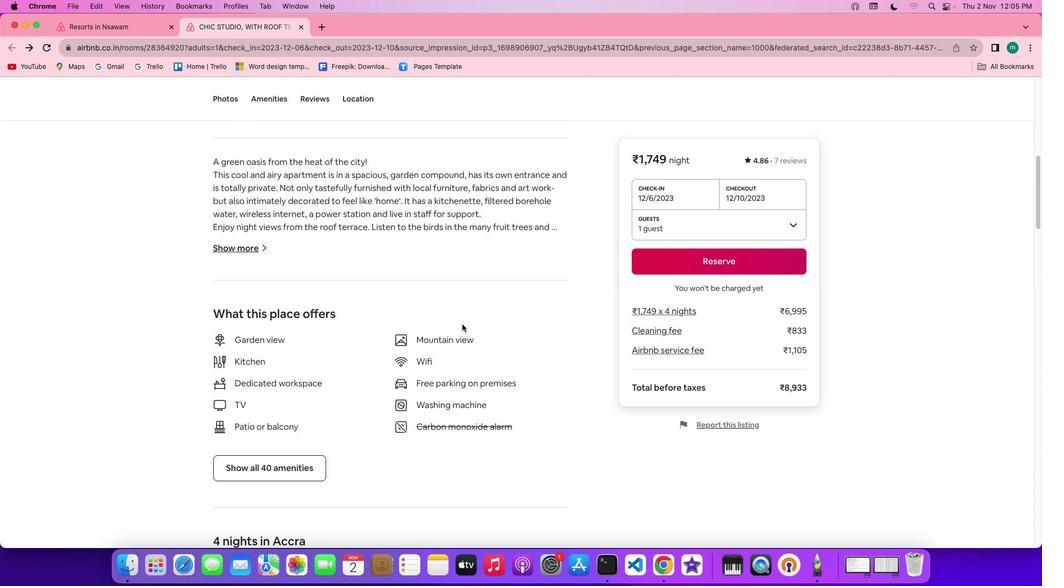 
Action: Mouse scrolled (462, 324) with delta (0, -2)
Screenshot: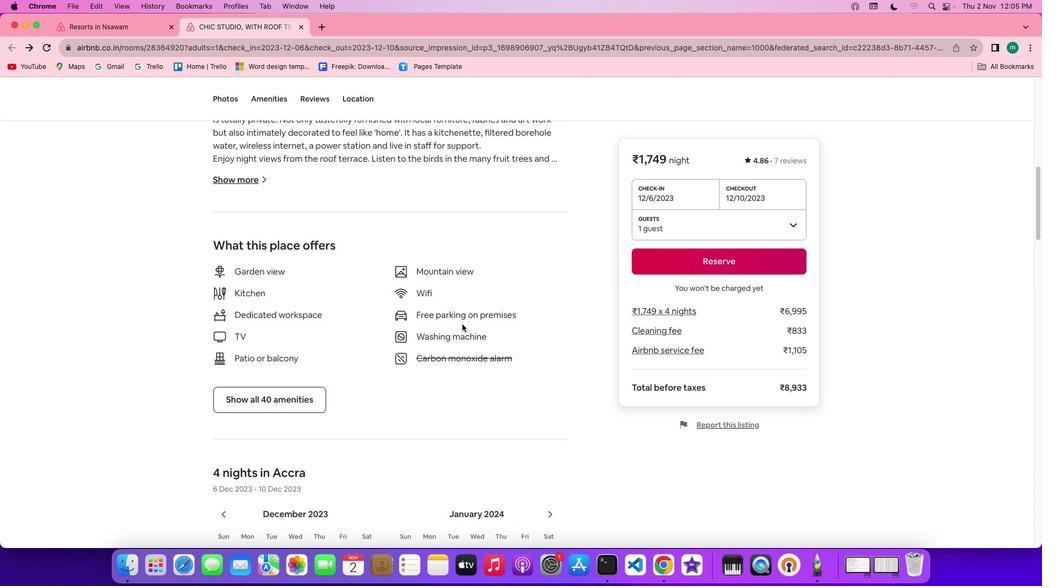 
Action: Mouse scrolled (462, 324) with delta (0, -2)
Screenshot: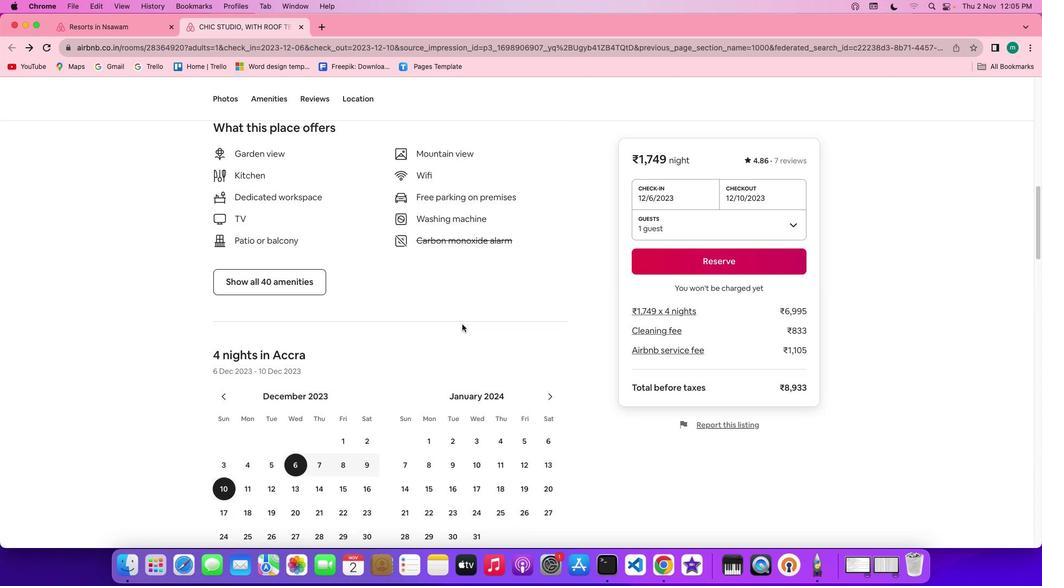 
Action: Mouse scrolled (462, 324) with delta (0, 0)
Screenshot: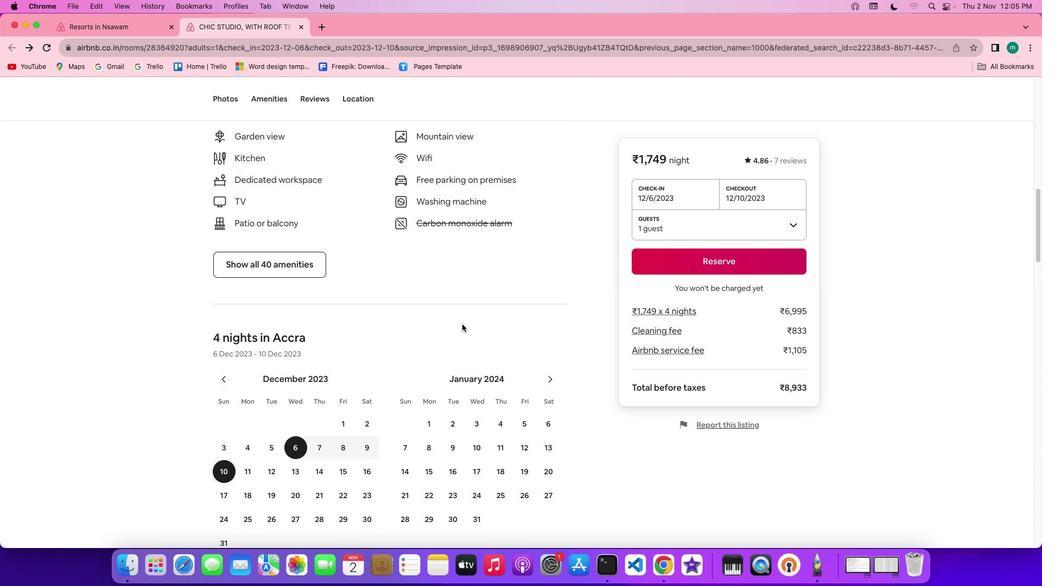 
Action: Mouse scrolled (462, 324) with delta (0, 0)
Screenshot: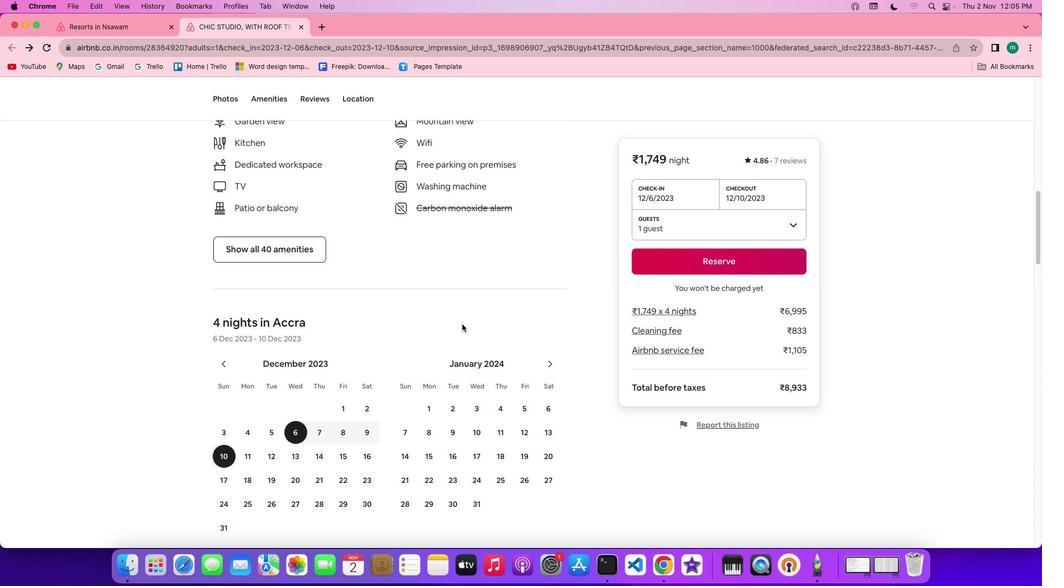
Action: Mouse scrolled (462, 324) with delta (0, -1)
Screenshot: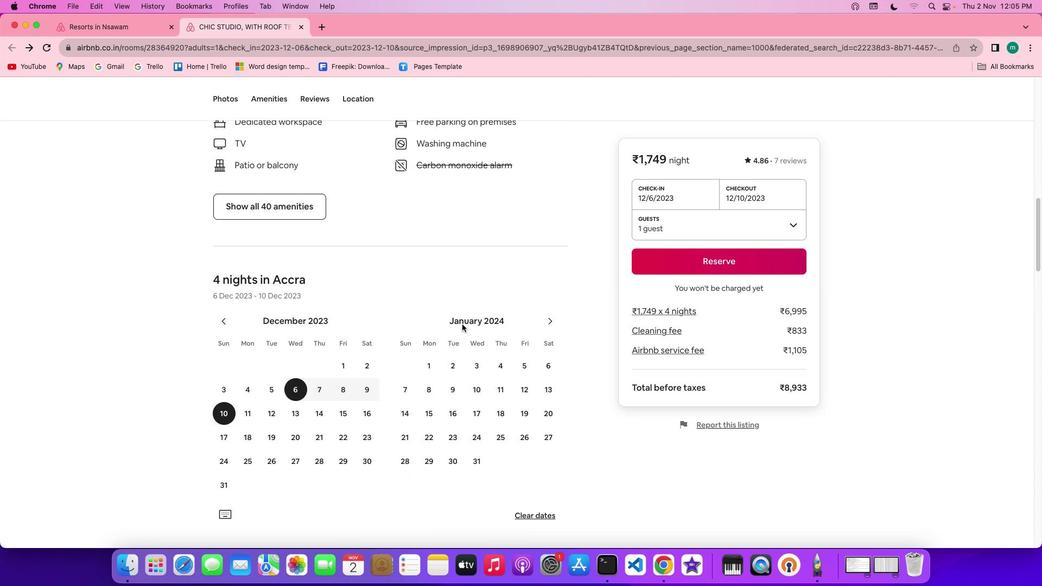 
Action: Mouse scrolled (462, 324) with delta (0, -2)
Screenshot: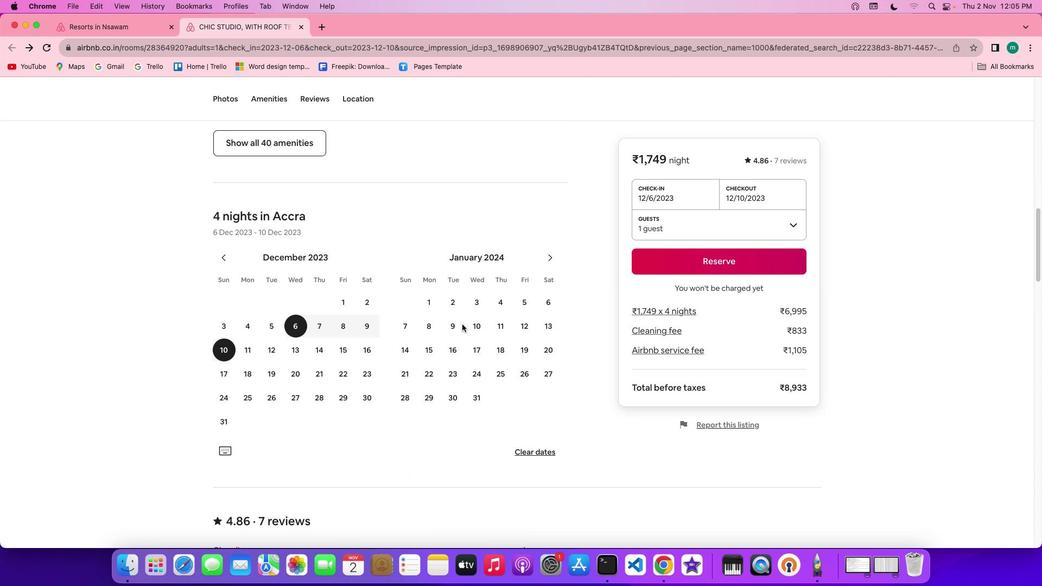 
Action: Mouse scrolled (462, 324) with delta (0, 0)
Screenshot: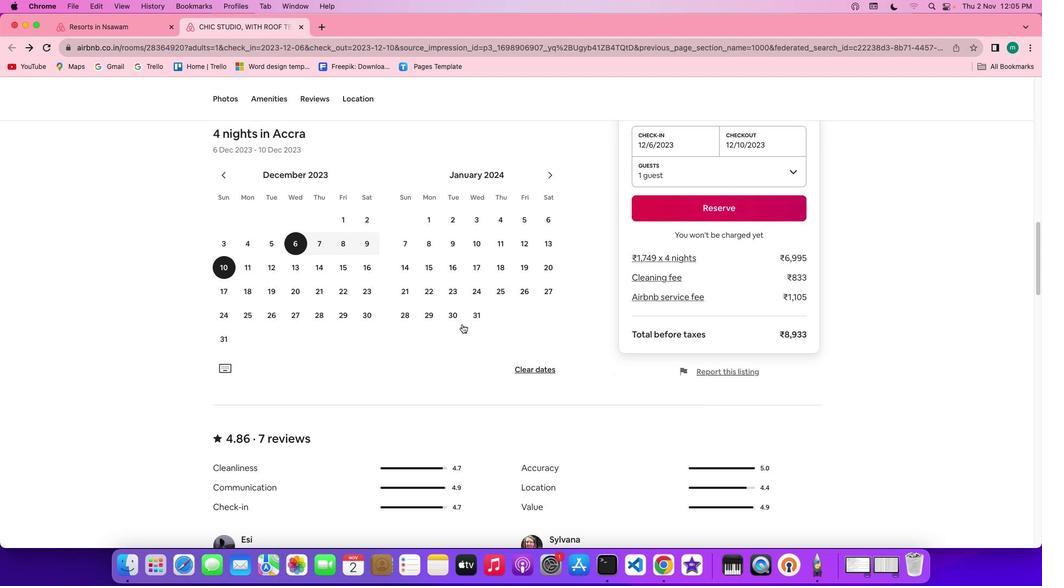 
Action: Mouse scrolled (462, 324) with delta (0, 0)
Screenshot: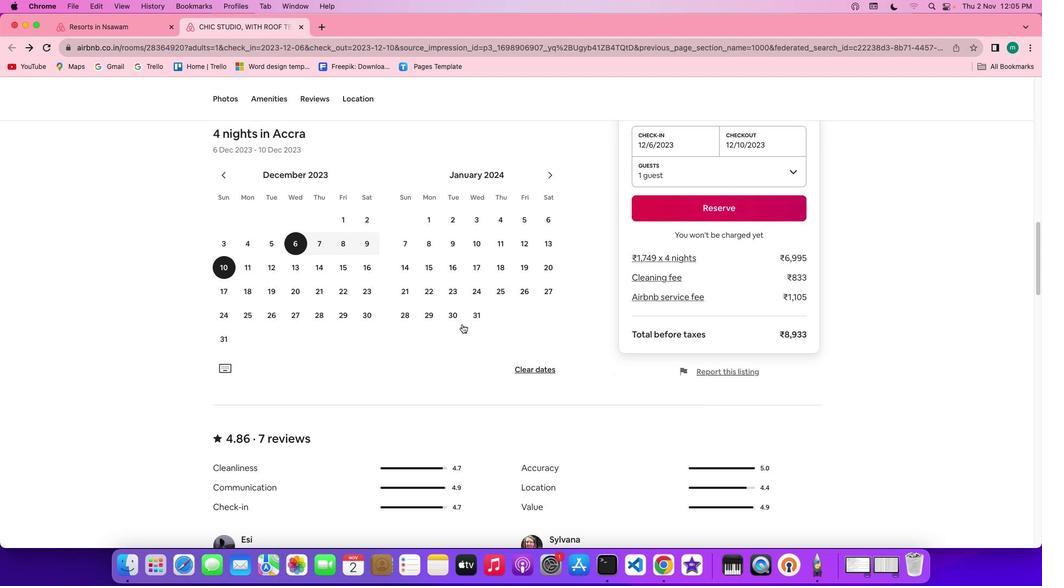 
Action: Mouse scrolled (462, 324) with delta (0, -1)
Screenshot: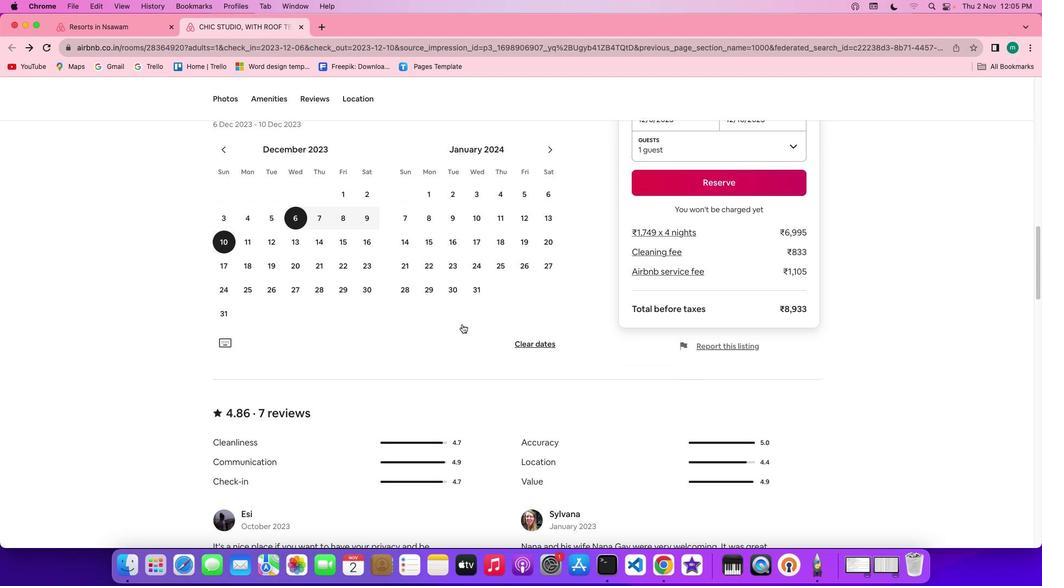 
Action: Mouse scrolled (462, 324) with delta (0, -1)
Screenshot: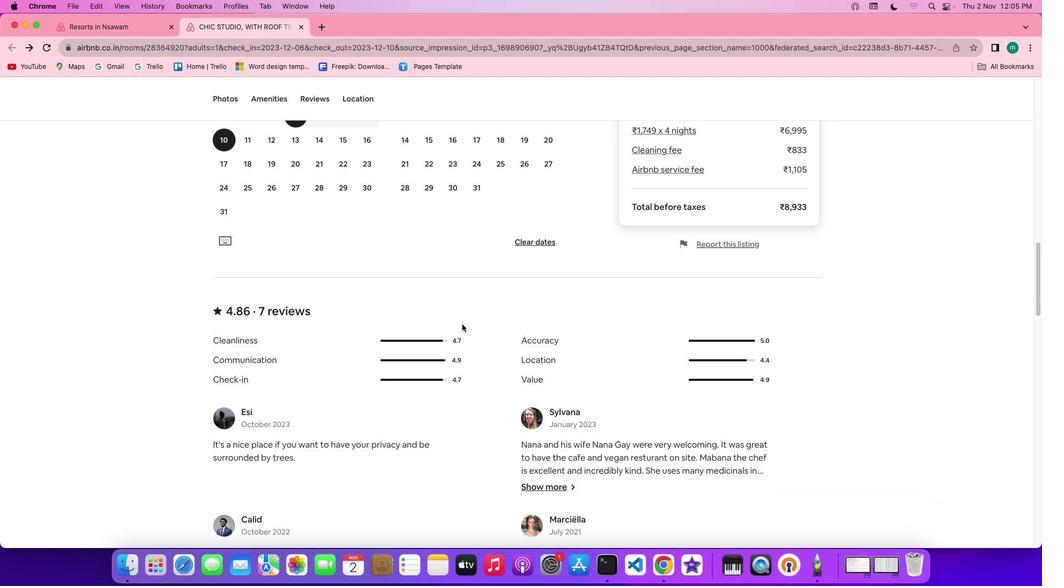 
Action: Mouse scrolled (462, 324) with delta (0, 0)
Screenshot: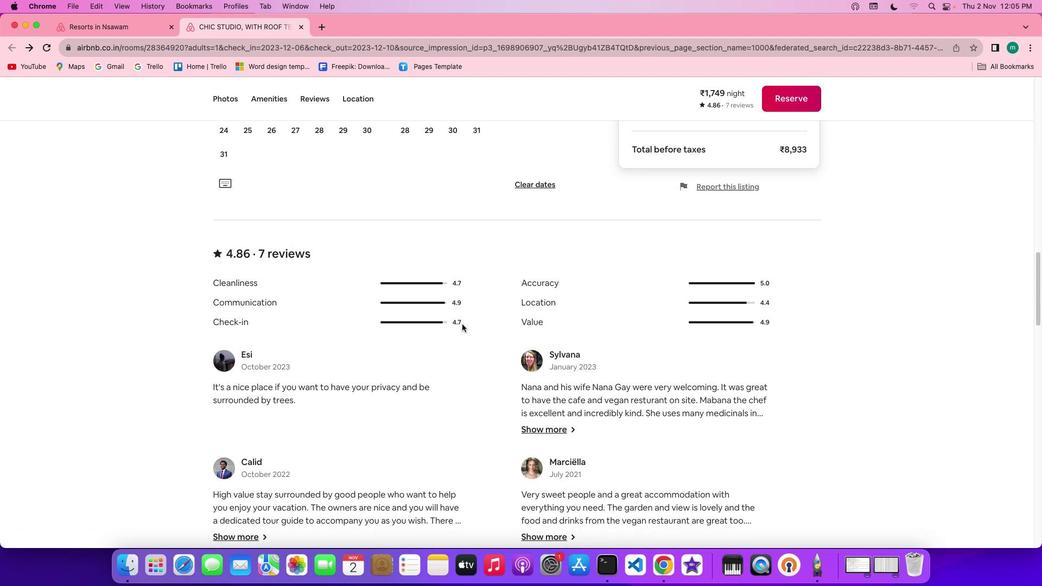 
Action: Mouse scrolled (462, 324) with delta (0, 0)
Screenshot: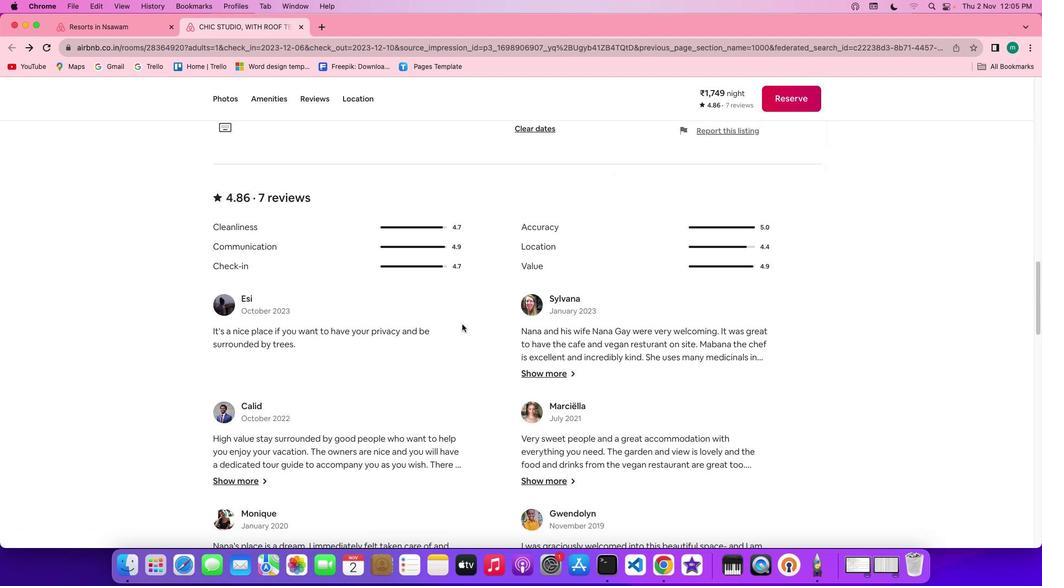 
Action: Mouse scrolled (462, 324) with delta (0, -1)
Screenshot: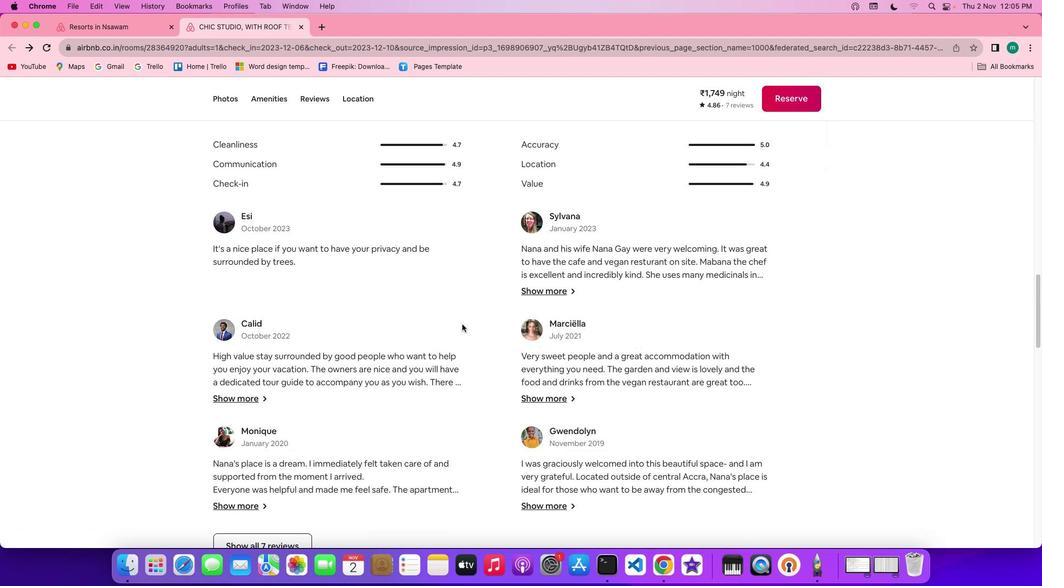 
Action: Mouse scrolled (462, 324) with delta (0, -2)
Screenshot: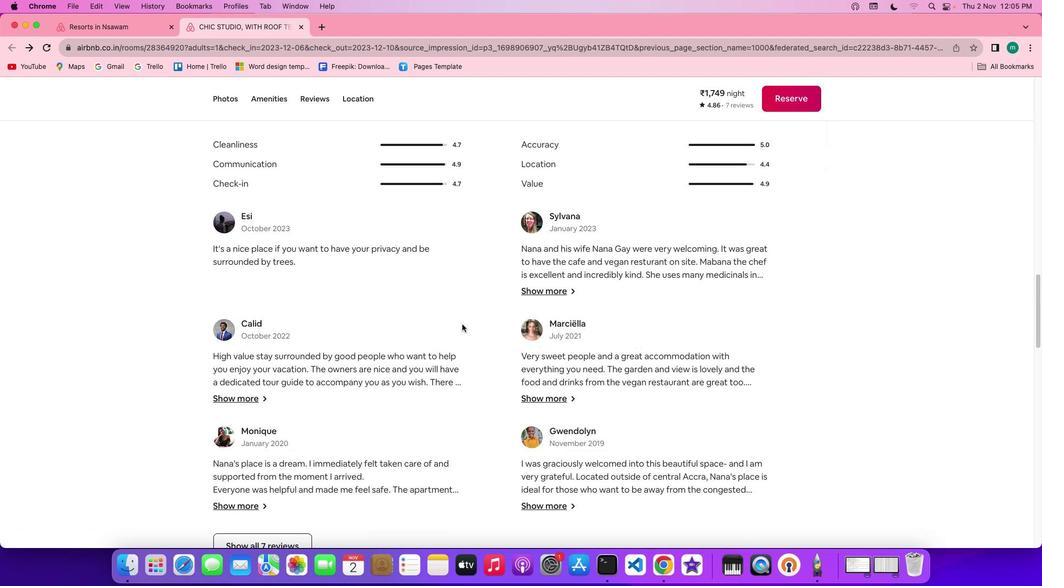 
Action: Mouse scrolled (462, 324) with delta (0, -2)
Screenshot: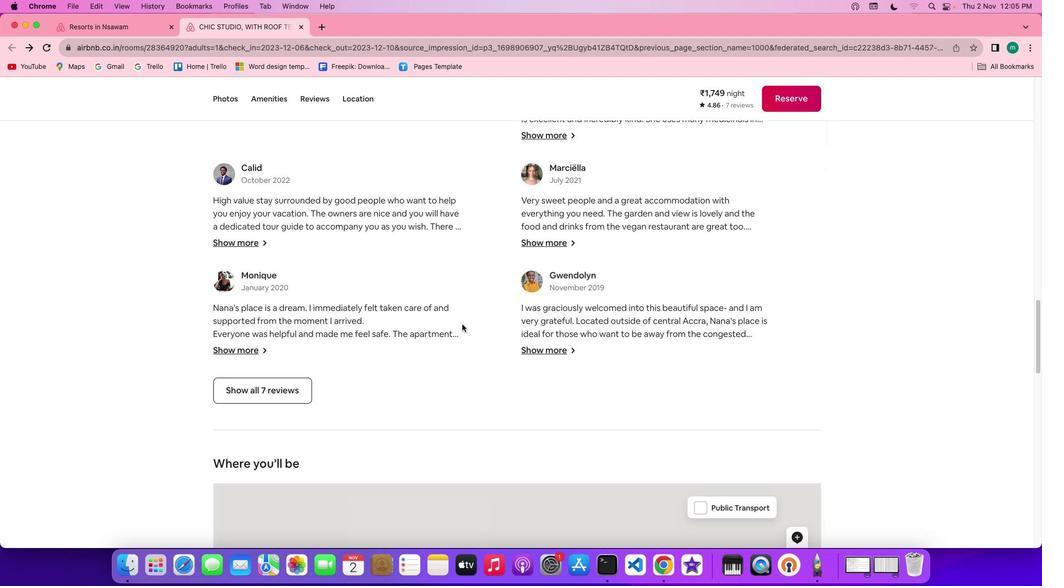 
Action: Mouse moved to (263, 376)
Screenshot: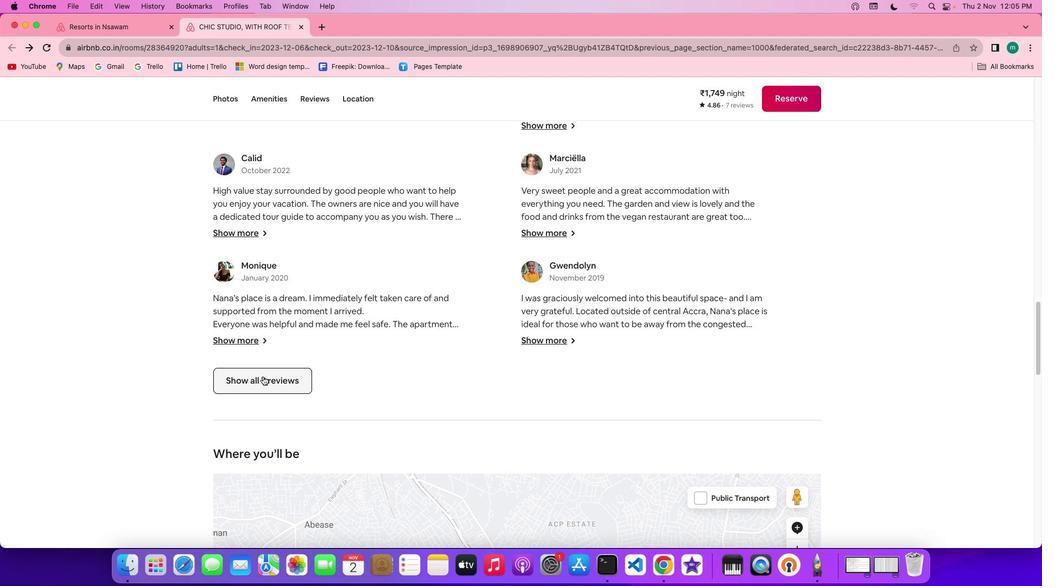 
Action: Mouse pressed left at (263, 376)
Screenshot: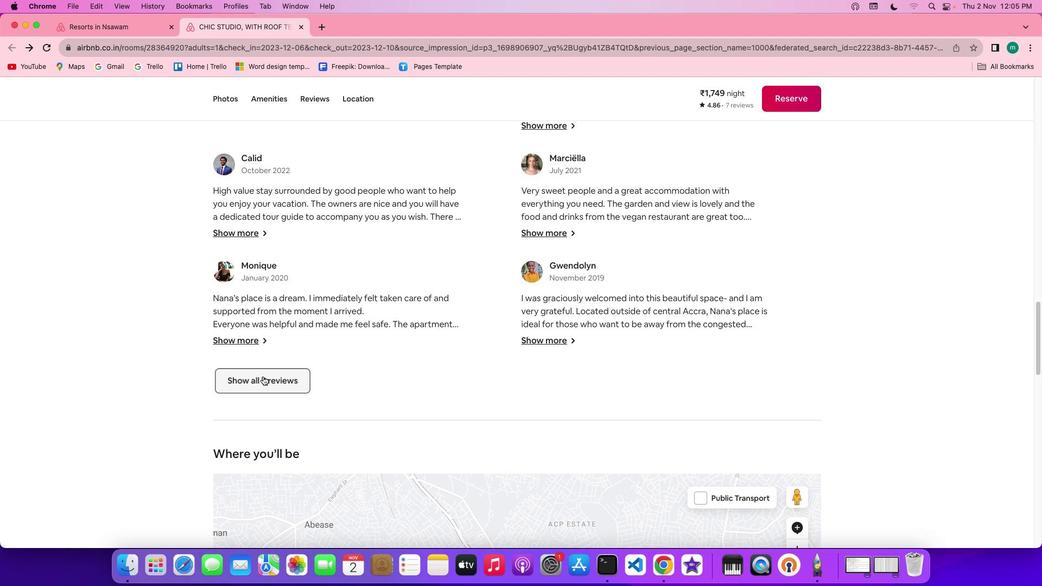 
Action: Mouse moved to (580, 346)
Screenshot: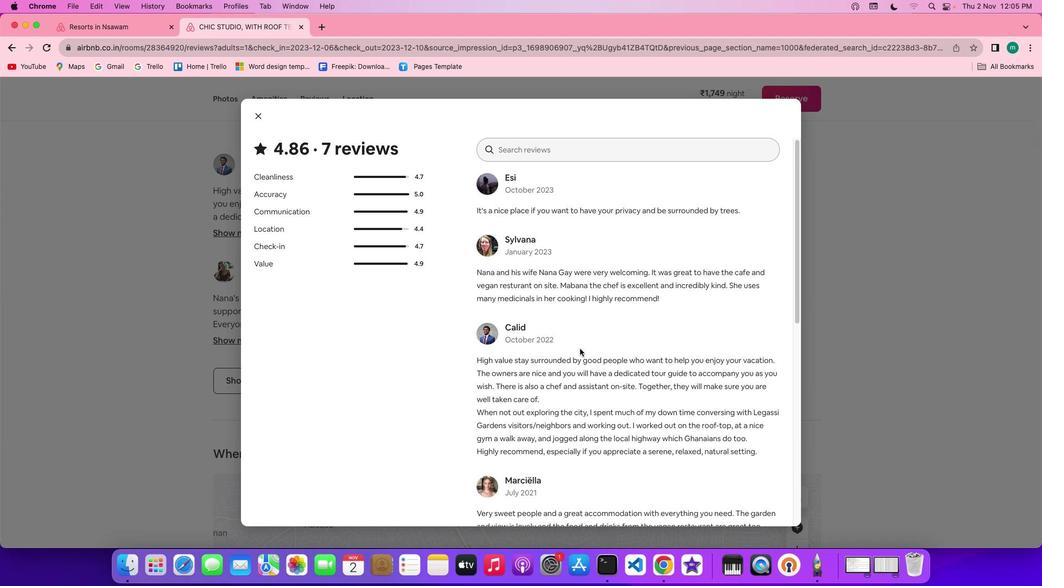 
Action: Mouse scrolled (580, 346) with delta (0, 0)
Screenshot: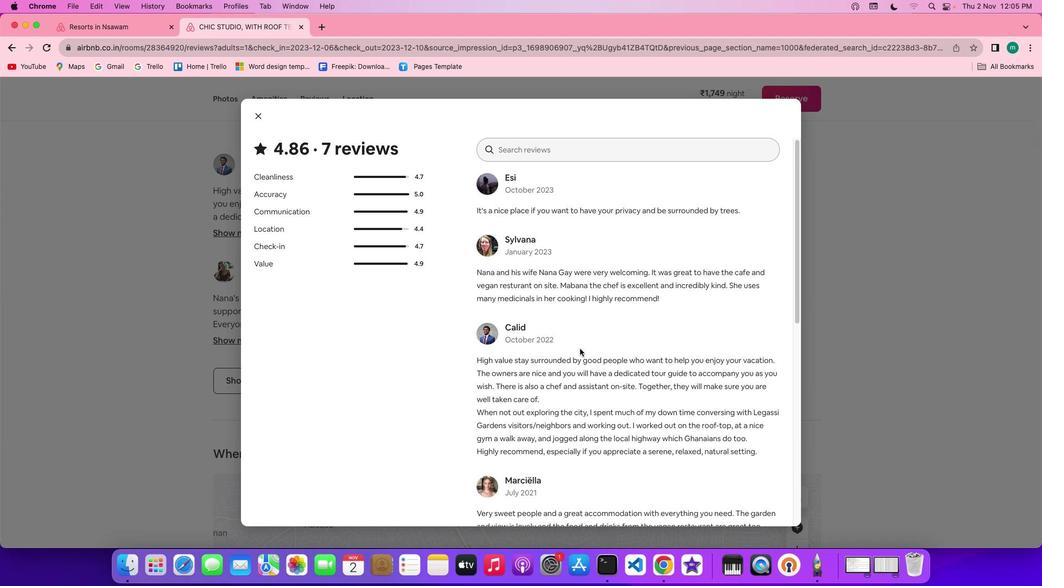 
Action: Mouse moved to (580, 347)
Screenshot: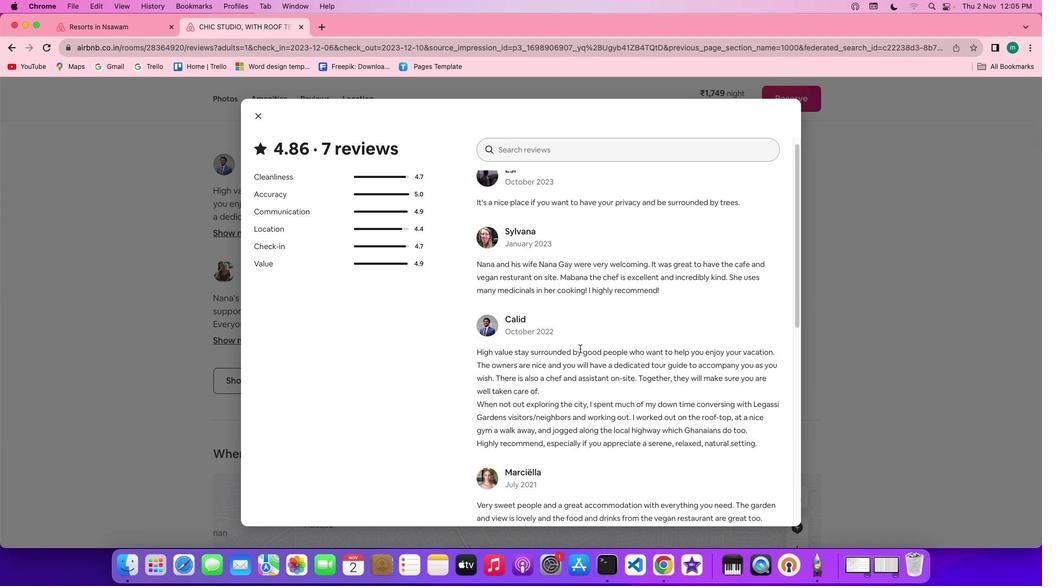 
Action: Mouse scrolled (580, 347) with delta (0, 0)
Screenshot: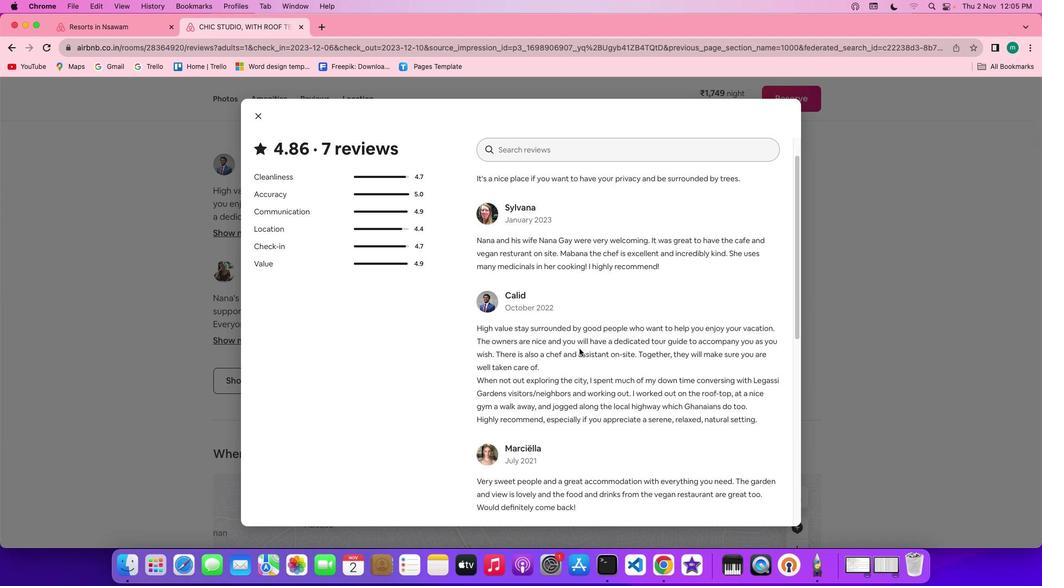 
Action: Mouse moved to (580, 348)
